 Task: Set up a project dashboard to monitor the overall progress of report finalization tasks.
Action: Mouse moved to (650, 196)
Screenshot: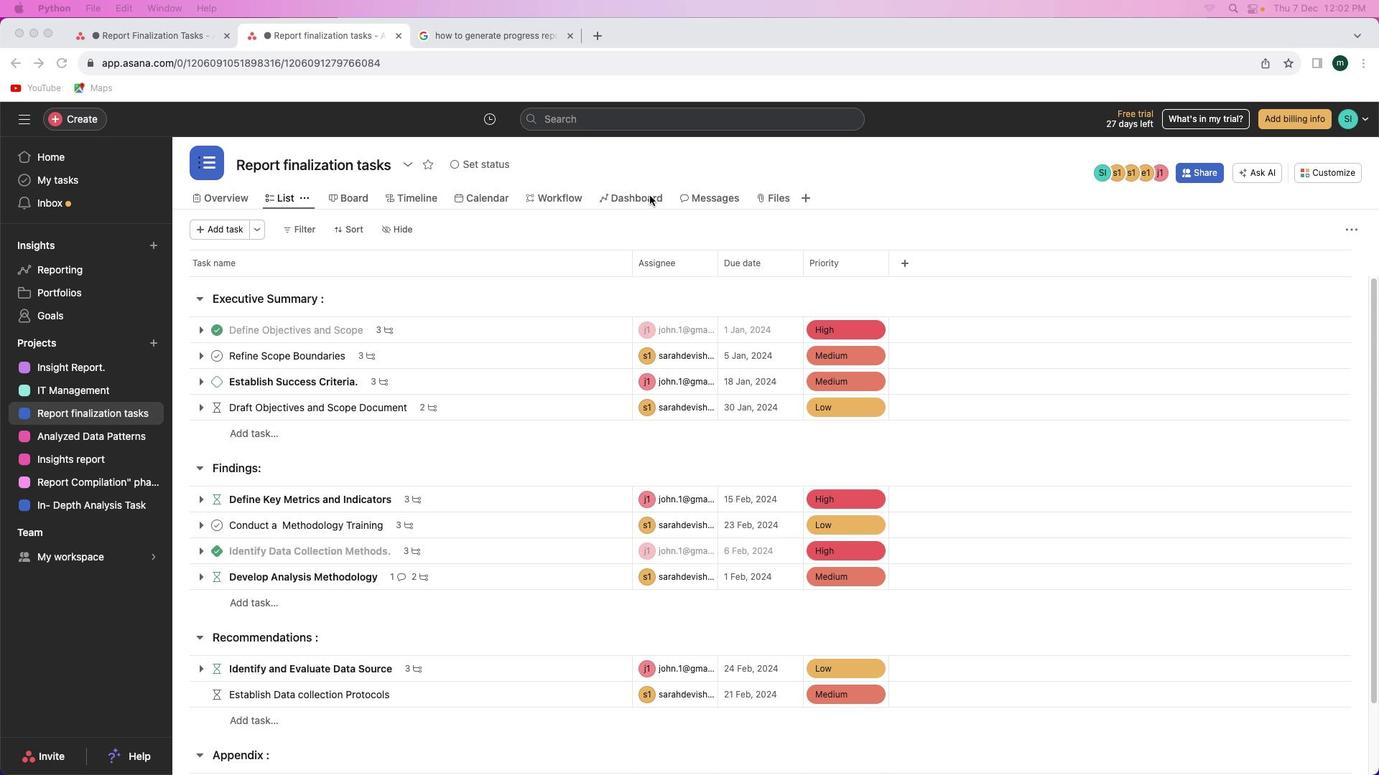 
Action: Mouse pressed left at (650, 196)
Screenshot: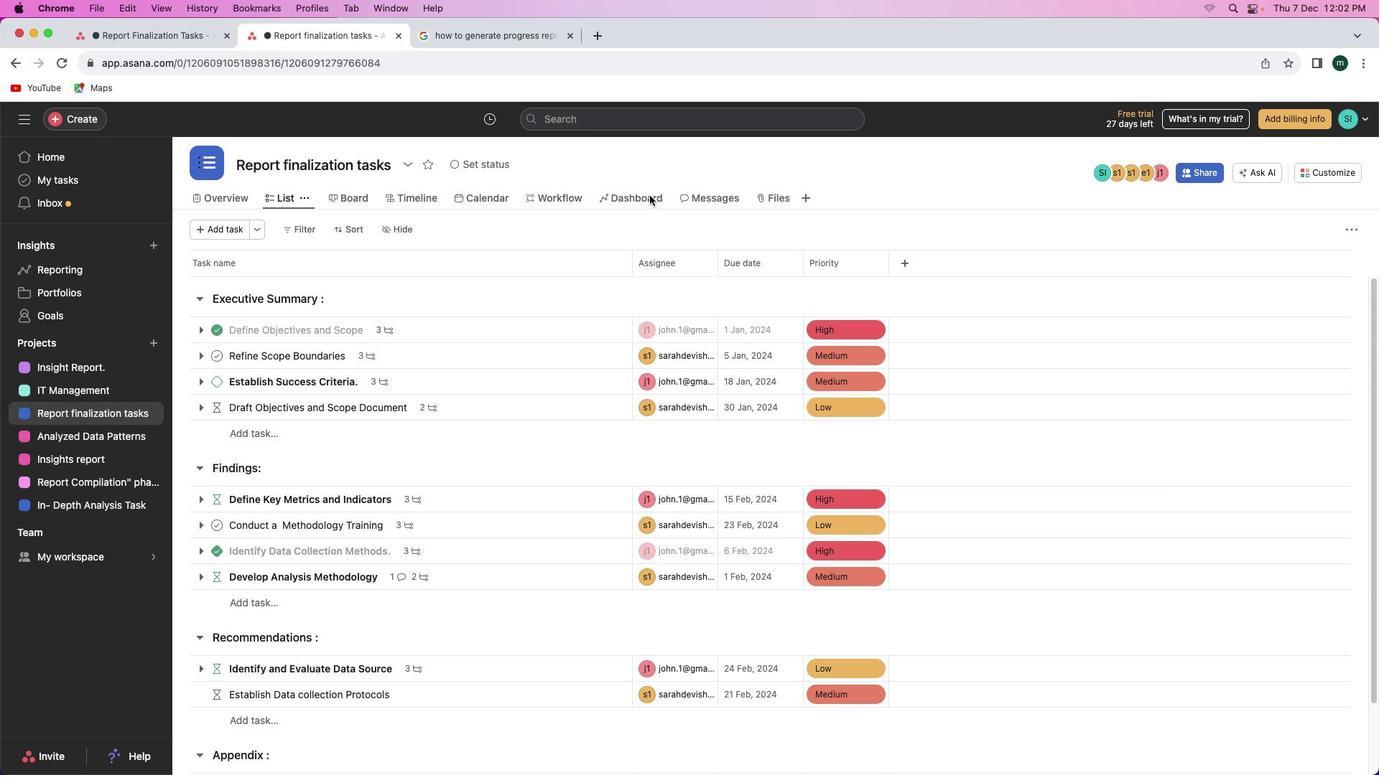 
Action: Mouse moved to (648, 198)
Screenshot: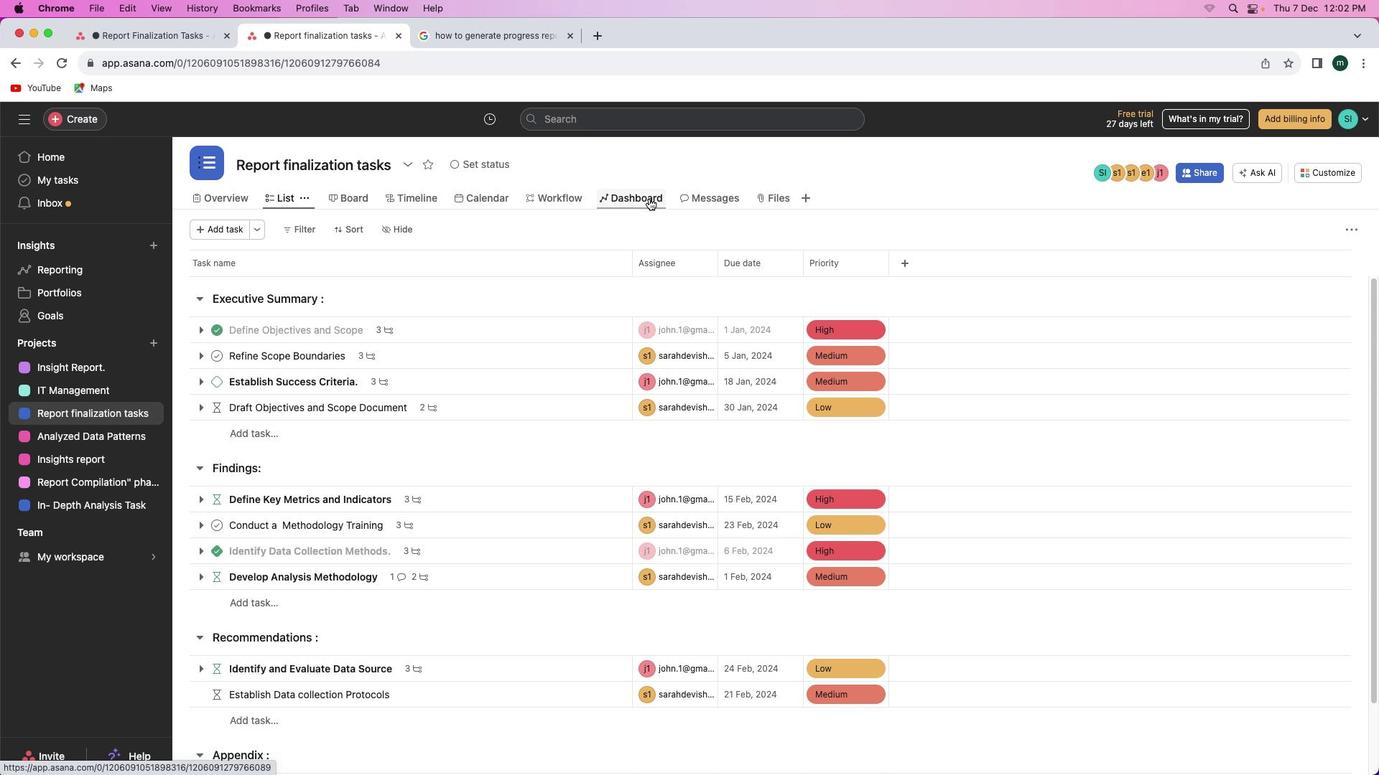 
Action: Mouse pressed left at (648, 198)
Screenshot: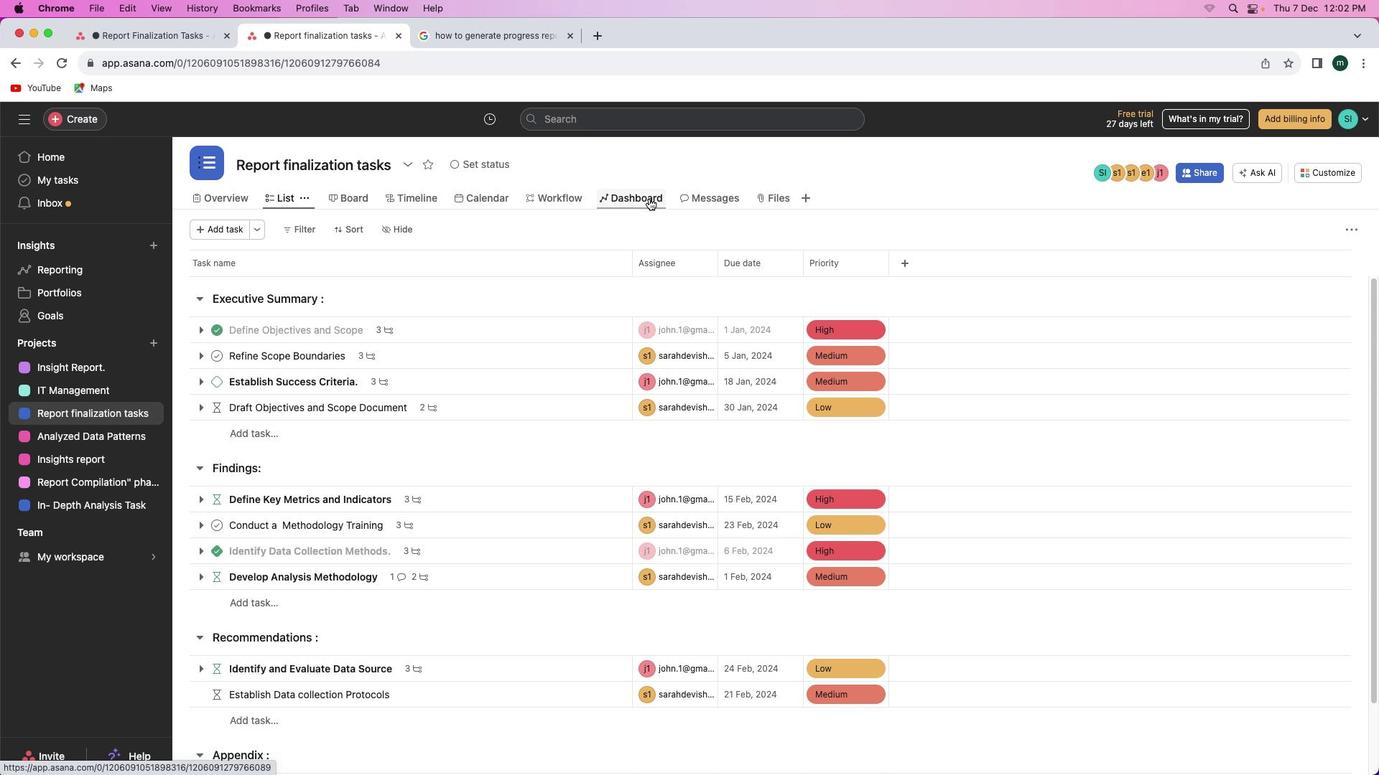 
Action: Mouse moved to (716, 425)
Screenshot: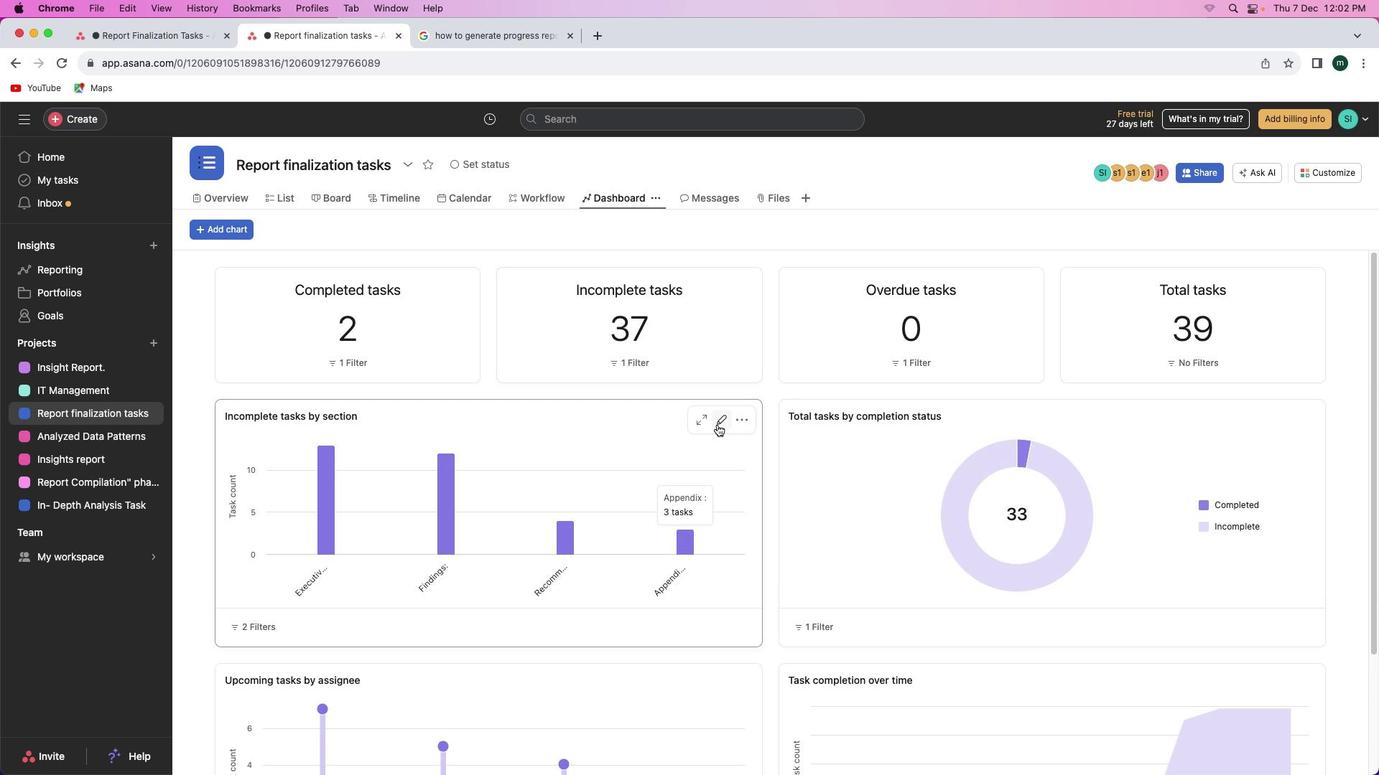 
Action: Mouse pressed left at (716, 425)
Screenshot: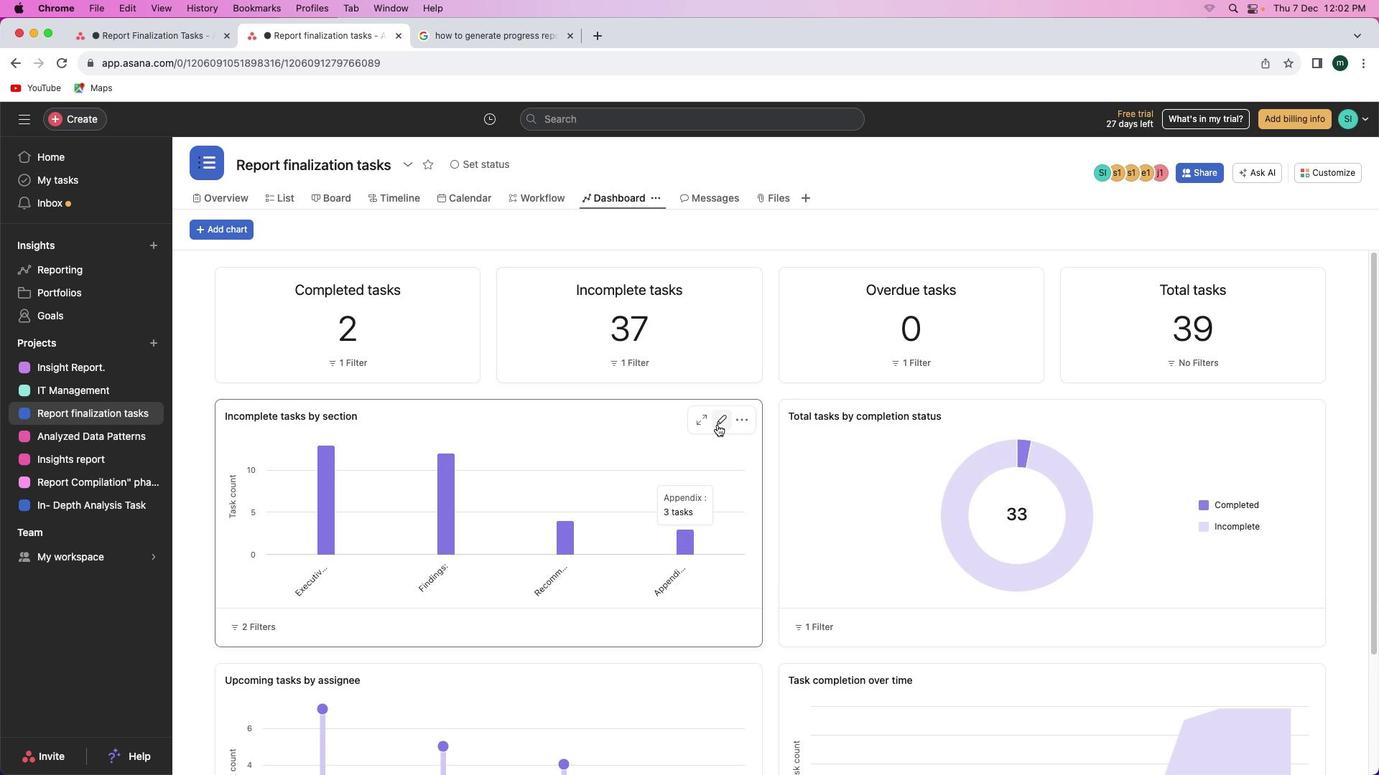 
Action: Mouse moved to (999, 266)
Screenshot: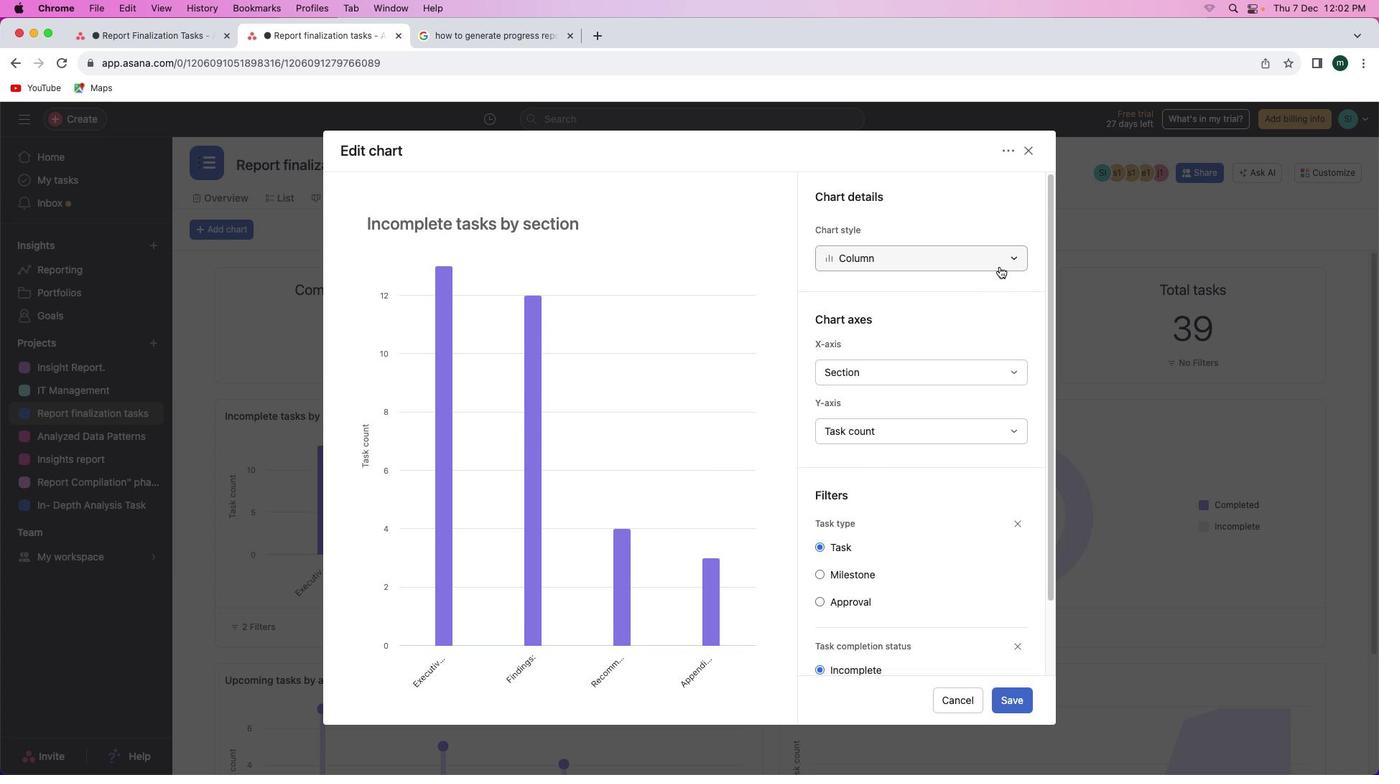 
Action: Mouse pressed left at (999, 266)
Screenshot: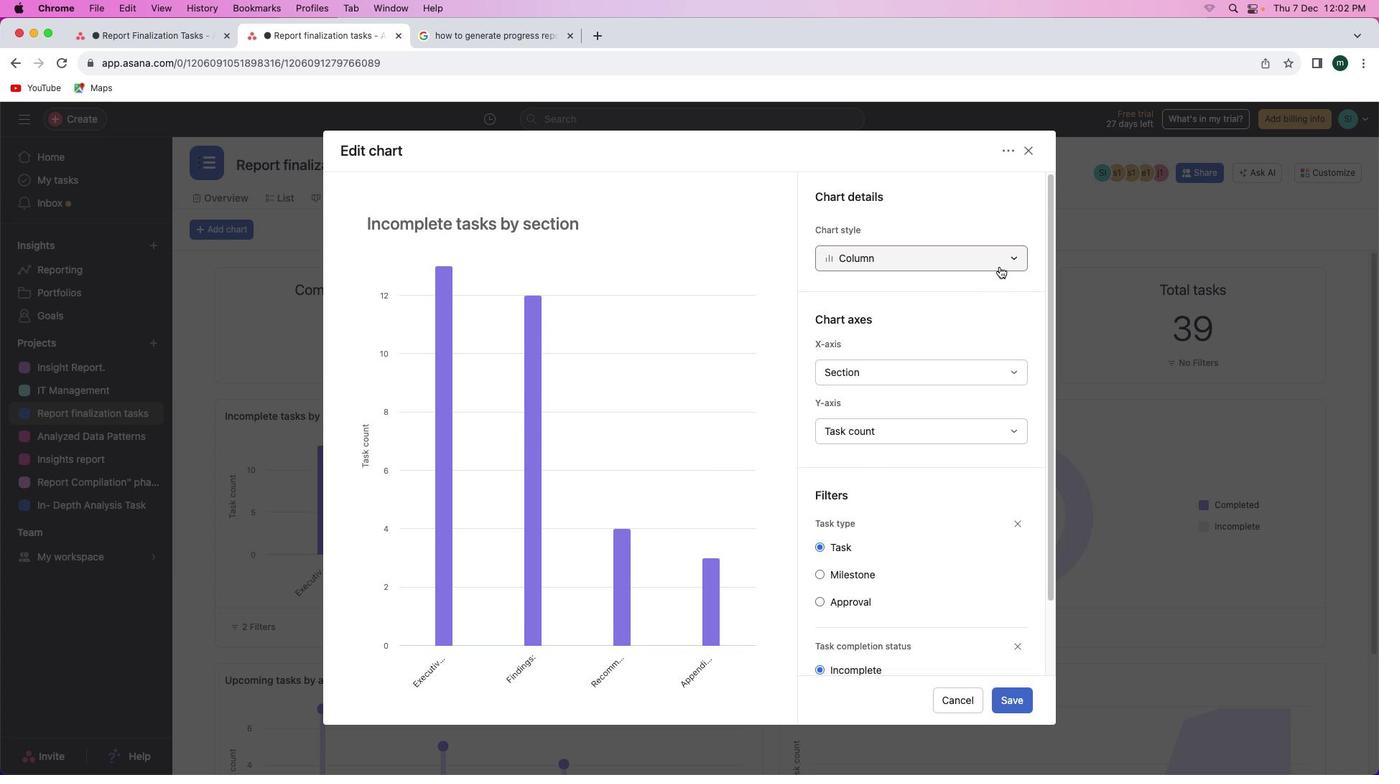 
Action: Mouse moved to (918, 408)
Screenshot: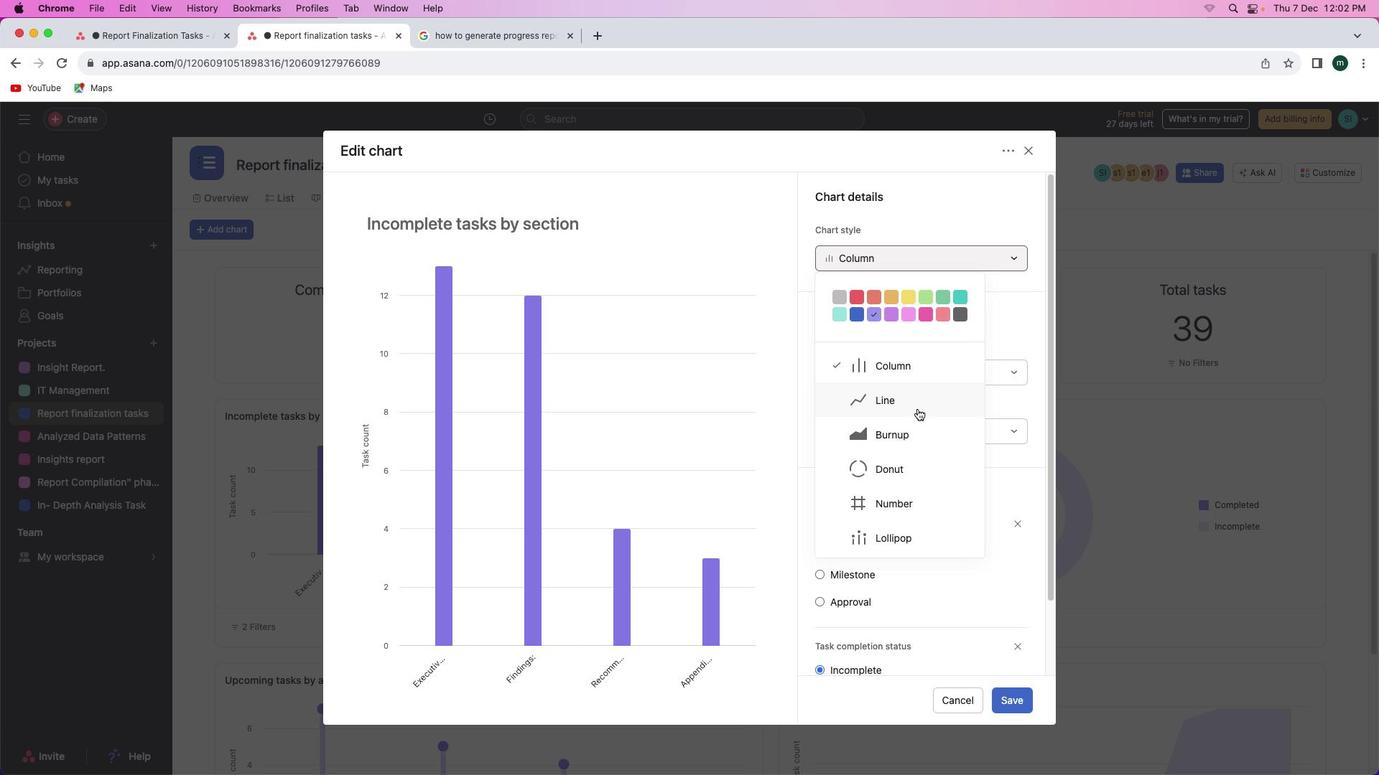 
Action: Mouse pressed left at (918, 408)
Screenshot: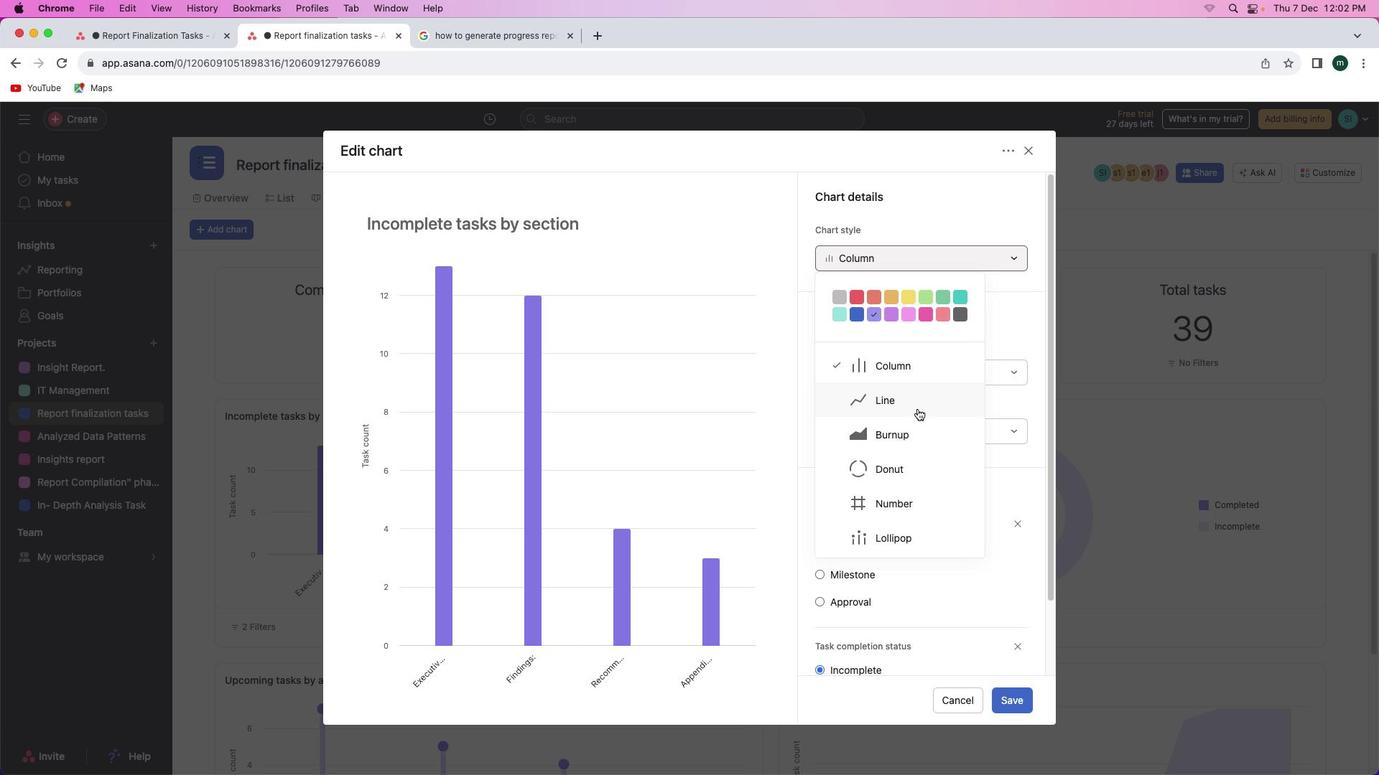
Action: Mouse moved to (1012, 375)
Screenshot: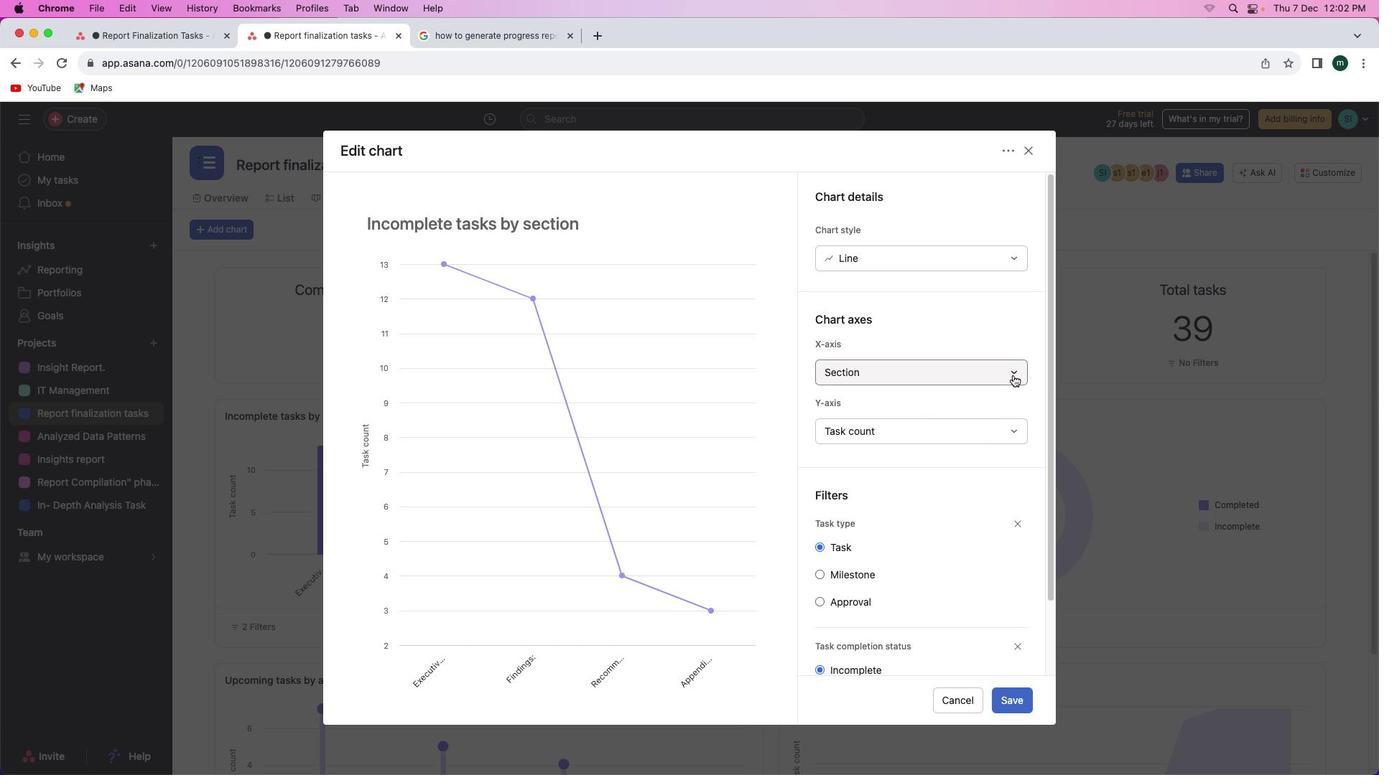 
Action: Mouse pressed left at (1012, 375)
Screenshot: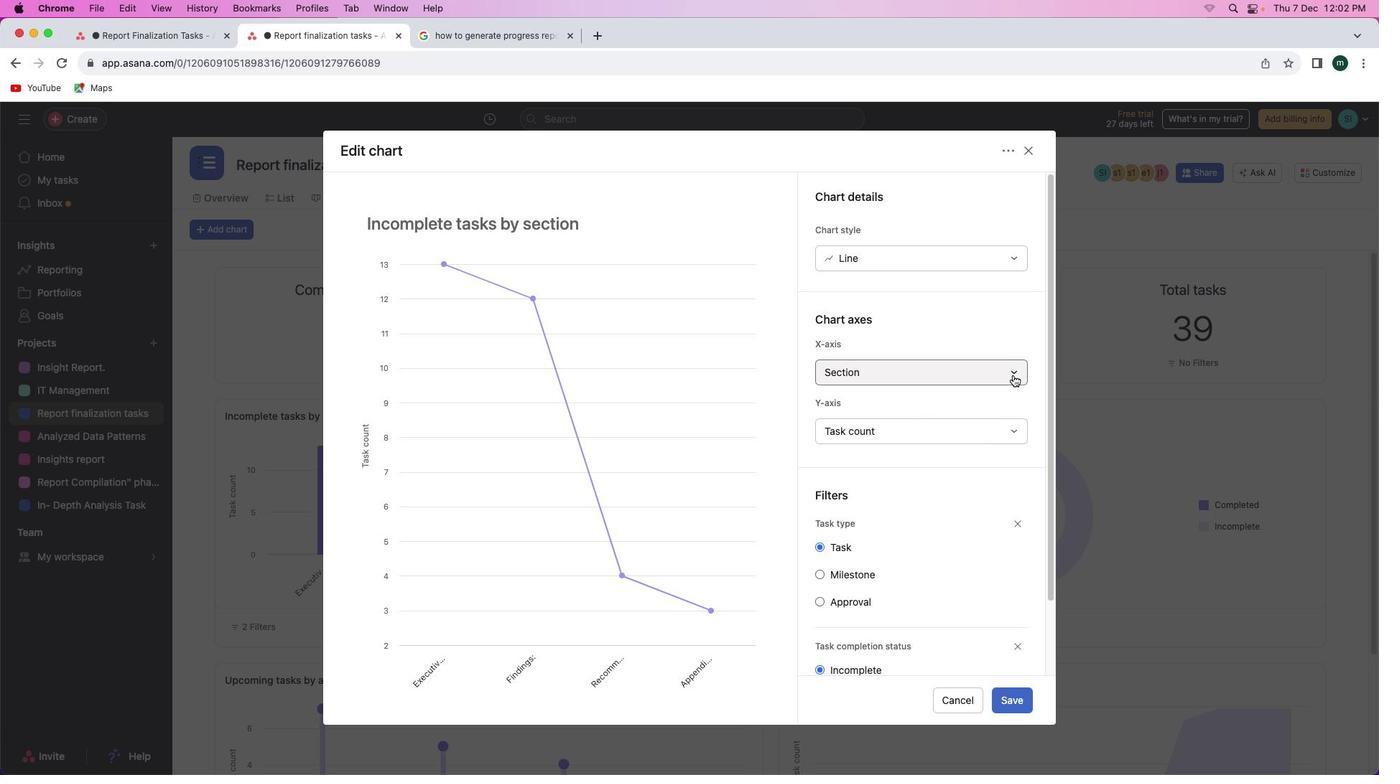 
Action: Mouse moved to (915, 489)
Screenshot: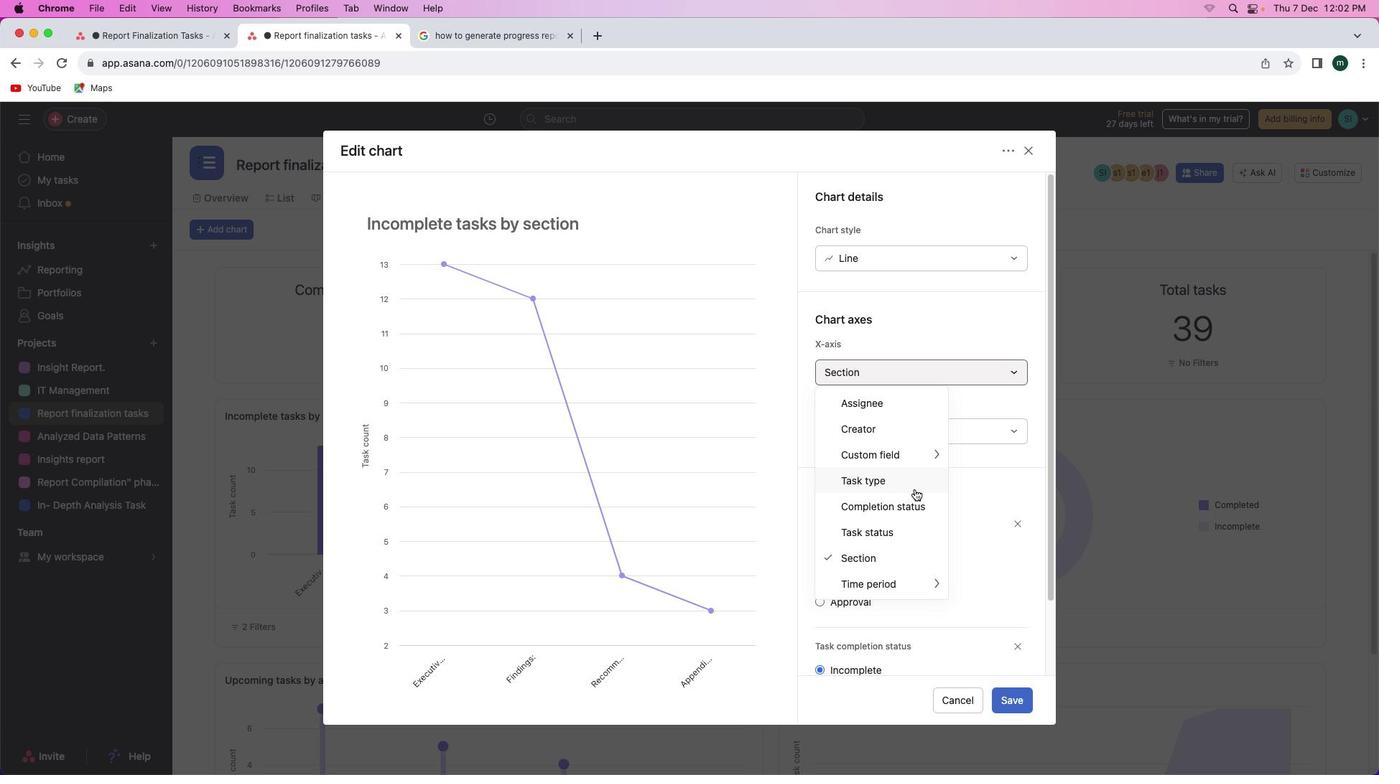 
Action: Mouse pressed left at (915, 489)
Screenshot: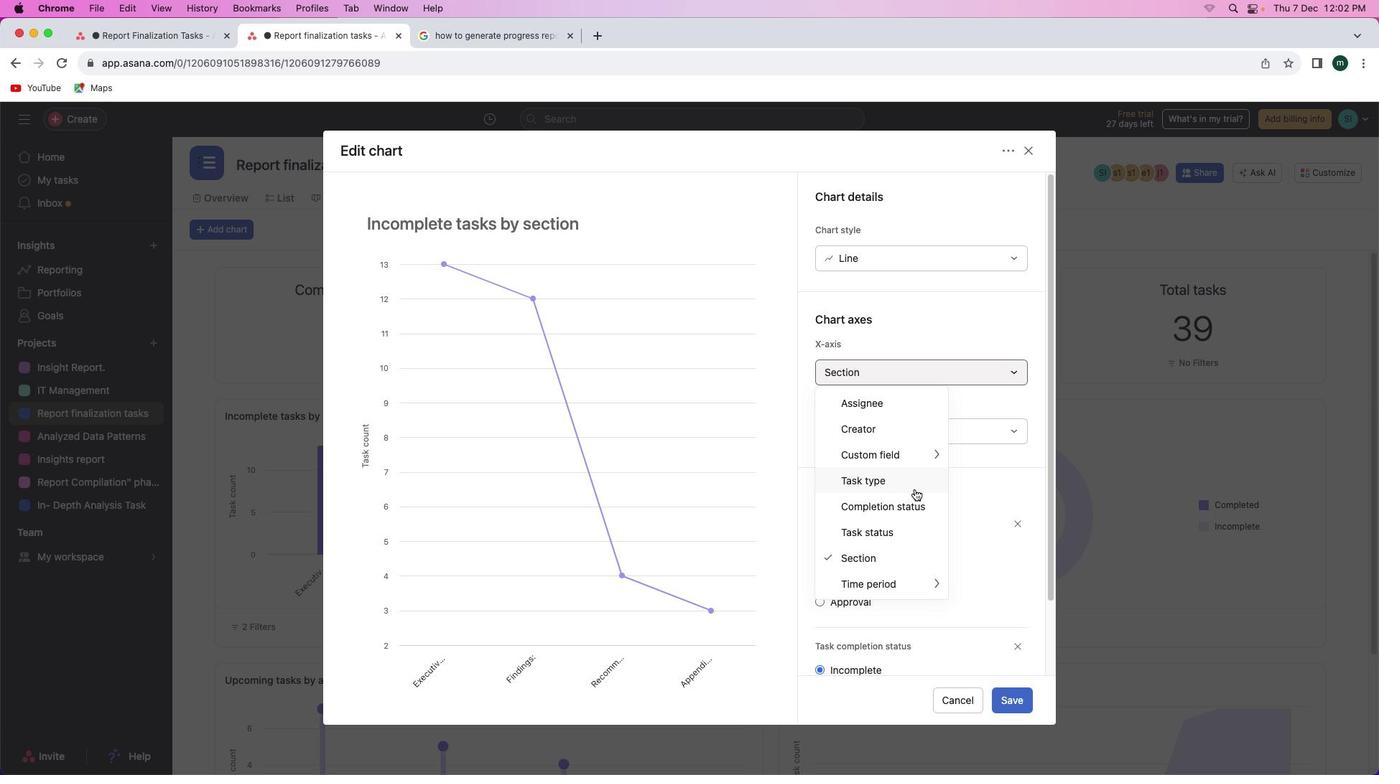 
Action: Mouse moved to (993, 440)
Screenshot: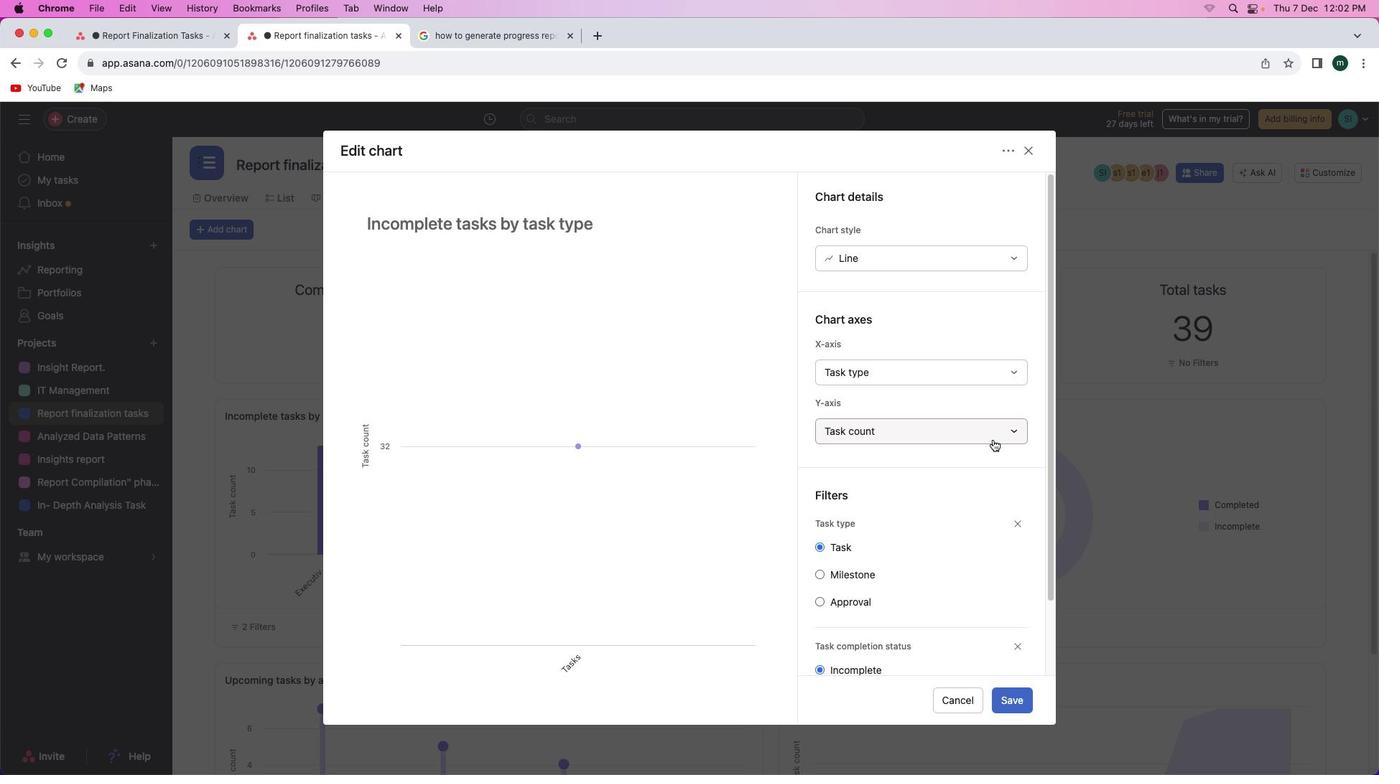 
Action: Mouse pressed left at (993, 440)
Screenshot: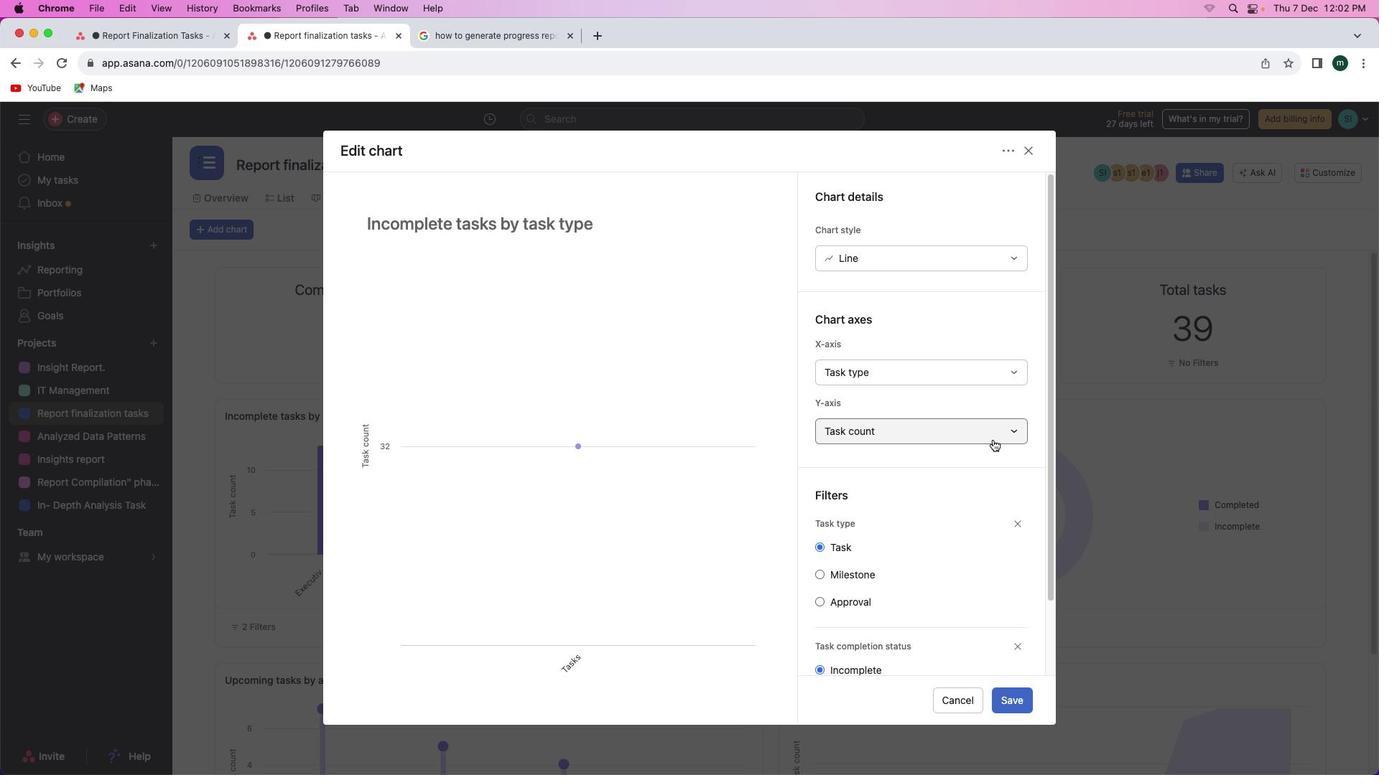 
Action: Mouse moved to (925, 461)
Screenshot: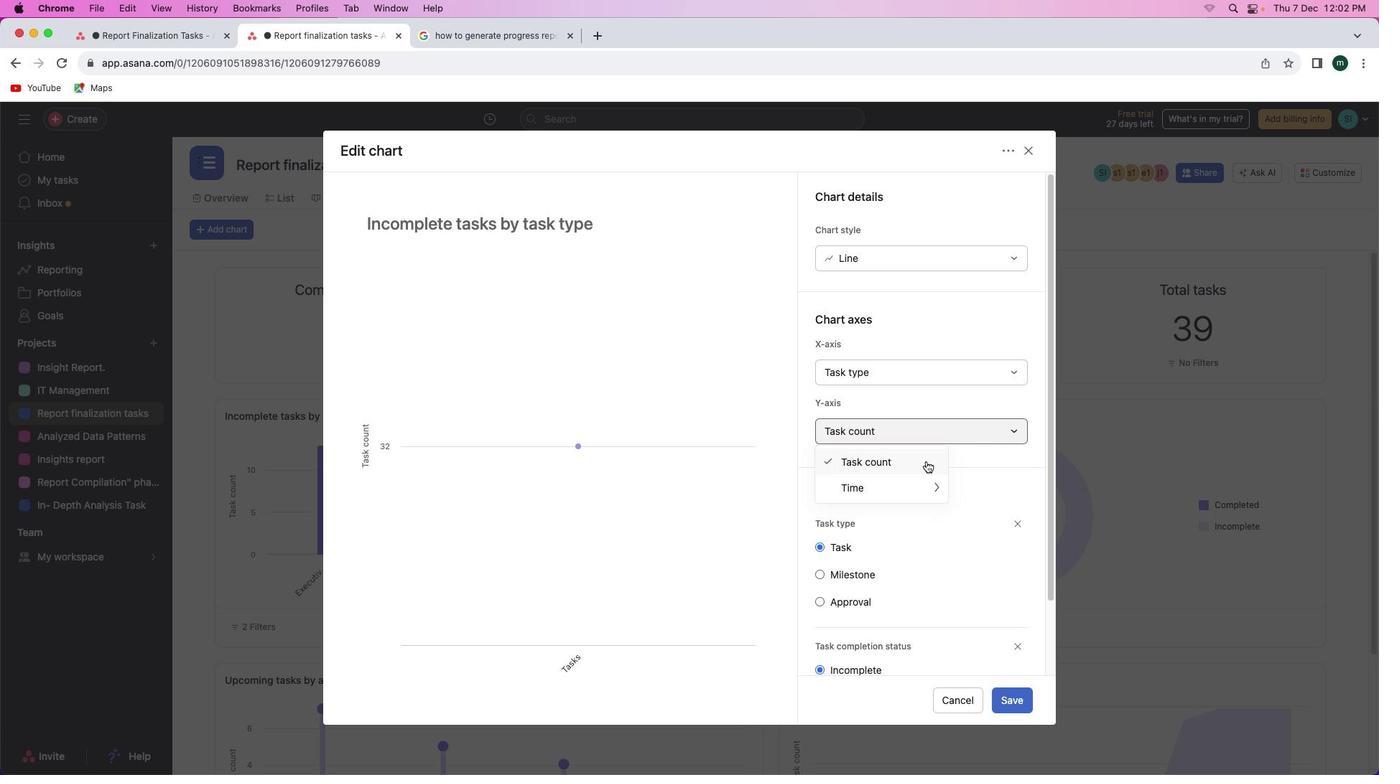 
Action: Mouse pressed left at (925, 461)
Screenshot: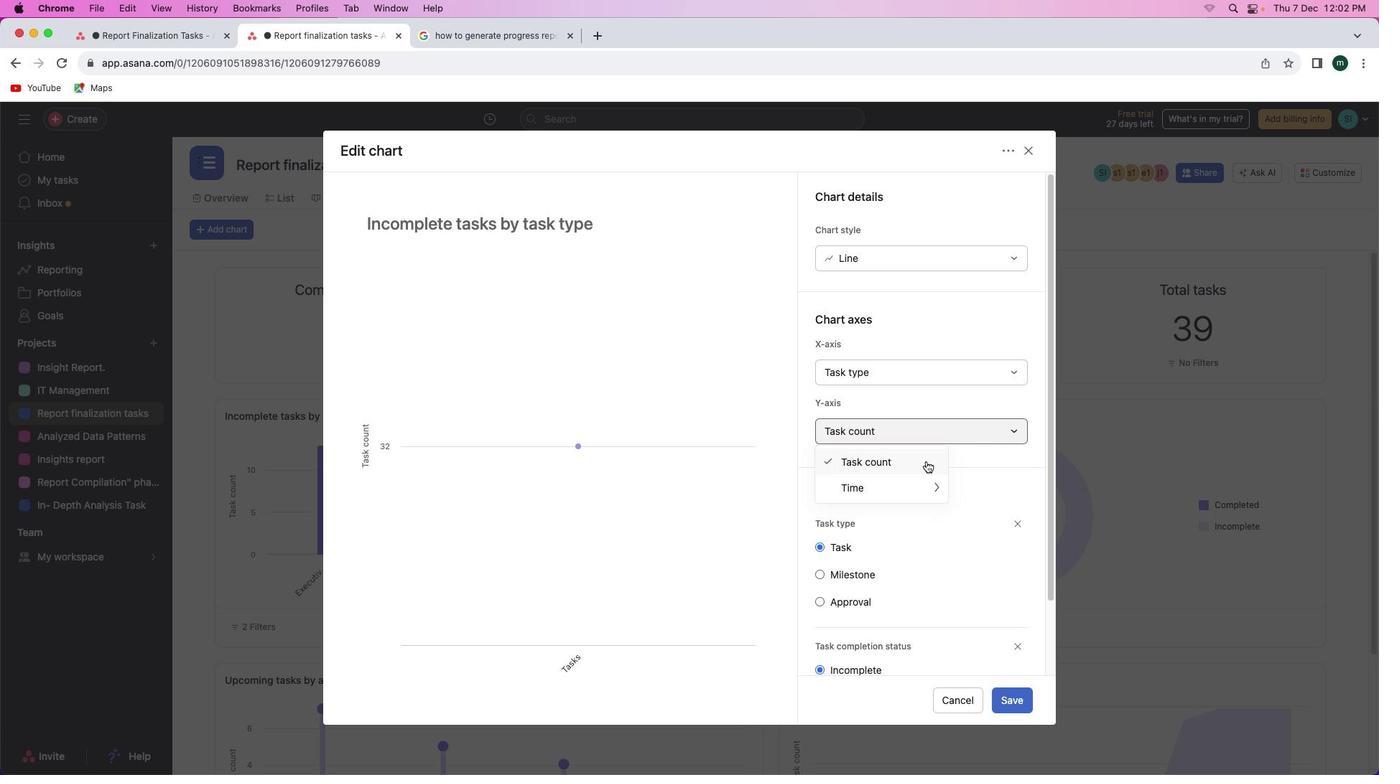 
Action: Mouse moved to (821, 574)
Screenshot: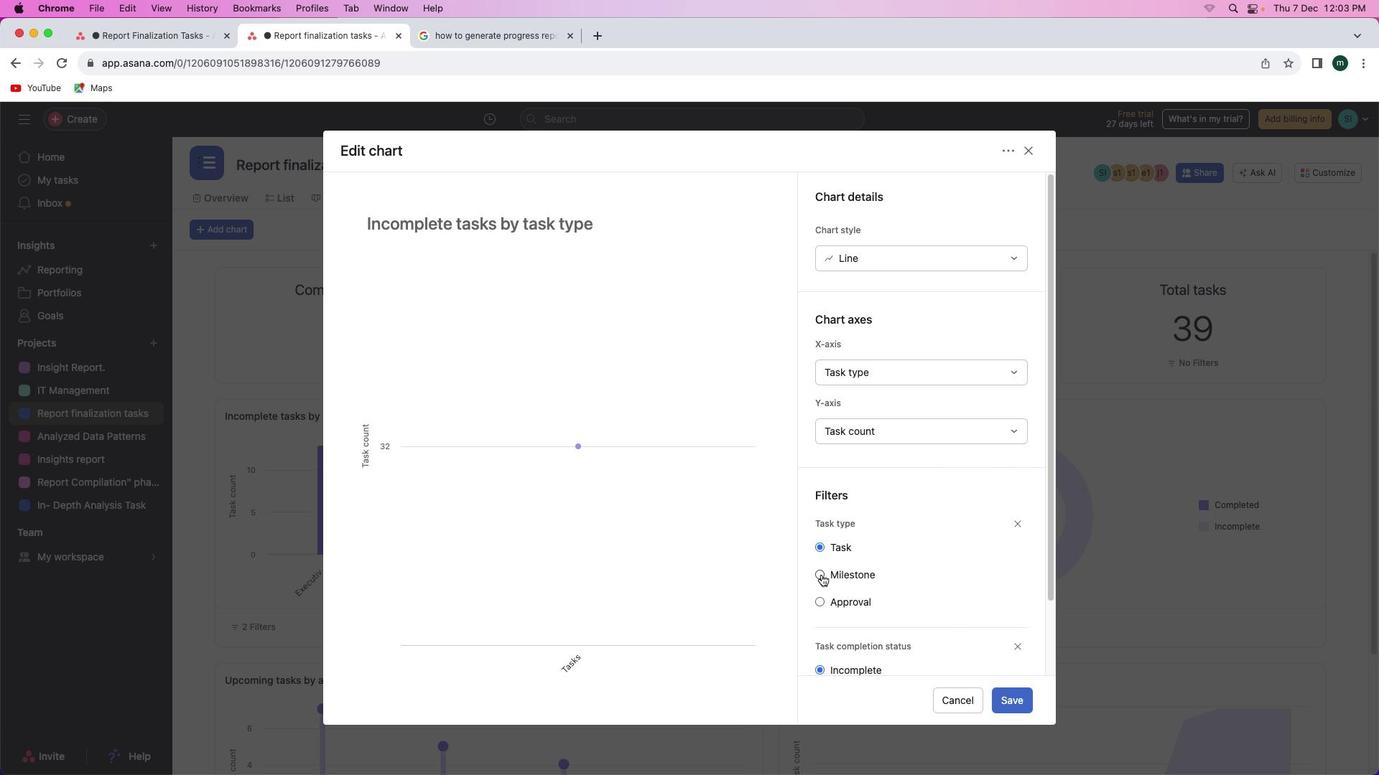 
Action: Mouse pressed left at (821, 574)
Screenshot: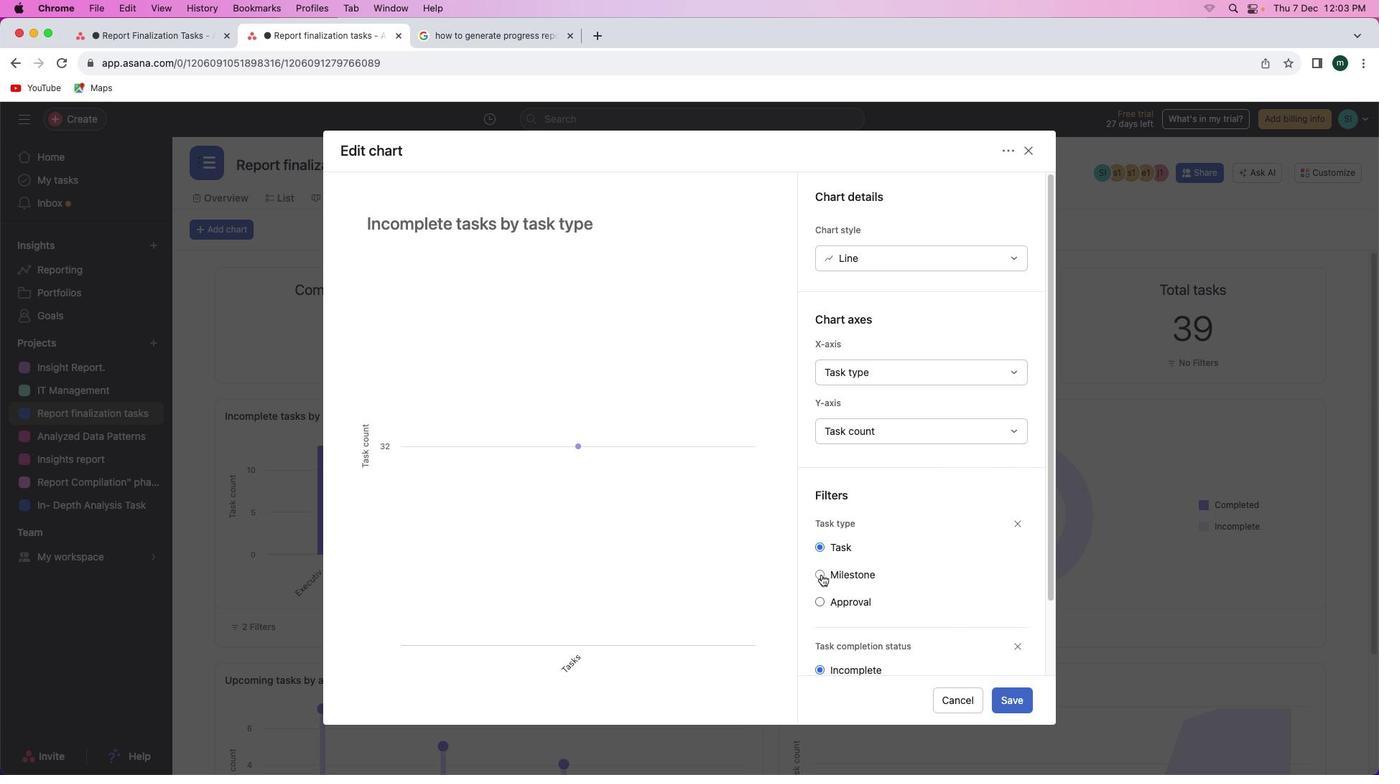 
Action: Mouse moved to (992, 703)
Screenshot: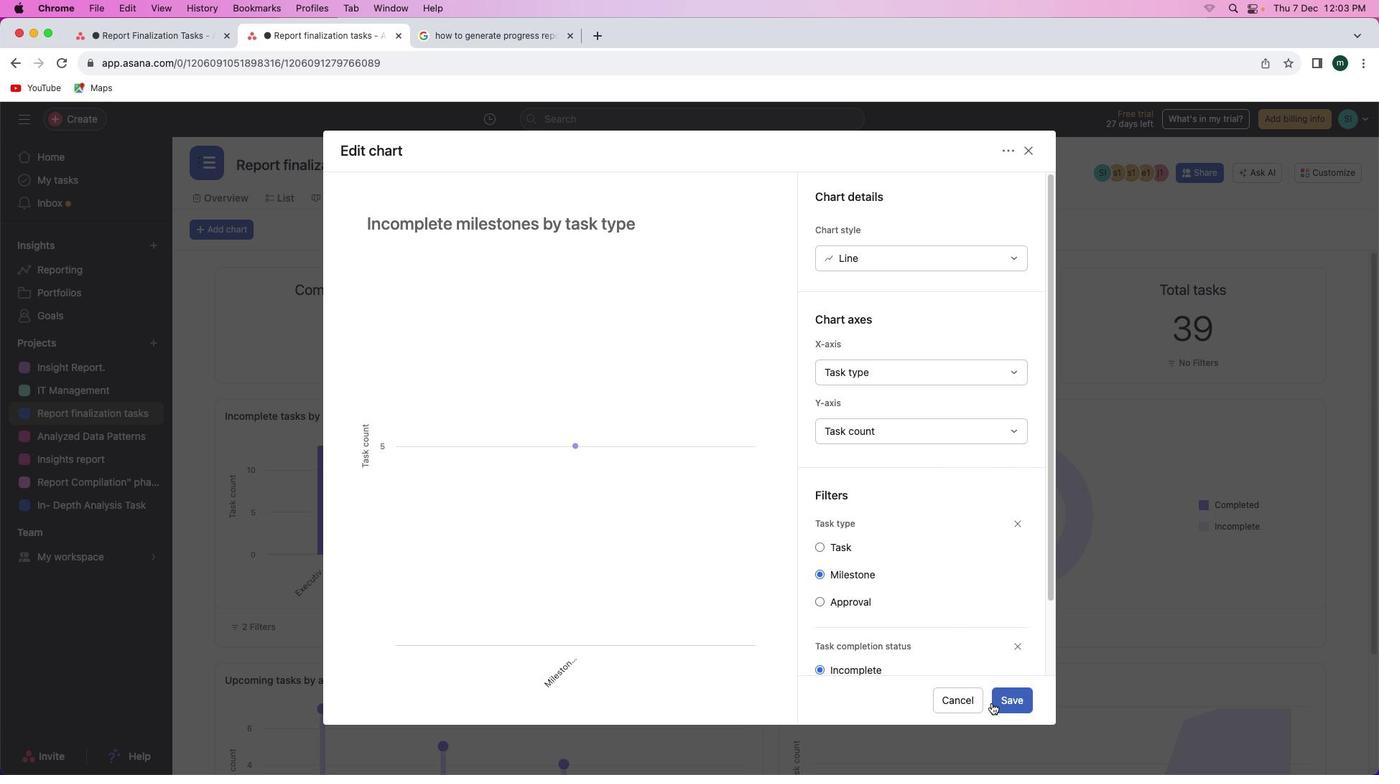 
Action: Mouse pressed left at (992, 703)
Screenshot: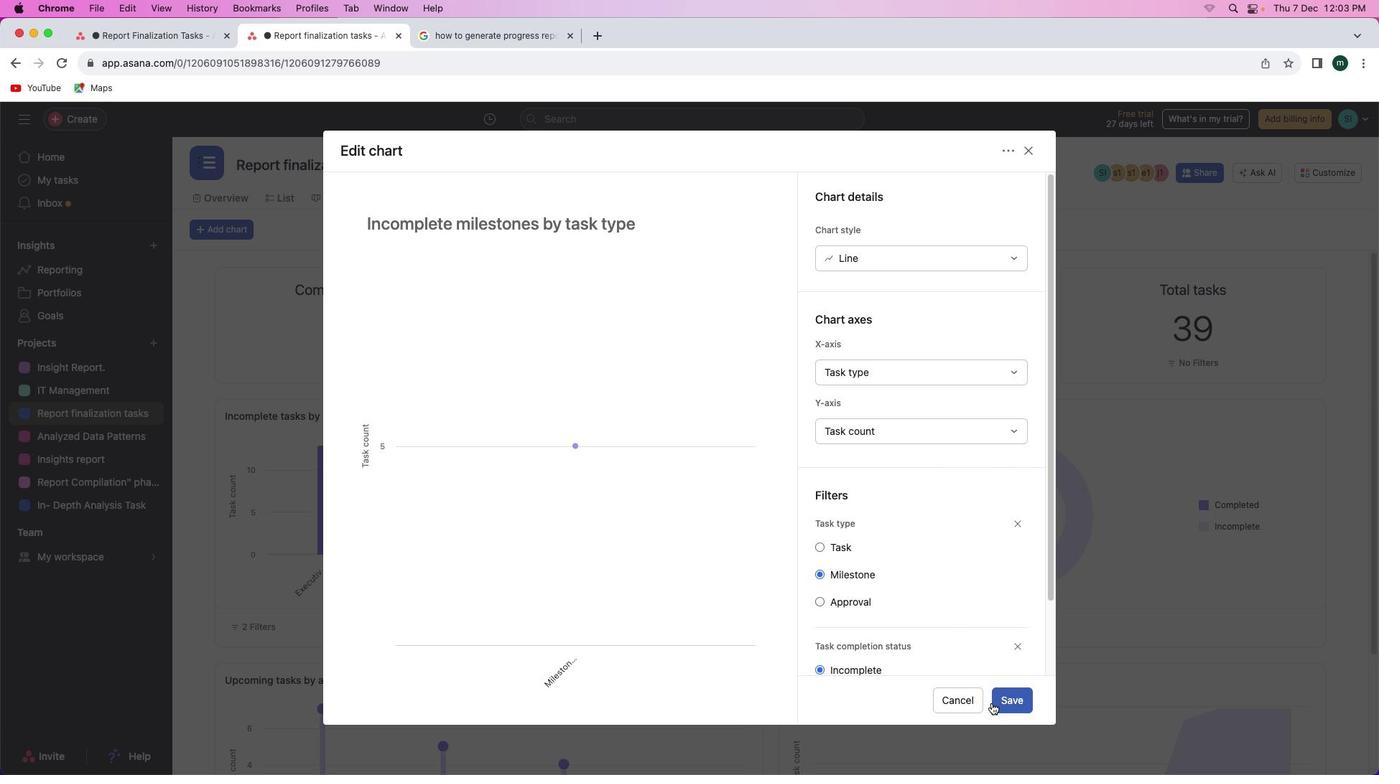
Action: Mouse moved to (486, 586)
Screenshot: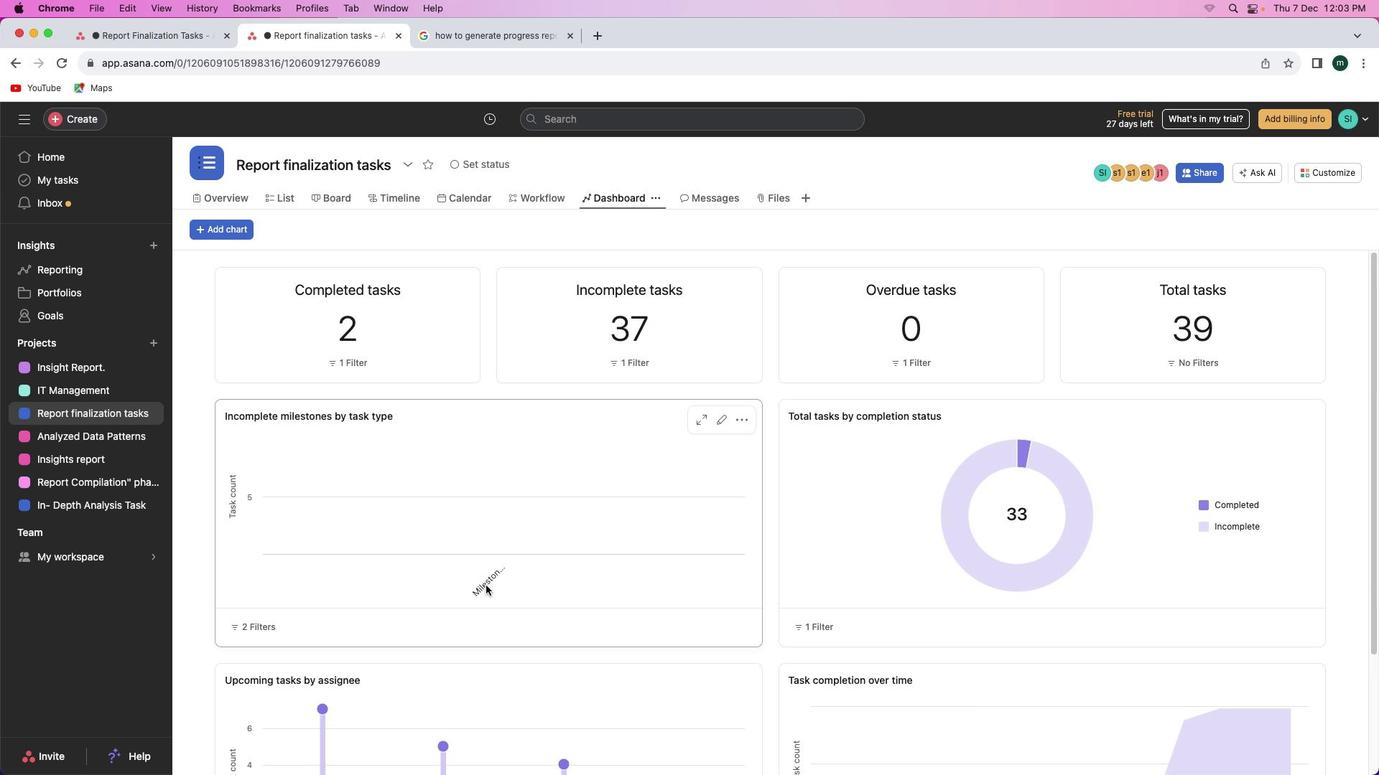 
Action: Mouse pressed left at (486, 586)
Screenshot: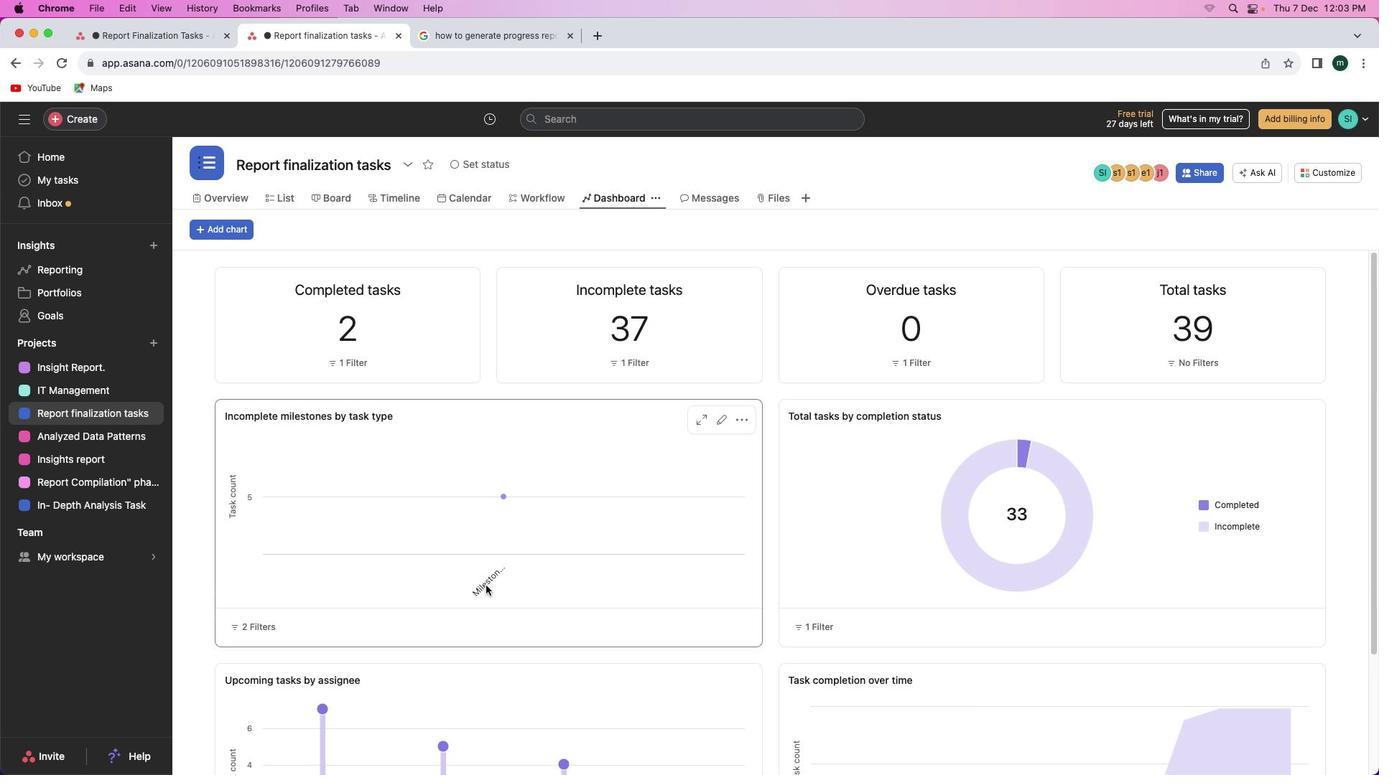 
Action: Mouse moved to (1285, 418)
Screenshot: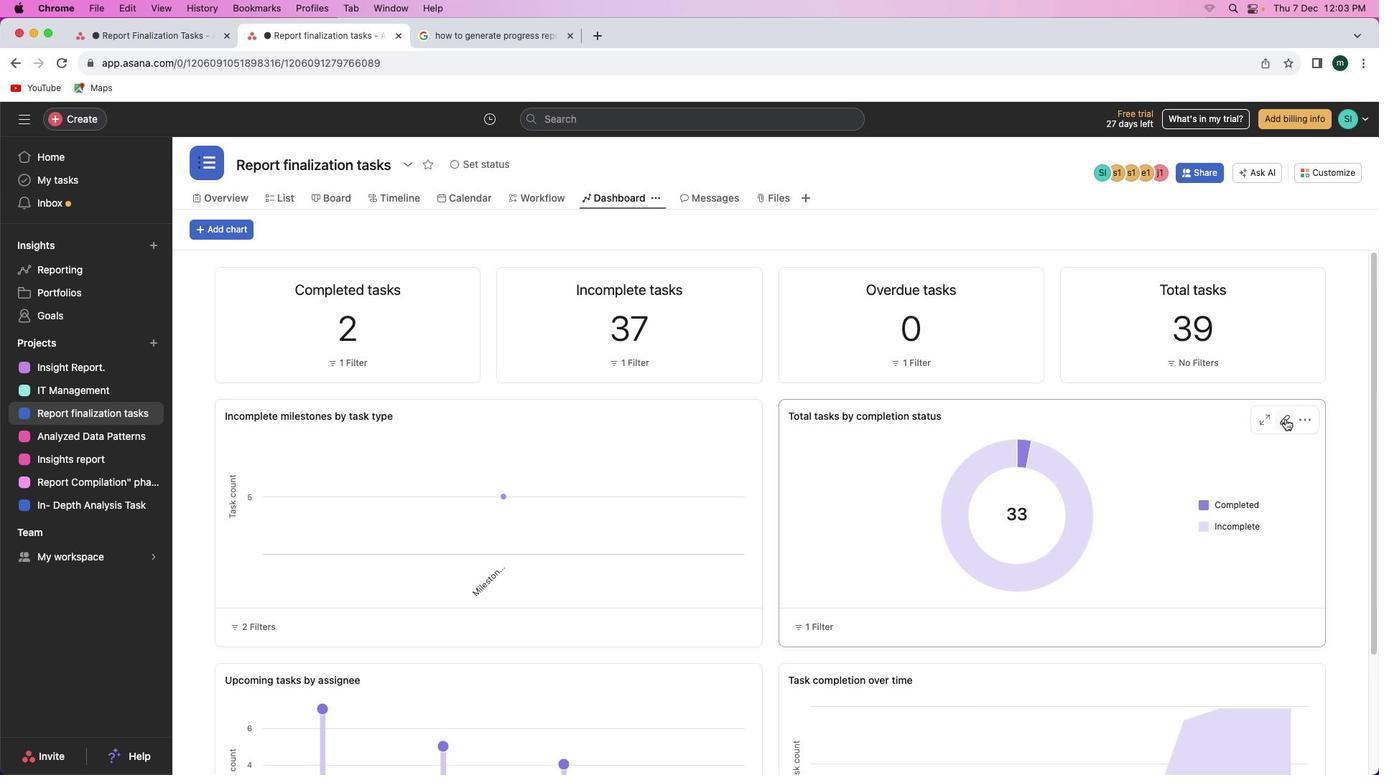 
Action: Mouse pressed left at (1285, 418)
Screenshot: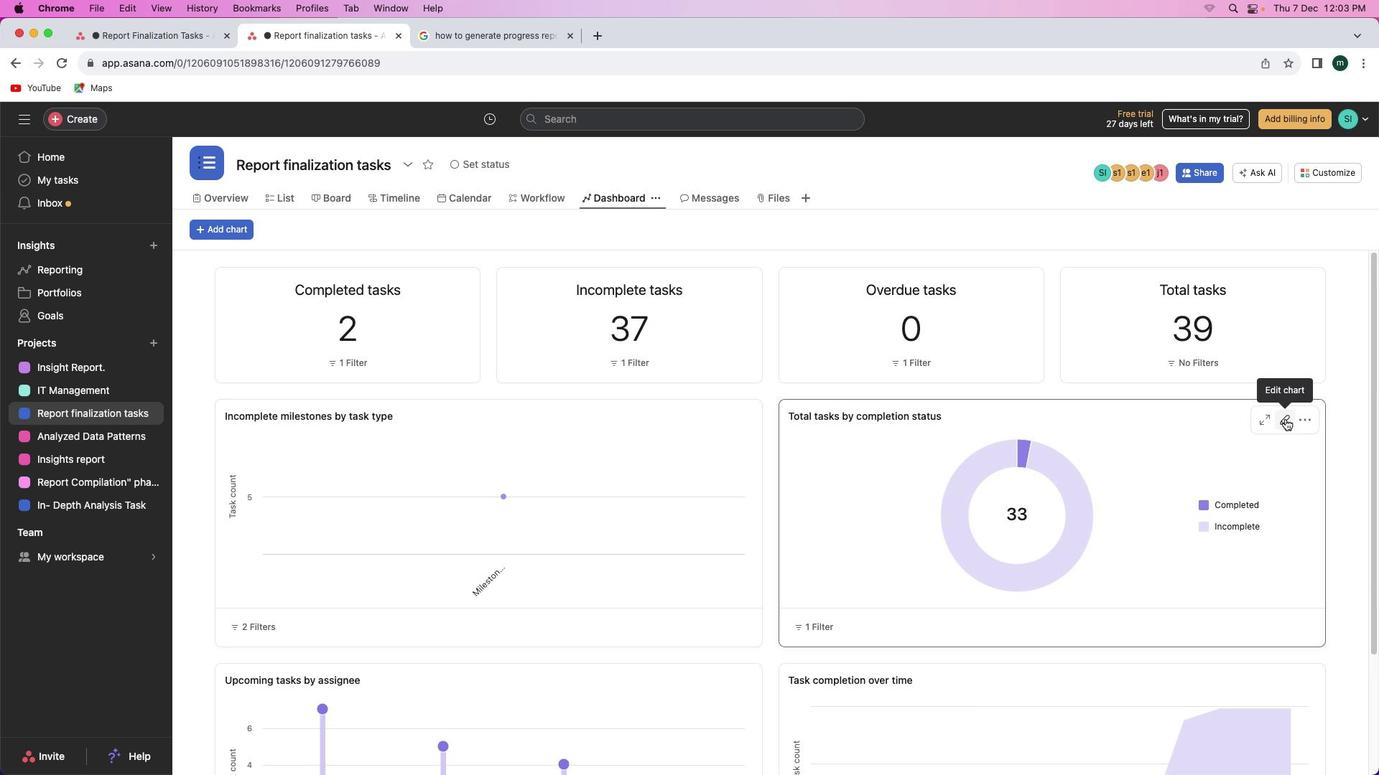 
Action: Mouse moved to (1026, 261)
Screenshot: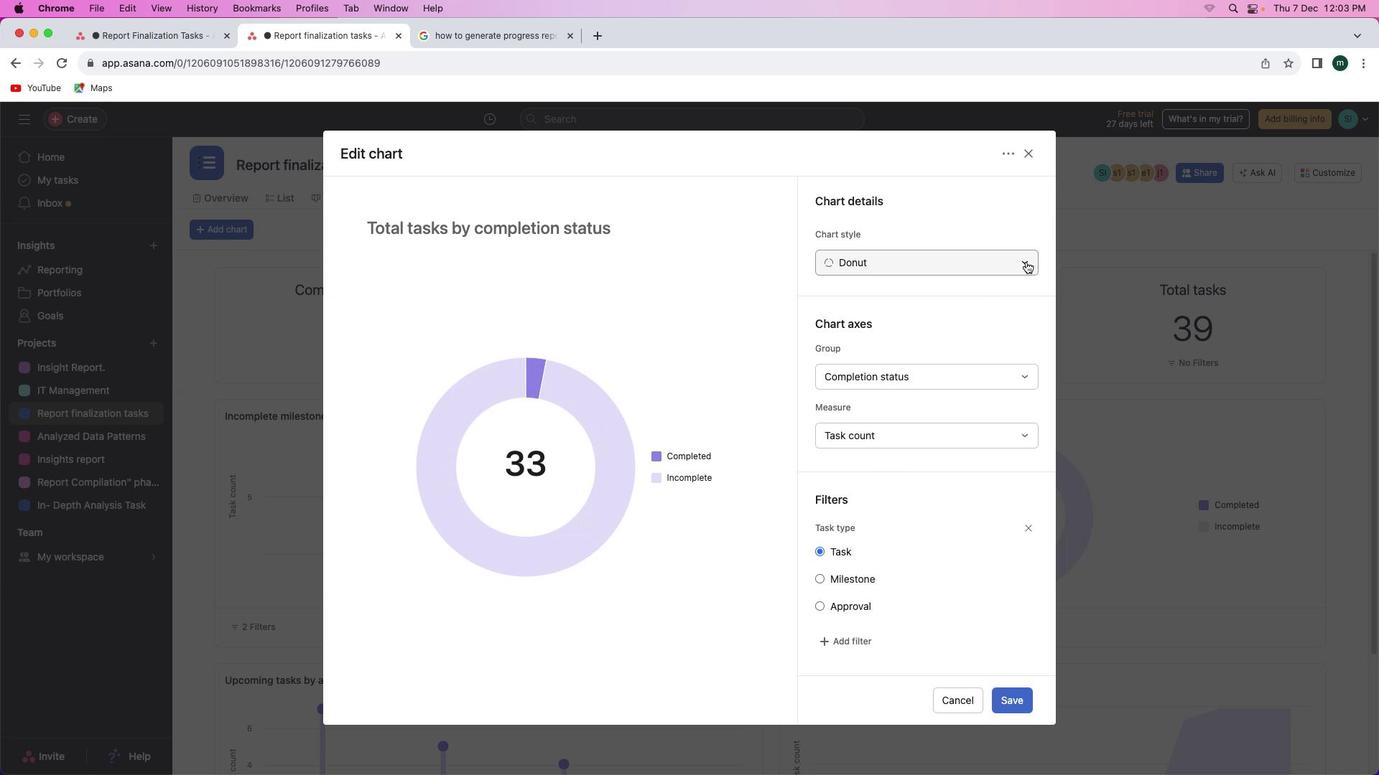 
Action: Mouse pressed left at (1026, 261)
Screenshot: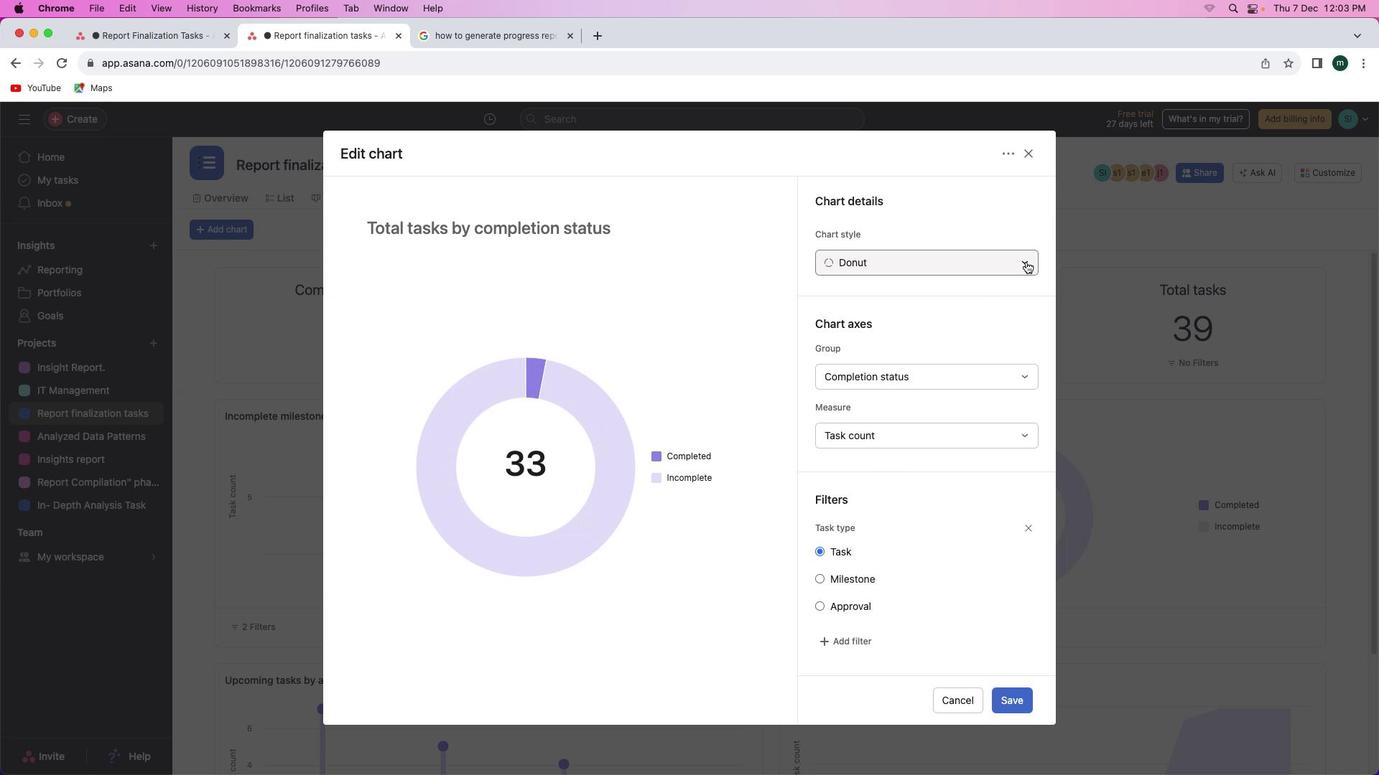 
Action: Mouse moved to (897, 481)
Screenshot: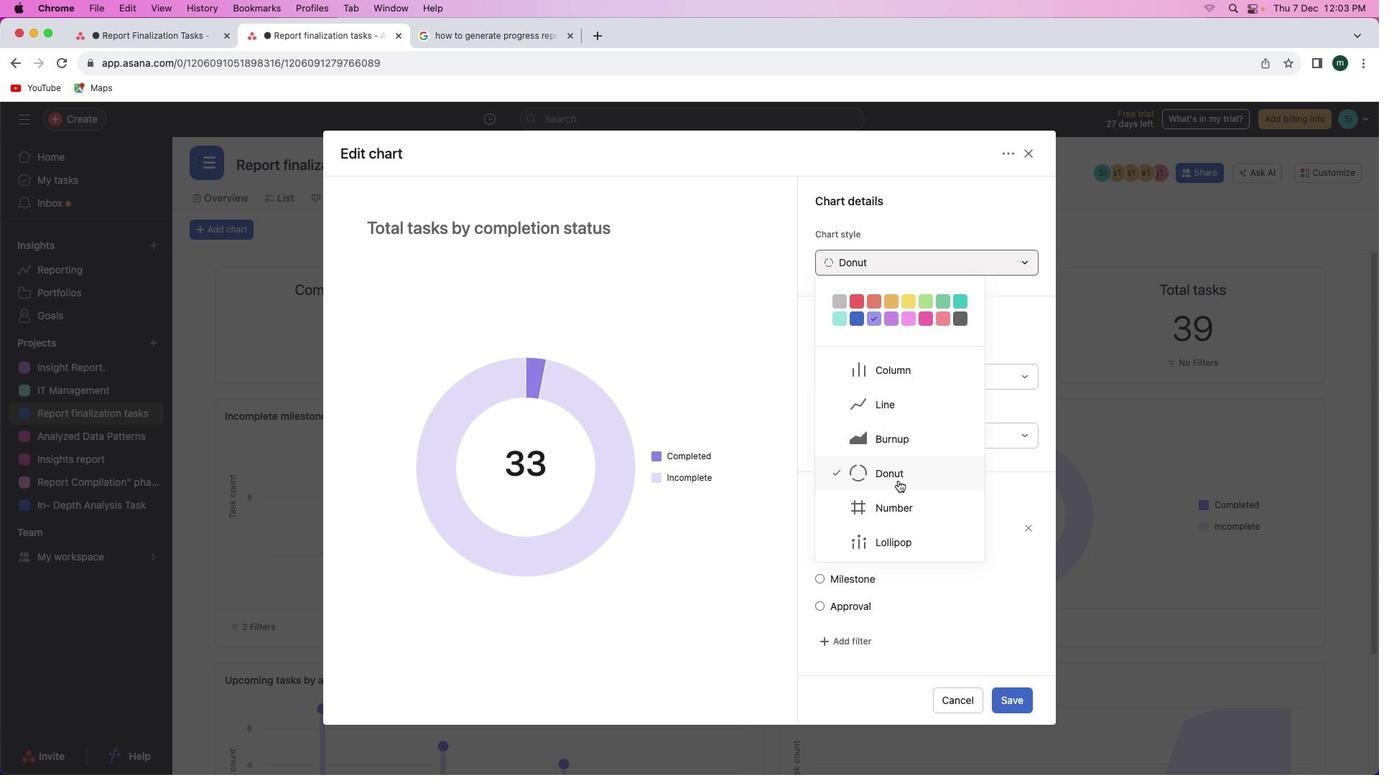 
Action: Mouse pressed left at (897, 481)
Screenshot: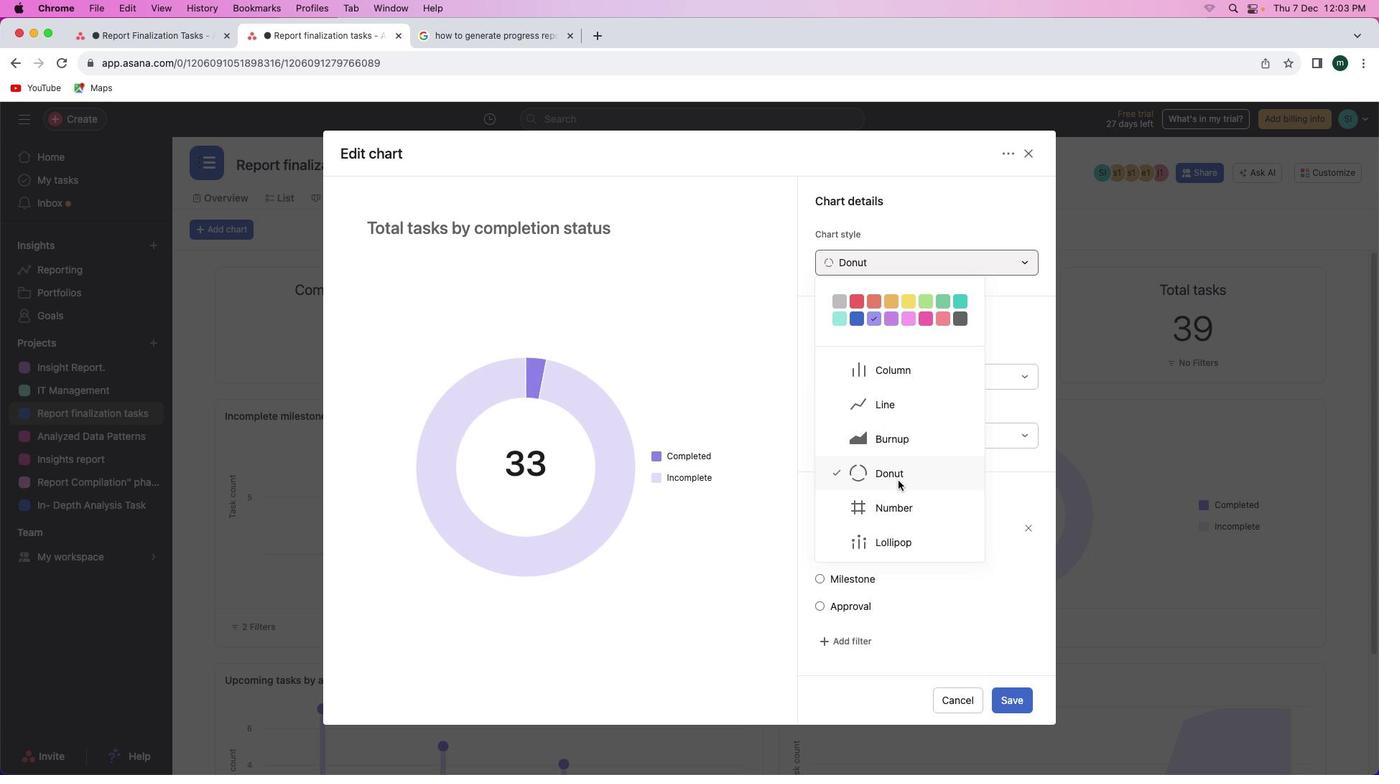 
Action: Mouse moved to (997, 377)
Screenshot: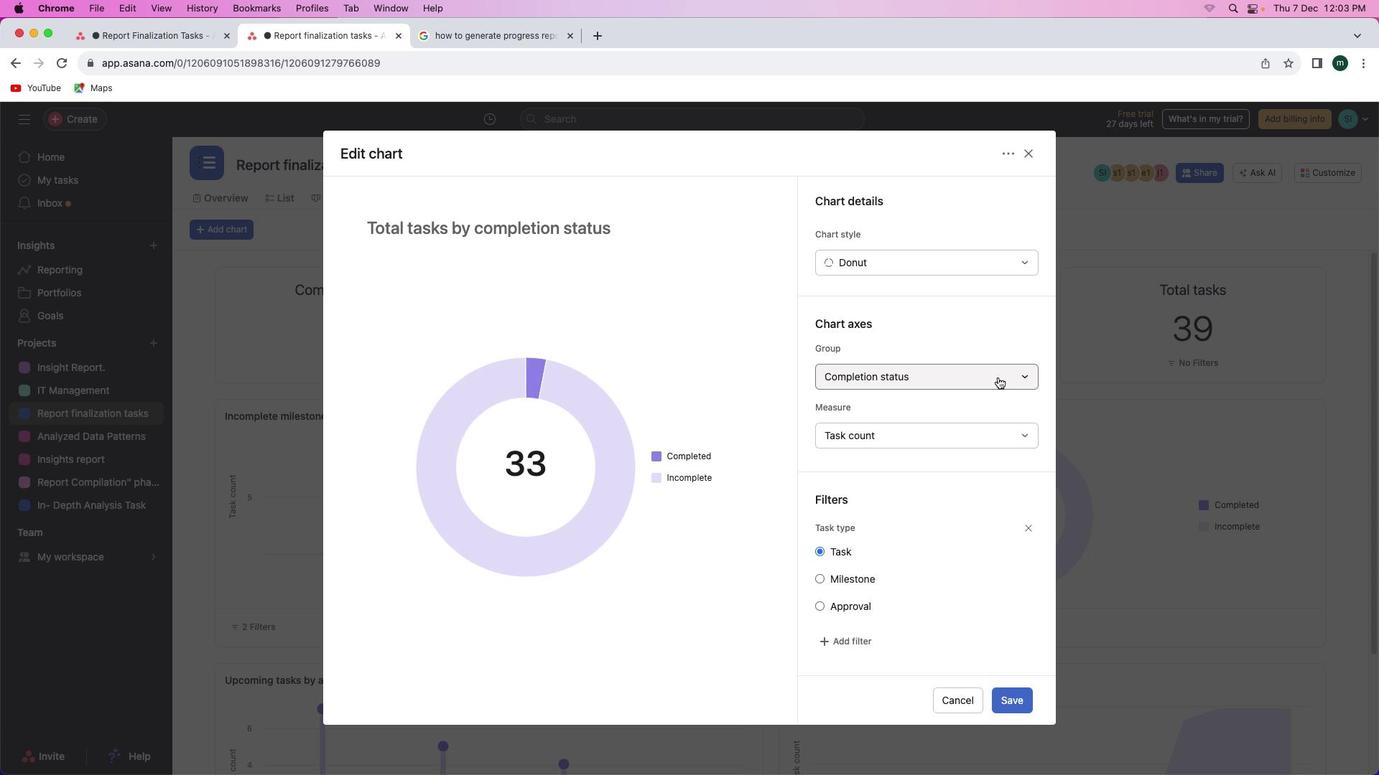 
Action: Mouse pressed left at (997, 377)
Screenshot: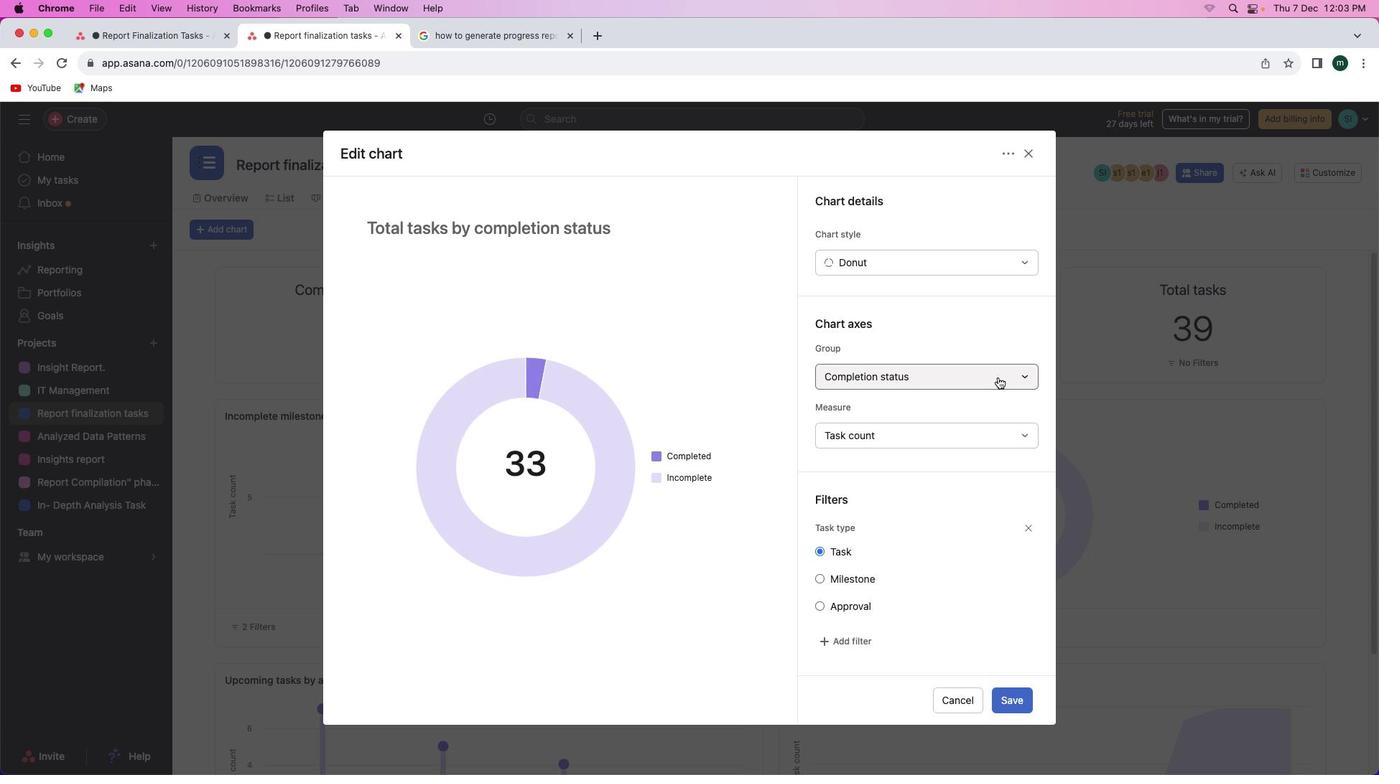 
Action: Mouse moved to (916, 415)
Screenshot: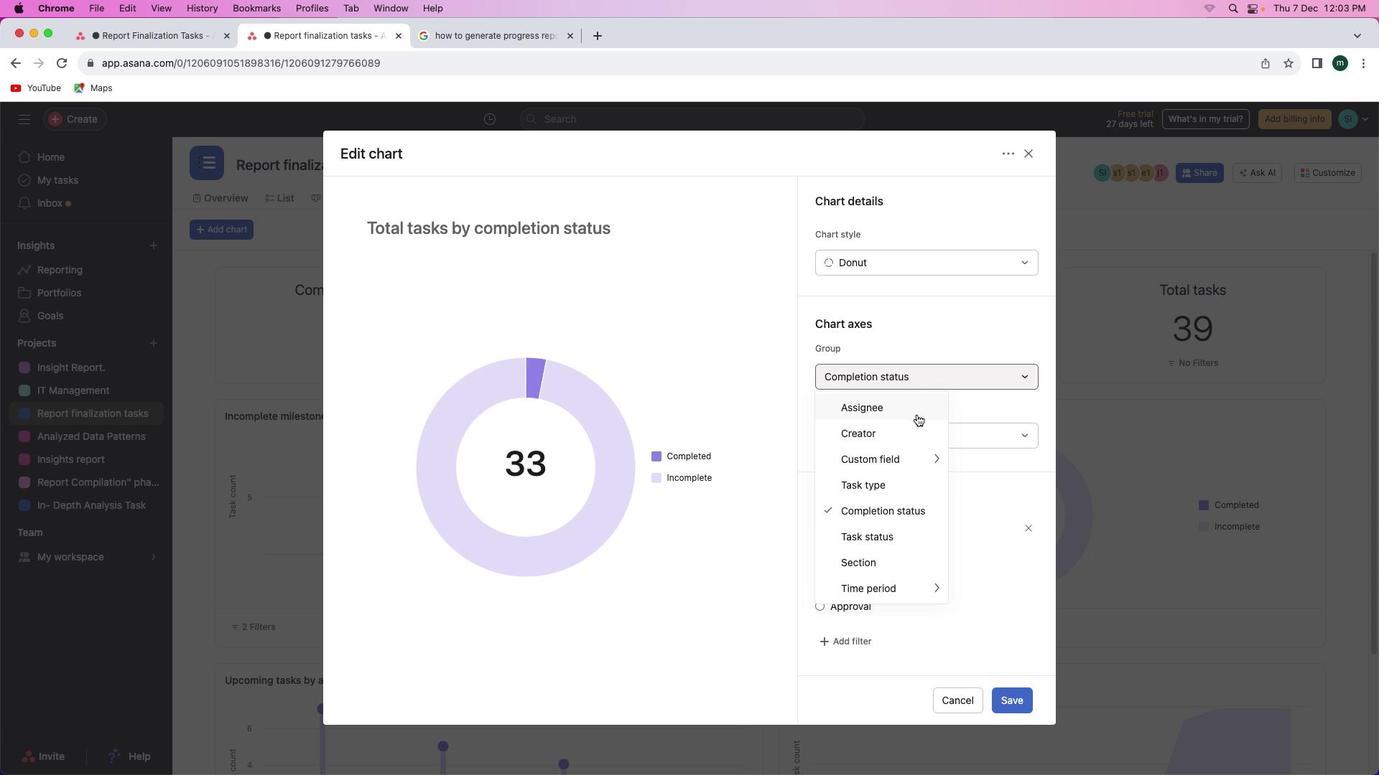 
Action: Mouse pressed left at (916, 415)
Screenshot: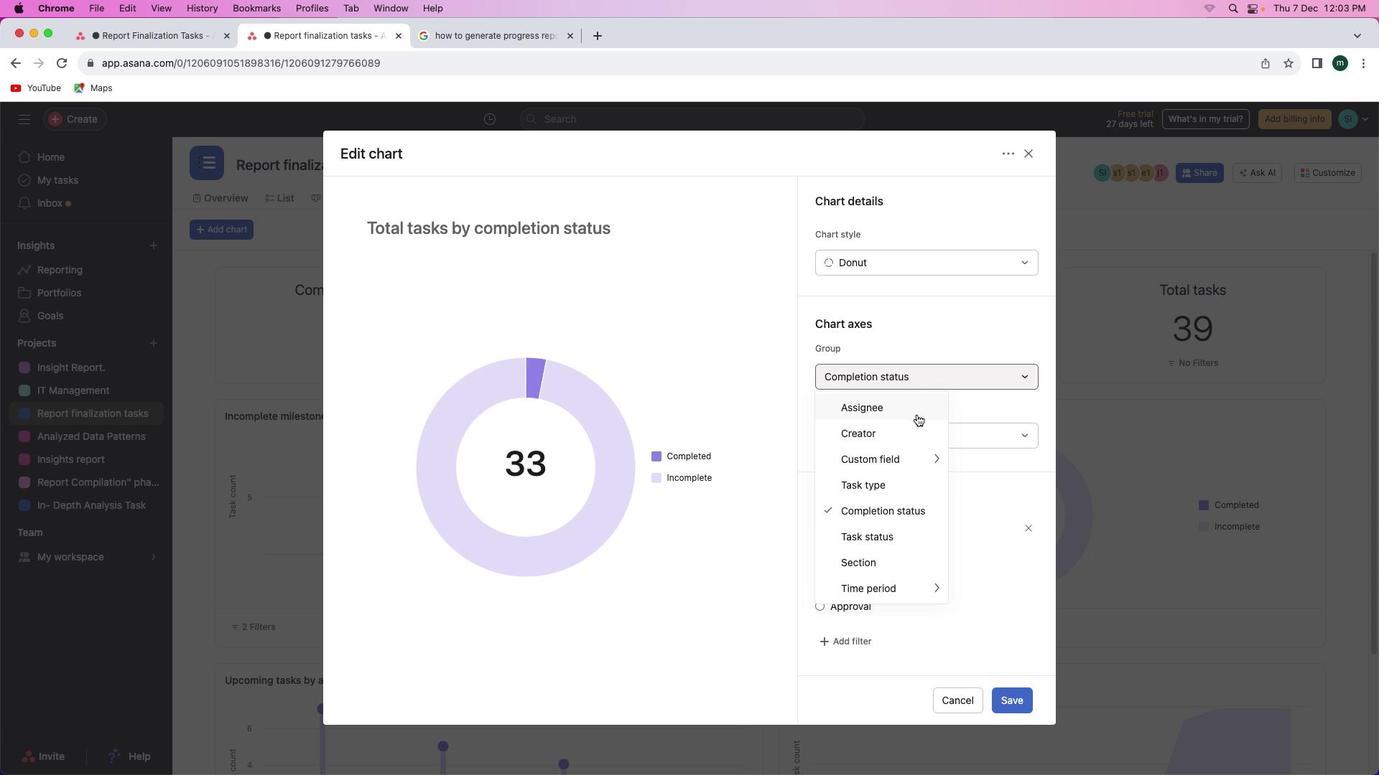 
Action: Mouse moved to (1004, 701)
Screenshot: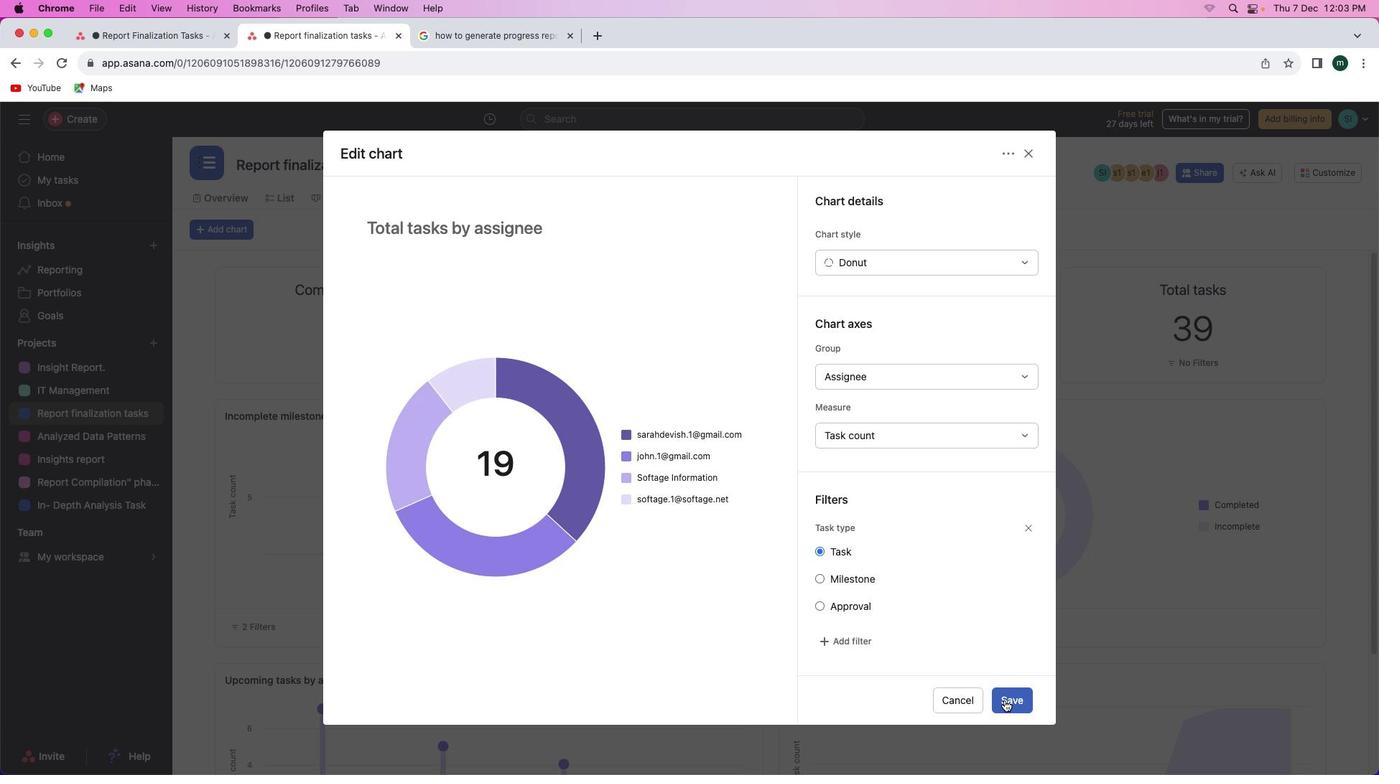 
Action: Mouse pressed left at (1004, 701)
Screenshot: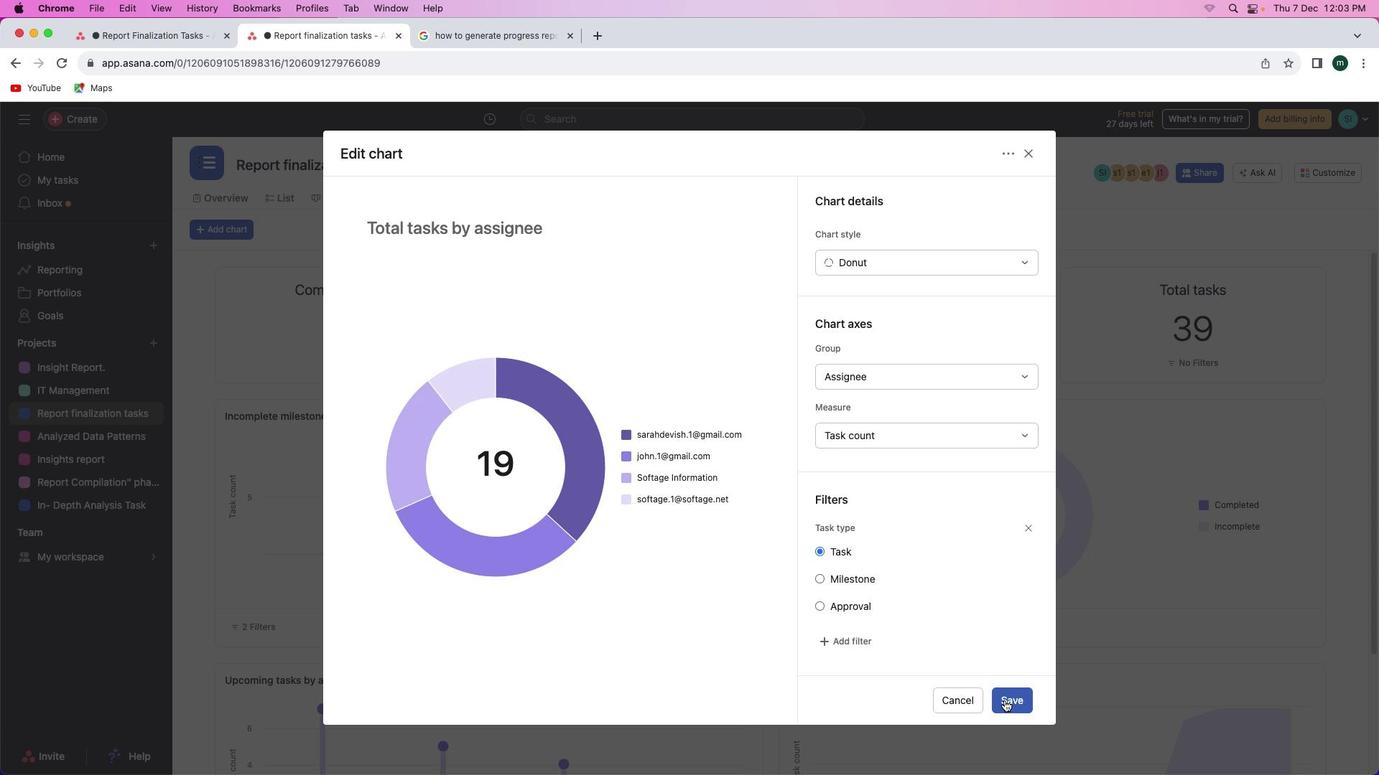 
Action: Mouse moved to (1008, 670)
Screenshot: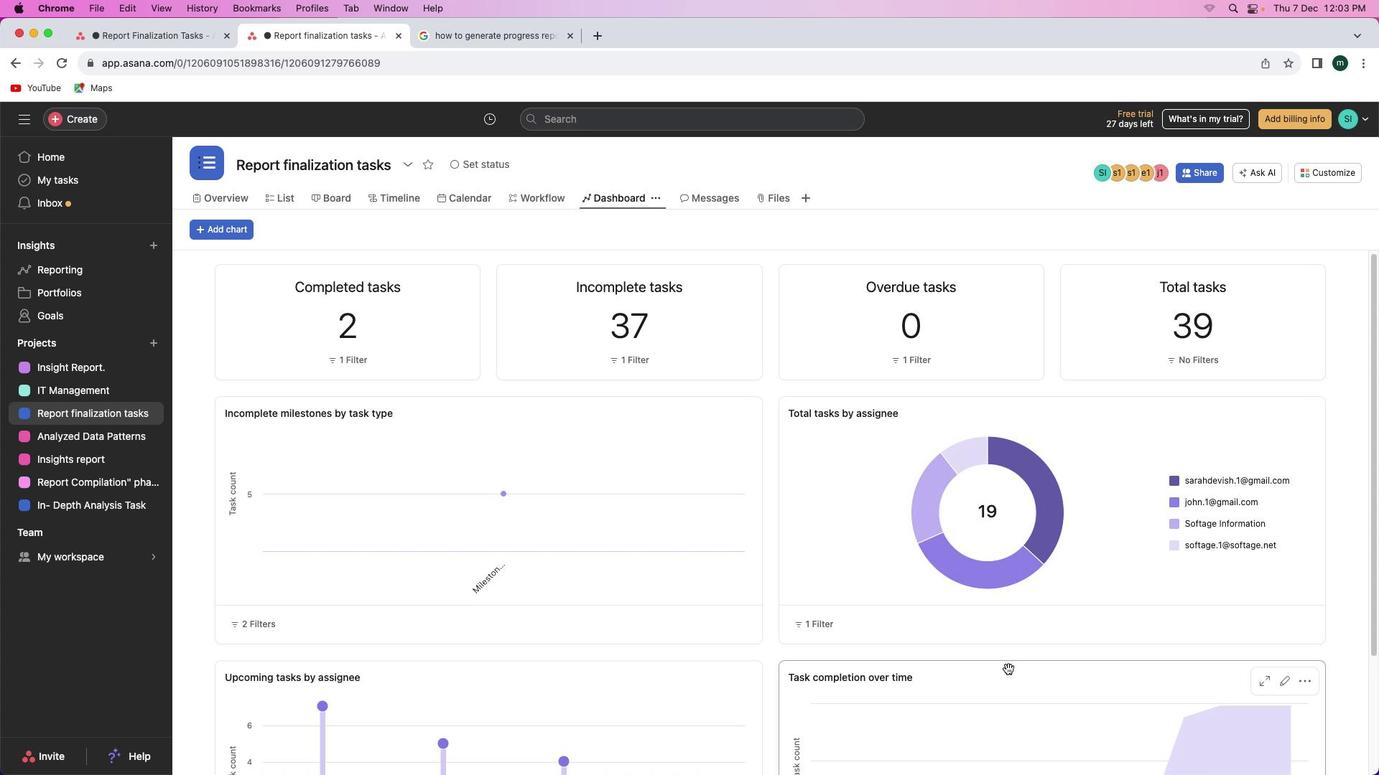 
Action: Mouse scrolled (1008, 670) with delta (0, 0)
Screenshot: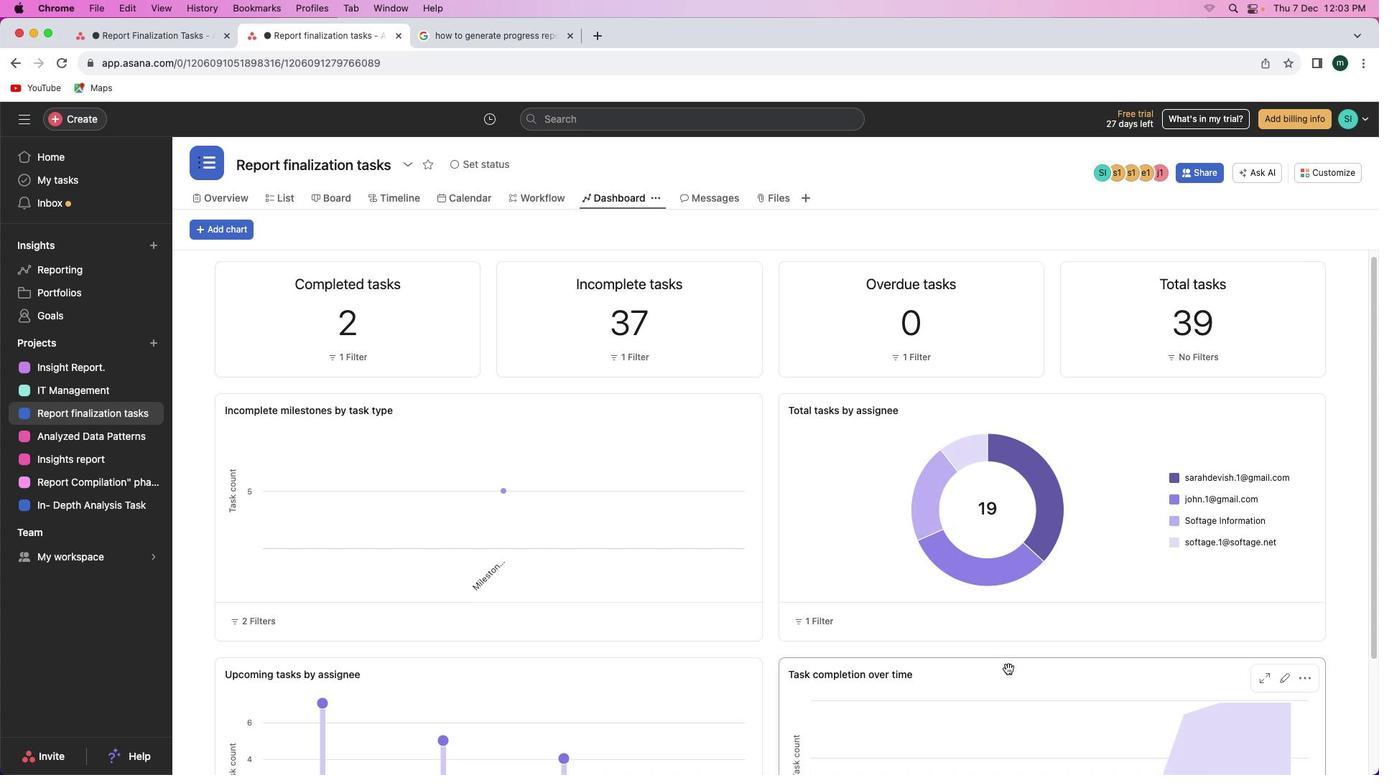 
Action: Mouse moved to (1008, 669)
Screenshot: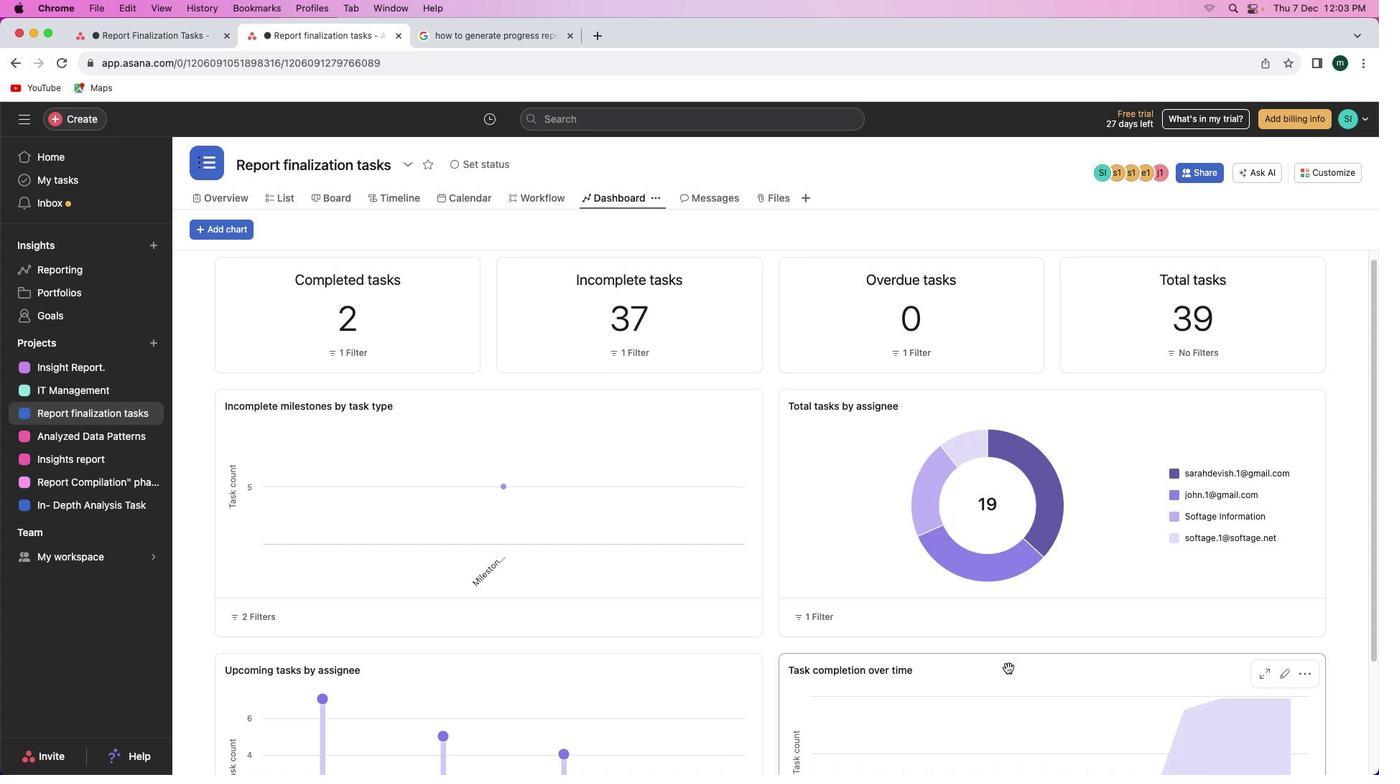
Action: Mouse scrolled (1008, 669) with delta (0, 0)
Screenshot: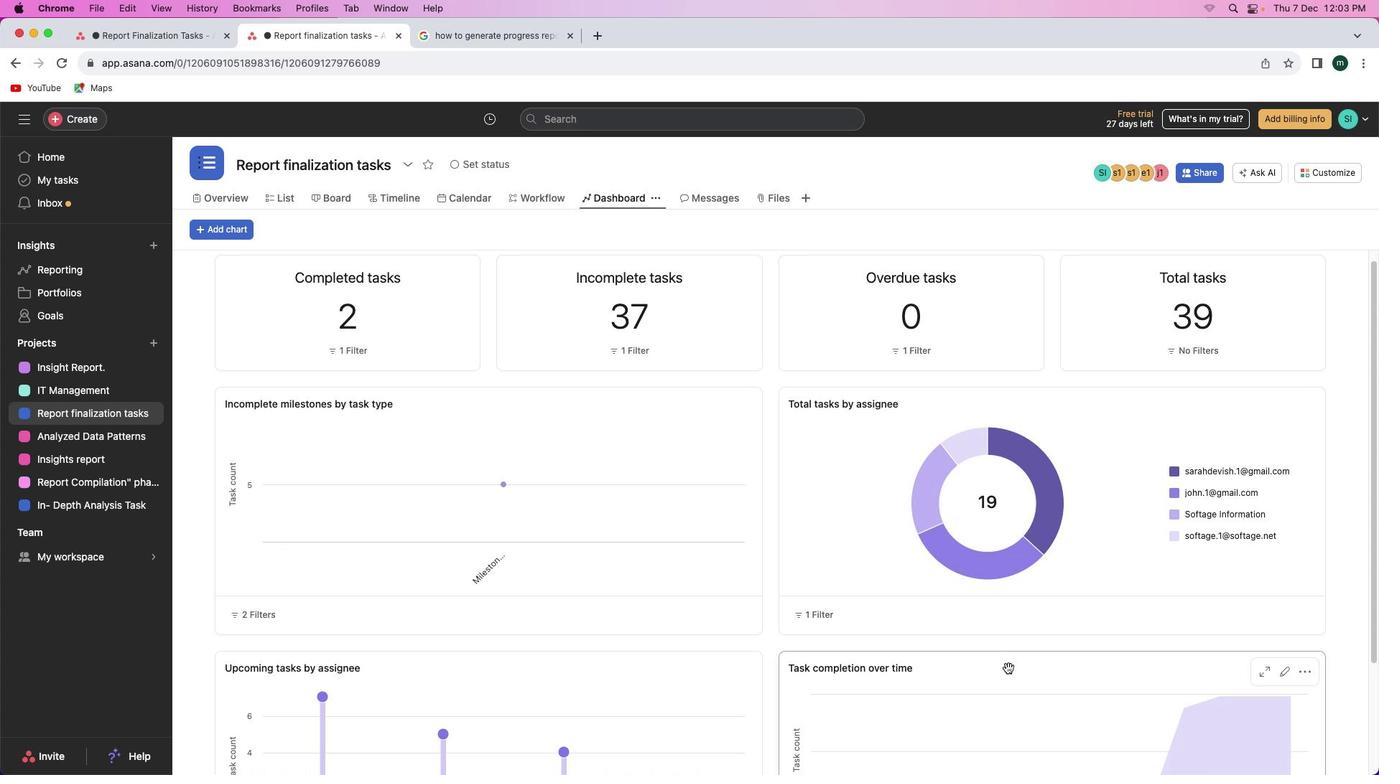 
Action: Mouse moved to (1008, 668)
Screenshot: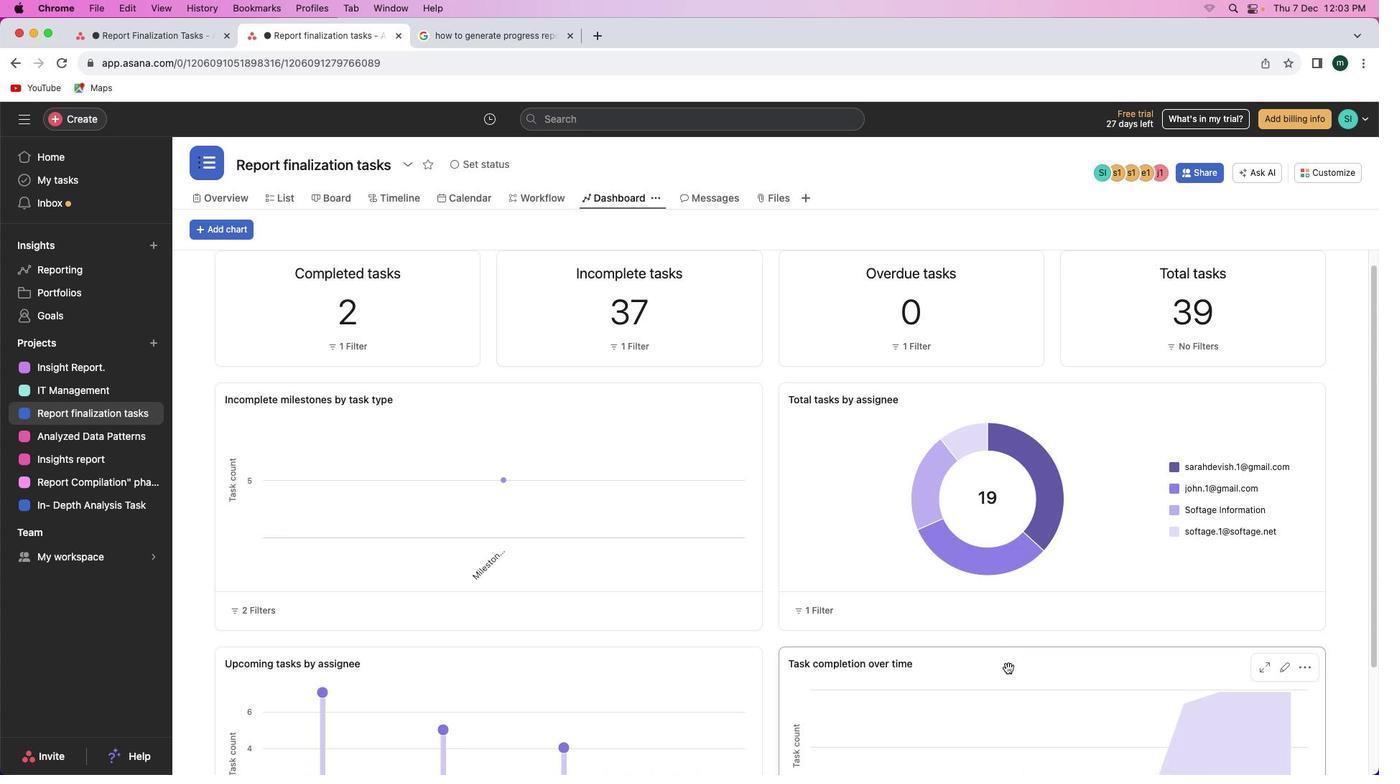 
Action: Mouse scrolled (1008, 668) with delta (0, 0)
Screenshot: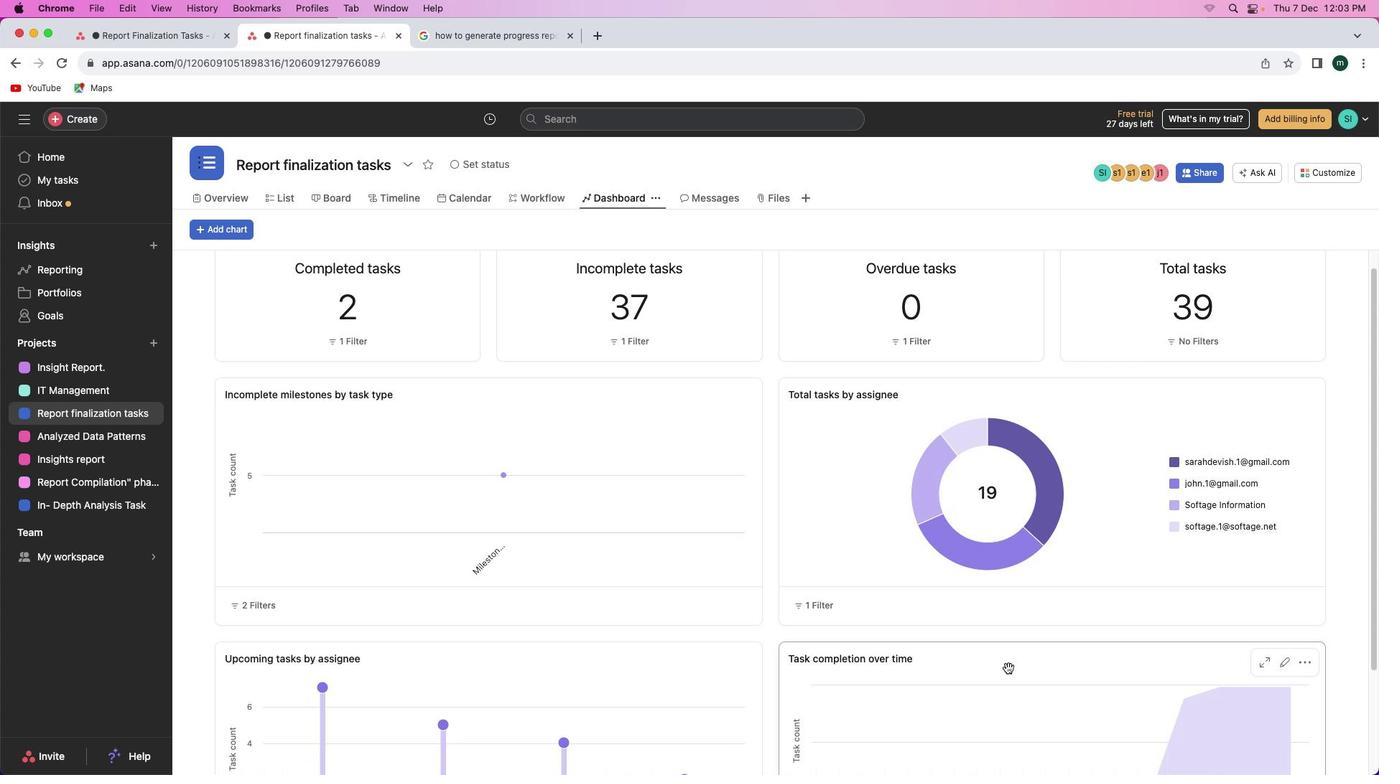 
Action: Mouse scrolled (1008, 668) with delta (0, 0)
Screenshot: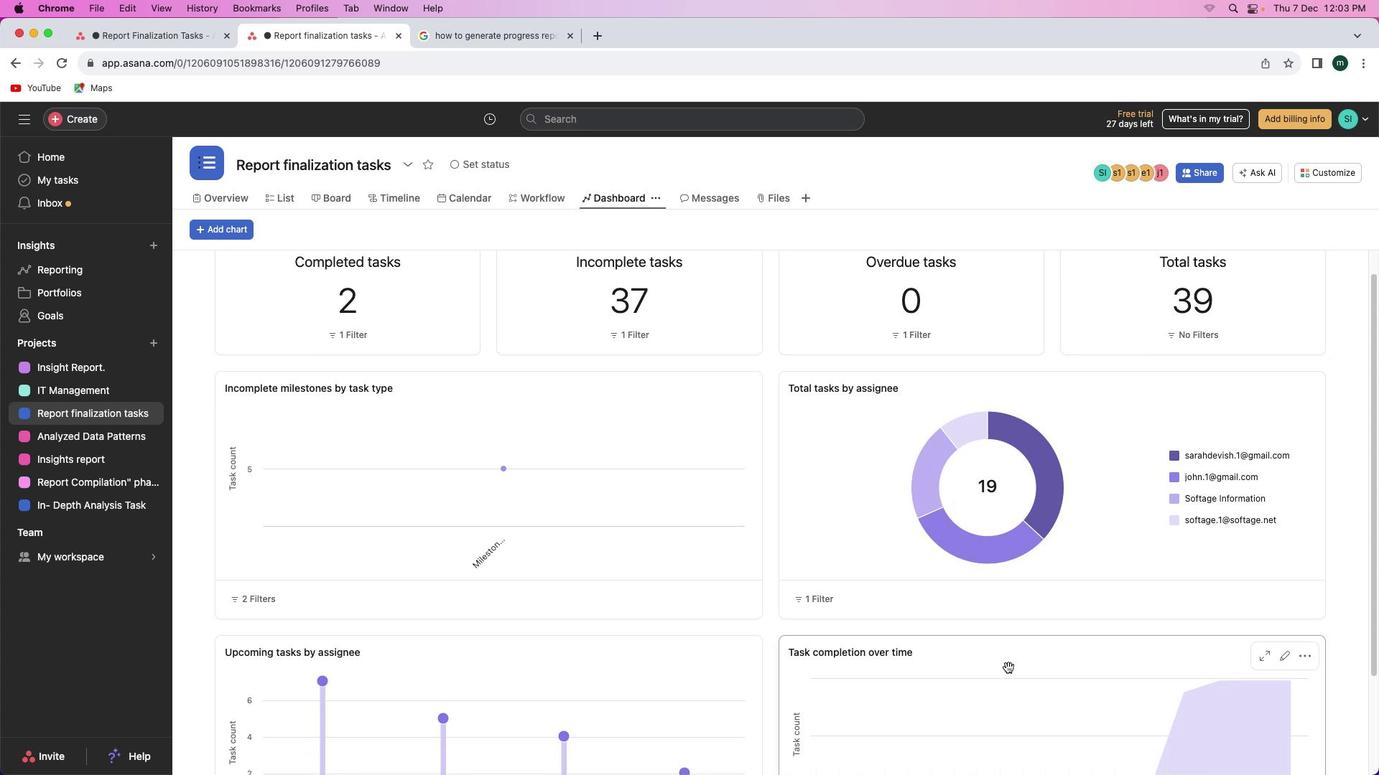 
Action: Mouse moved to (1008, 668)
Screenshot: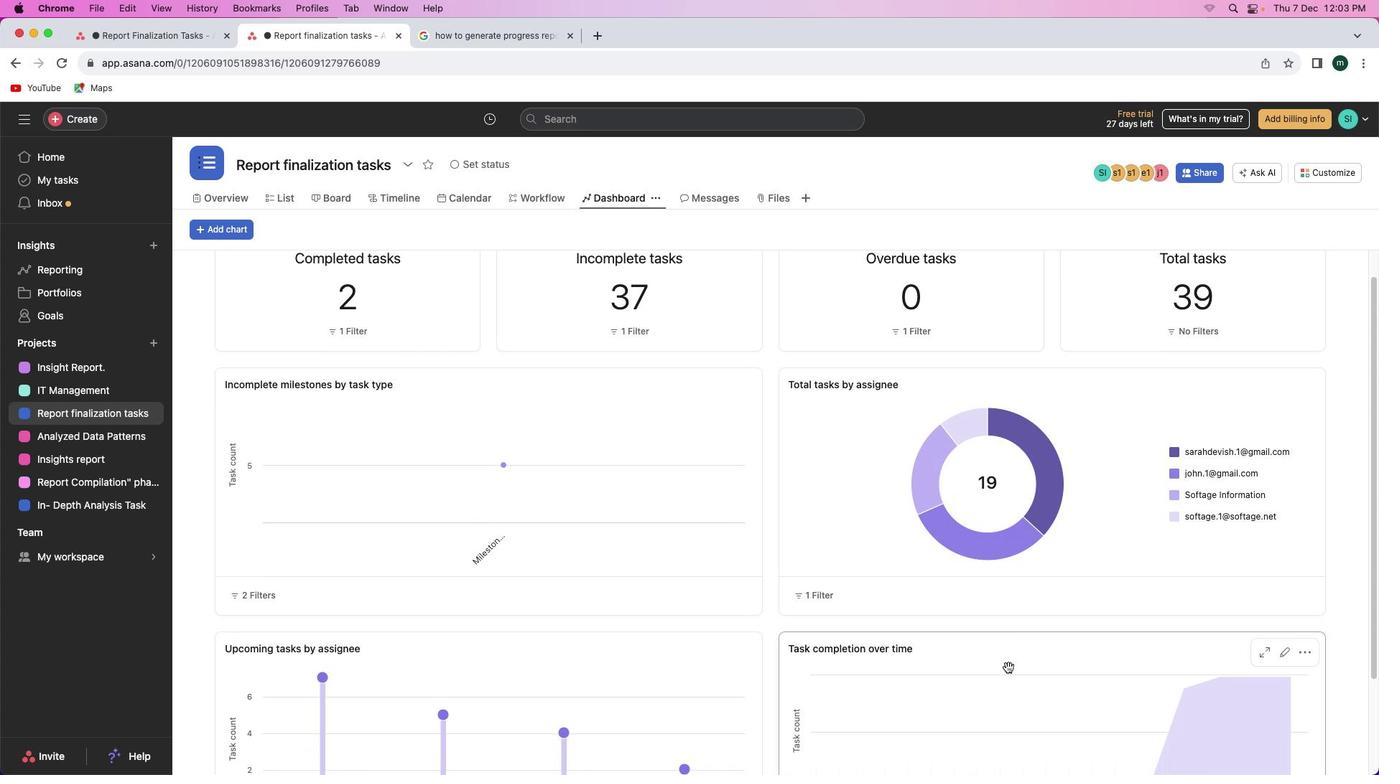 
Action: Mouse scrolled (1008, 668) with delta (0, 0)
Screenshot: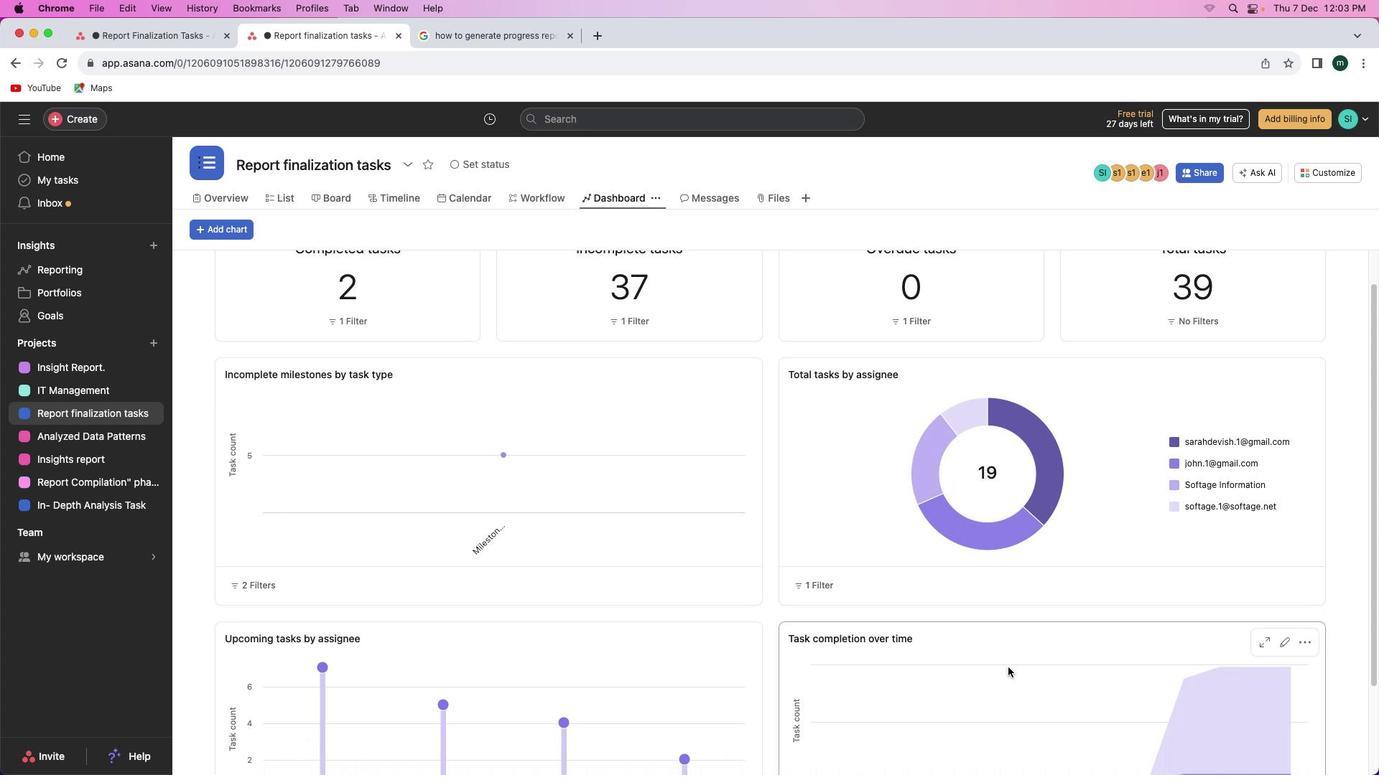 
Action: Mouse moved to (1008, 668)
Screenshot: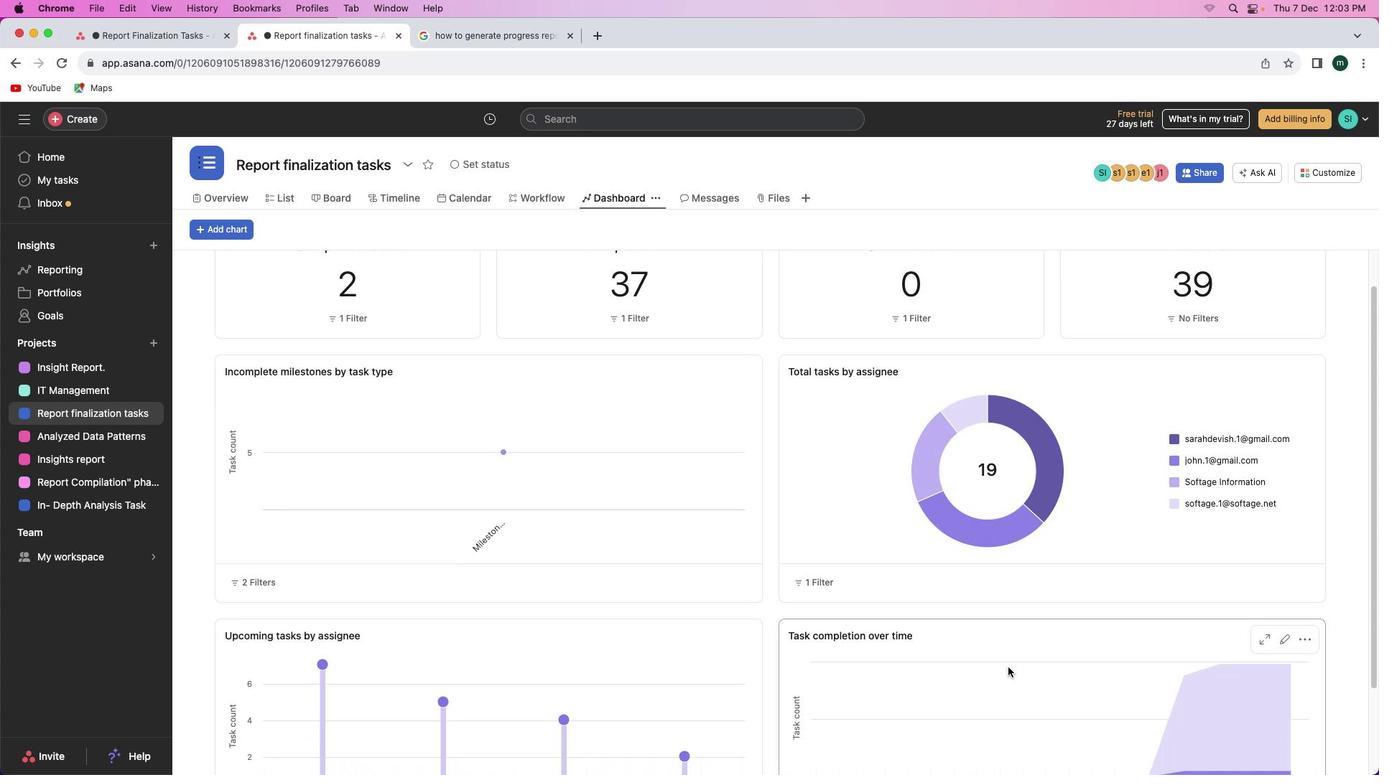
Action: Mouse scrolled (1008, 668) with delta (0, 0)
Screenshot: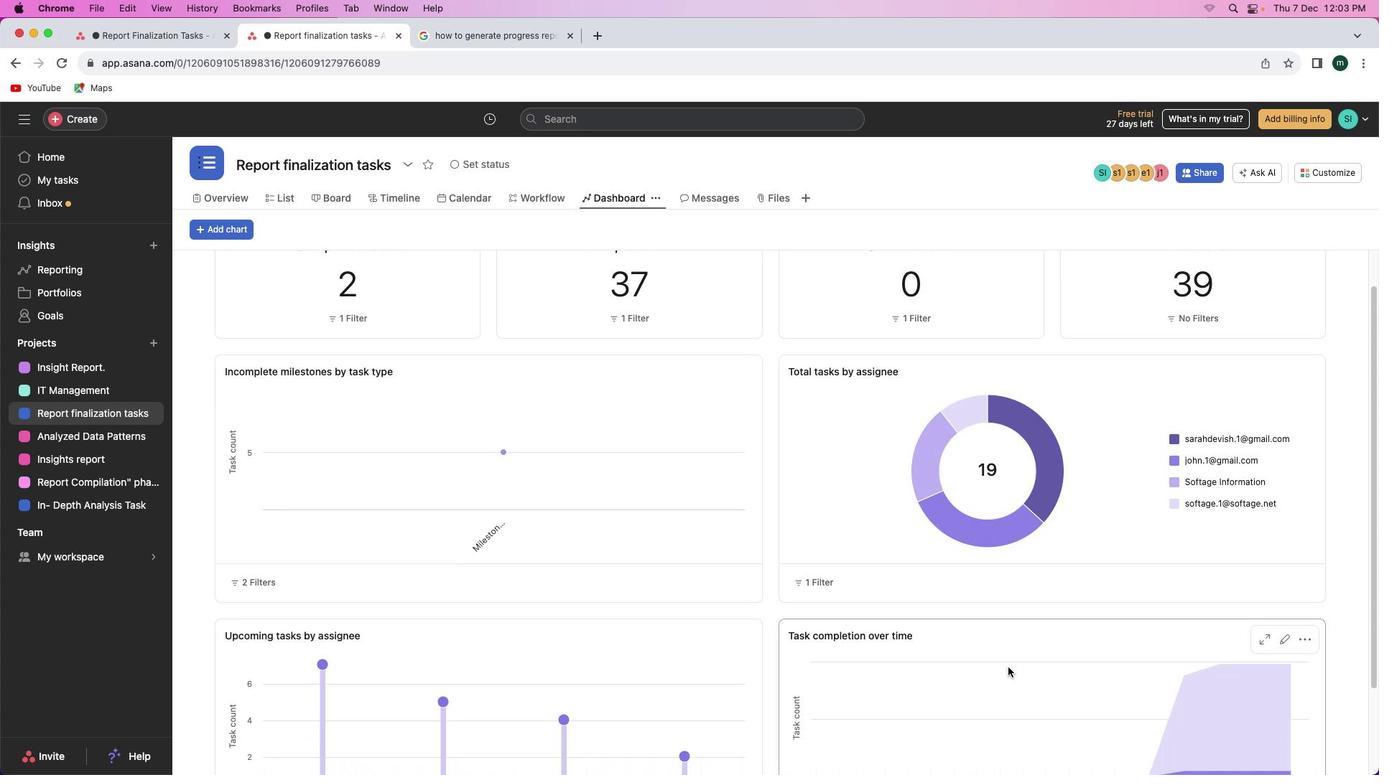 
Action: Mouse moved to (1008, 667)
Screenshot: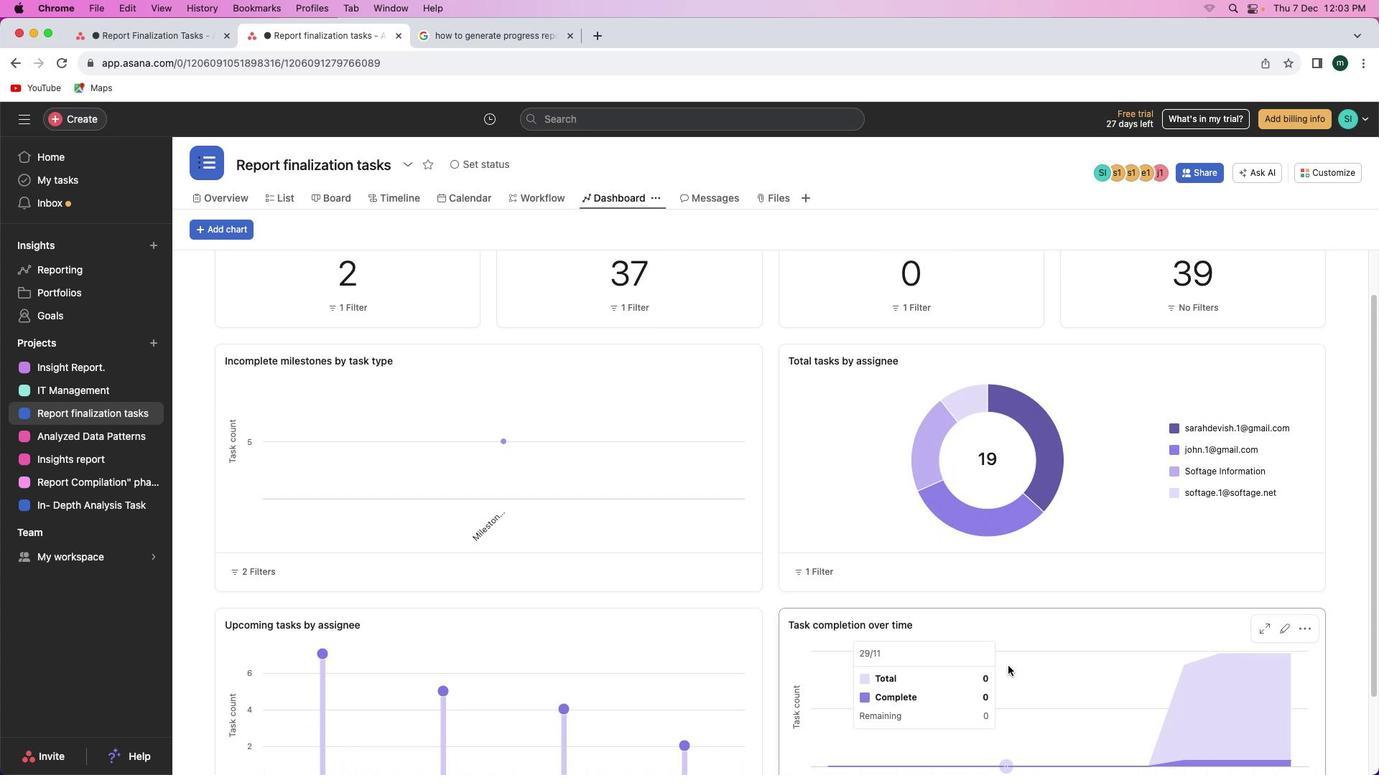 
Action: Mouse scrolled (1008, 667) with delta (0, 0)
Screenshot: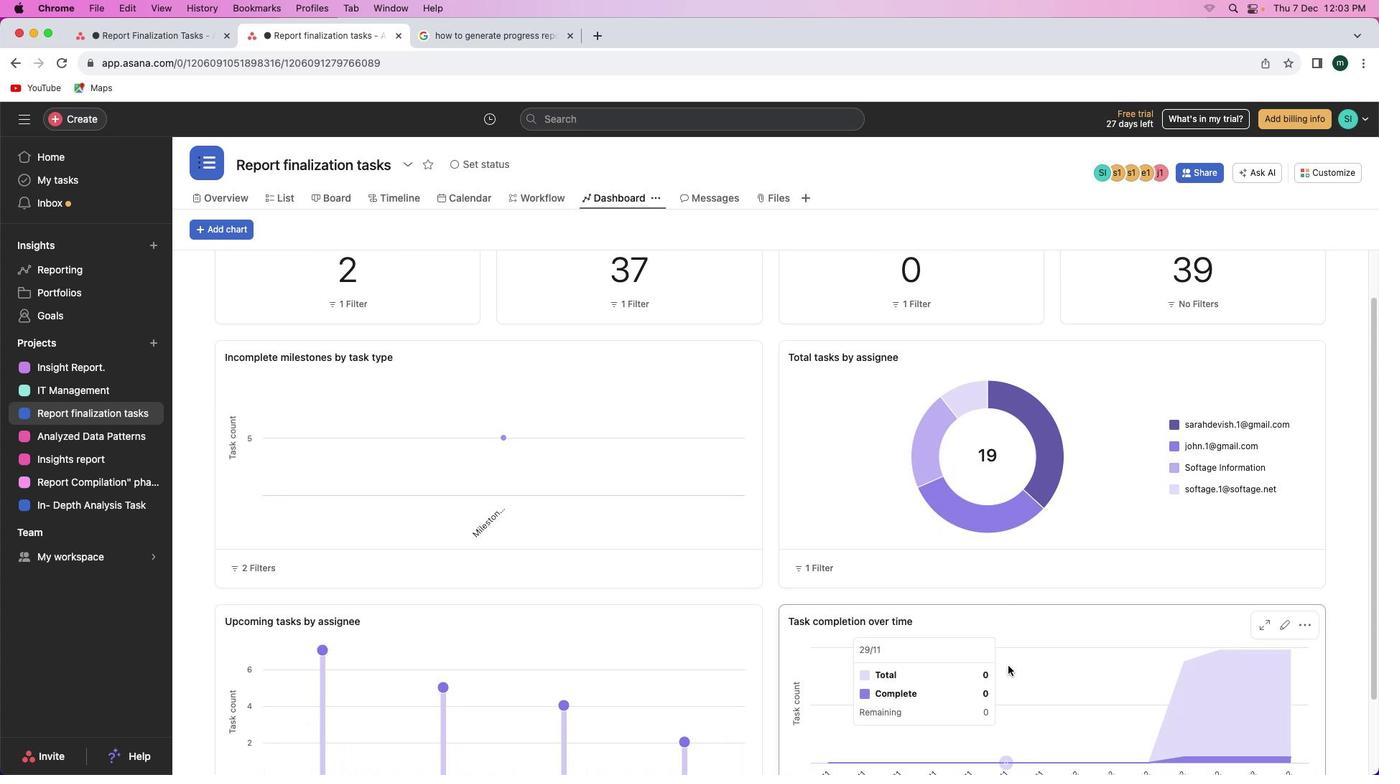 
Action: Mouse moved to (1008, 666)
Screenshot: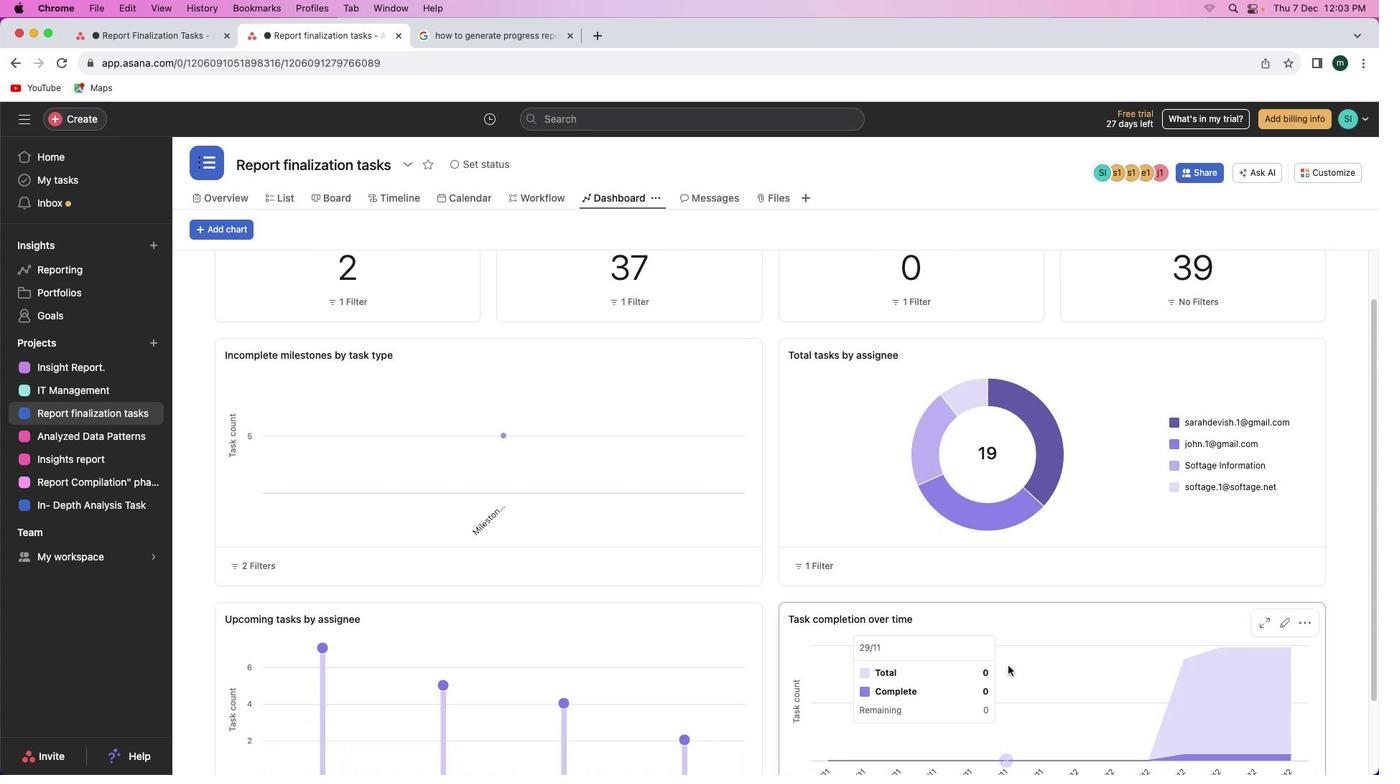 
Action: Mouse scrolled (1008, 666) with delta (0, 0)
Screenshot: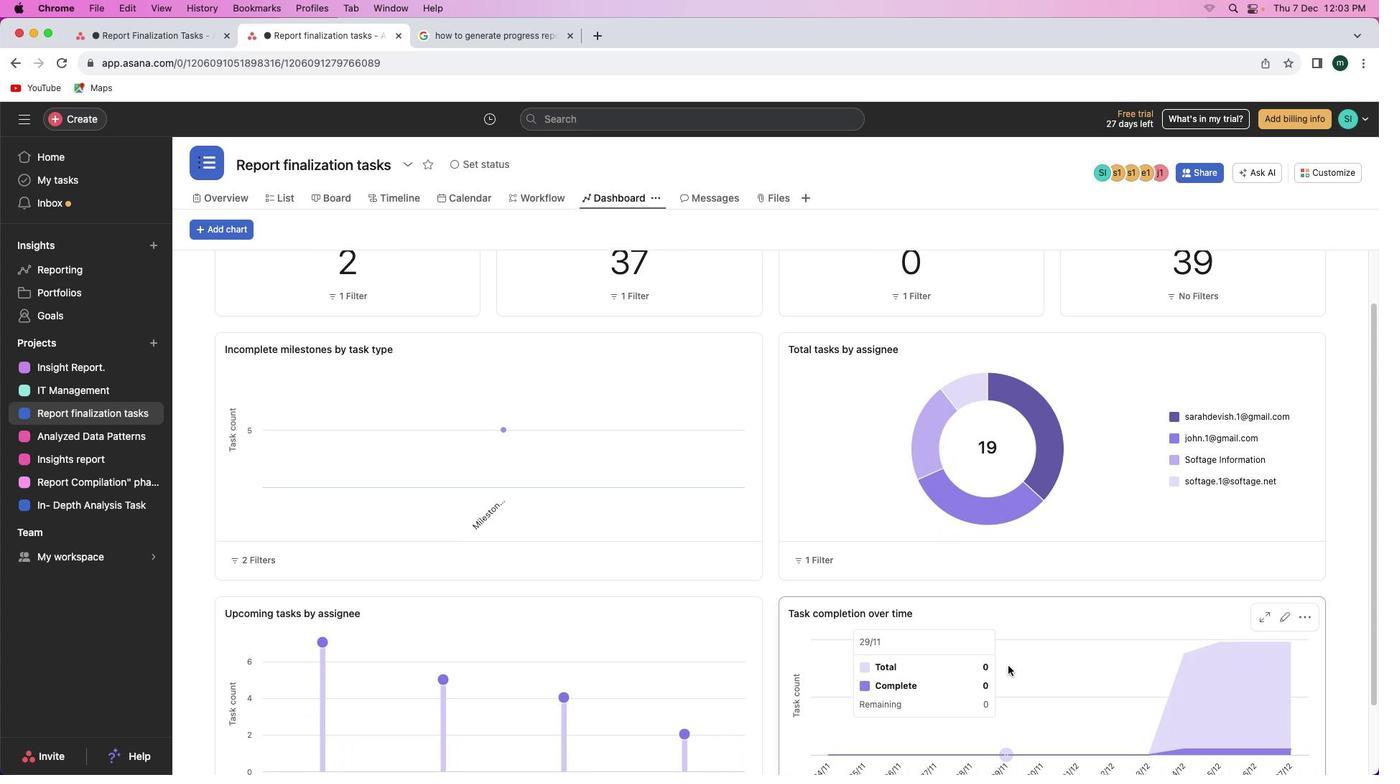 
Action: Mouse moved to (1007, 666)
Screenshot: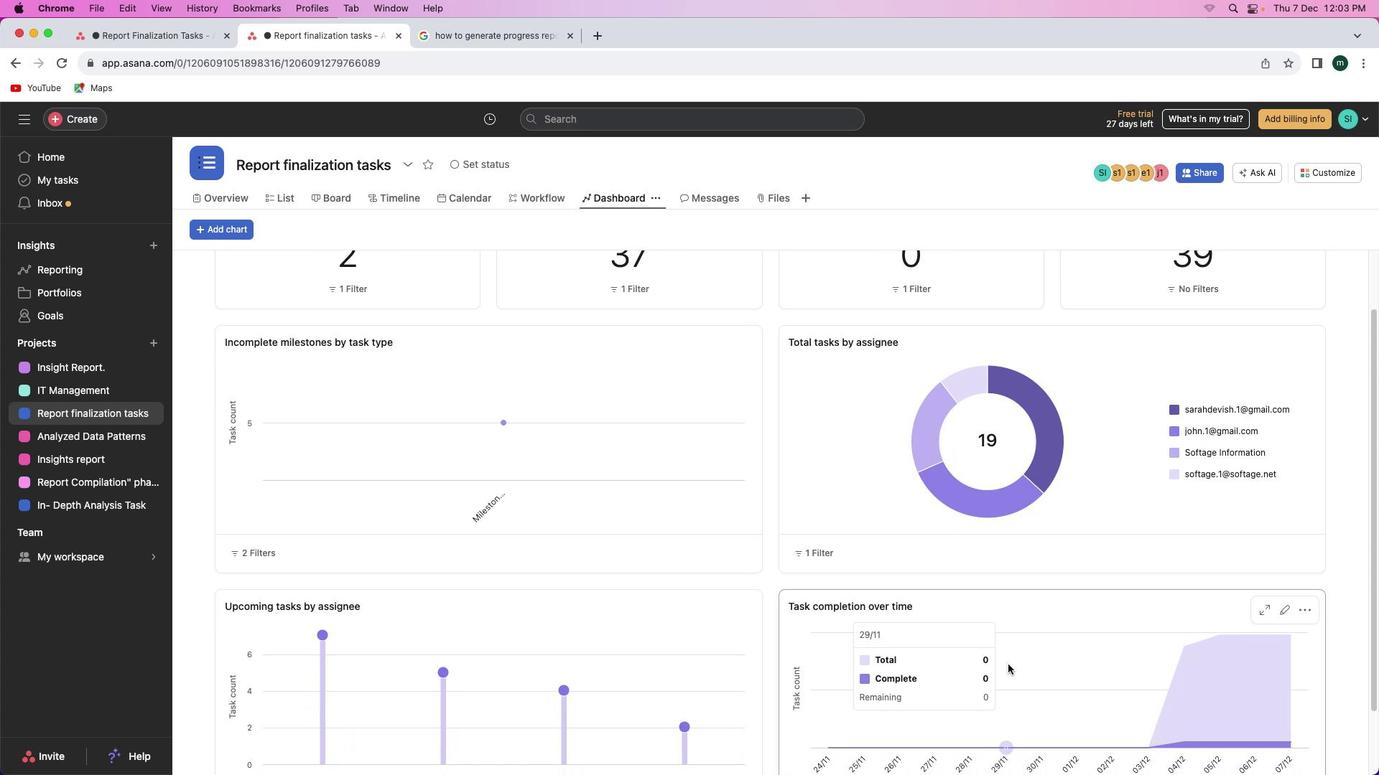 
Action: Mouse scrolled (1007, 666) with delta (0, 0)
Screenshot: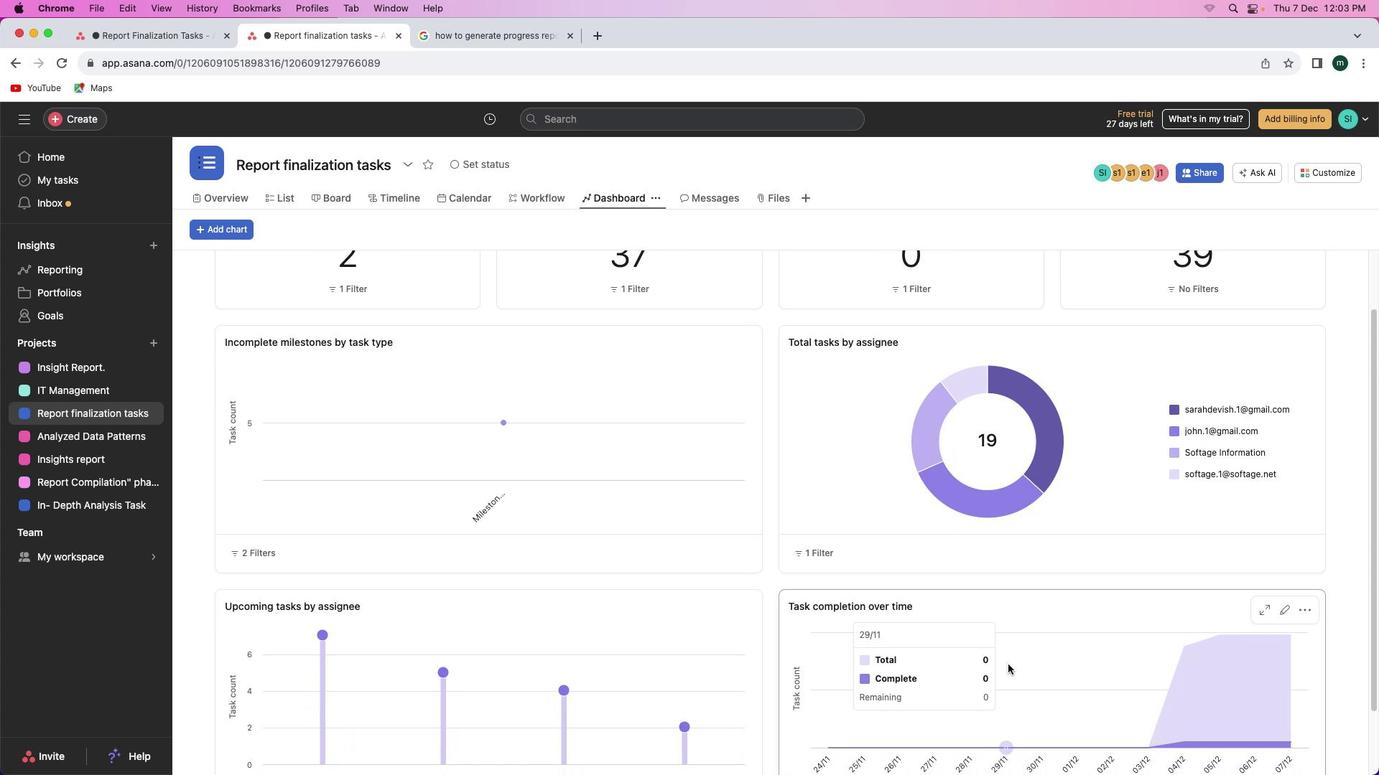
Action: Mouse moved to (1007, 665)
Screenshot: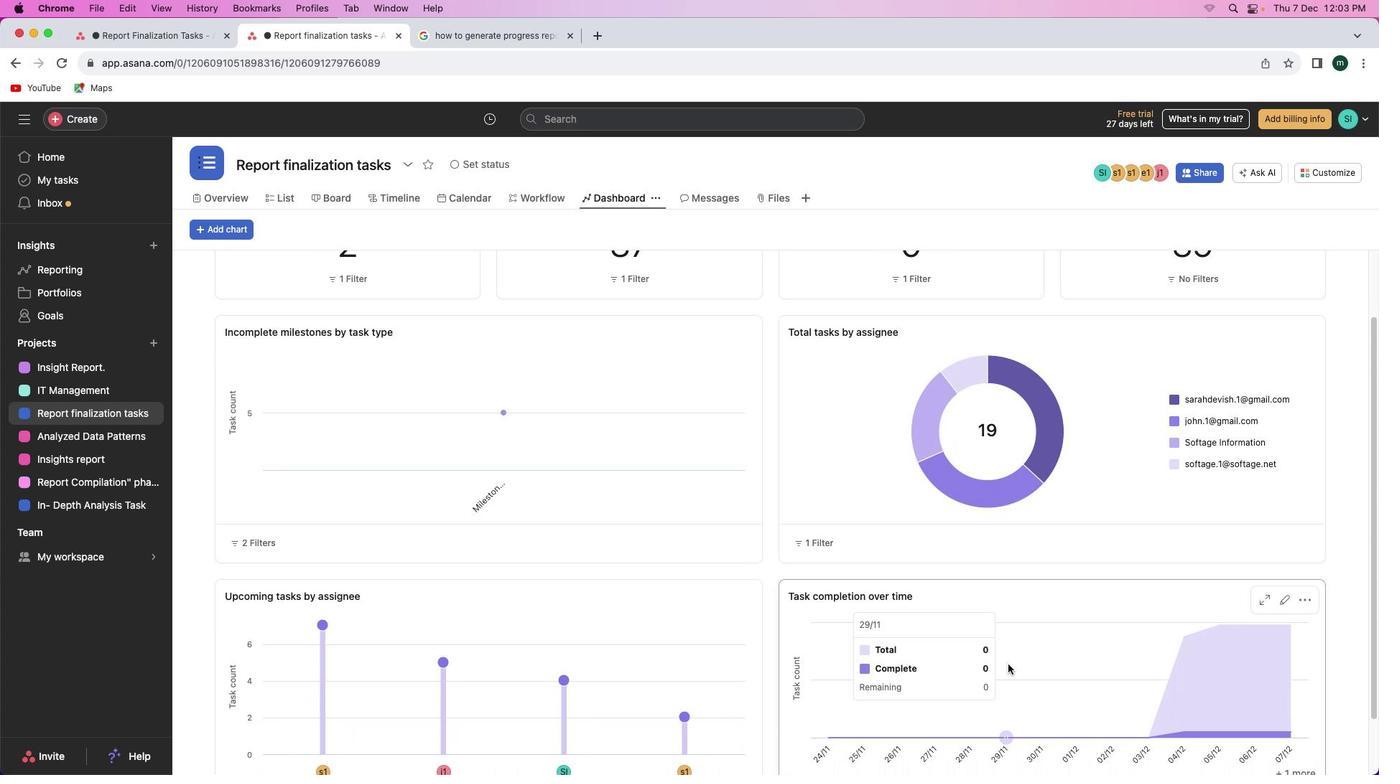 
Action: Mouse scrolled (1007, 665) with delta (0, 0)
Screenshot: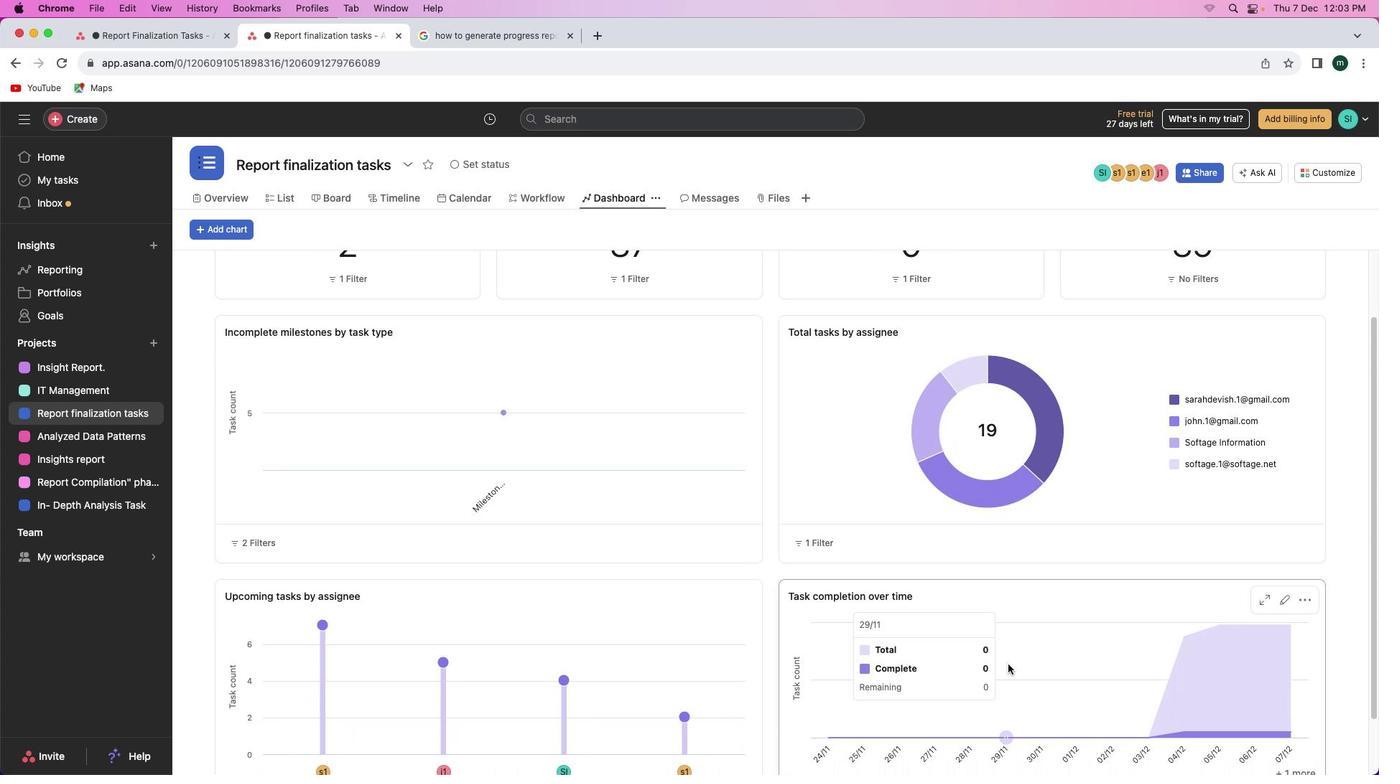 
Action: Mouse moved to (1007, 660)
Screenshot: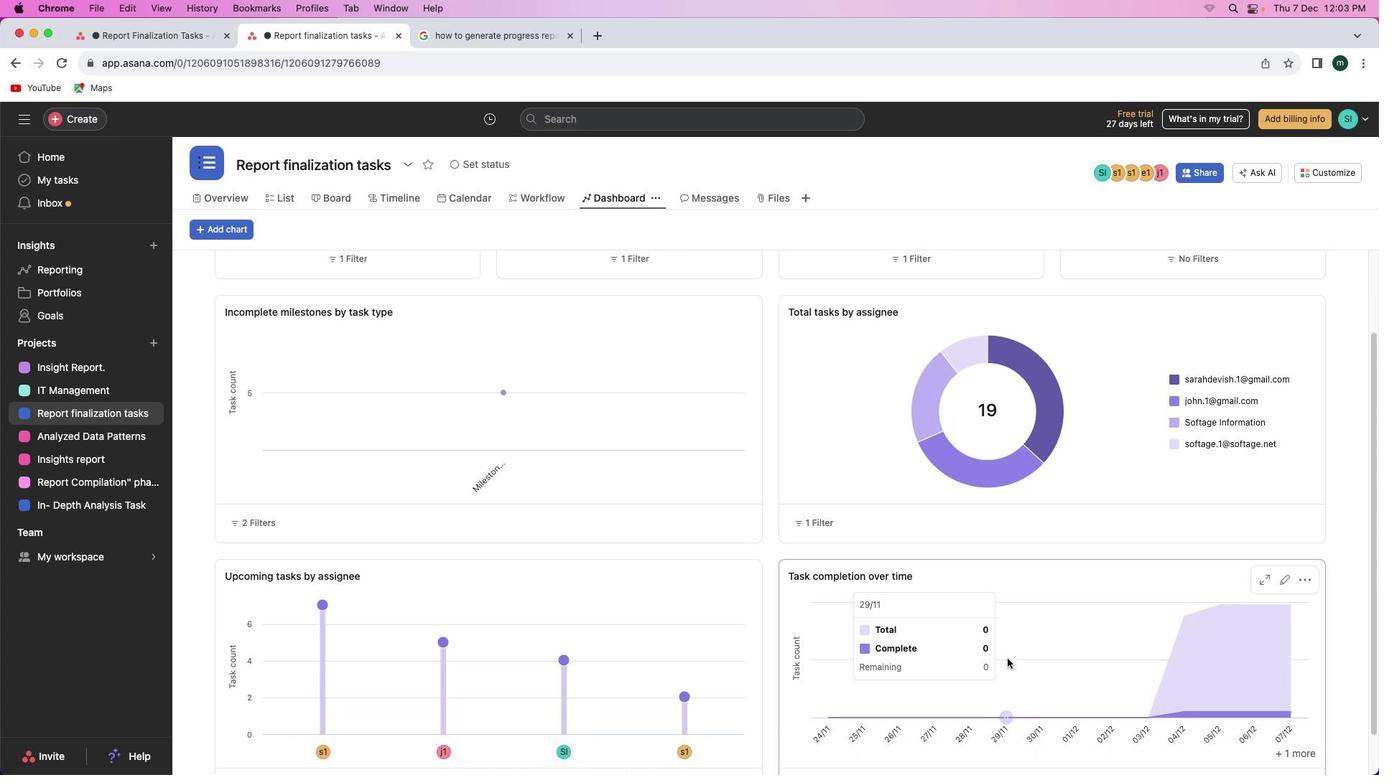 
Action: Mouse scrolled (1007, 660) with delta (0, 0)
Screenshot: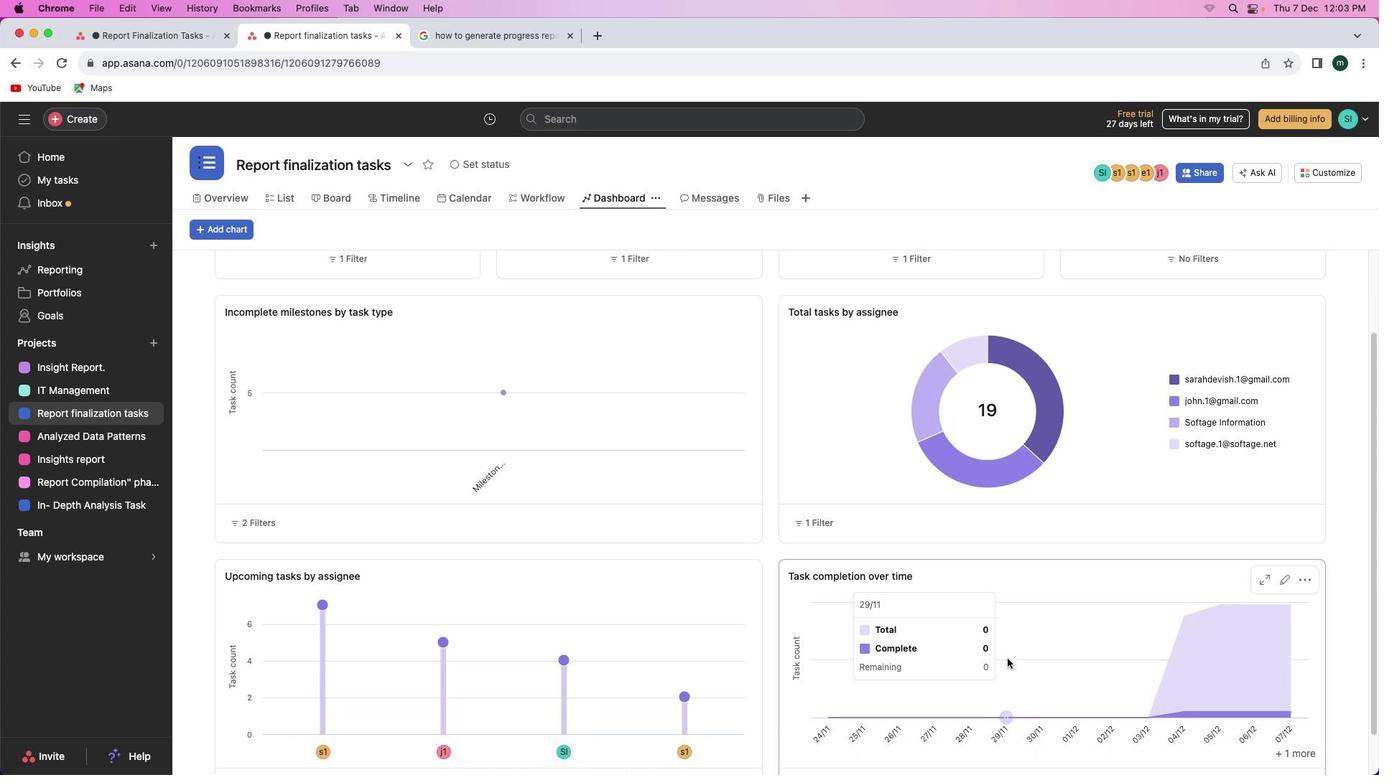 
Action: Mouse moved to (1007, 660)
Screenshot: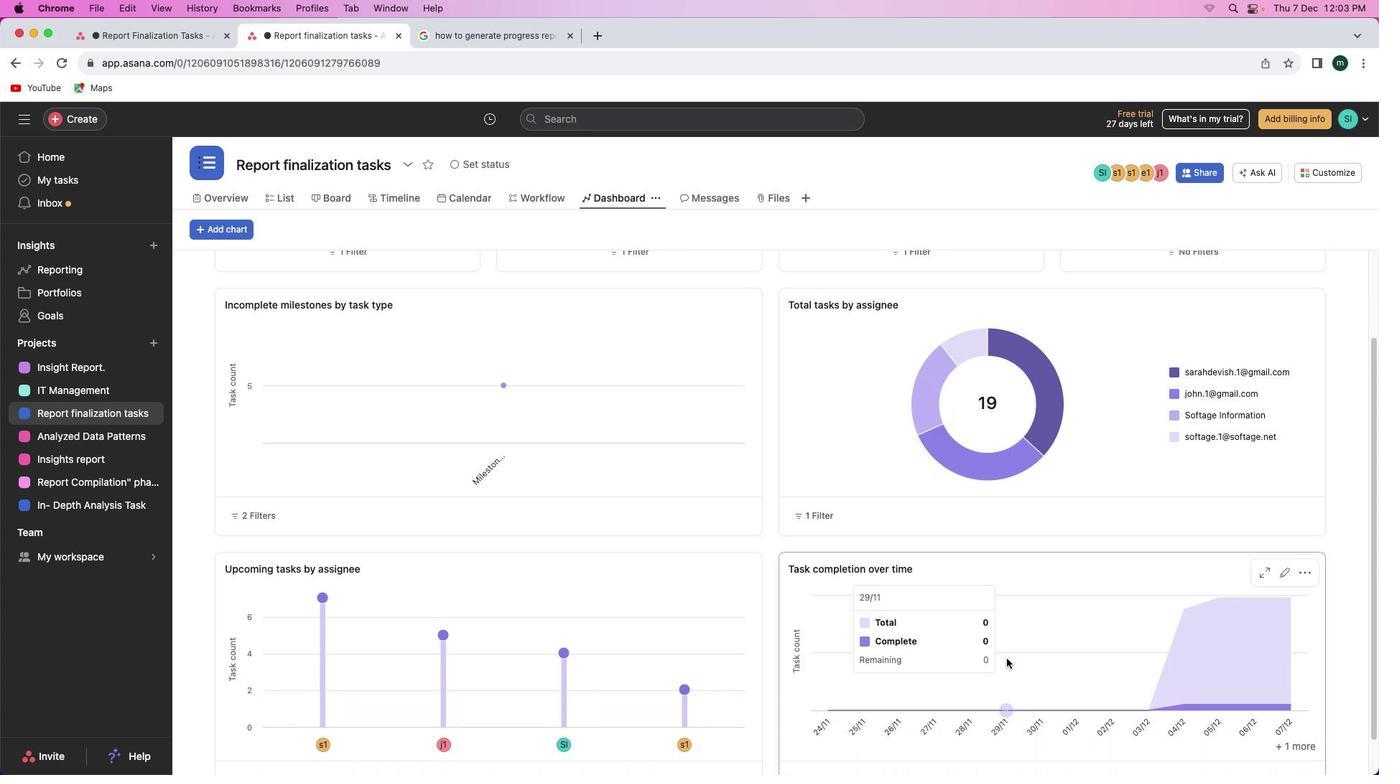 
Action: Mouse scrolled (1007, 660) with delta (0, 0)
Screenshot: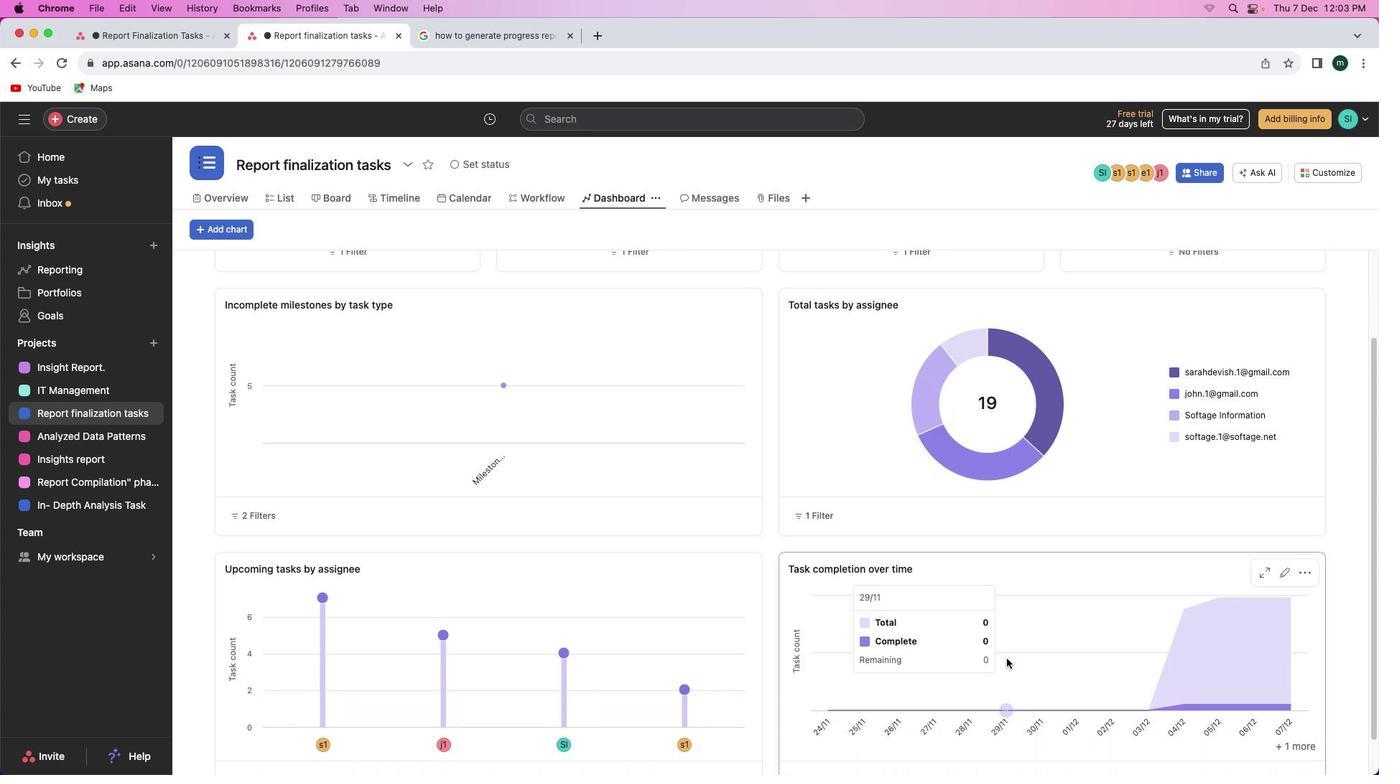 
Action: Mouse moved to (1006, 659)
Screenshot: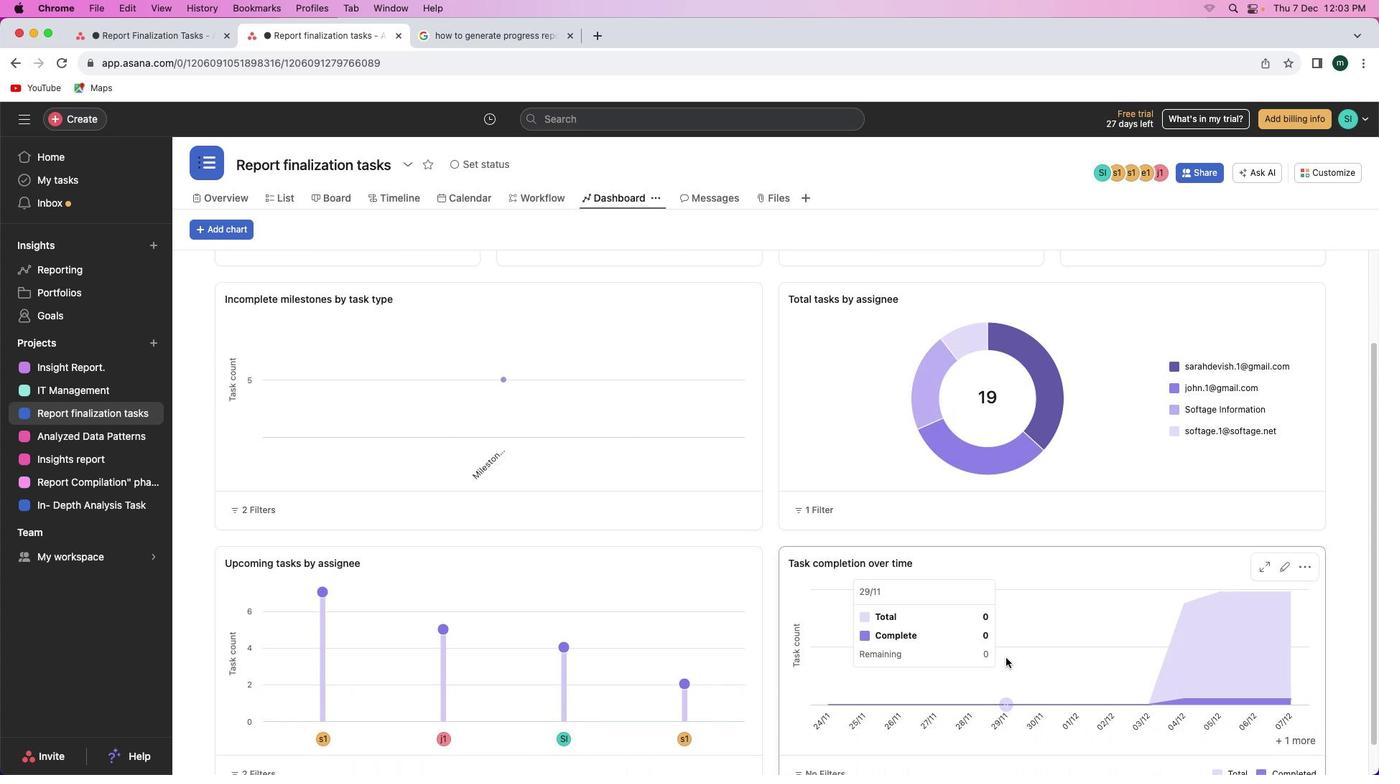 
Action: Mouse scrolled (1006, 659) with delta (0, 0)
Screenshot: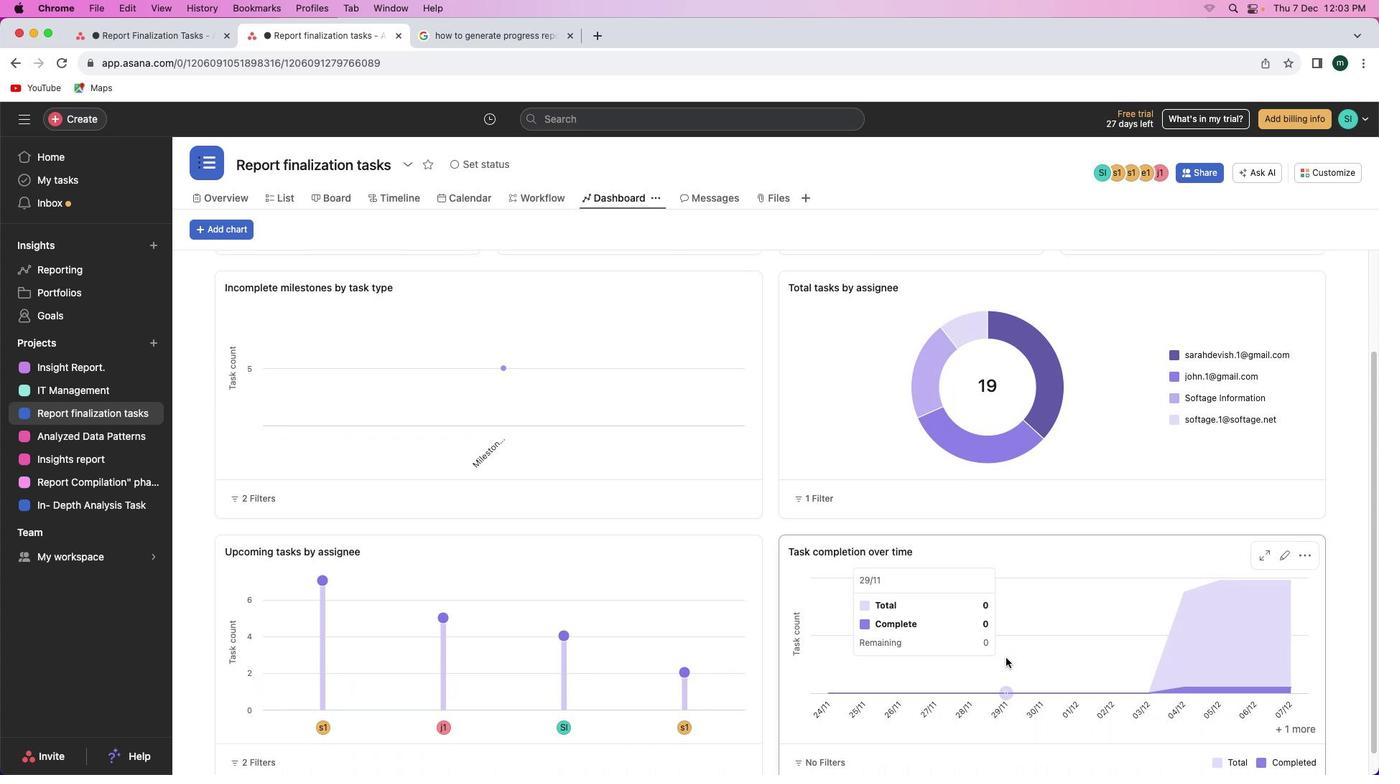 
Action: Mouse moved to (1006, 658)
Screenshot: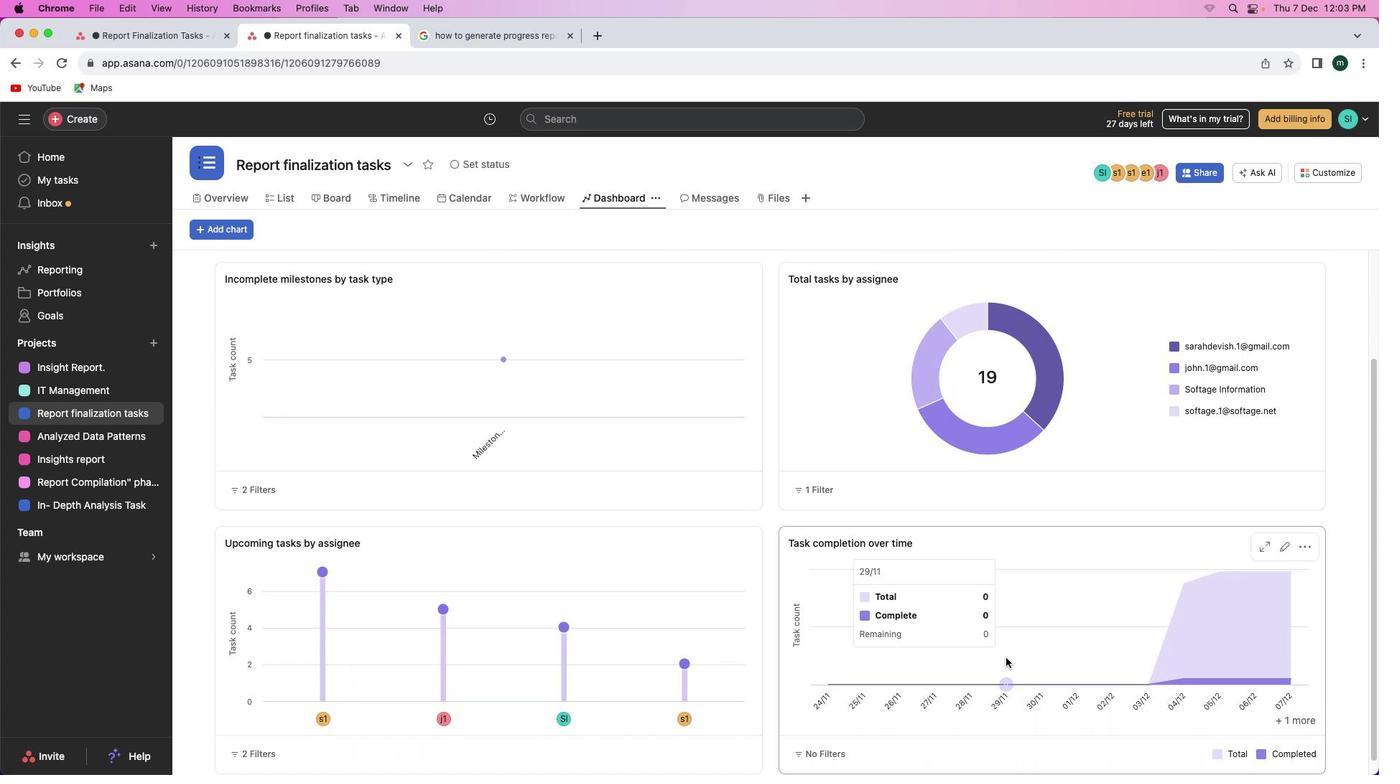 
Action: Mouse scrolled (1006, 658) with delta (0, 0)
Screenshot: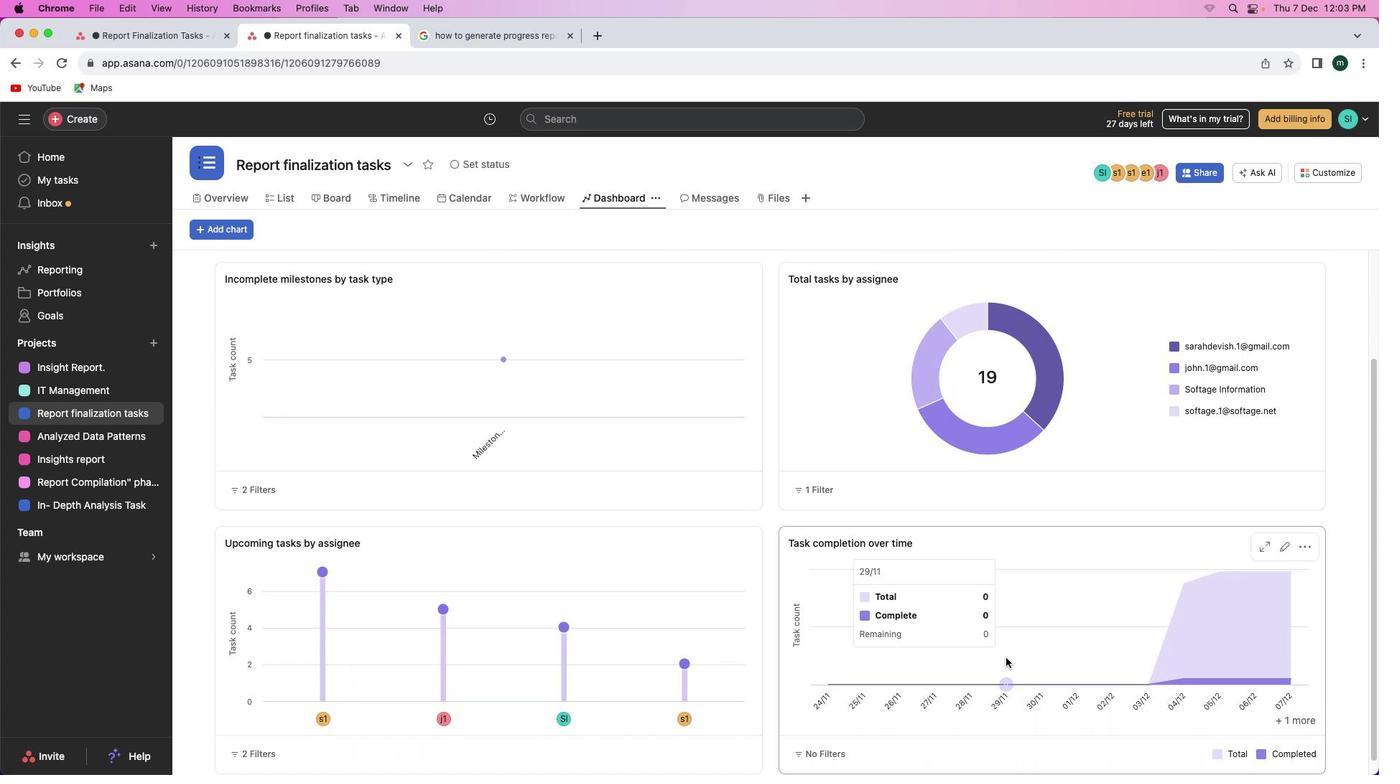
Action: Mouse moved to (1006, 658)
Screenshot: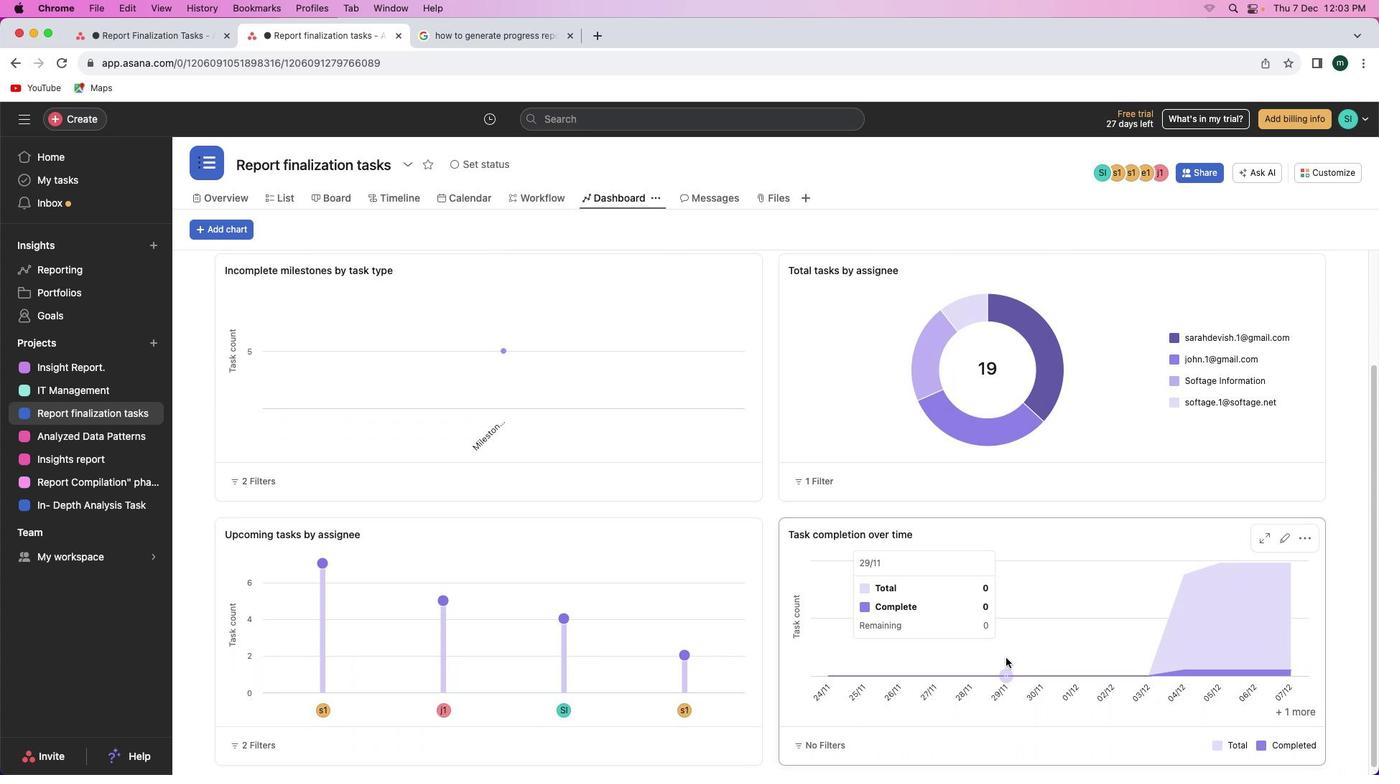 
Action: Mouse scrolled (1006, 658) with delta (0, -2)
Screenshot: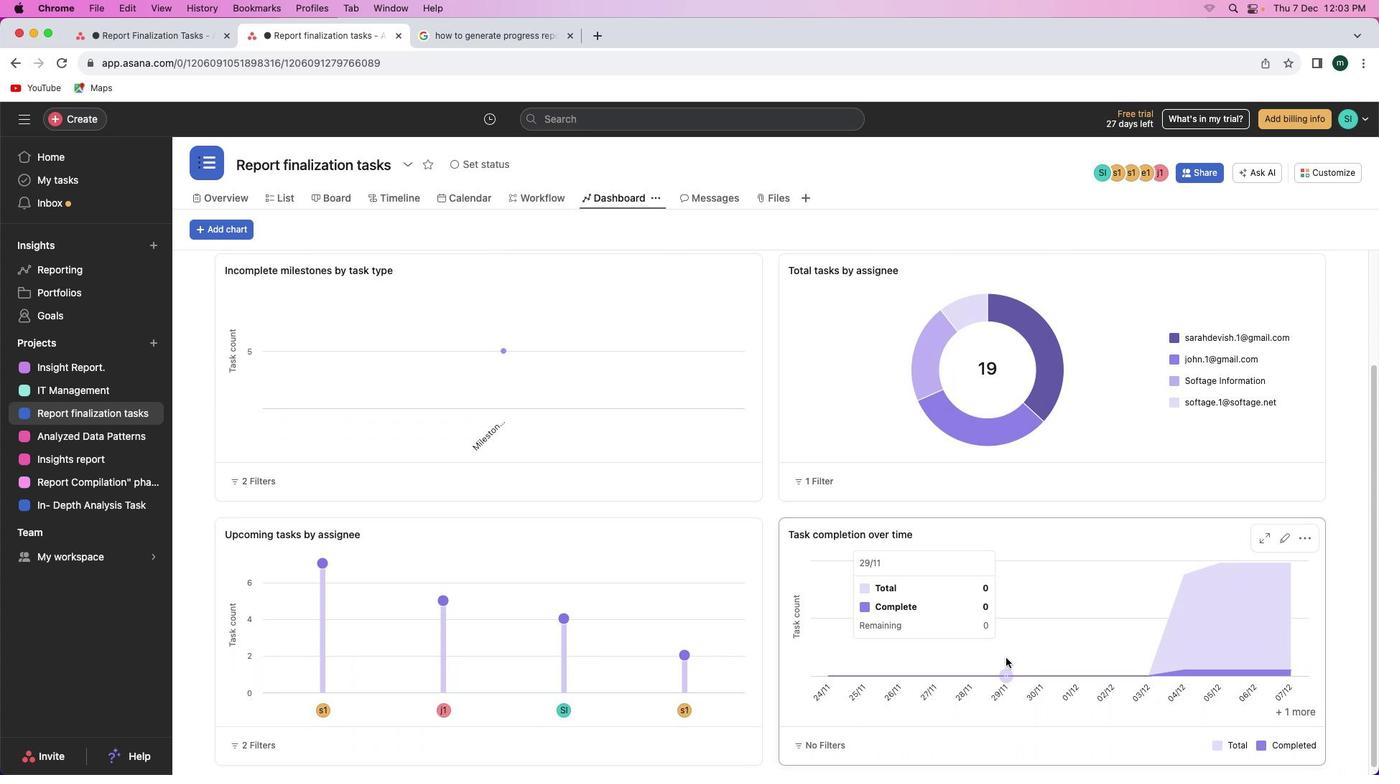 
Action: Mouse moved to (1006, 657)
Screenshot: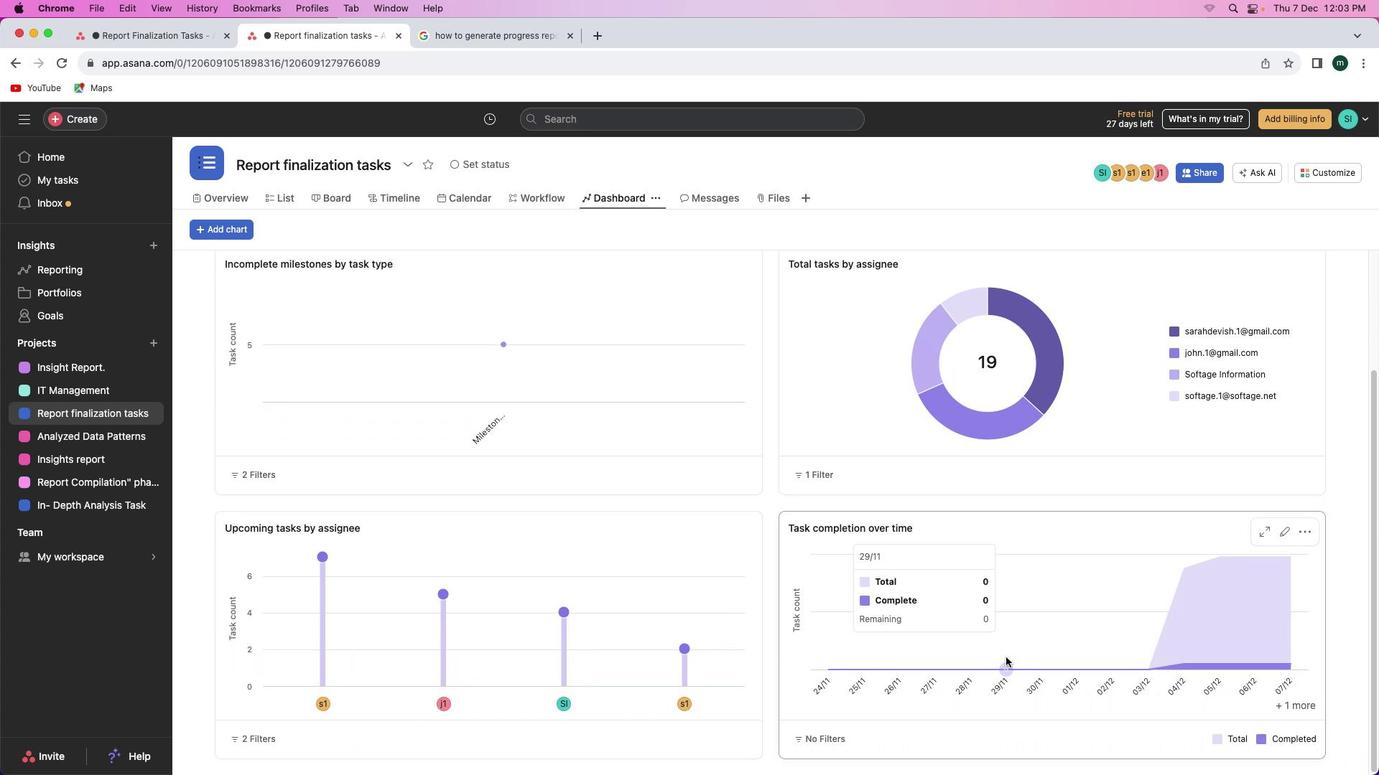 
Action: Mouse scrolled (1006, 657) with delta (0, -2)
Screenshot: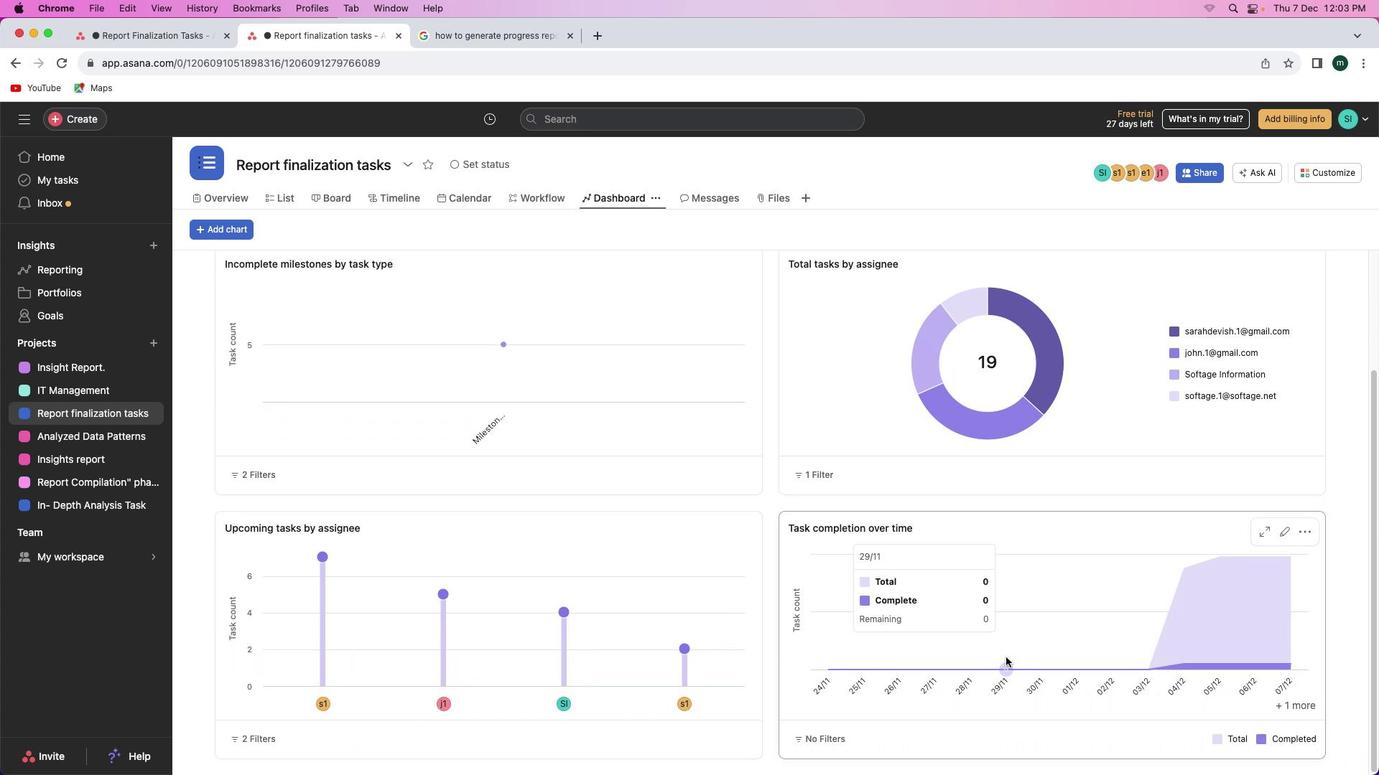
Action: Mouse moved to (1005, 657)
Screenshot: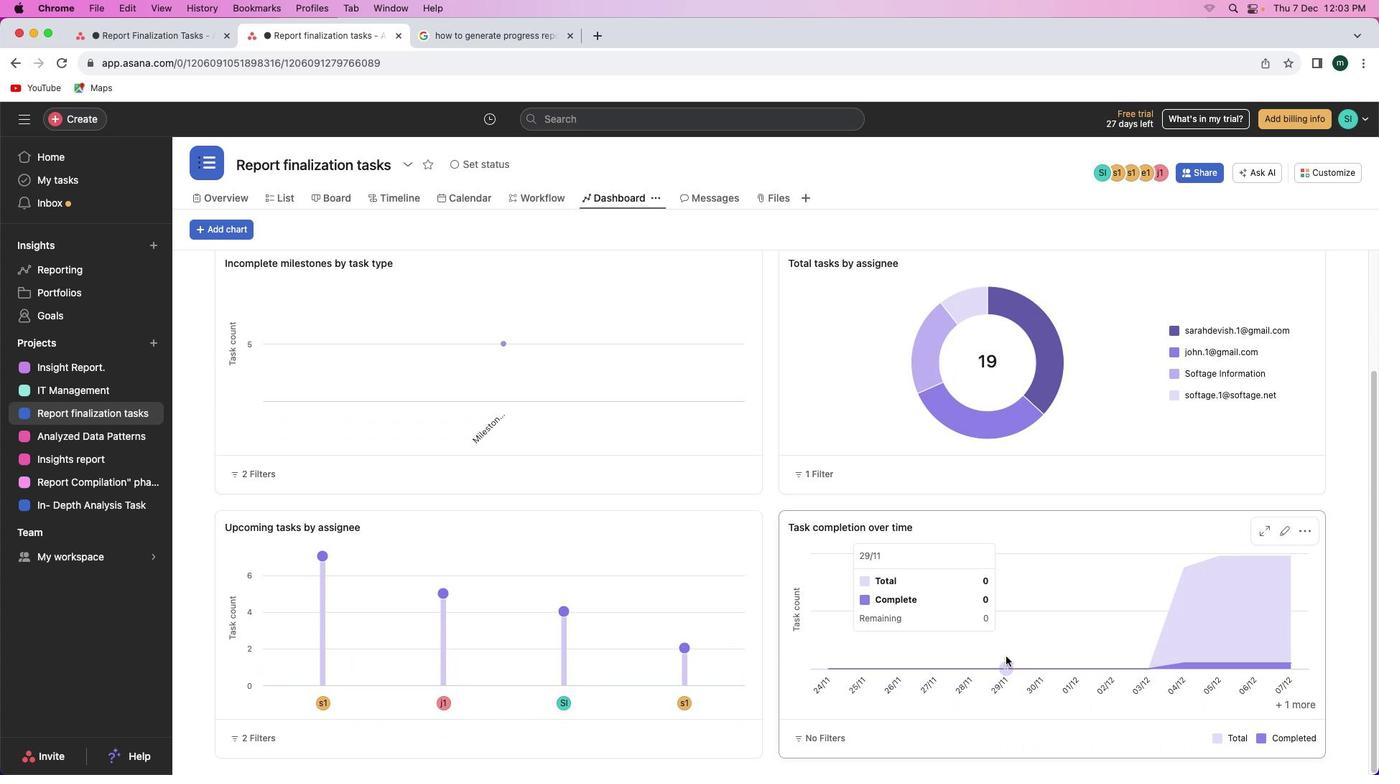 
Action: Mouse scrolled (1005, 657) with delta (0, 0)
Screenshot: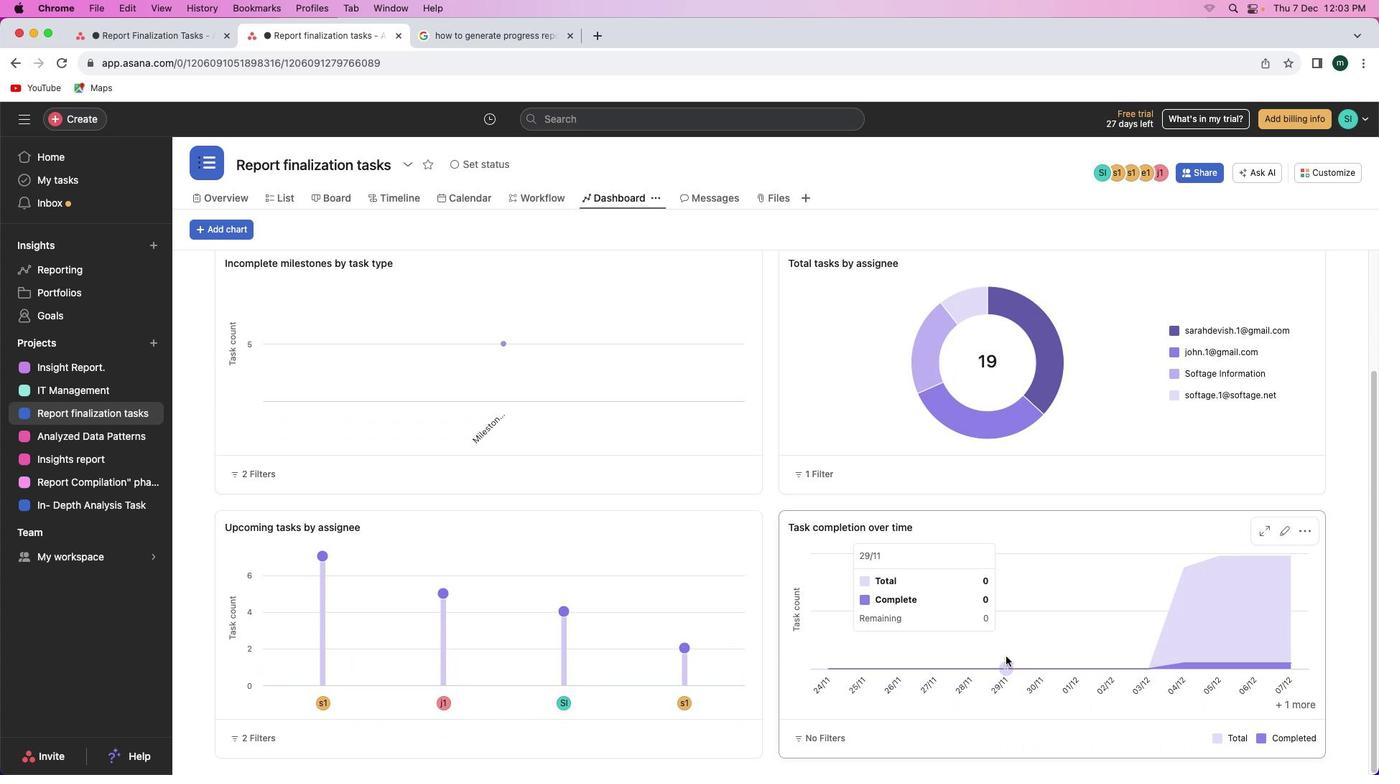 
Action: Mouse moved to (1005, 657)
Screenshot: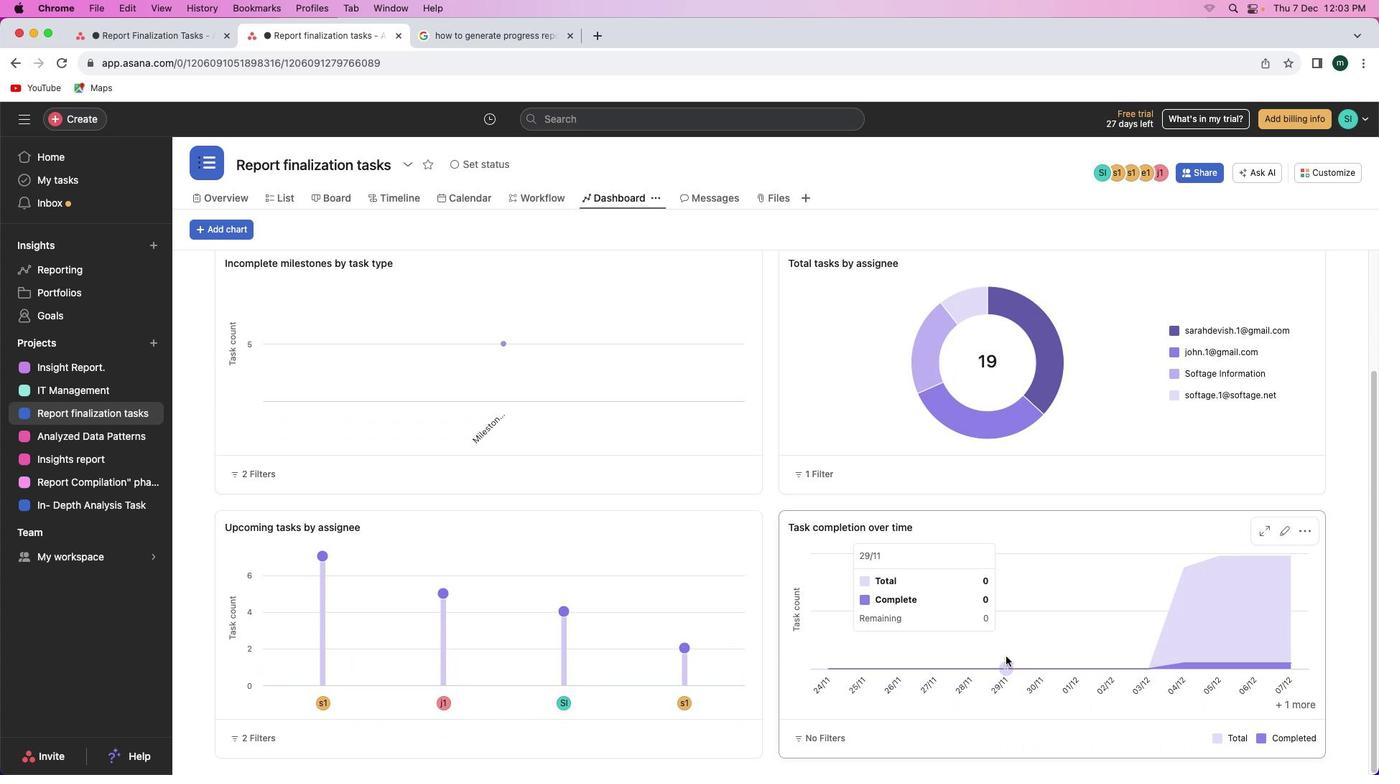 
Action: Mouse scrolled (1005, 657) with delta (0, 0)
Screenshot: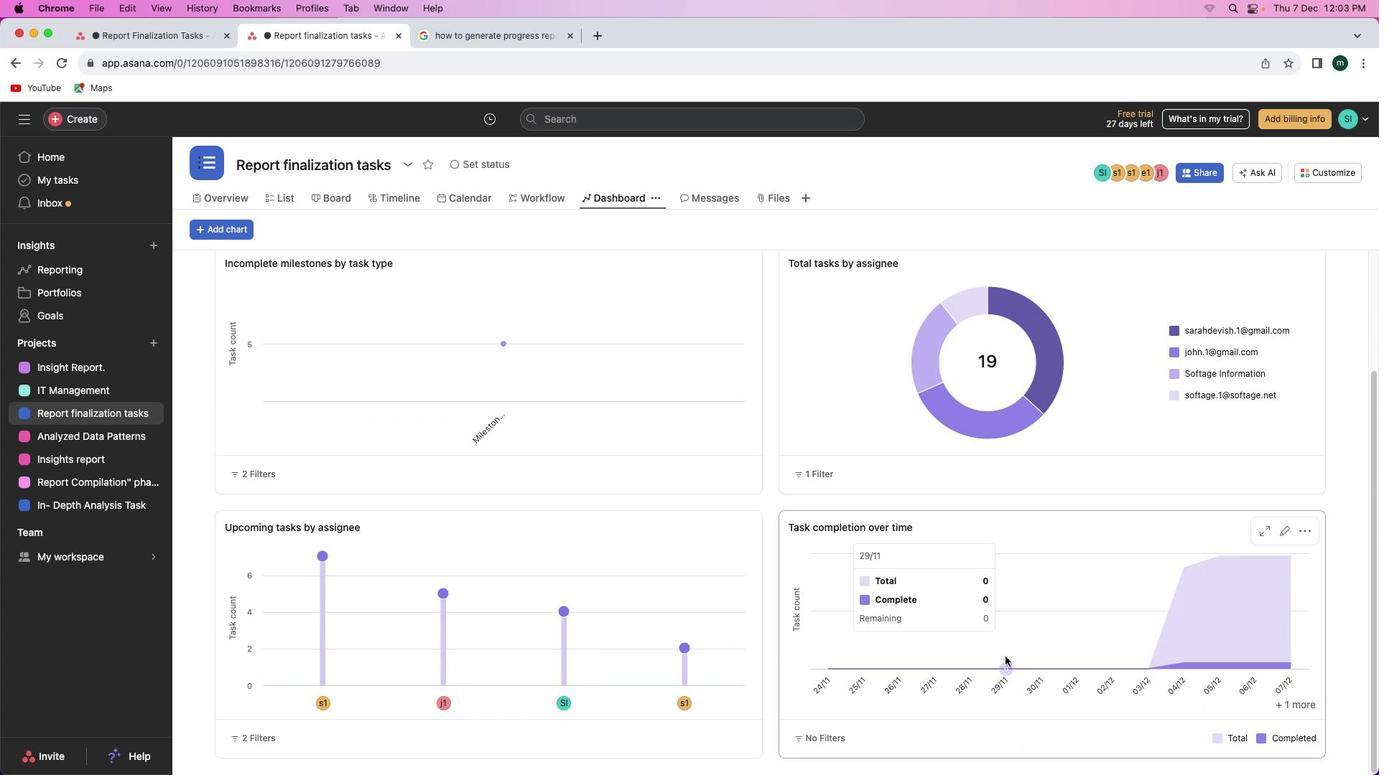 
Action: Mouse moved to (1004, 657)
Screenshot: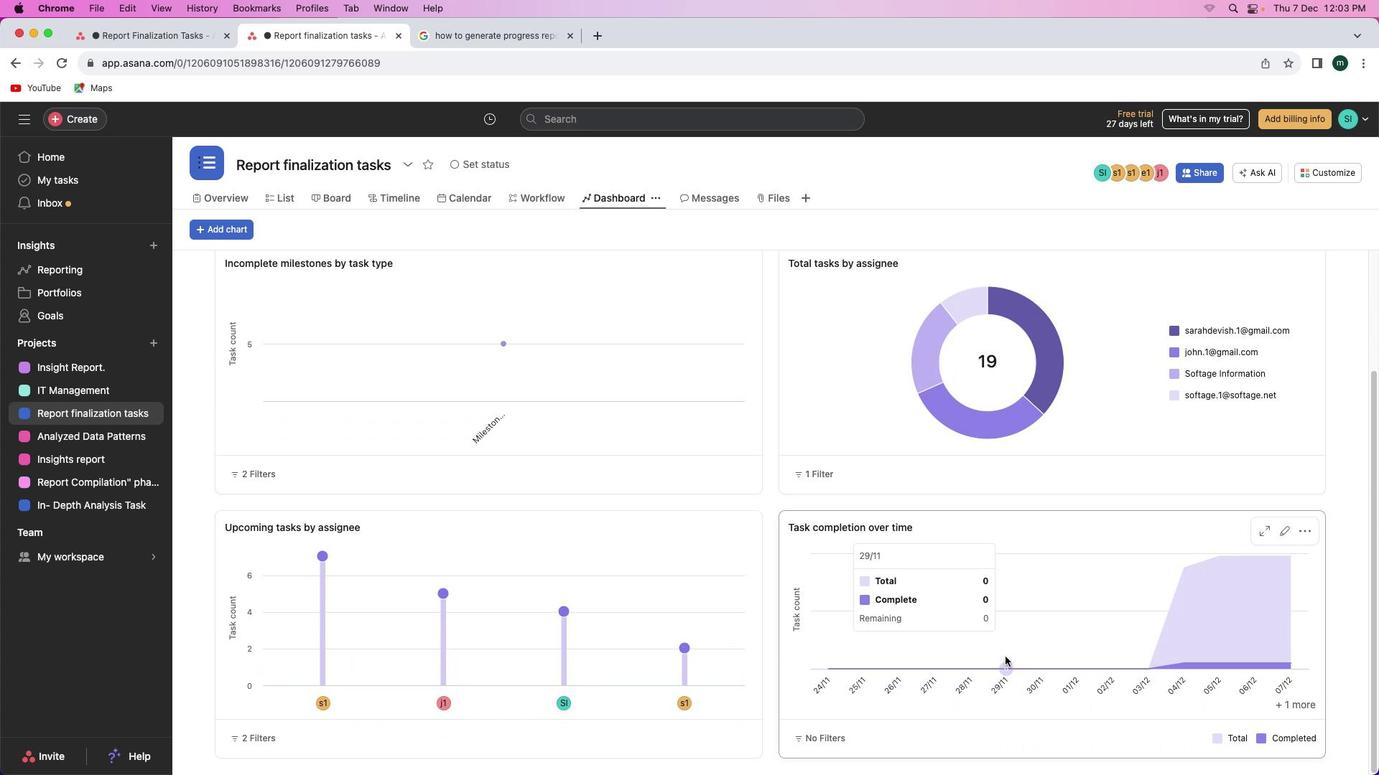
Action: Mouse scrolled (1004, 657) with delta (0, 0)
Screenshot: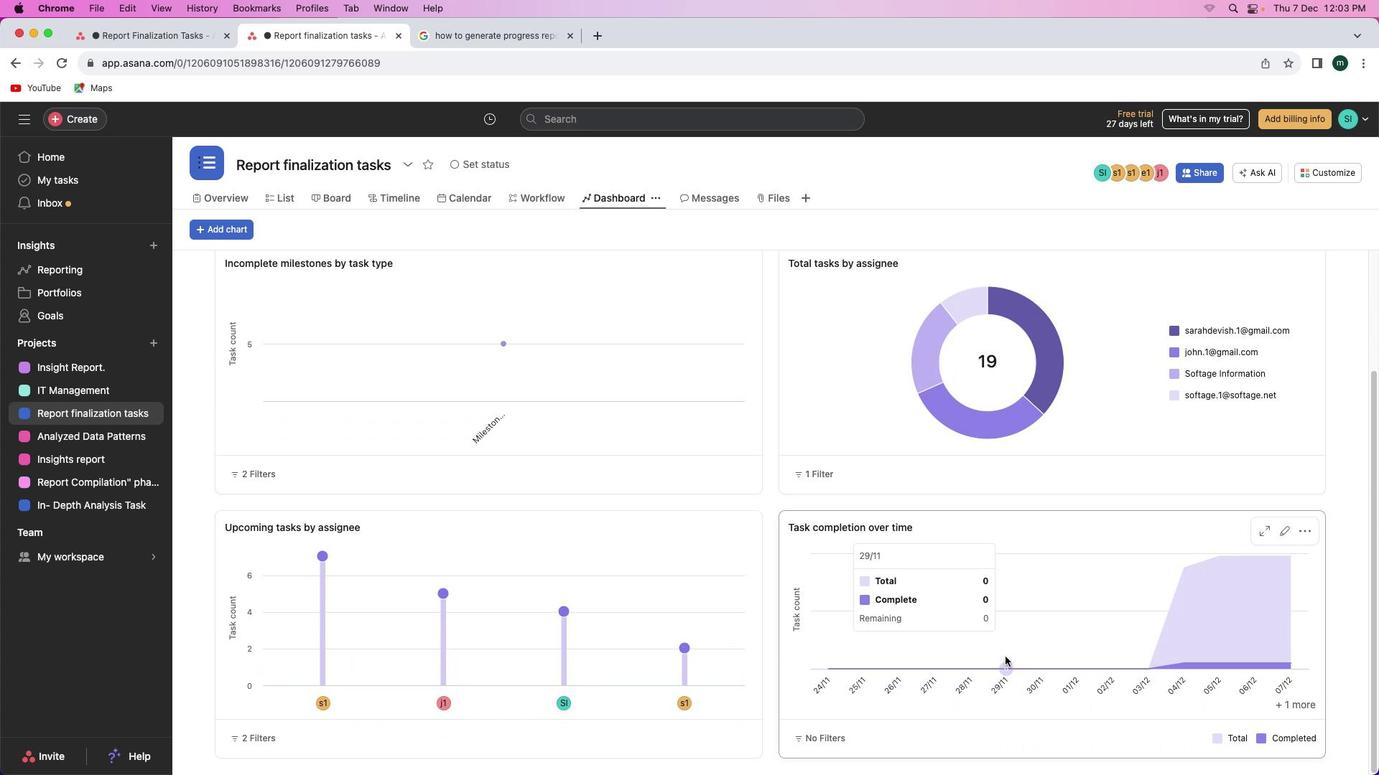 
Action: Mouse moved to (1004, 656)
Screenshot: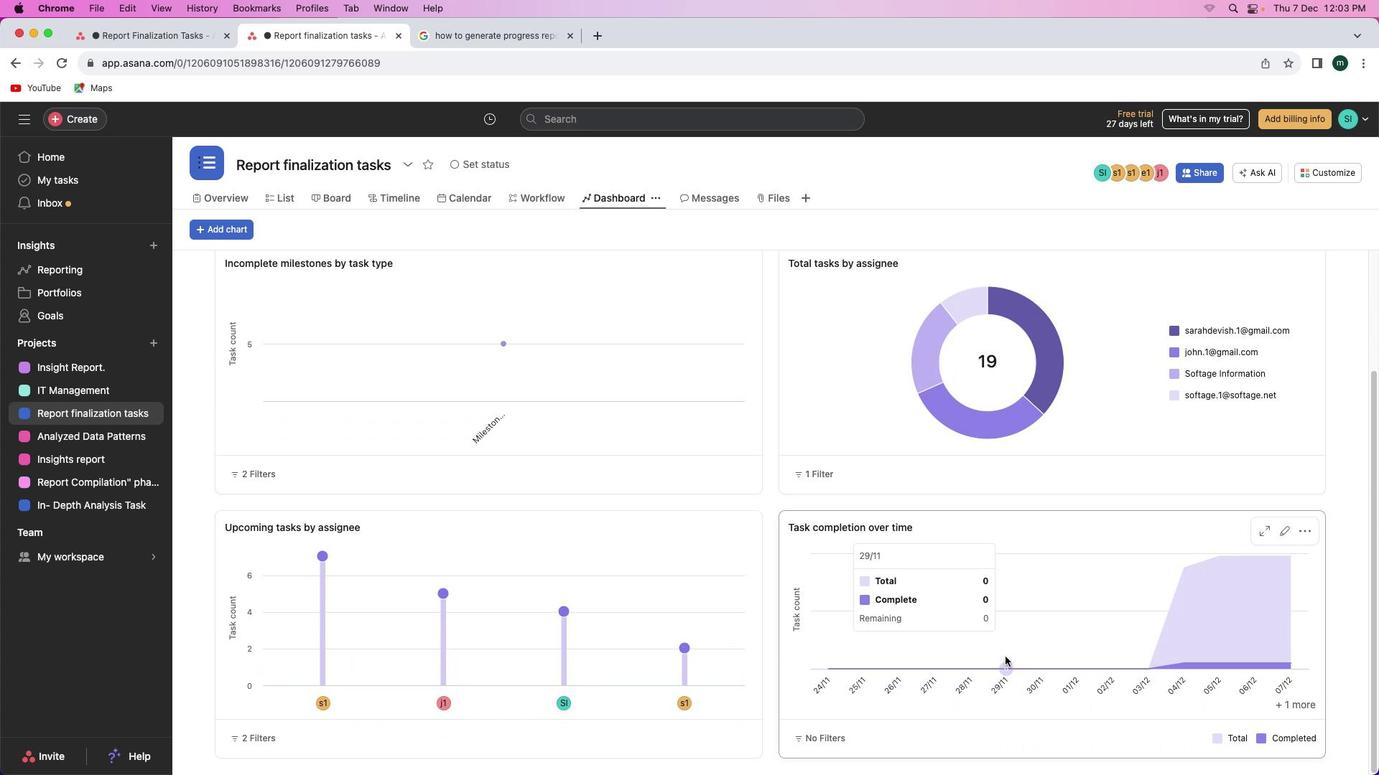 
Action: Mouse scrolled (1004, 656) with delta (0, 0)
Screenshot: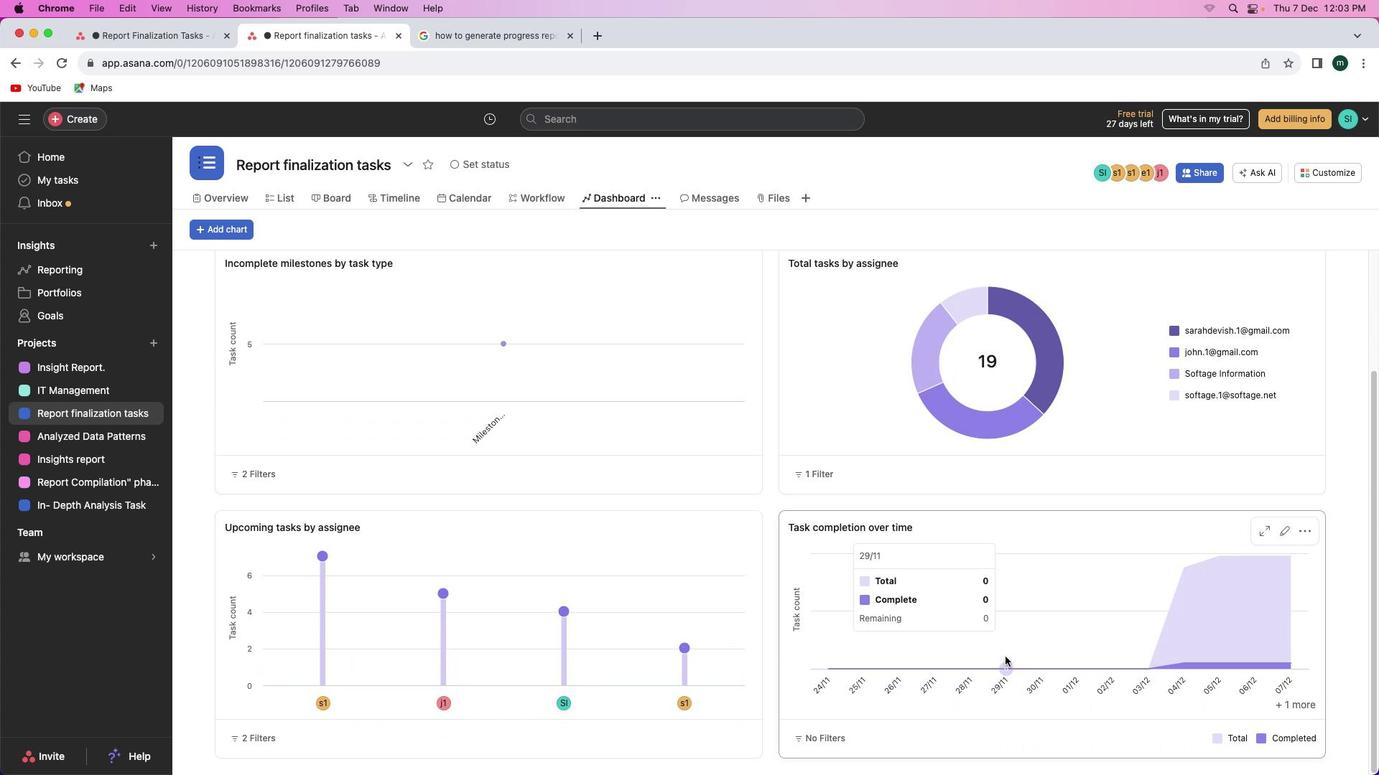 
Action: Mouse scrolled (1004, 656) with delta (0, -2)
Screenshot: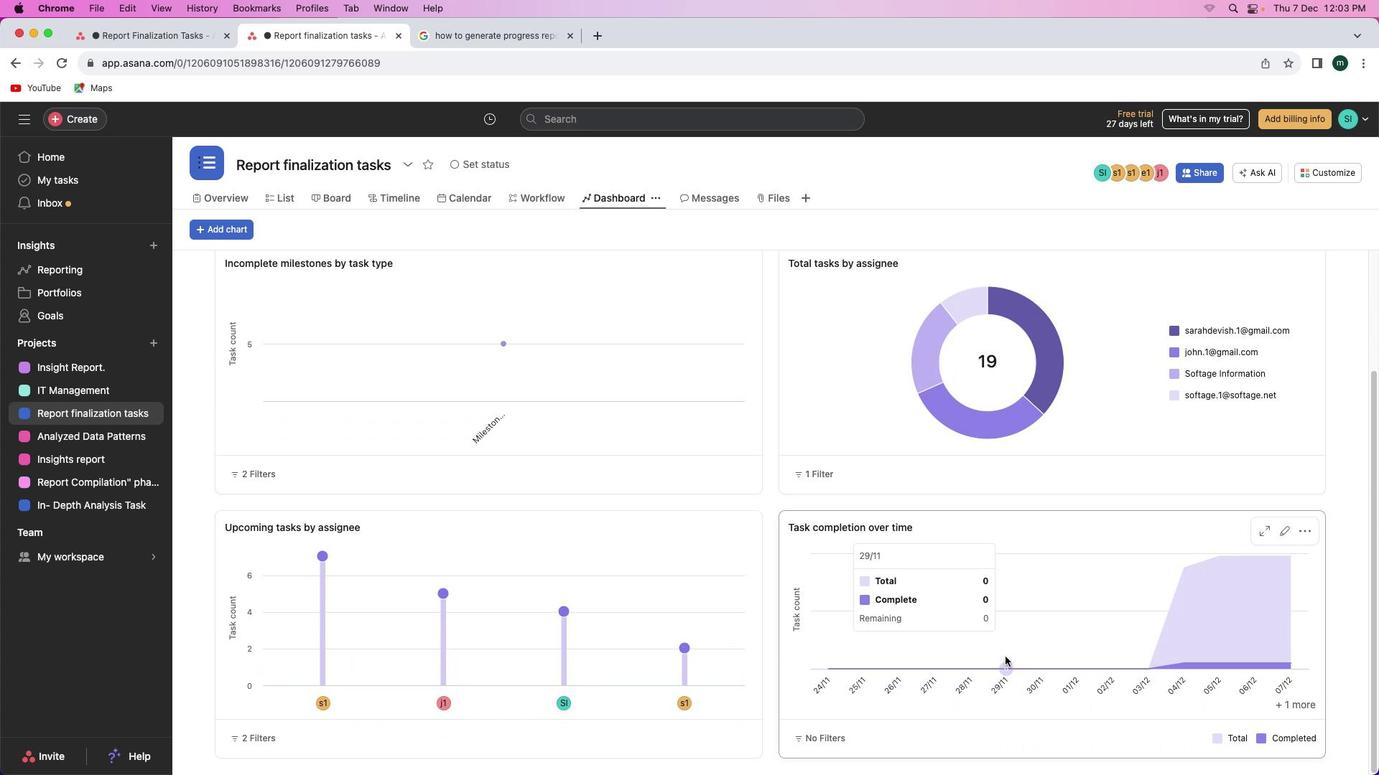 
Action: Mouse moved to (724, 529)
Screenshot: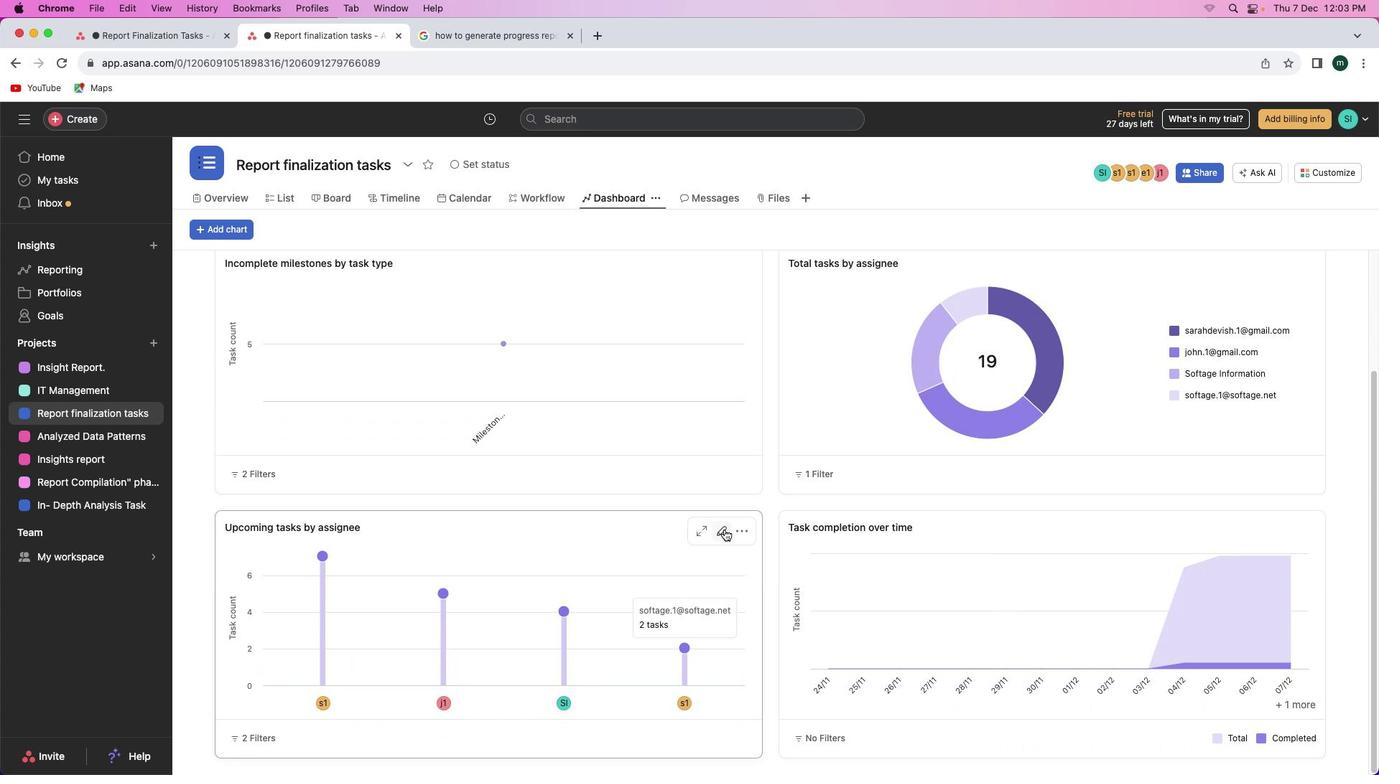 
Action: Mouse pressed left at (724, 529)
Screenshot: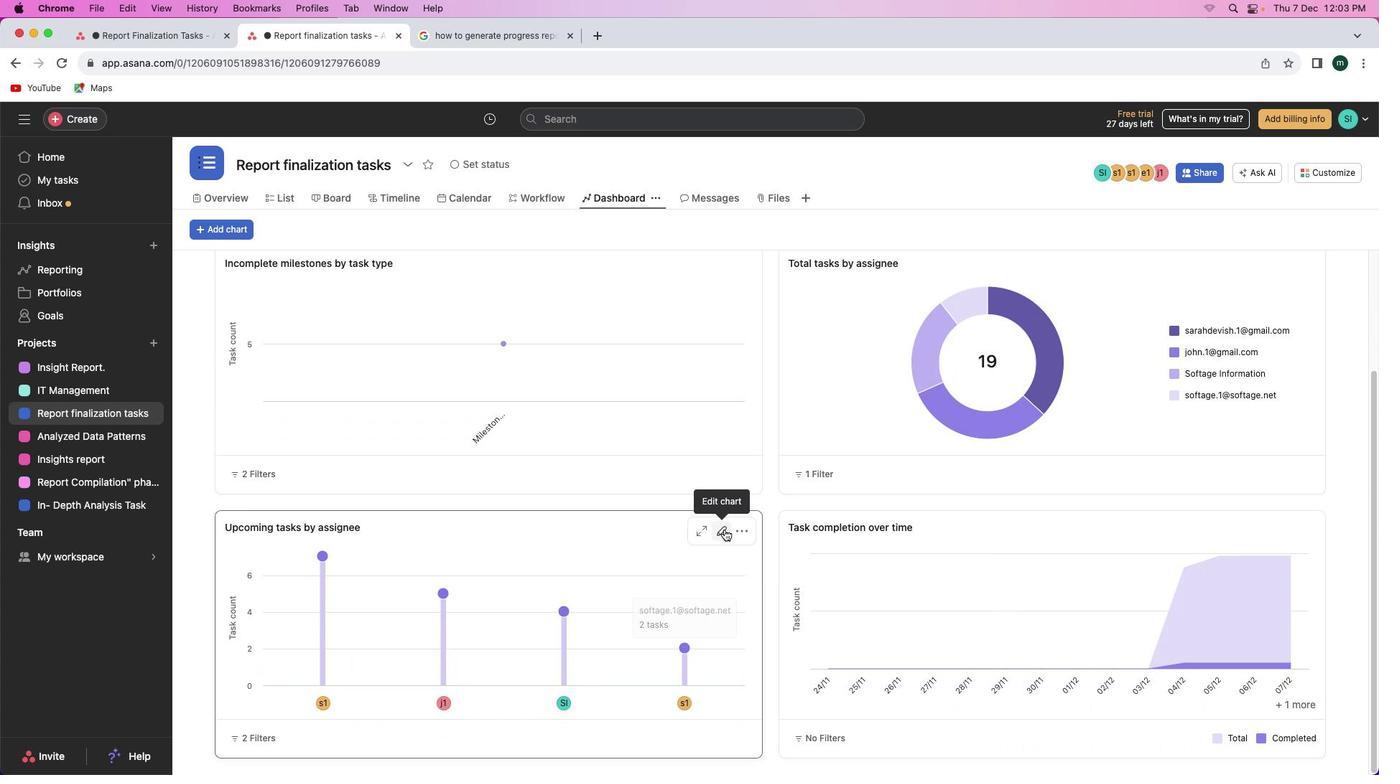 
Action: Mouse moved to (973, 251)
Screenshot: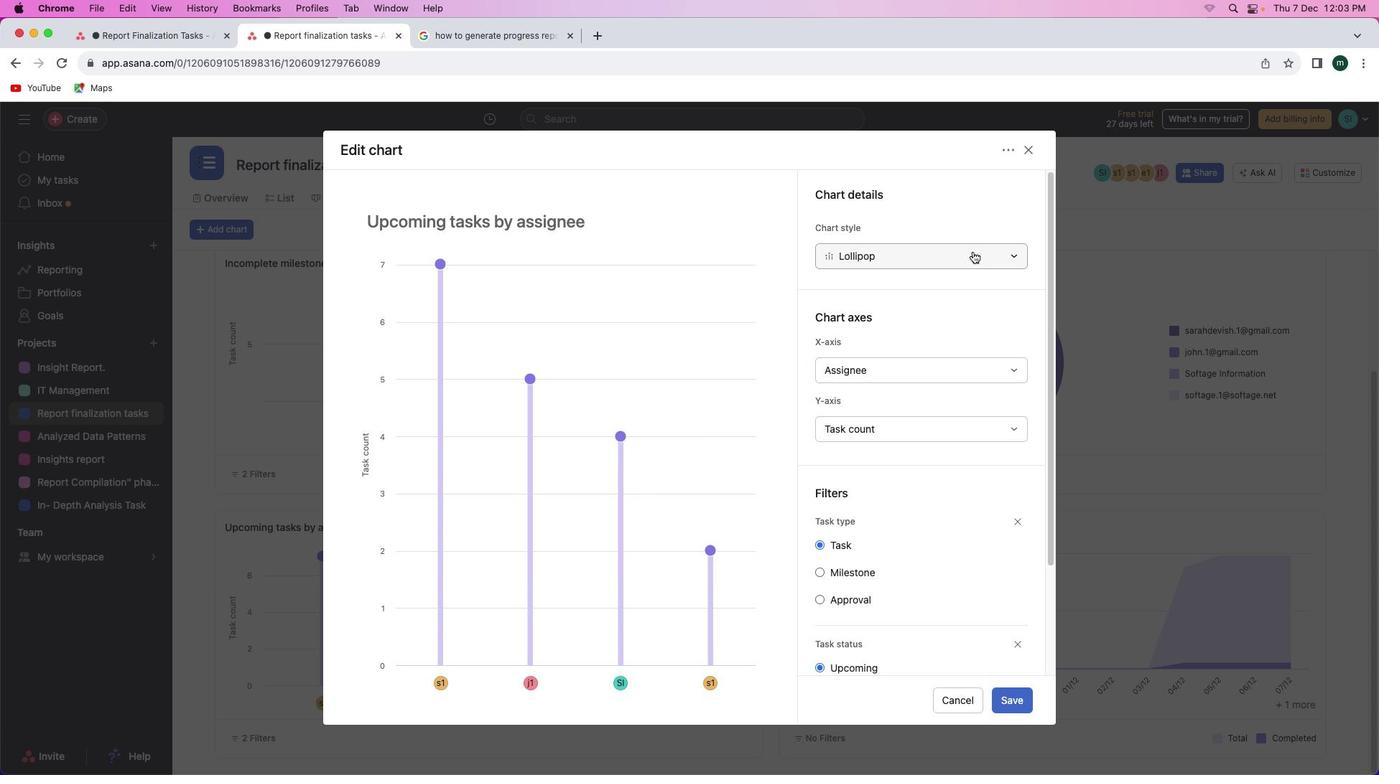 
Action: Mouse pressed left at (973, 251)
Screenshot: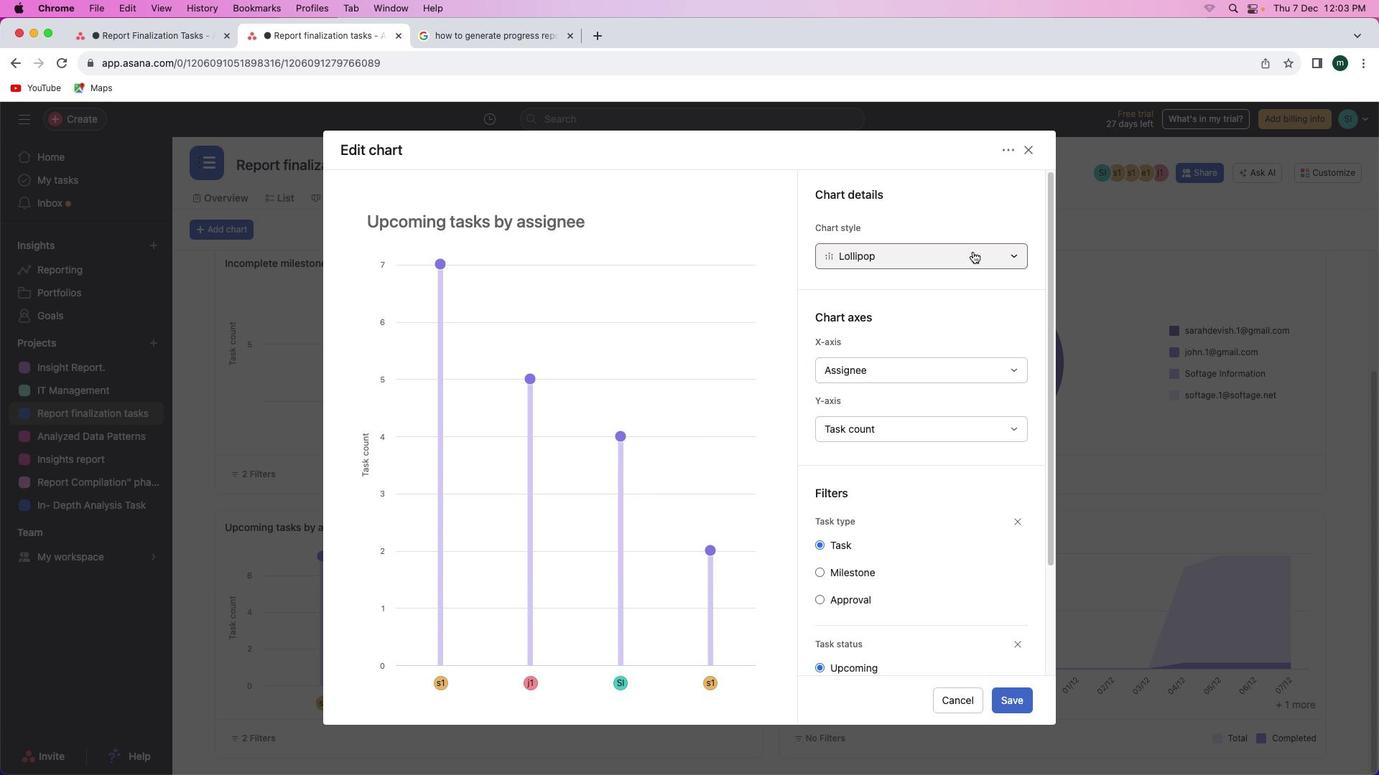 
Action: Mouse moved to (909, 371)
Screenshot: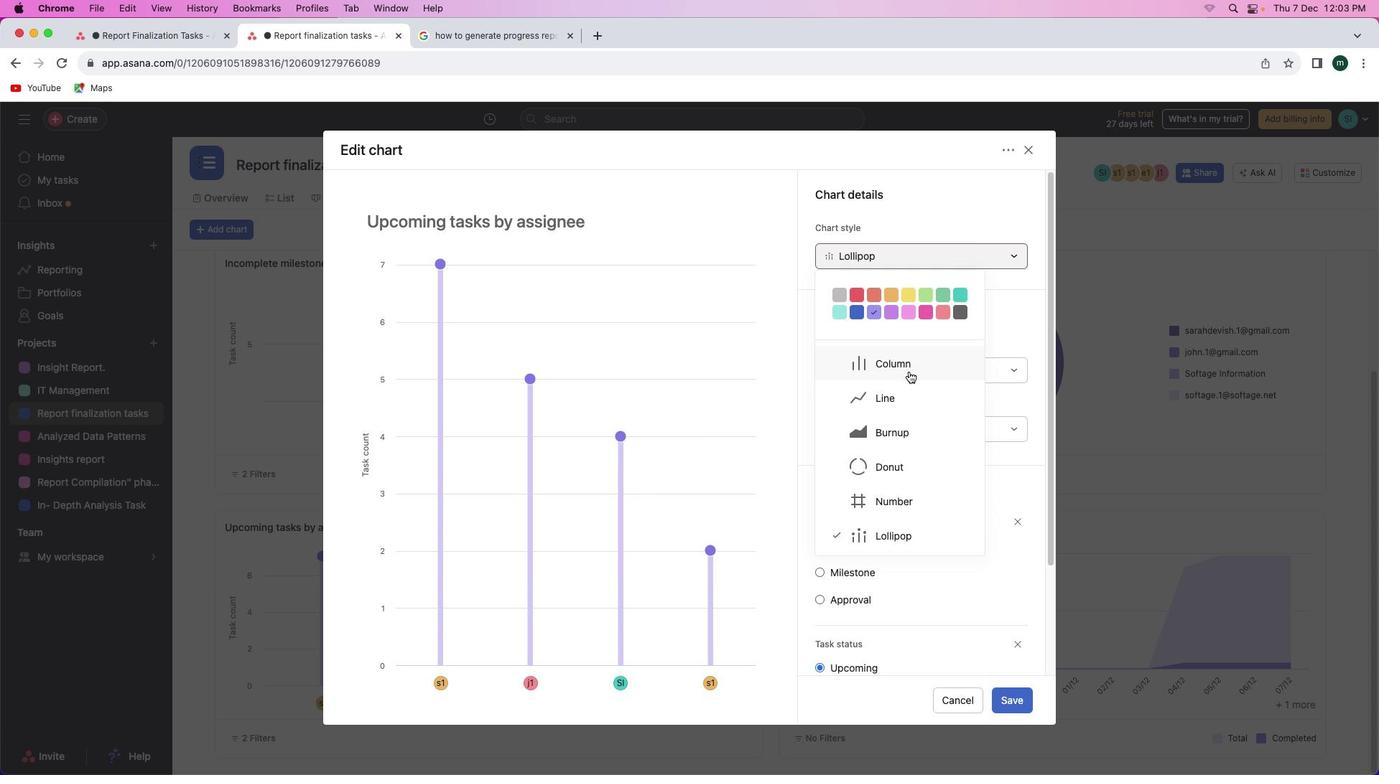 
Action: Mouse pressed left at (909, 371)
Screenshot: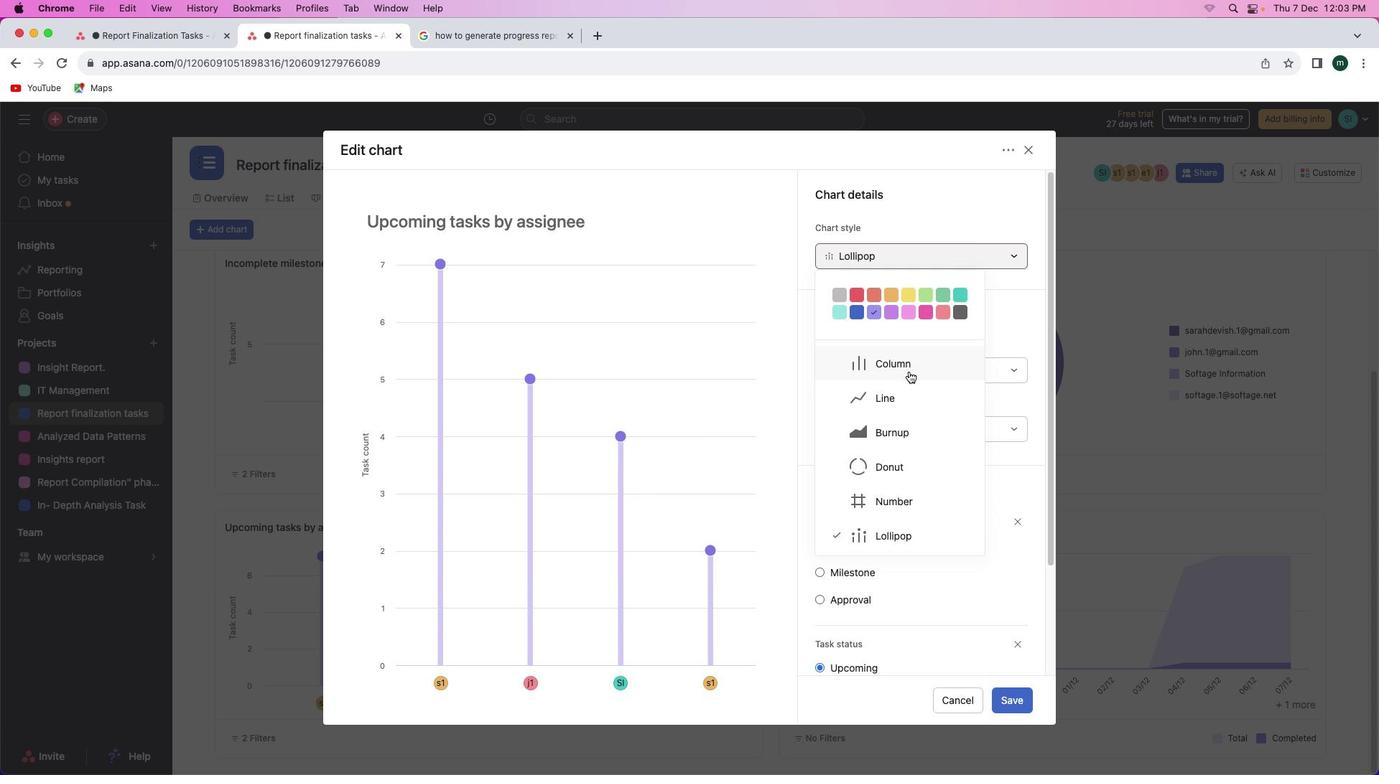 
Action: Mouse moved to (1025, 372)
Screenshot: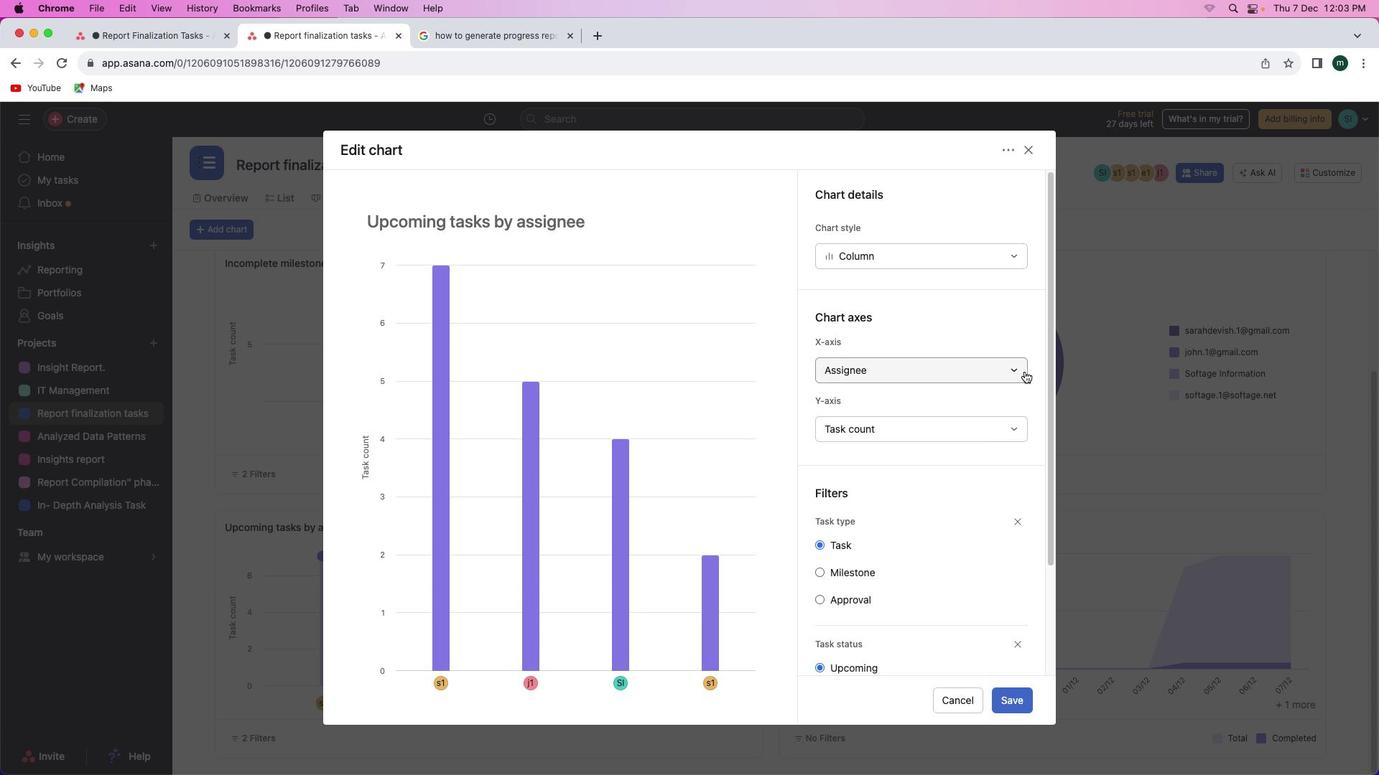 
Action: Mouse pressed left at (1025, 372)
Screenshot: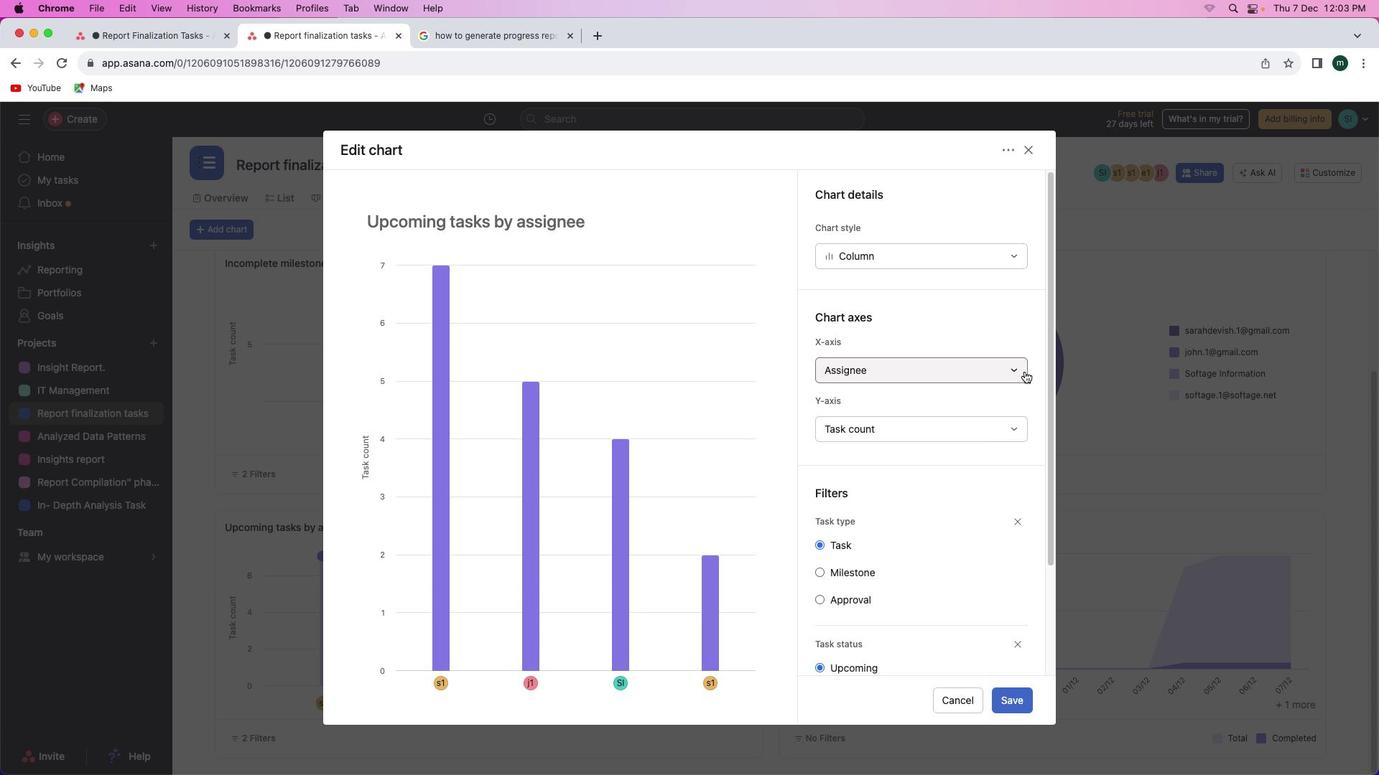 
Action: Mouse moved to (910, 425)
Screenshot: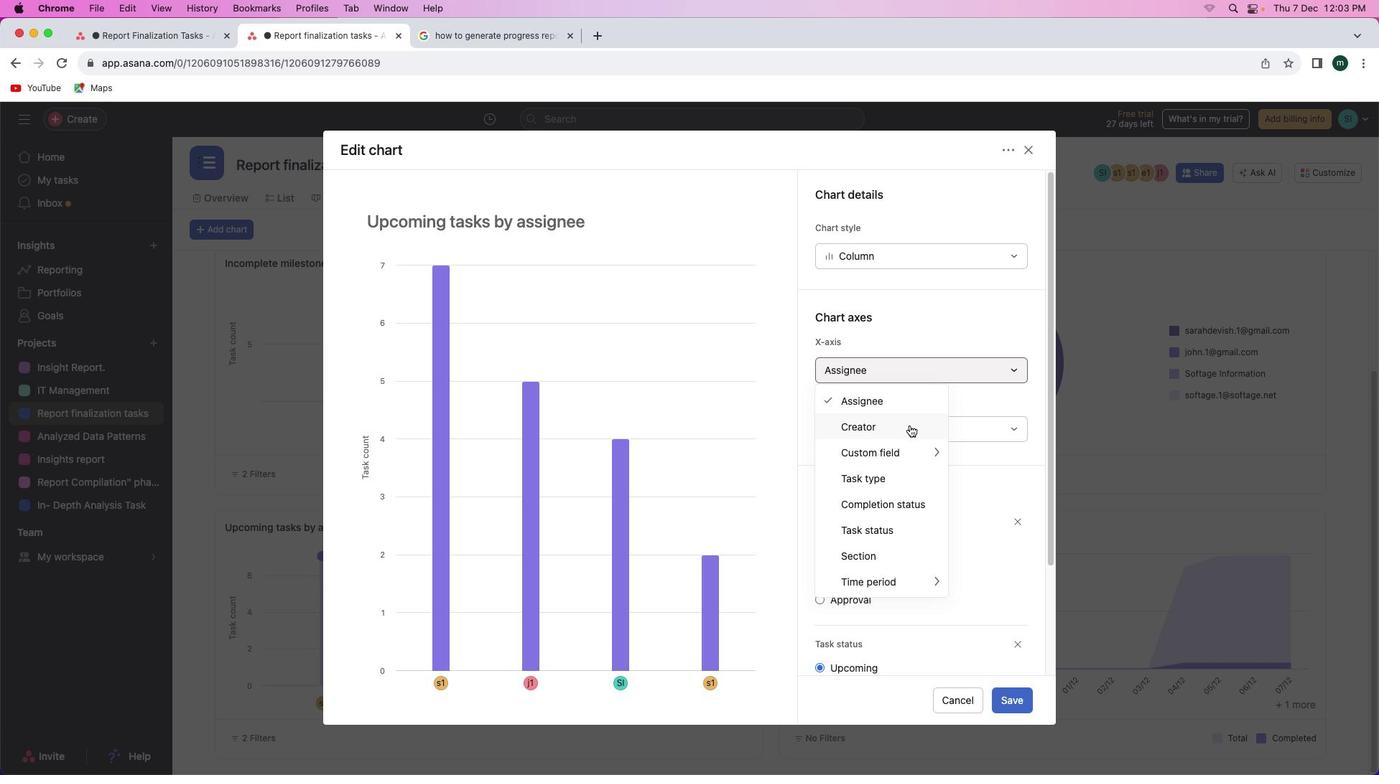 
Action: Mouse pressed left at (910, 425)
Screenshot: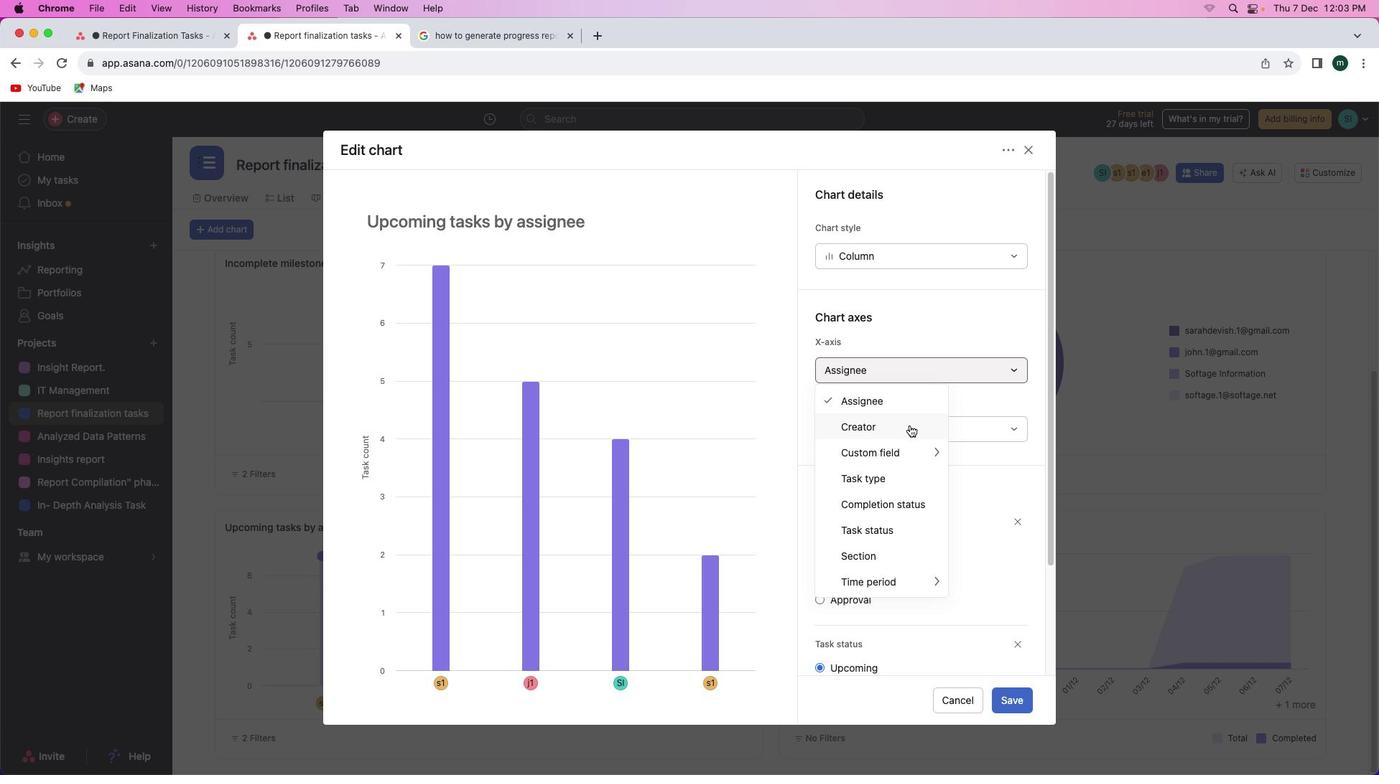 
Action: Mouse moved to (1012, 435)
Screenshot: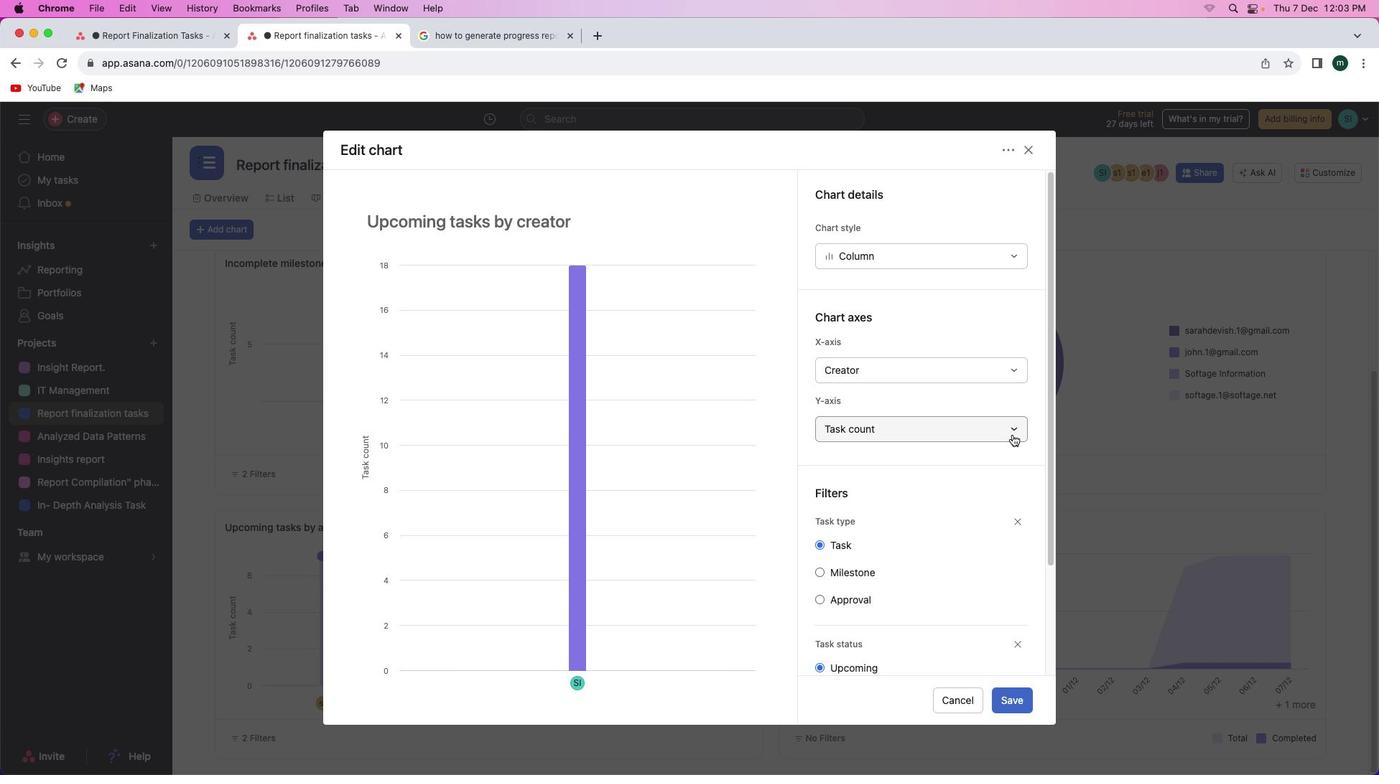 
Action: Mouse pressed left at (1012, 435)
Screenshot: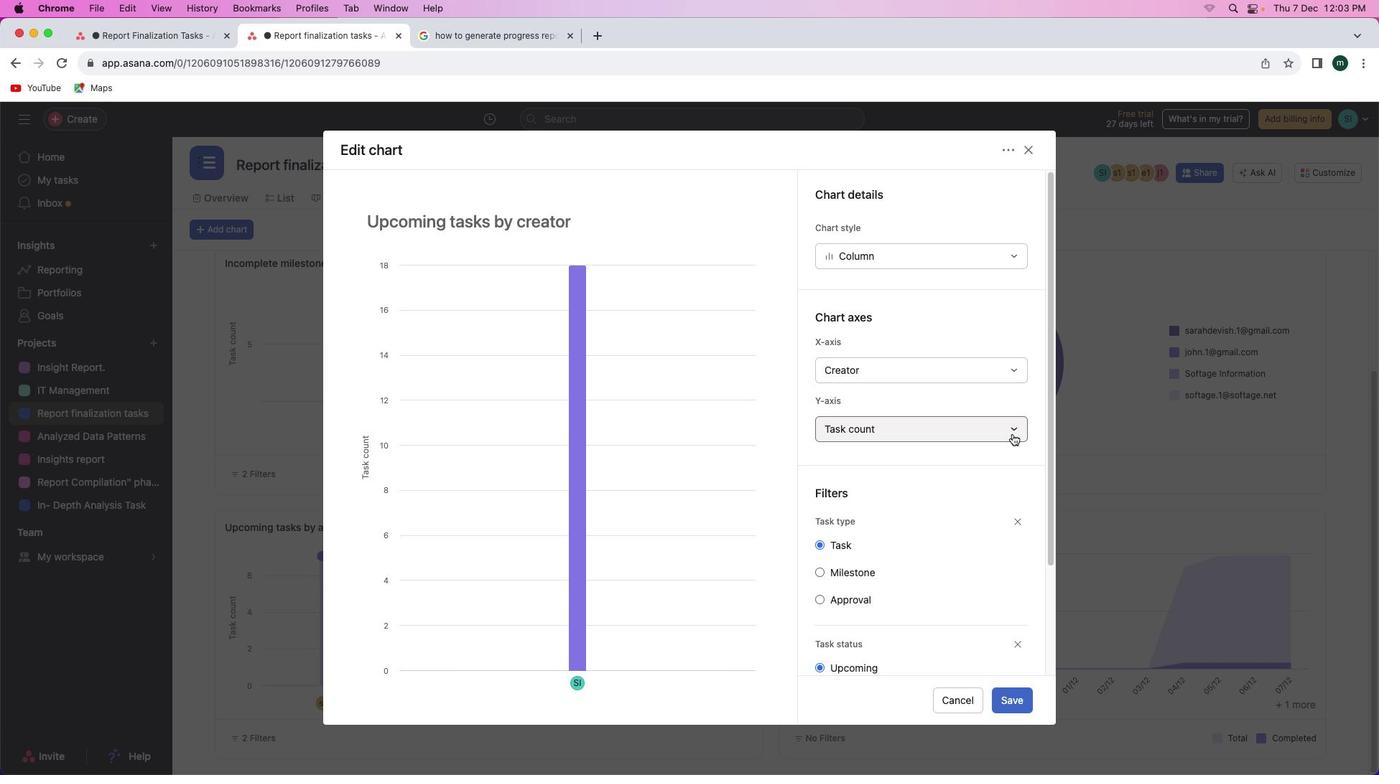 
Action: Mouse moved to (933, 487)
Screenshot: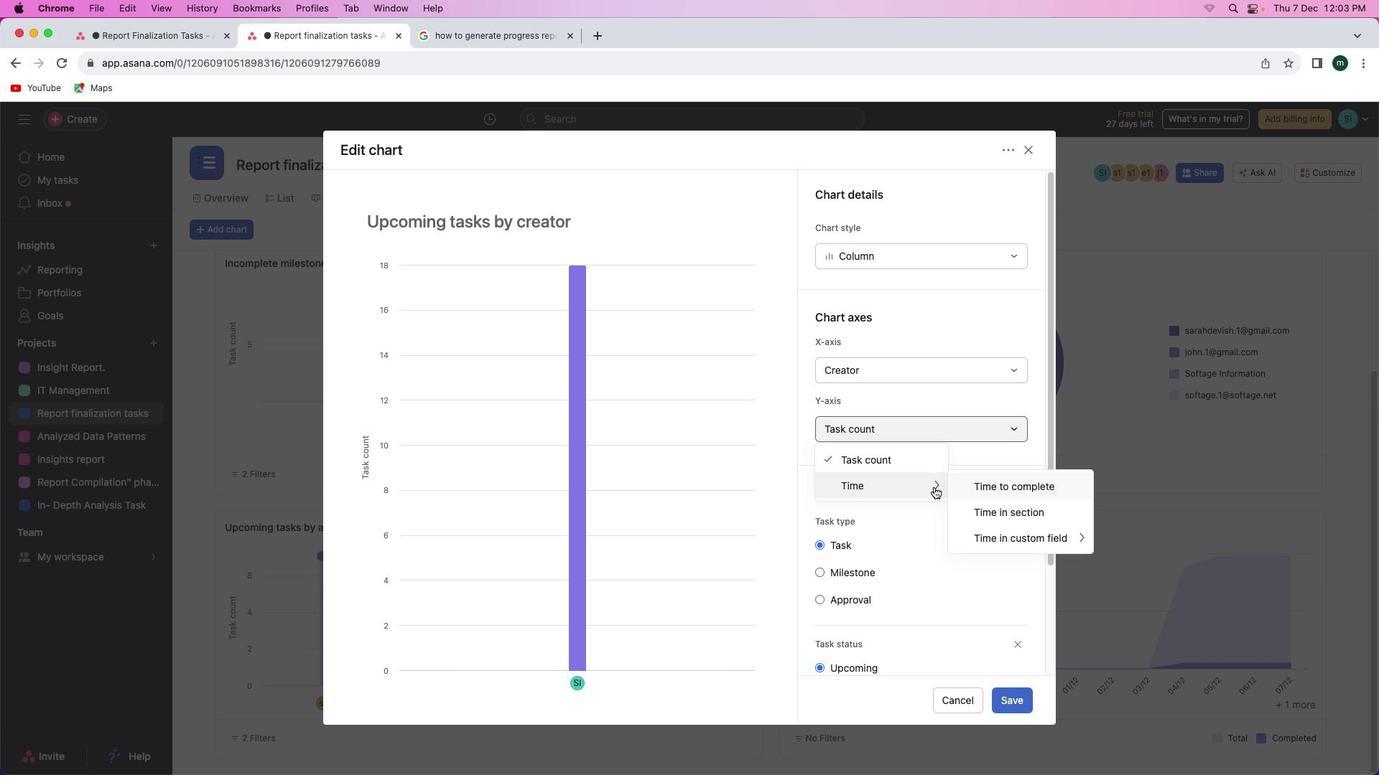 
Action: Mouse pressed left at (933, 487)
Screenshot: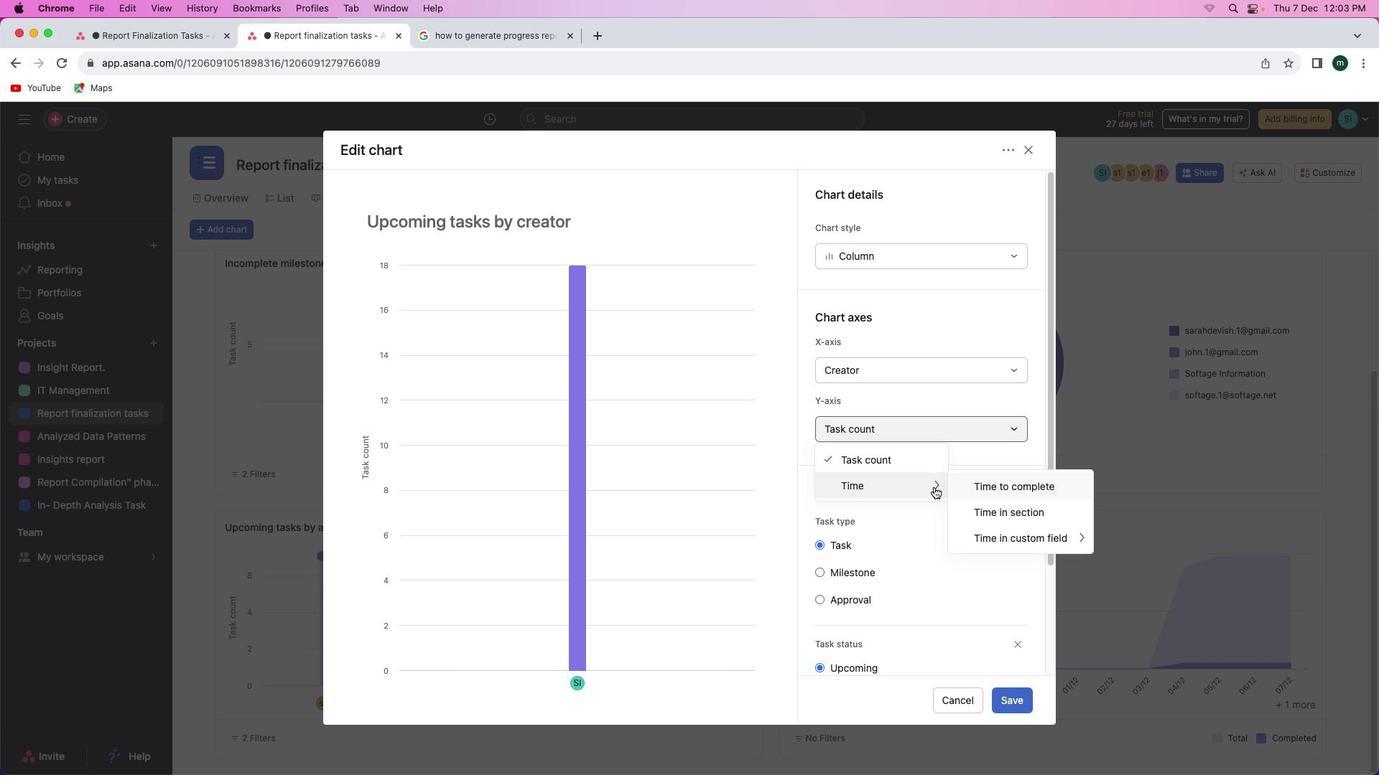 
Action: Mouse moved to (1012, 693)
Screenshot: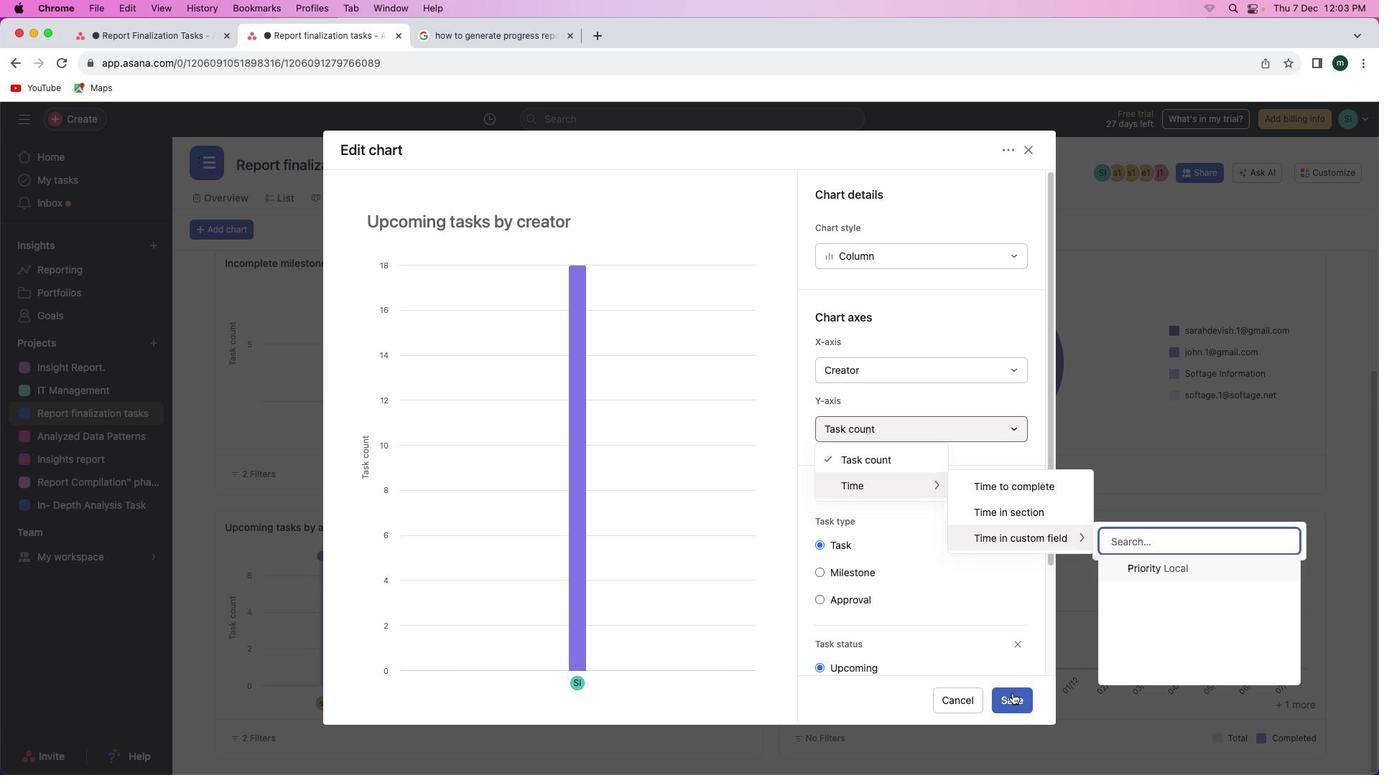 
Action: Mouse pressed left at (1012, 693)
Screenshot: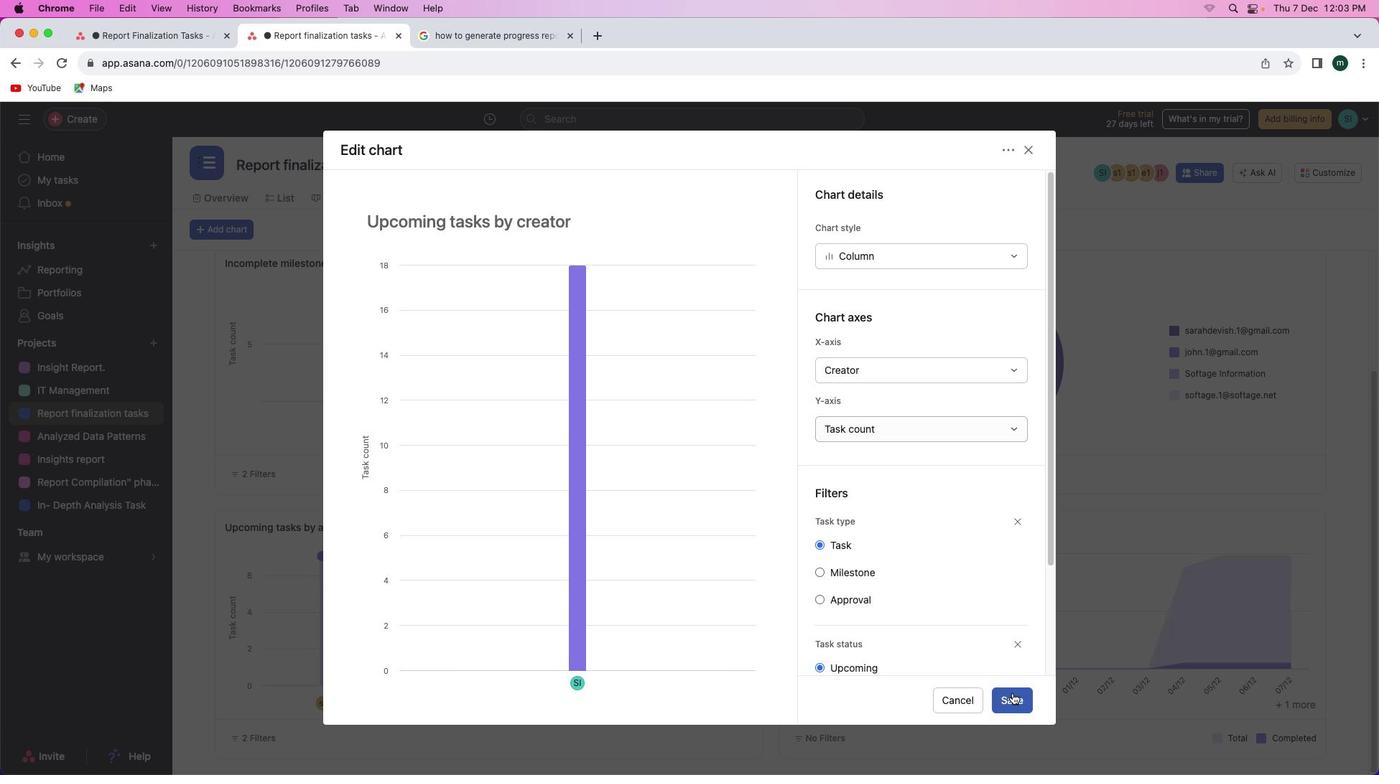 
Action: Mouse moved to (653, 568)
Screenshot: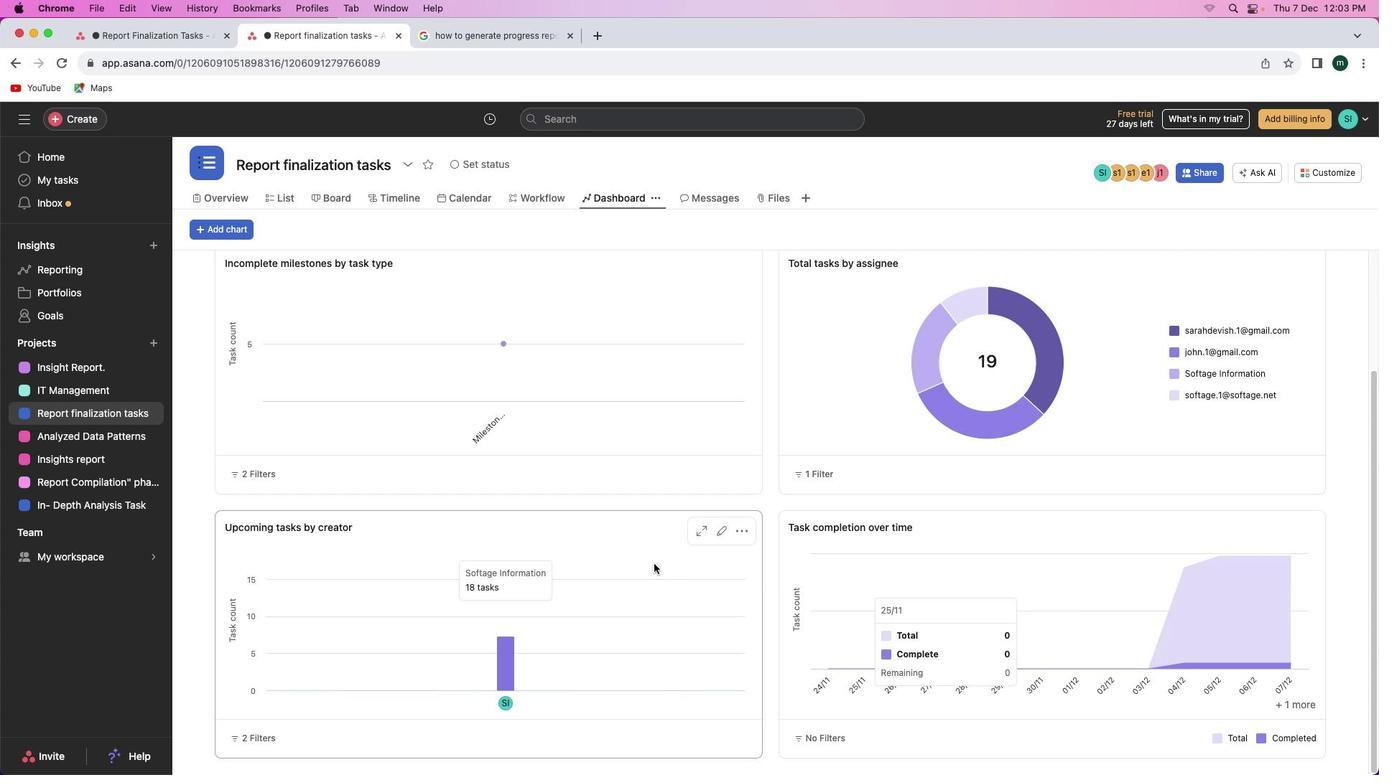 
Action: Mouse scrolled (653, 568) with delta (0, 0)
Screenshot: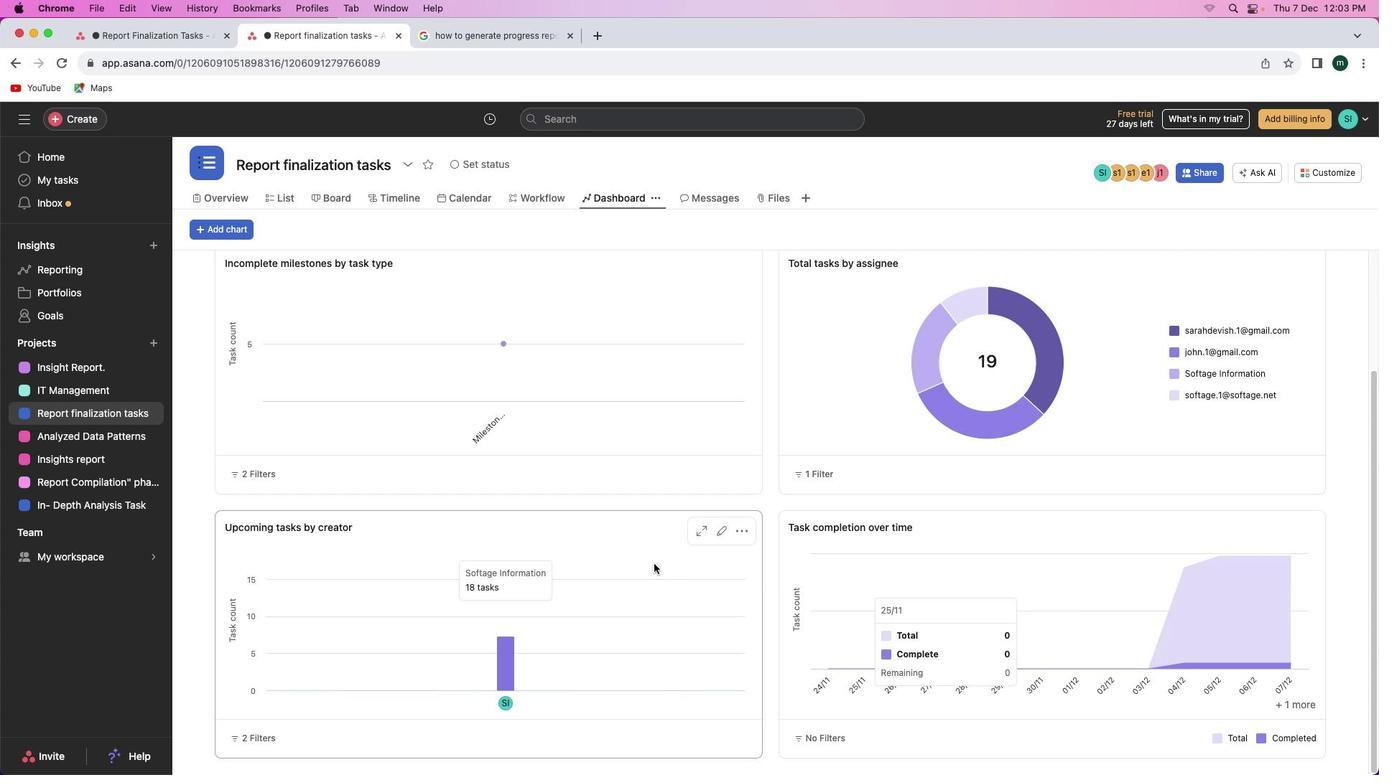 
Action: Mouse moved to (653, 566)
Screenshot: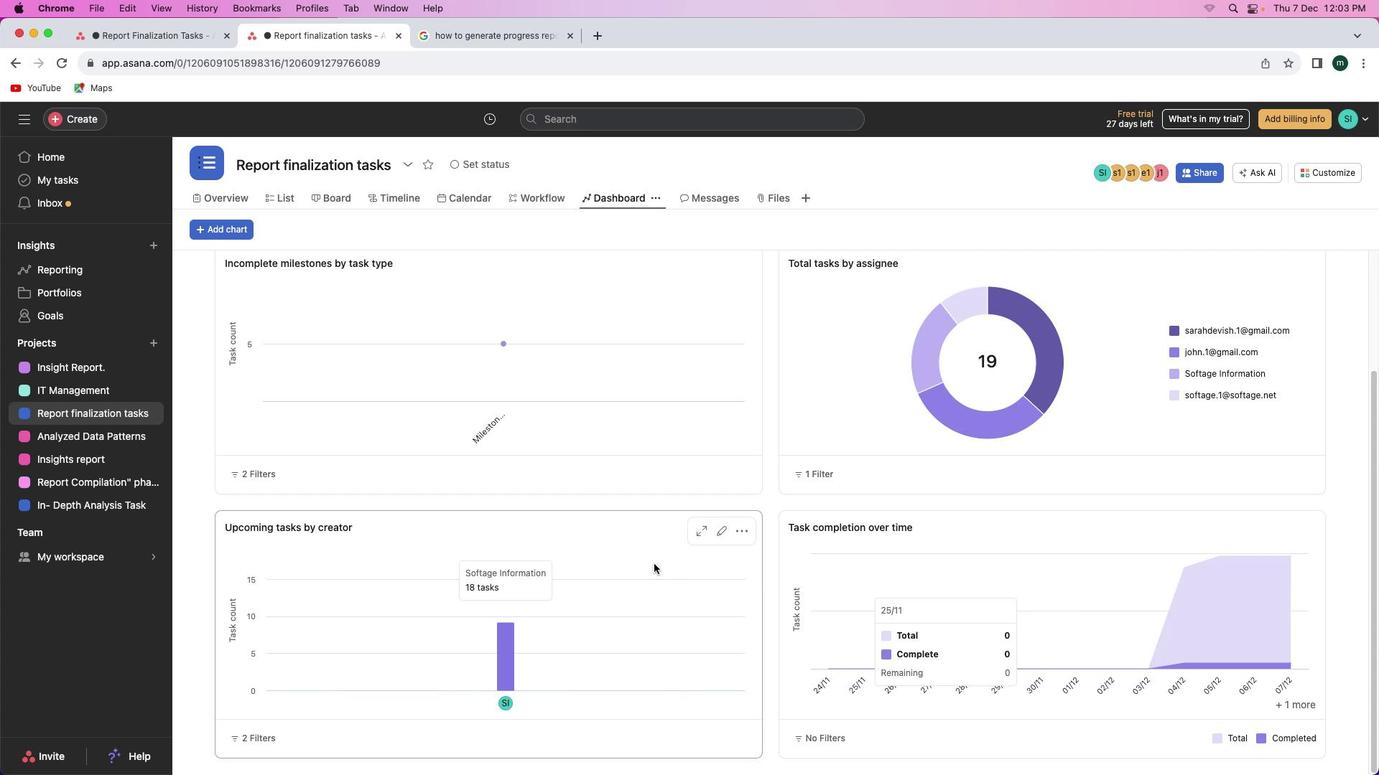 
Action: Mouse scrolled (653, 566) with delta (0, 0)
Screenshot: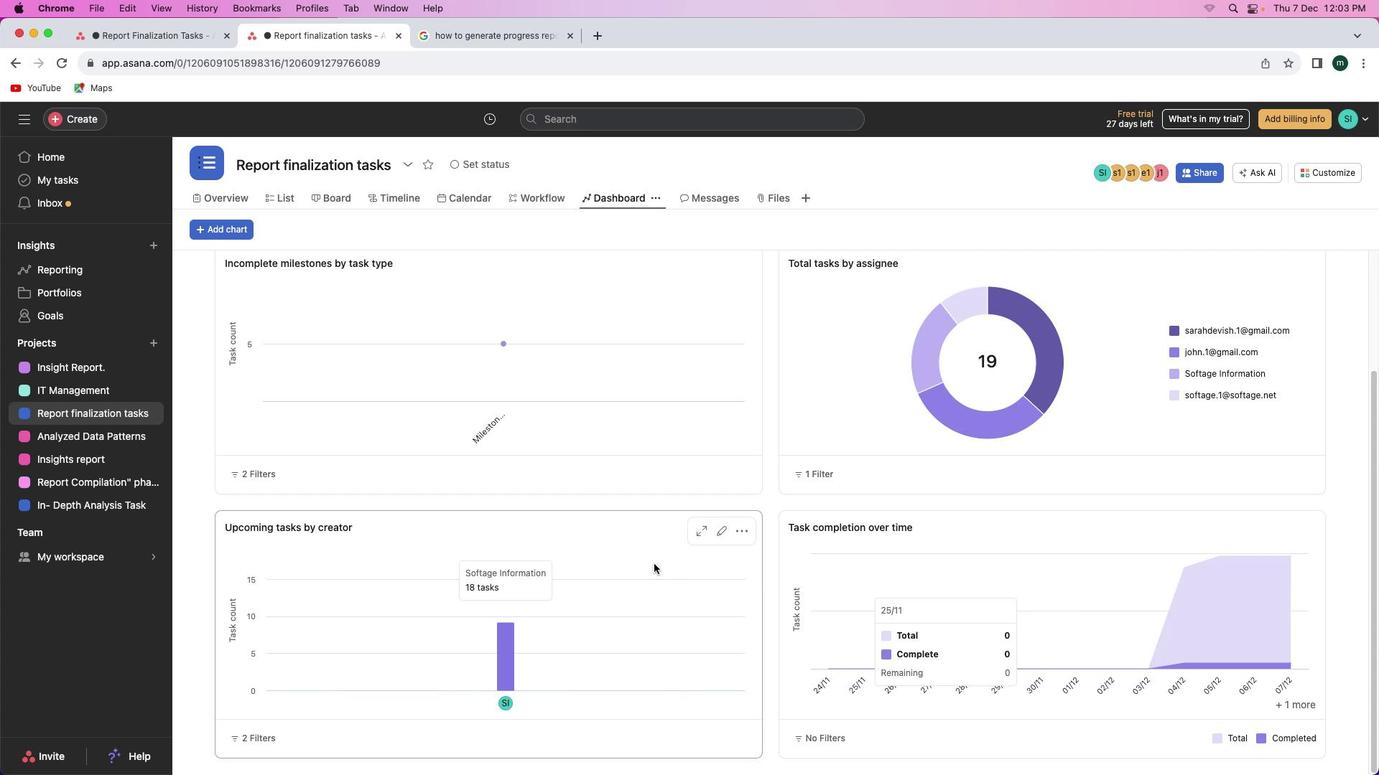 
Action: Mouse moved to (654, 564)
Screenshot: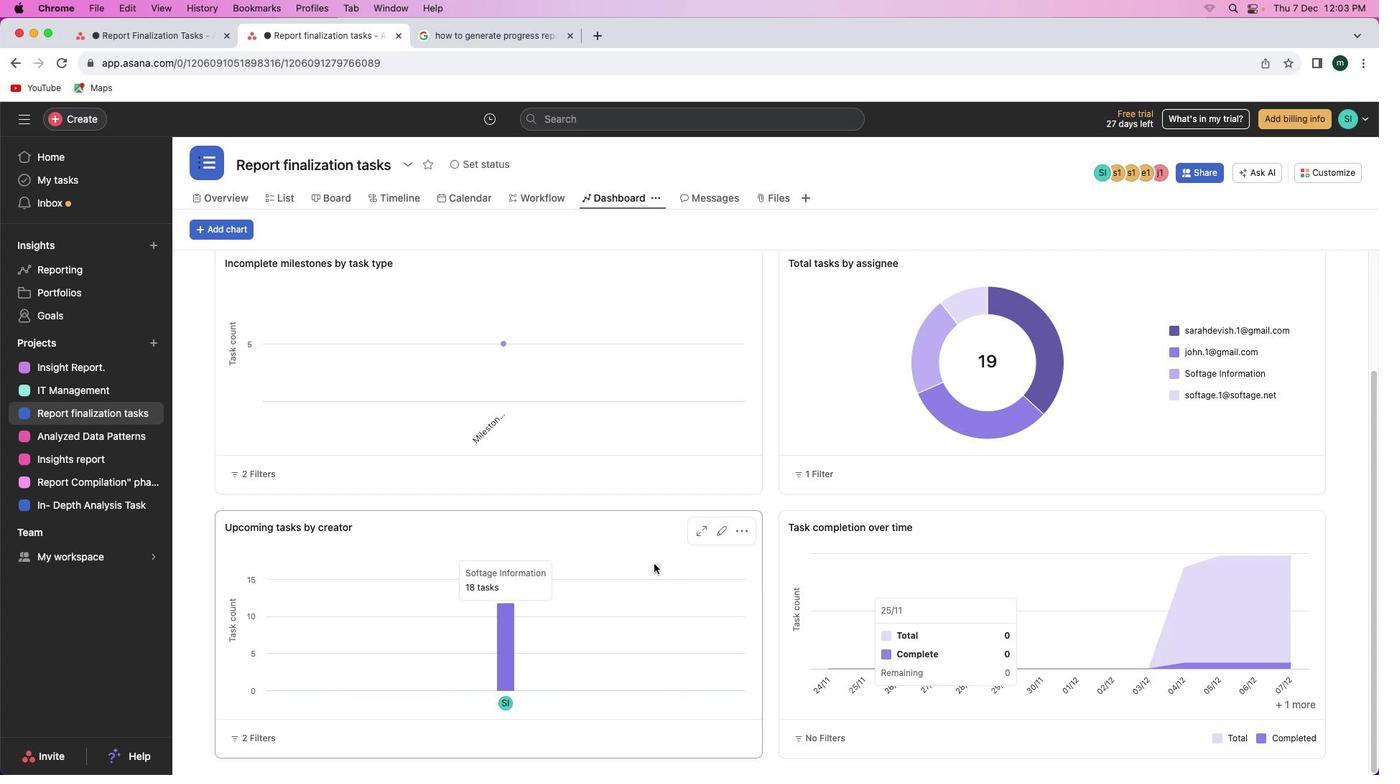 
Action: Mouse scrolled (654, 564) with delta (0, 0)
Screenshot: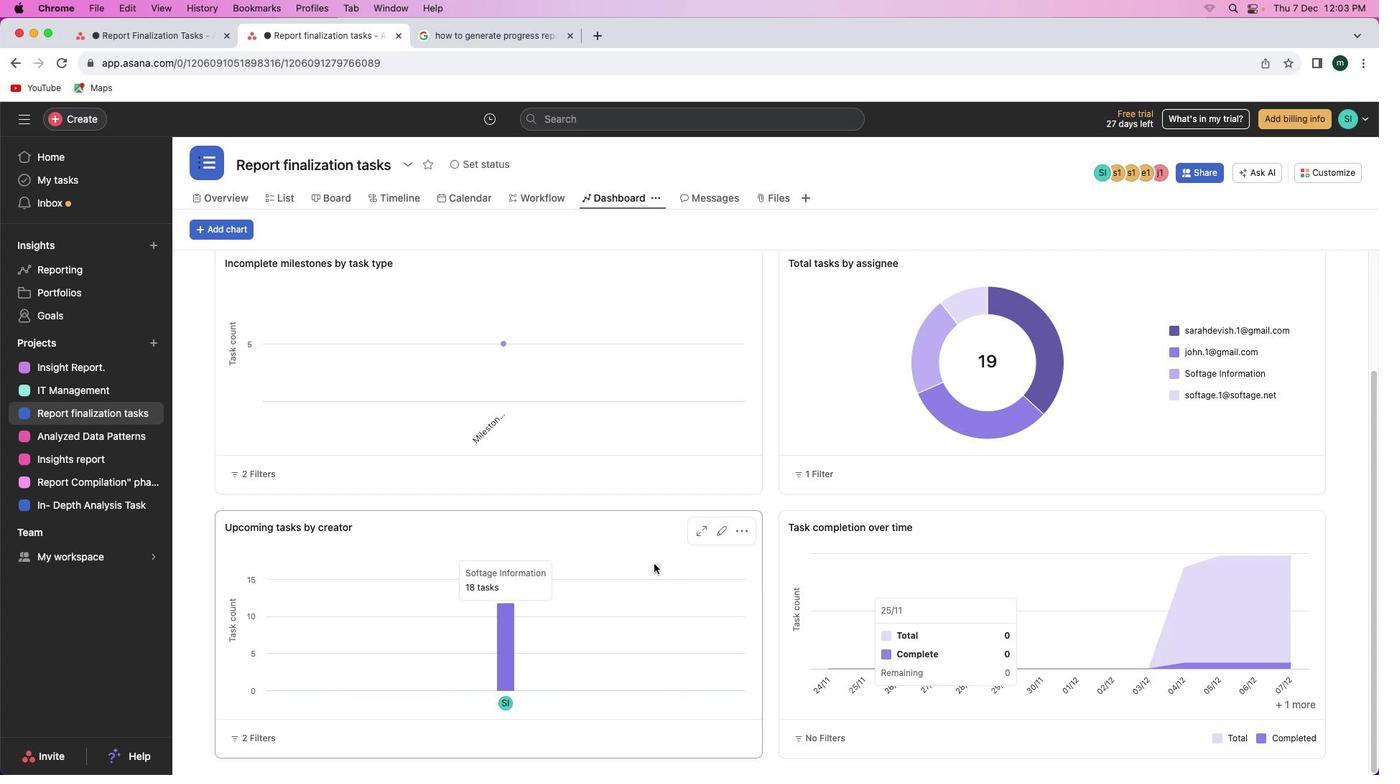 
Action: Mouse moved to (654, 561)
Screenshot: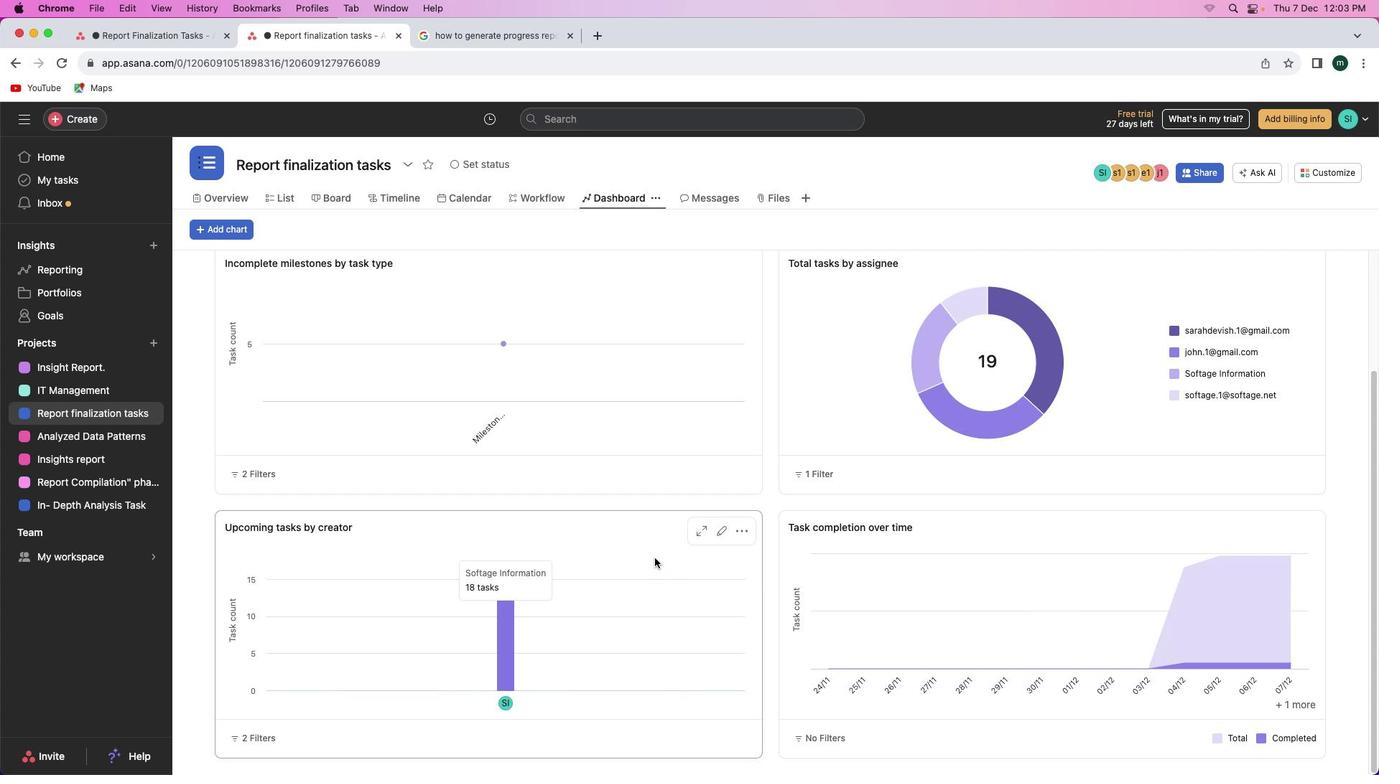
Action: Mouse scrolled (654, 561) with delta (0, 0)
Screenshot: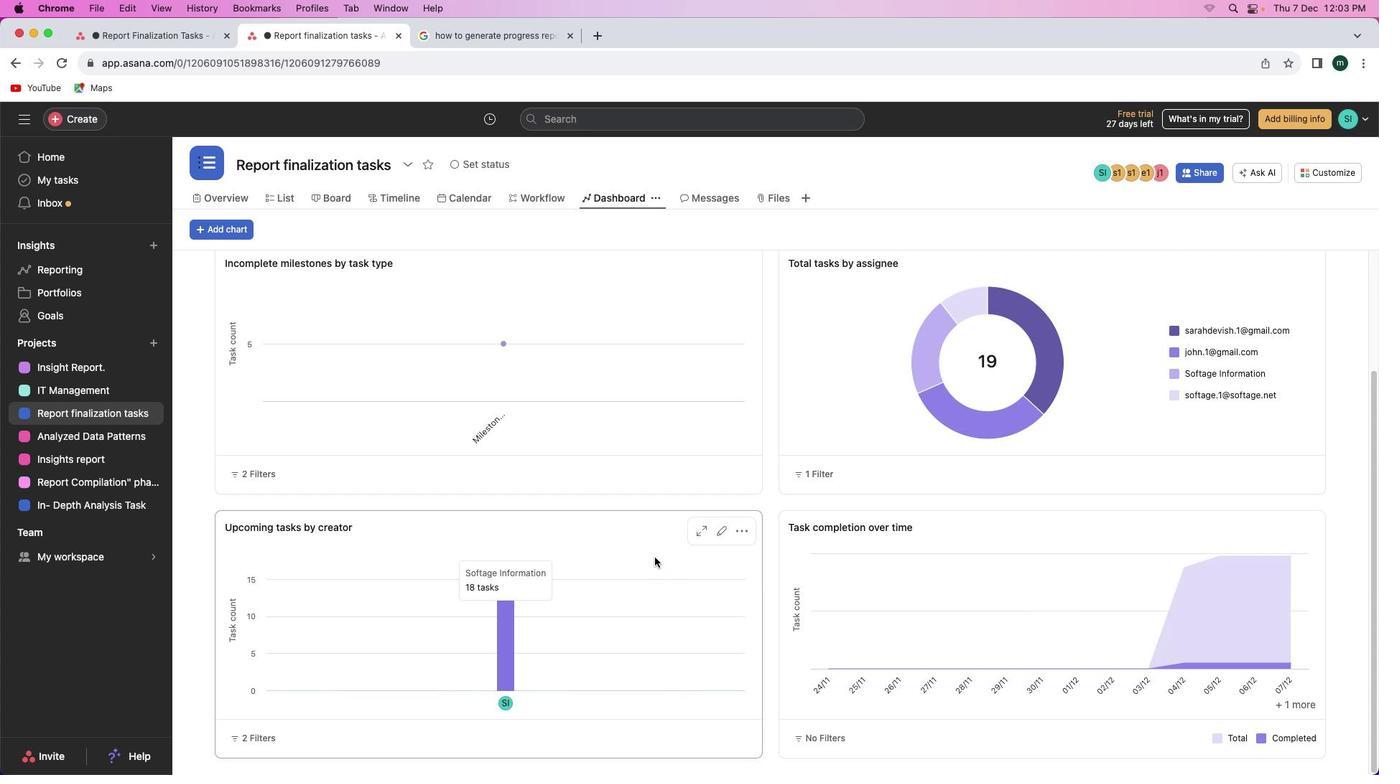 
Action: Mouse moved to (654, 561)
Screenshot: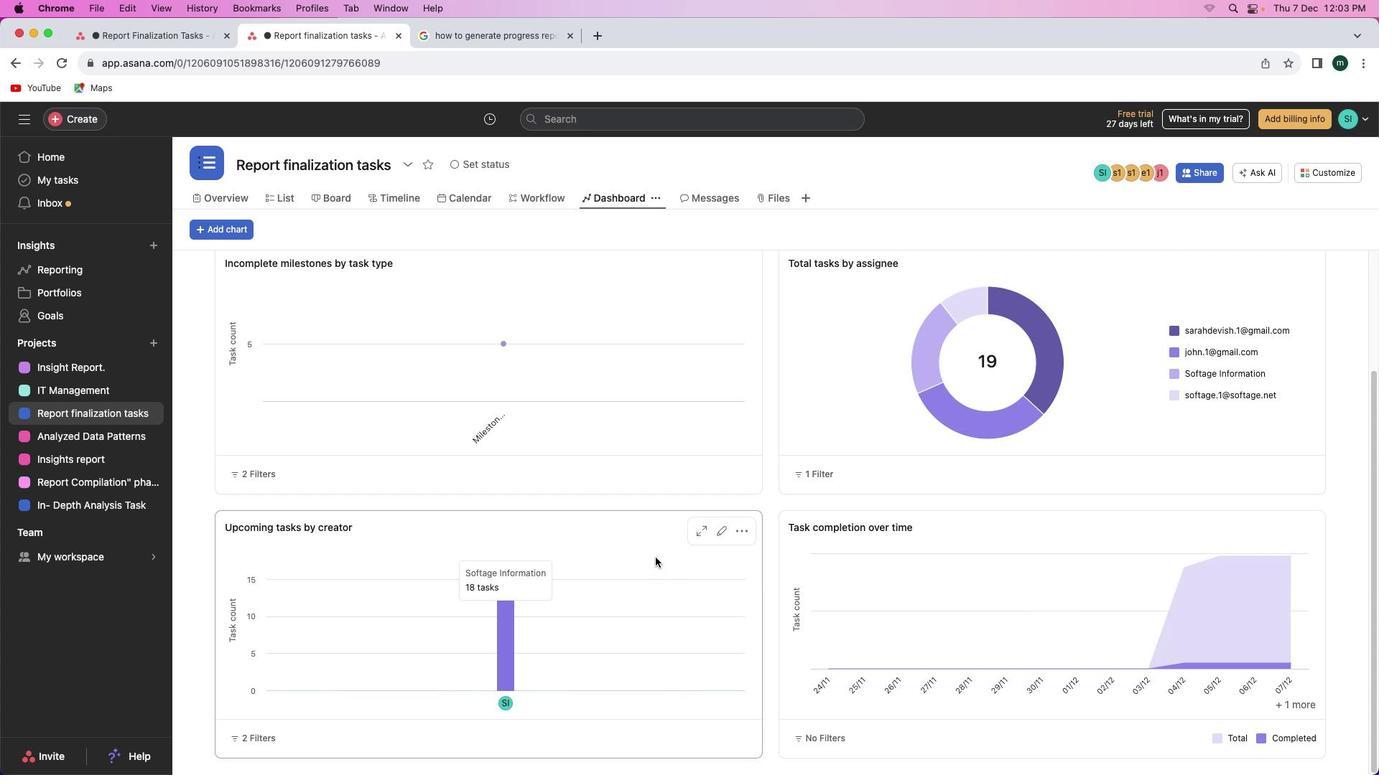 
Action: Mouse scrolled (654, 561) with delta (0, 0)
Screenshot: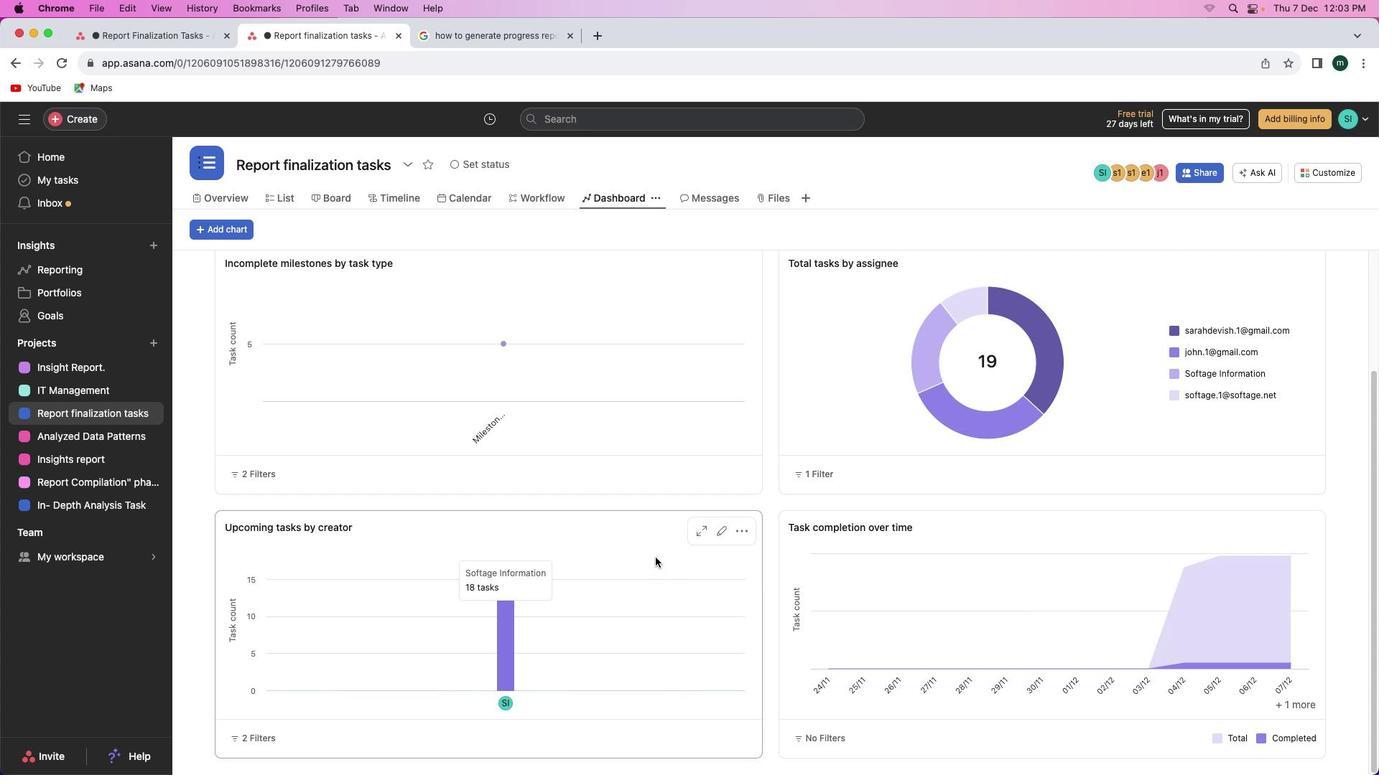 
Action: Mouse moved to (843, 600)
Screenshot: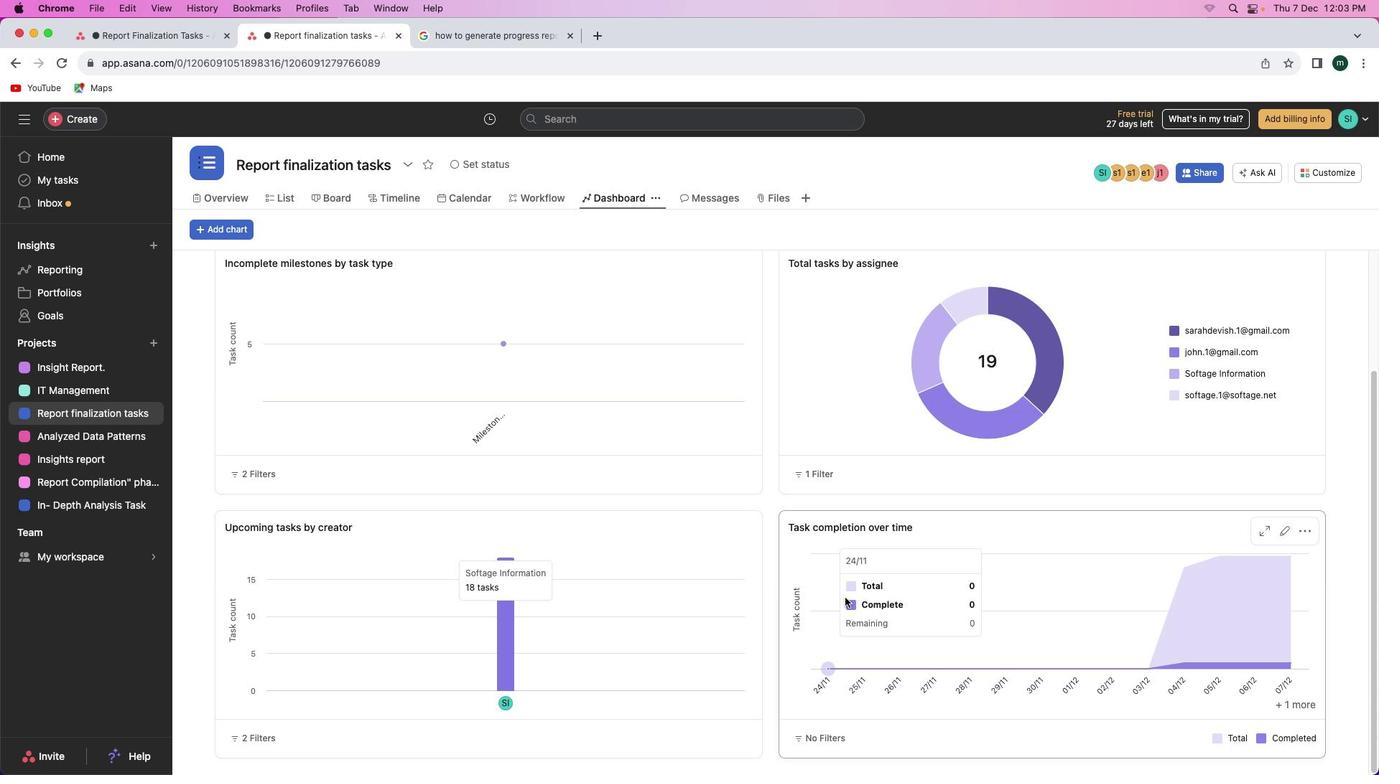
Action: Mouse scrolled (843, 600) with delta (0, 0)
Screenshot: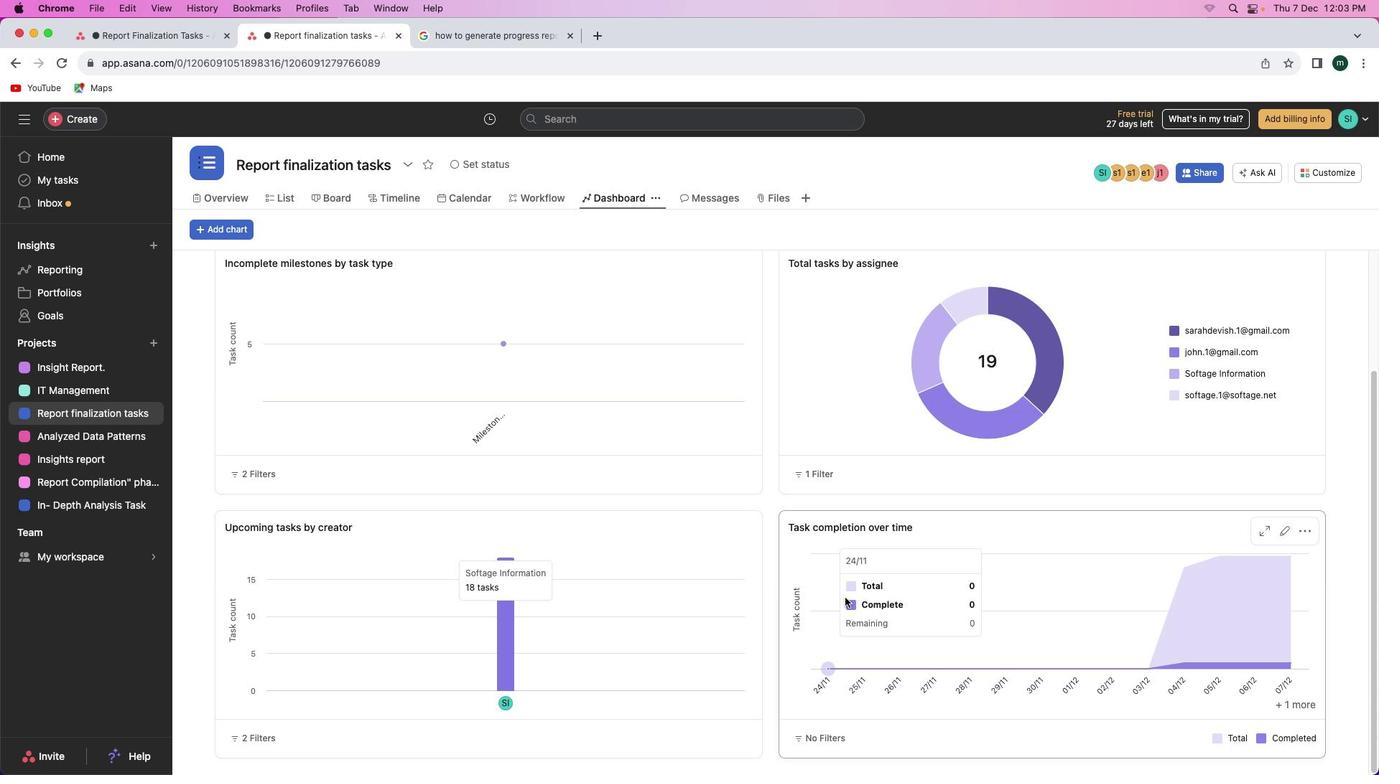 
Action: Mouse moved to (844, 599)
Screenshot: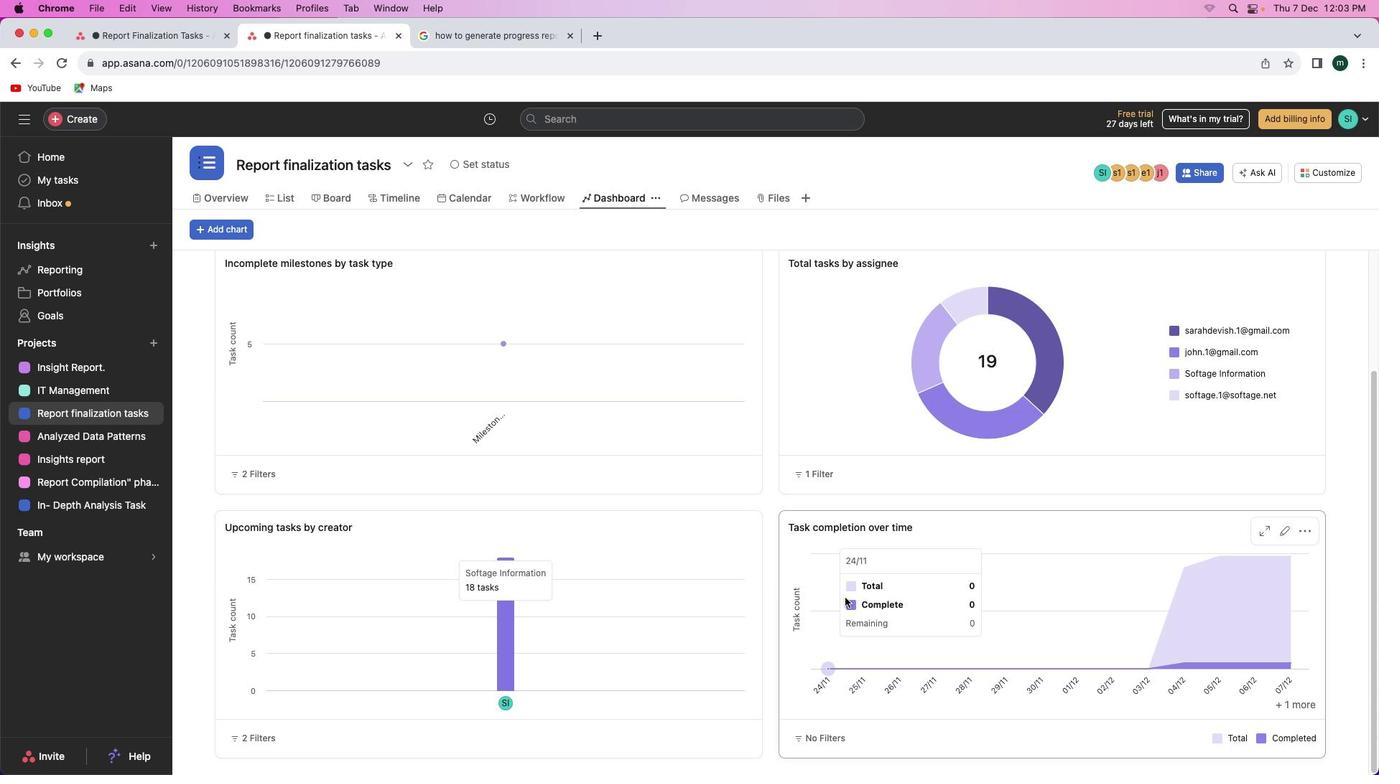 
Action: Mouse scrolled (844, 599) with delta (0, 0)
Screenshot: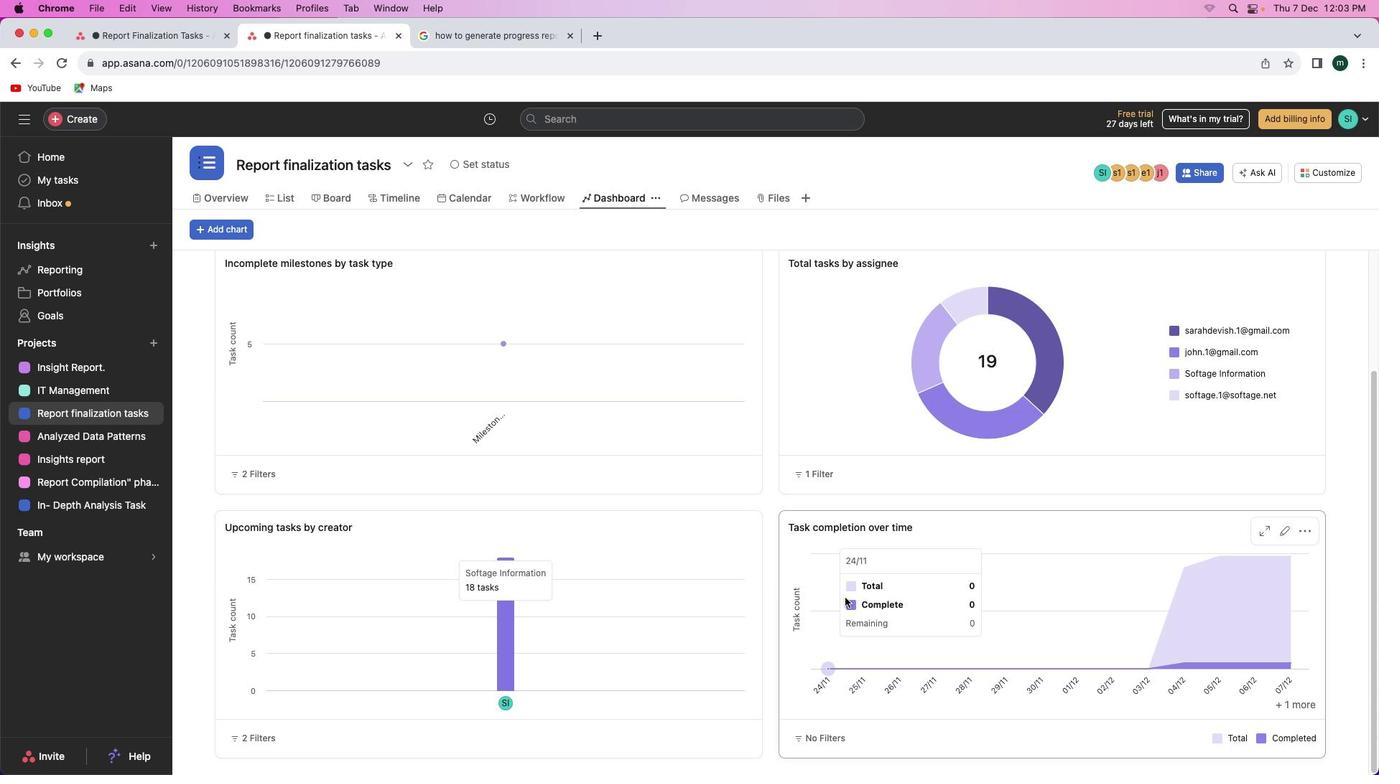 
Action: Mouse moved to (844, 599)
Screenshot: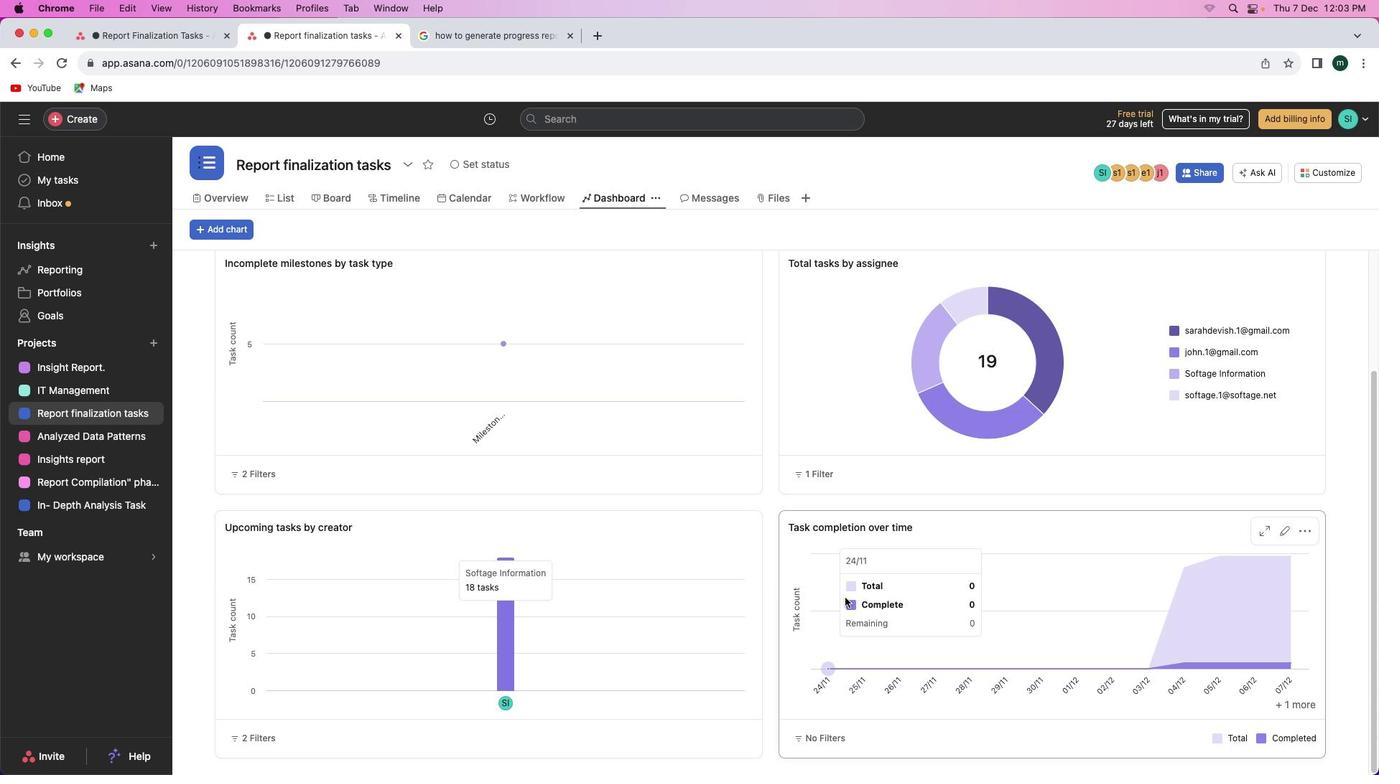 
Action: Mouse scrolled (844, 599) with delta (0, -1)
Screenshot: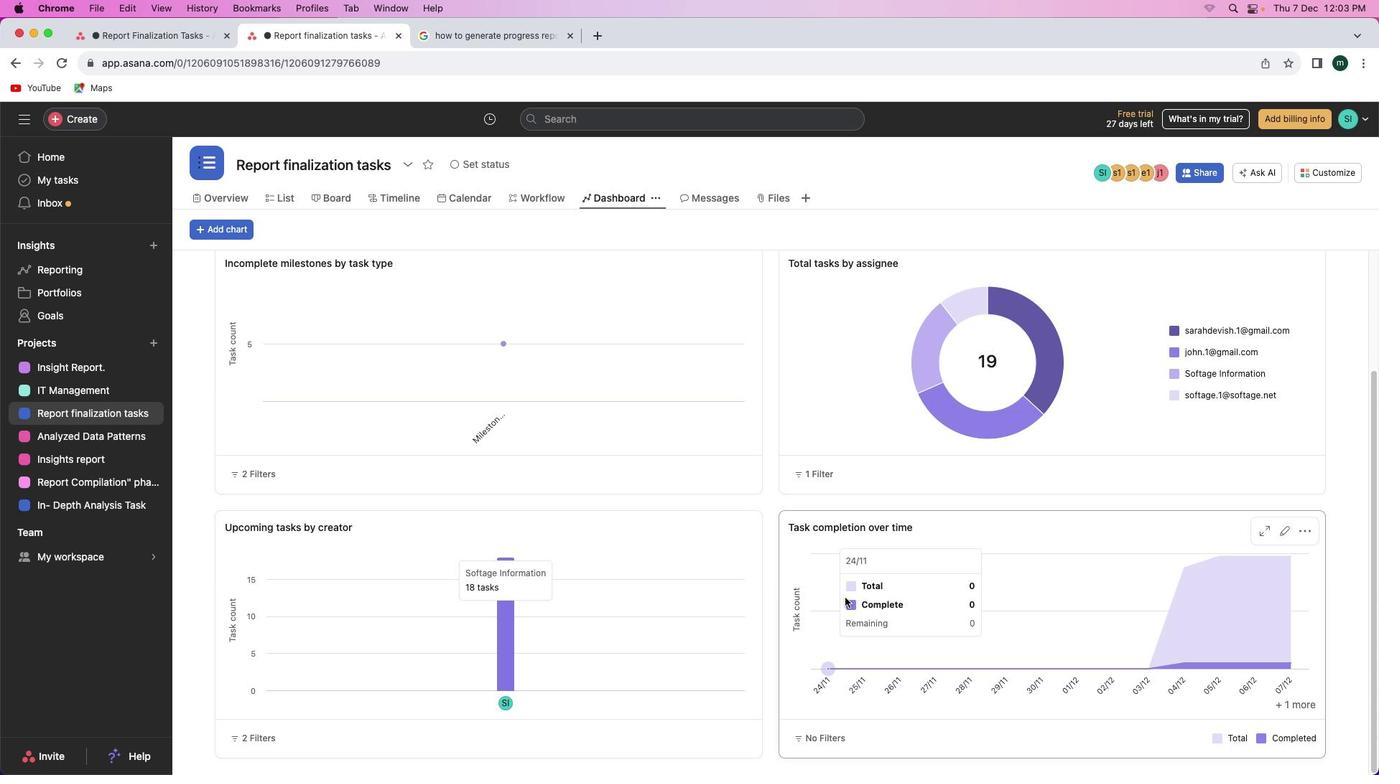 
Action: Mouse moved to (1284, 531)
Screenshot: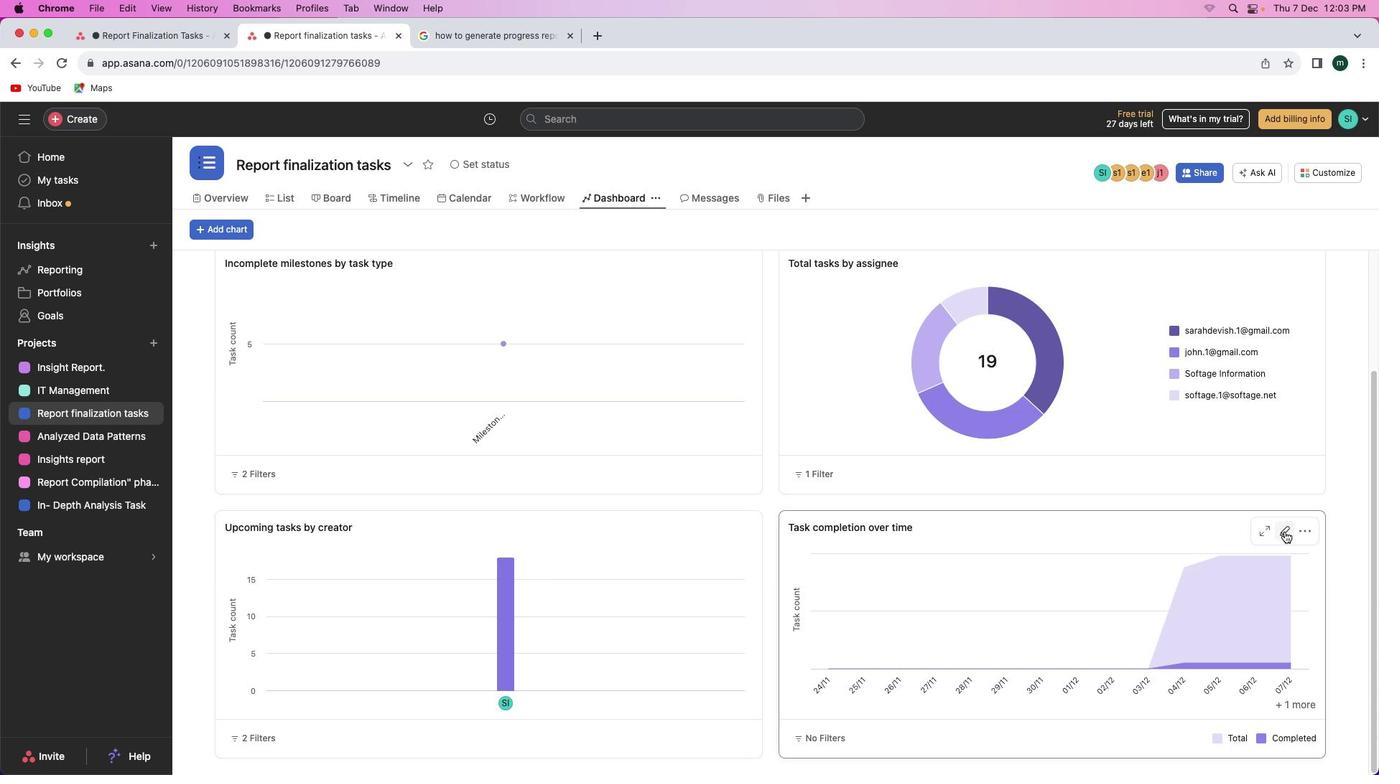 
Action: Mouse pressed left at (1284, 531)
Screenshot: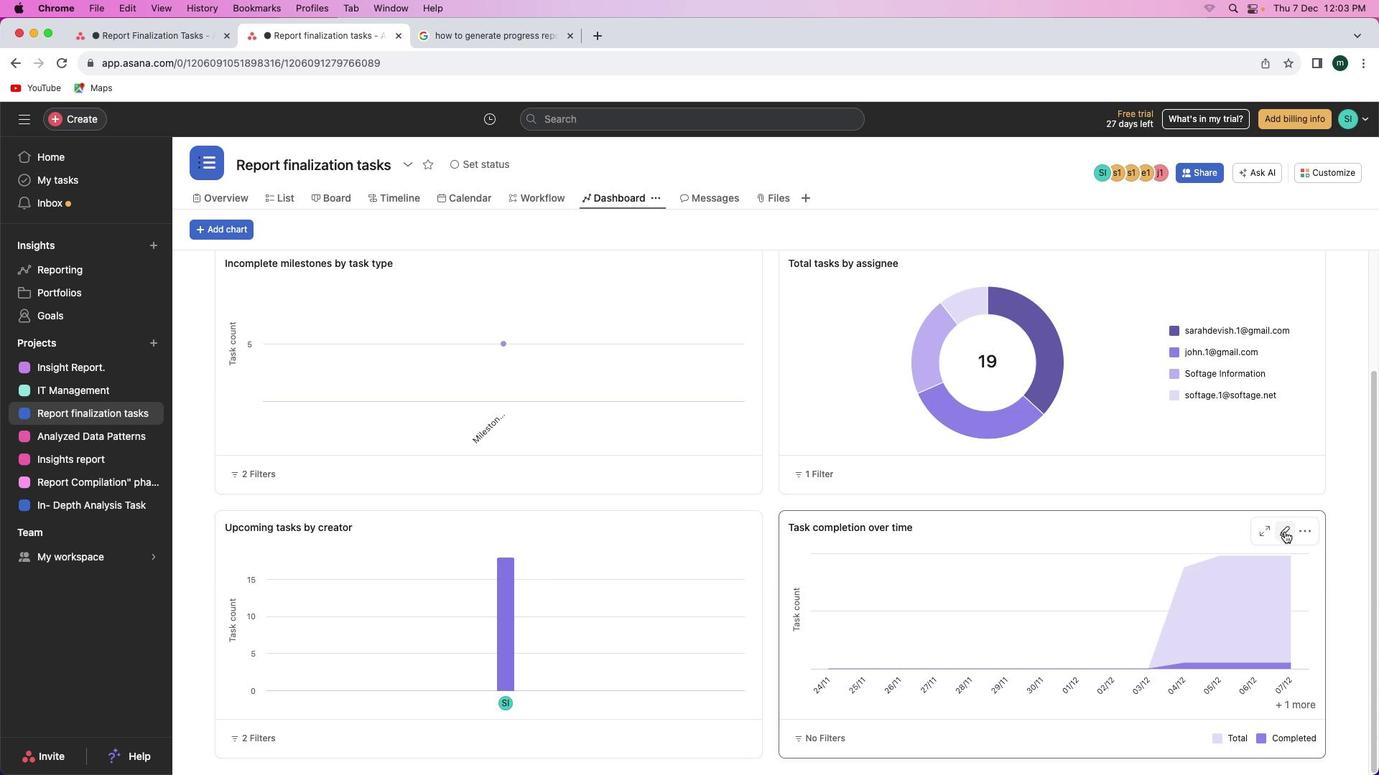 
Action: Mouse moved to (1017, 262)
Screenshot: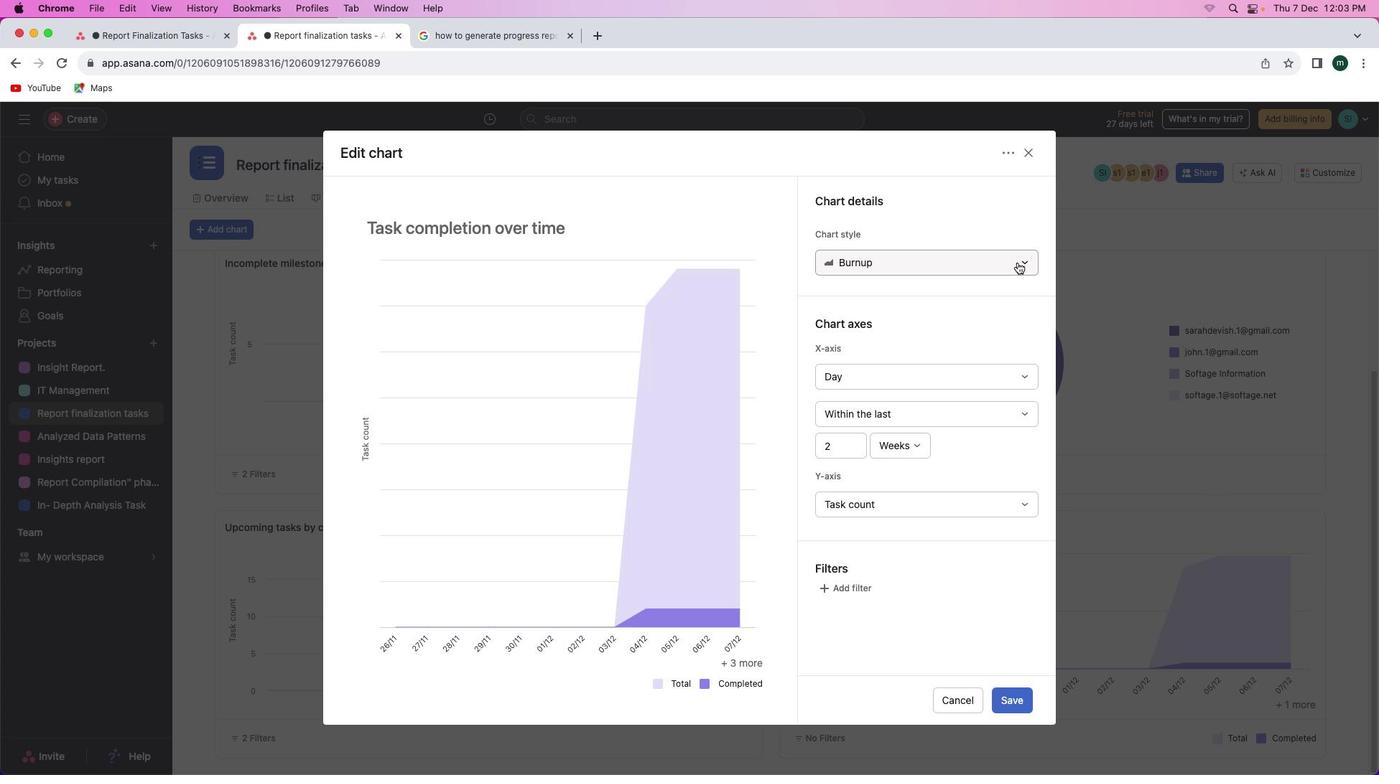 
Action: Mouse pressed left at (1017, 262)
Screenshot: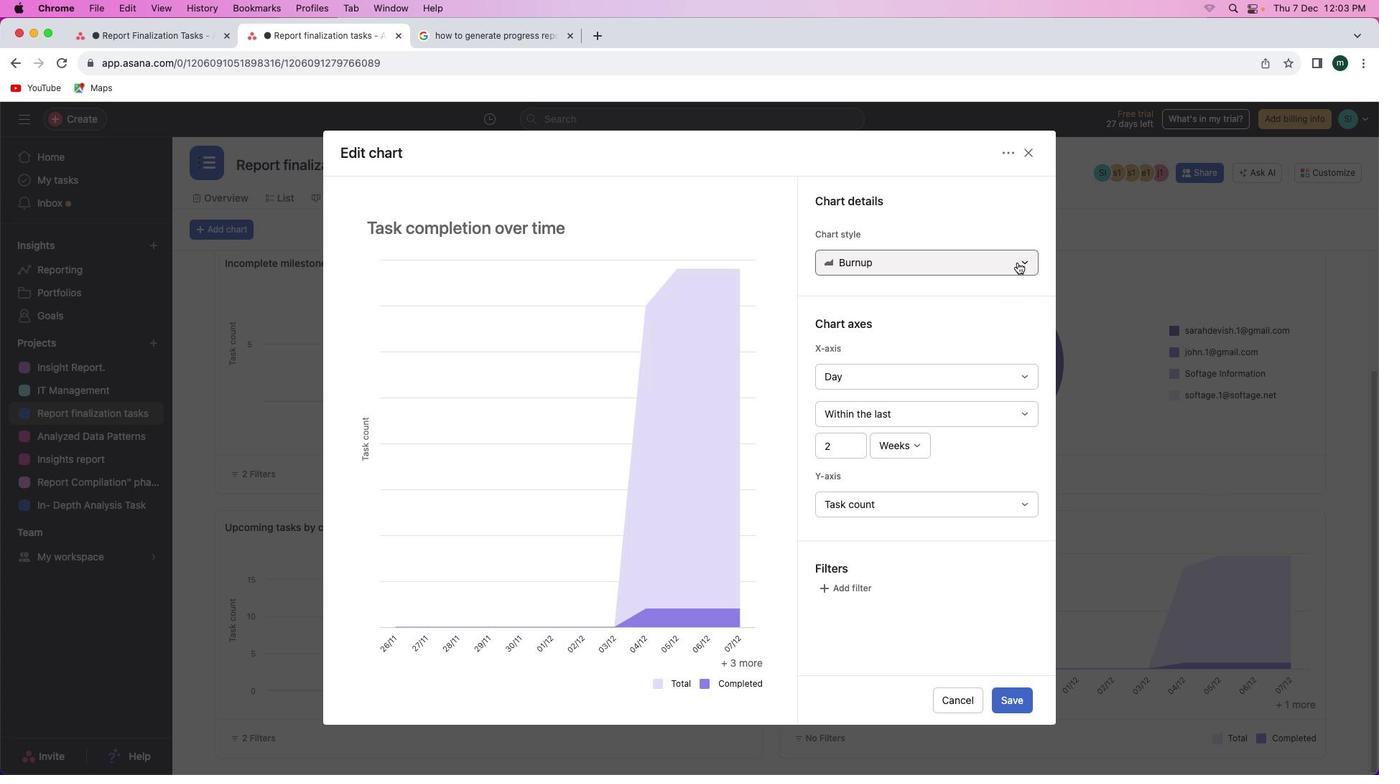 
Action: Mouse moved to (911, 507)
Screenshot: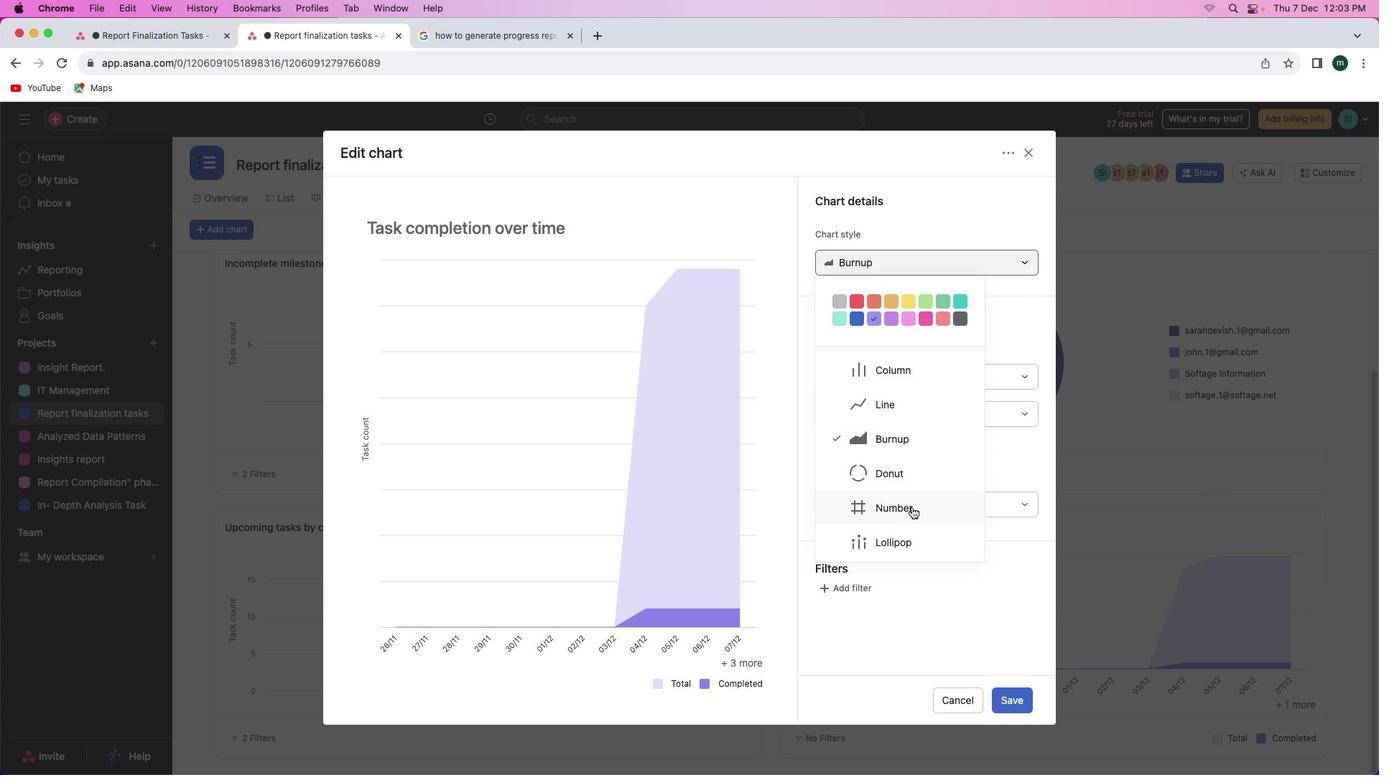
Action: Mouse pressed left at (911, 507)
Screenshot: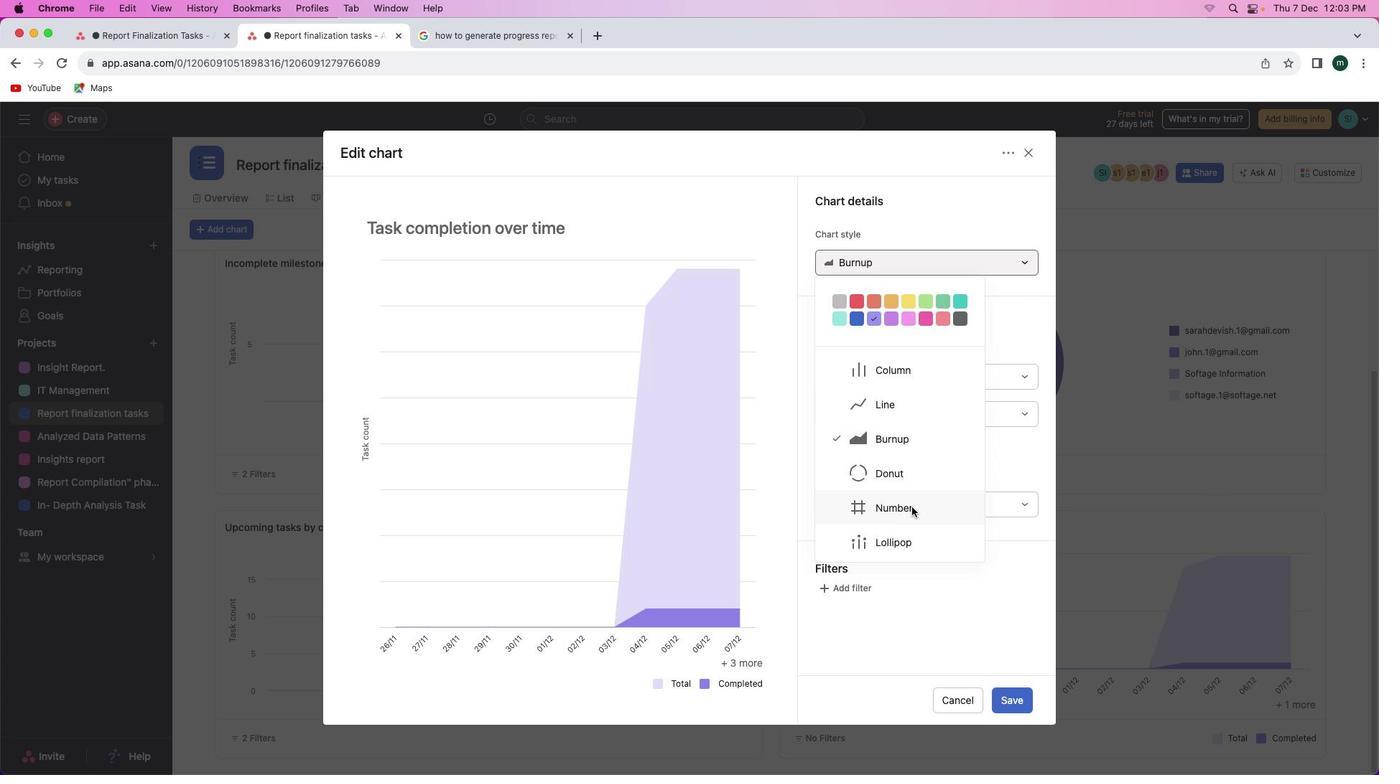 
Action: Mouse moved to (997, 699)
Screenshot: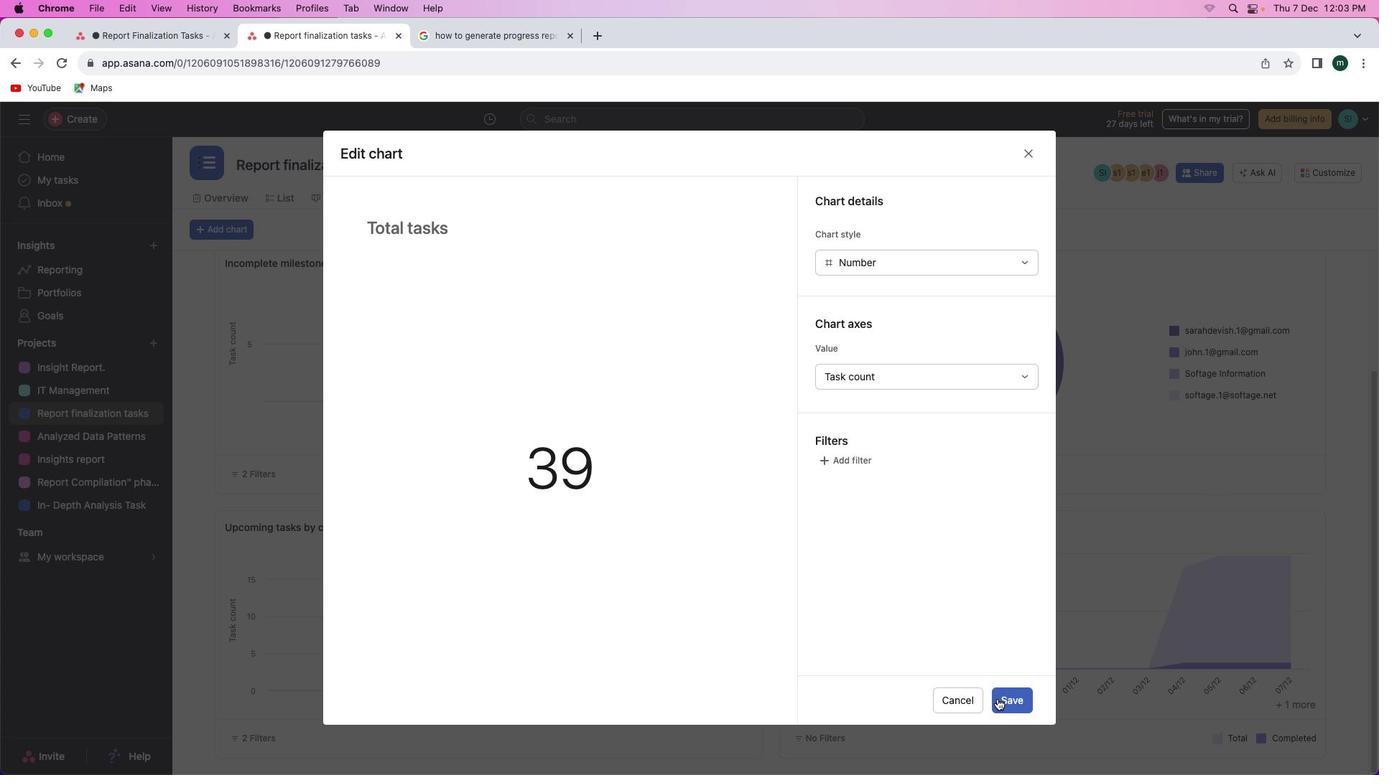 
Action: Mouse pressed left at (997, 699)
Screenshot: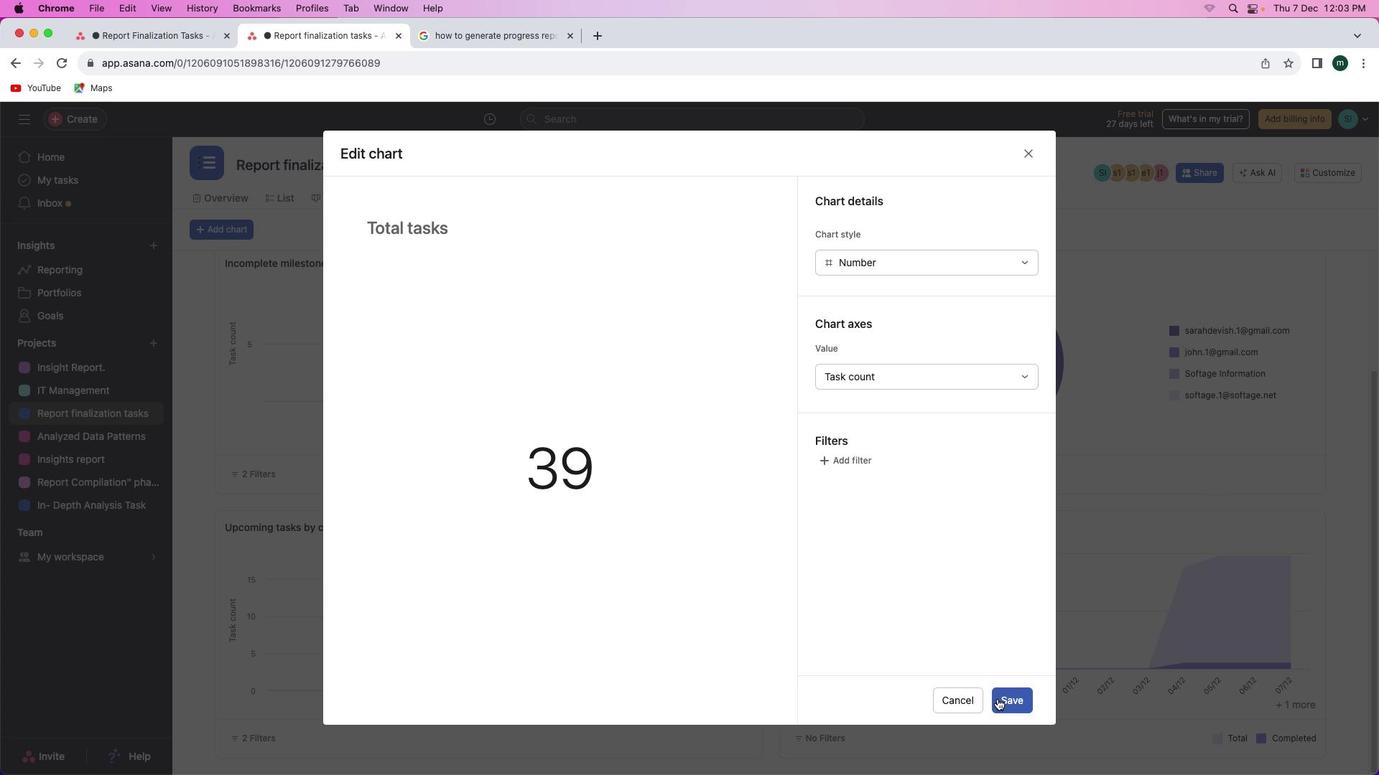 
Action: Mouse moved to (989, 640)
Screenshot: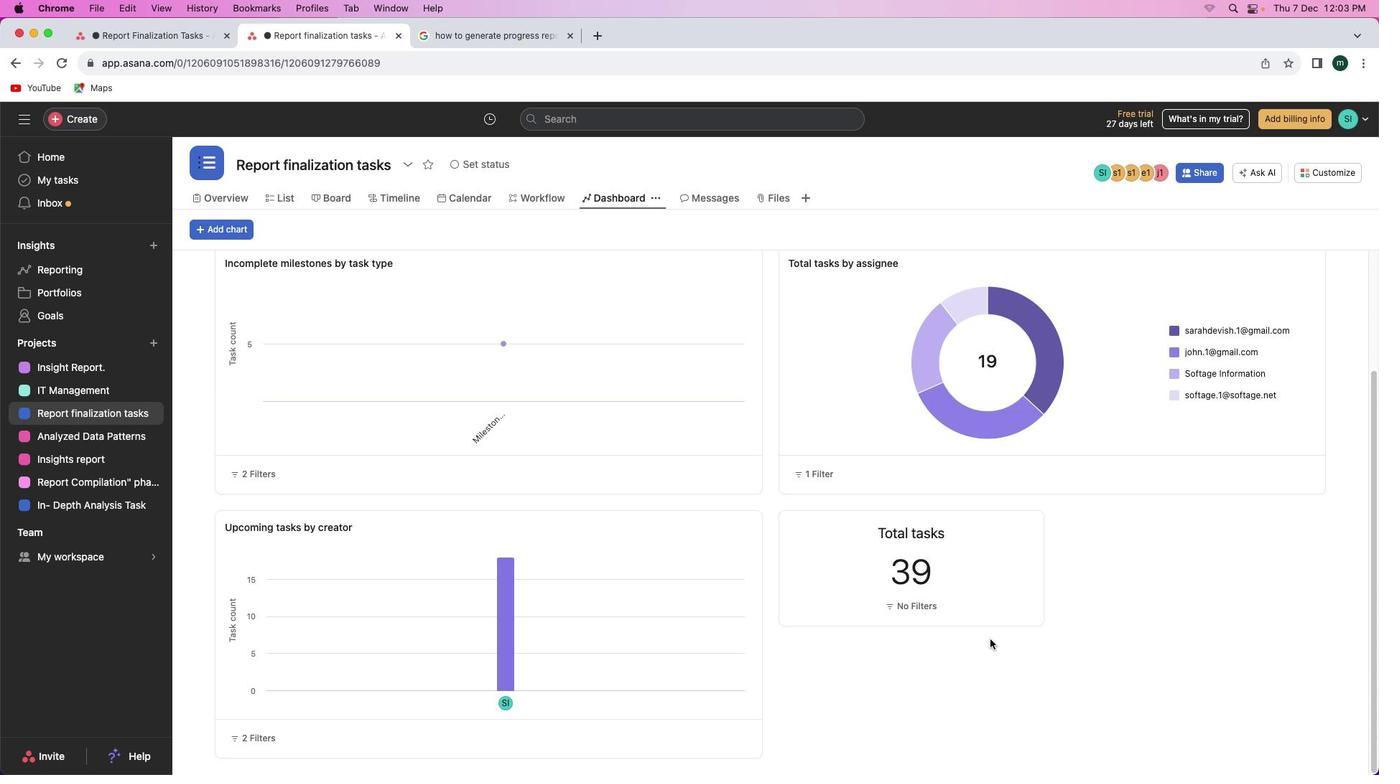 
Action: Mouse scrolled (989, 640) with delta (0, 0)
Screenshot: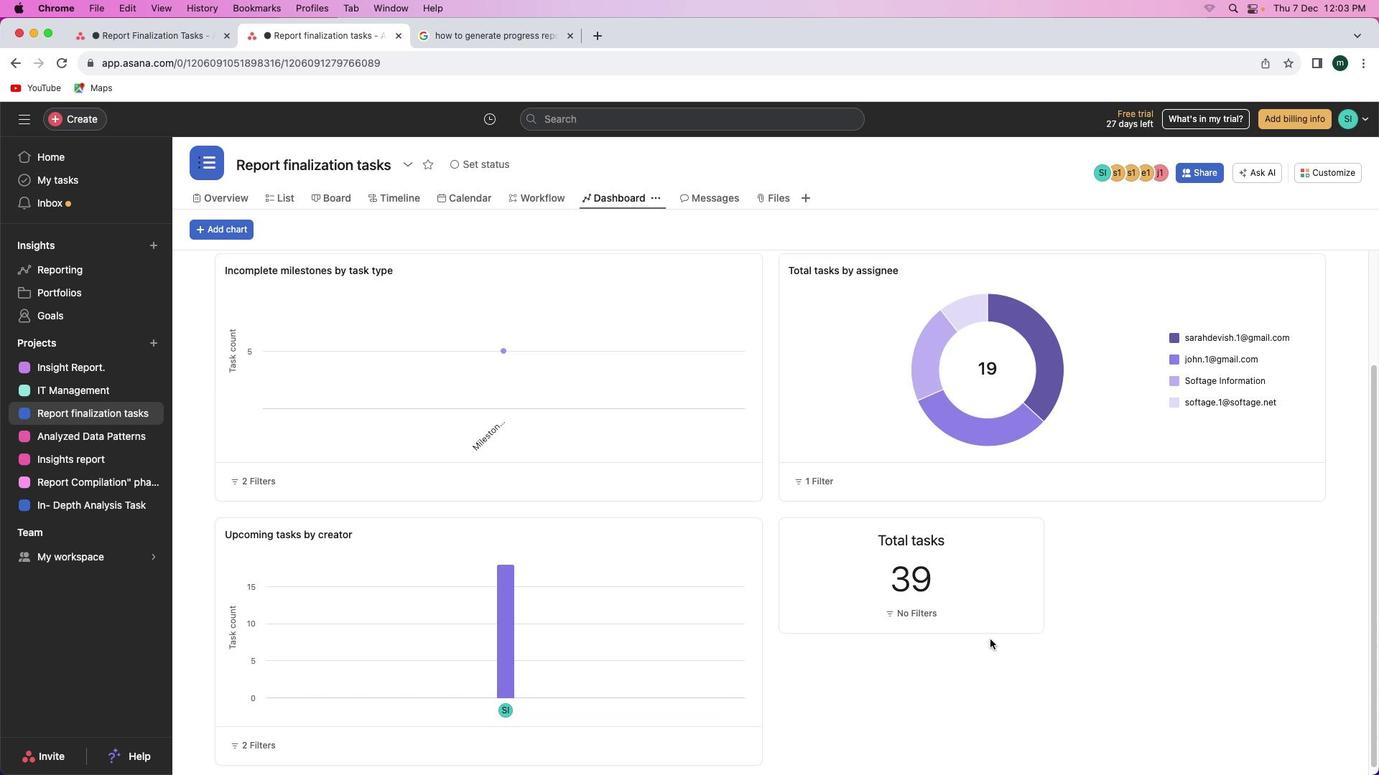 
Action: Mouse scrolled (989, 640) with delta (0, 0)
Screenshot: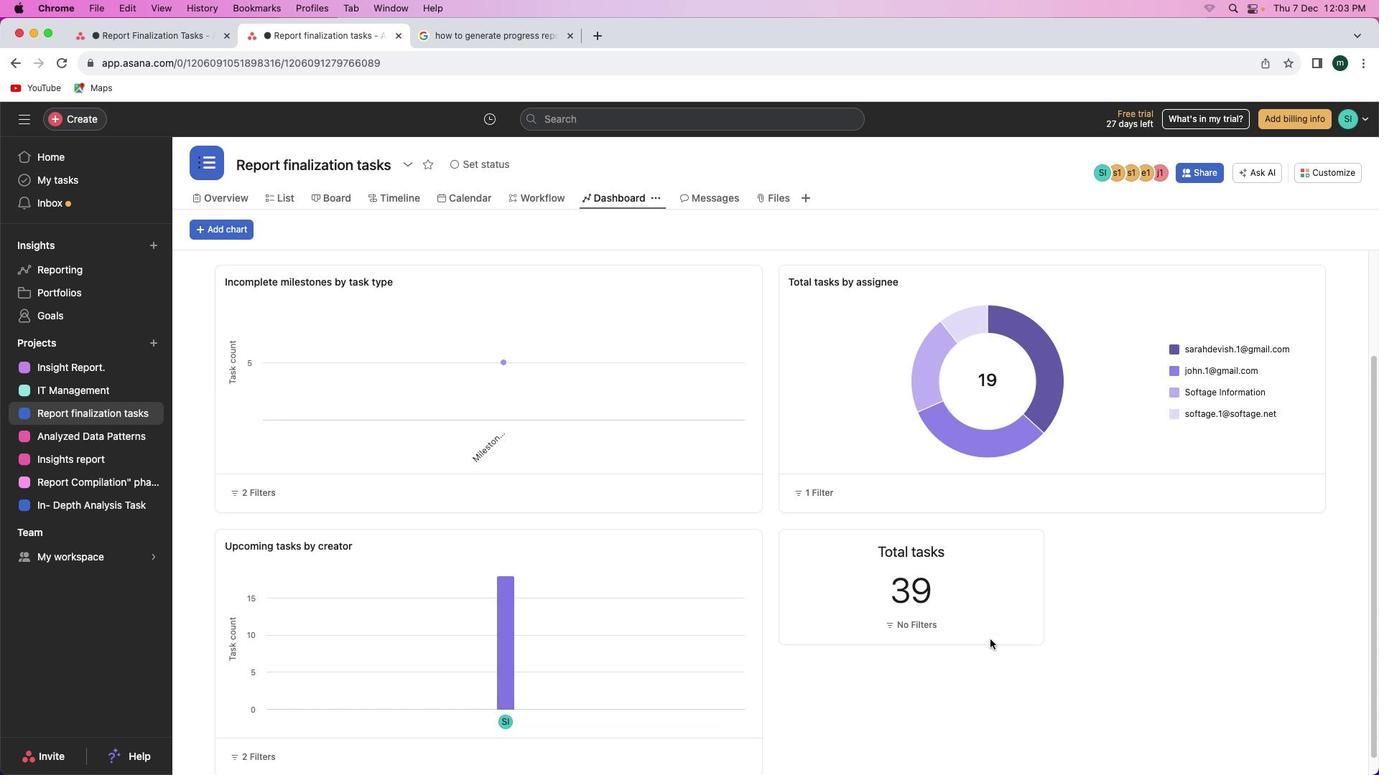 
Action: Mouse scrolled (989, 640) with delta (0, 1)
Screenshot: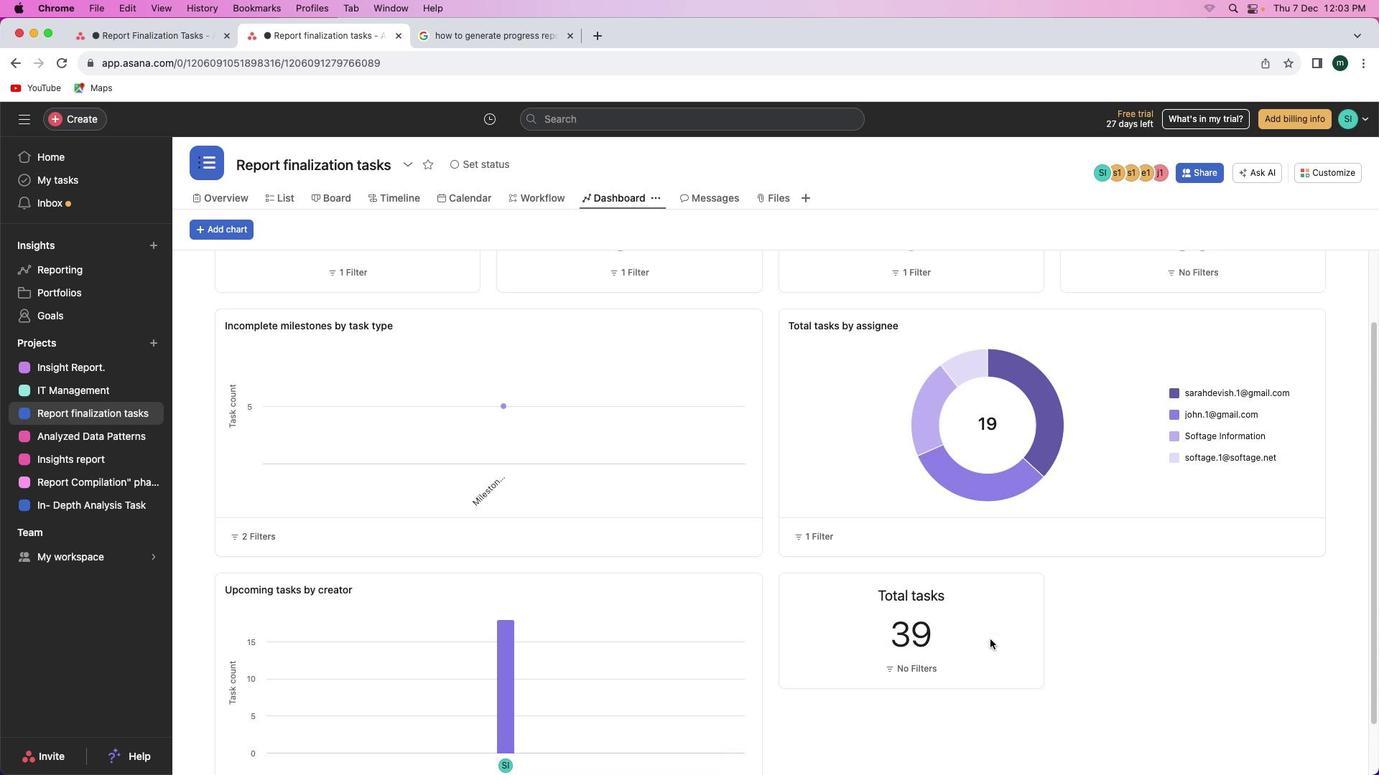 
Action: Mouse moved to (987, 634)
Screenshot: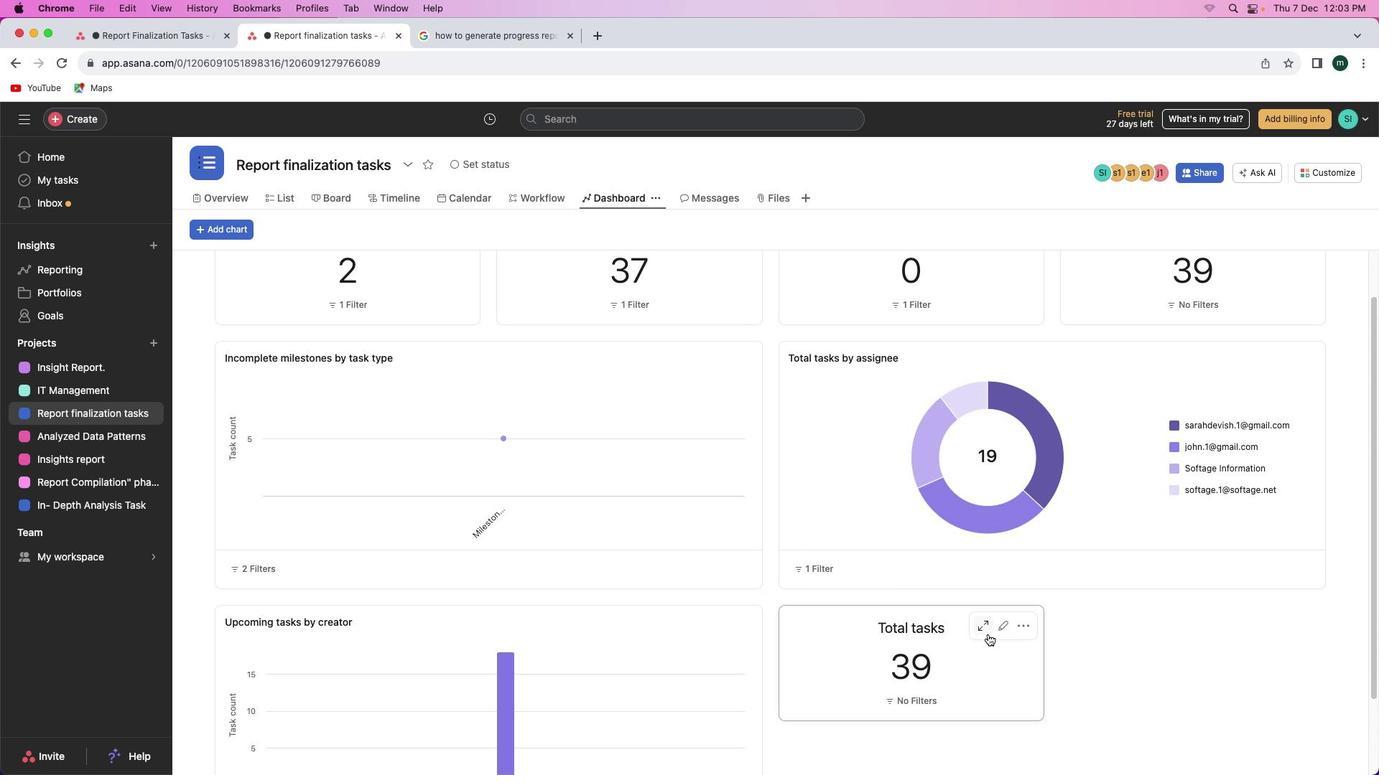 
Action: Mouse scrolled (987, 634) with delta (0, 0)
Screenshot: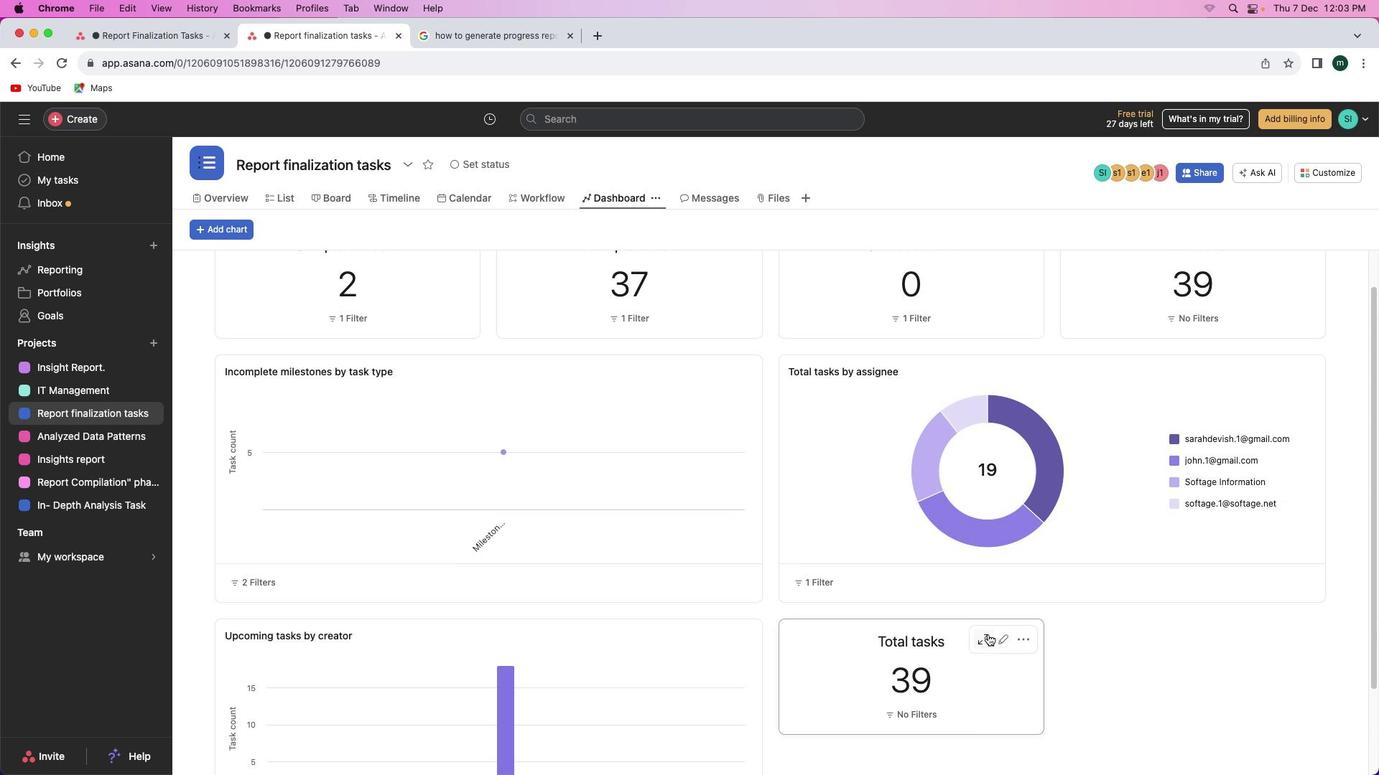 
Action: Mouse scrolled (987, 634) with delta (0, 0)
Screenshot: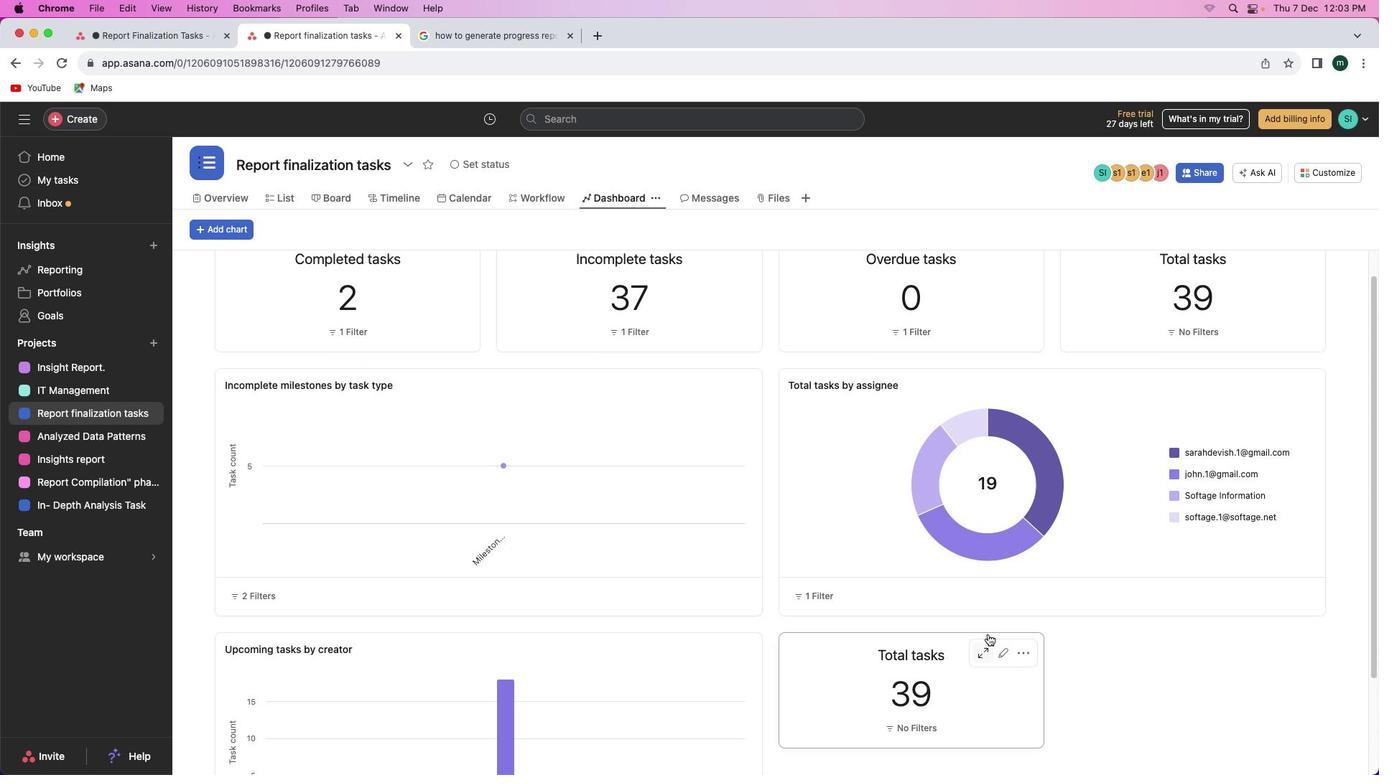 
Action: Mouse scrolled (987, 634) with delta (0, 1)
Screenshot: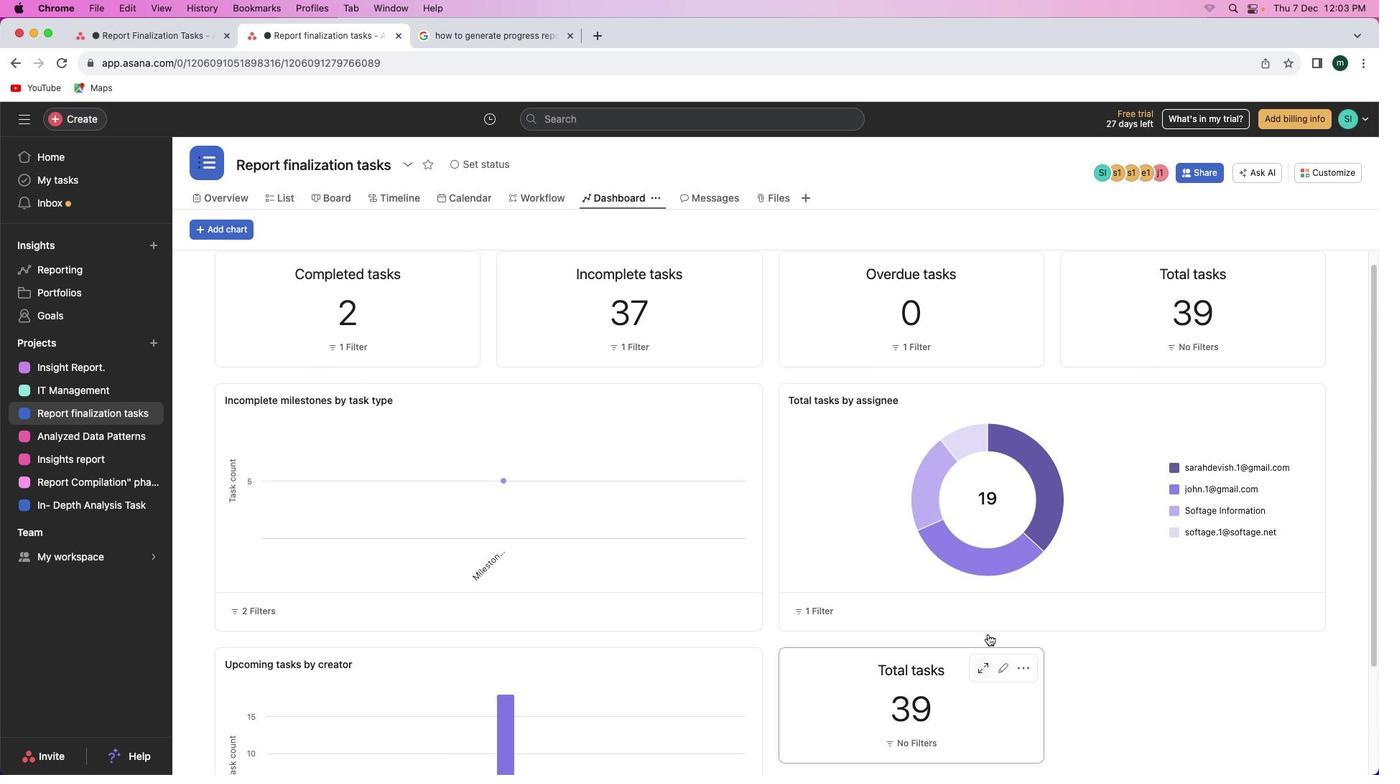 
Action: Mouse scrolled (987, 634) with delta (0, 2)
Screenshot: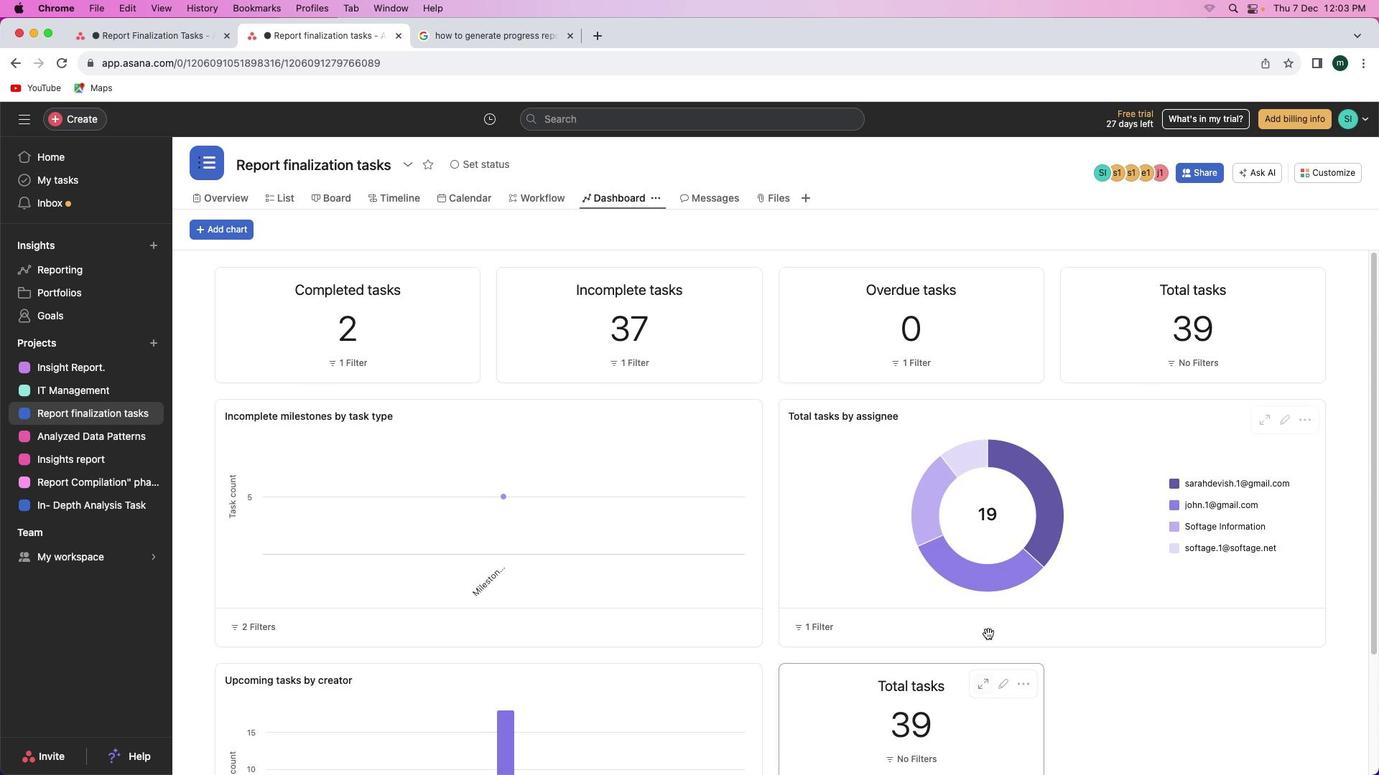 
Action: Mouse moved to (987, 633)
Screenshot: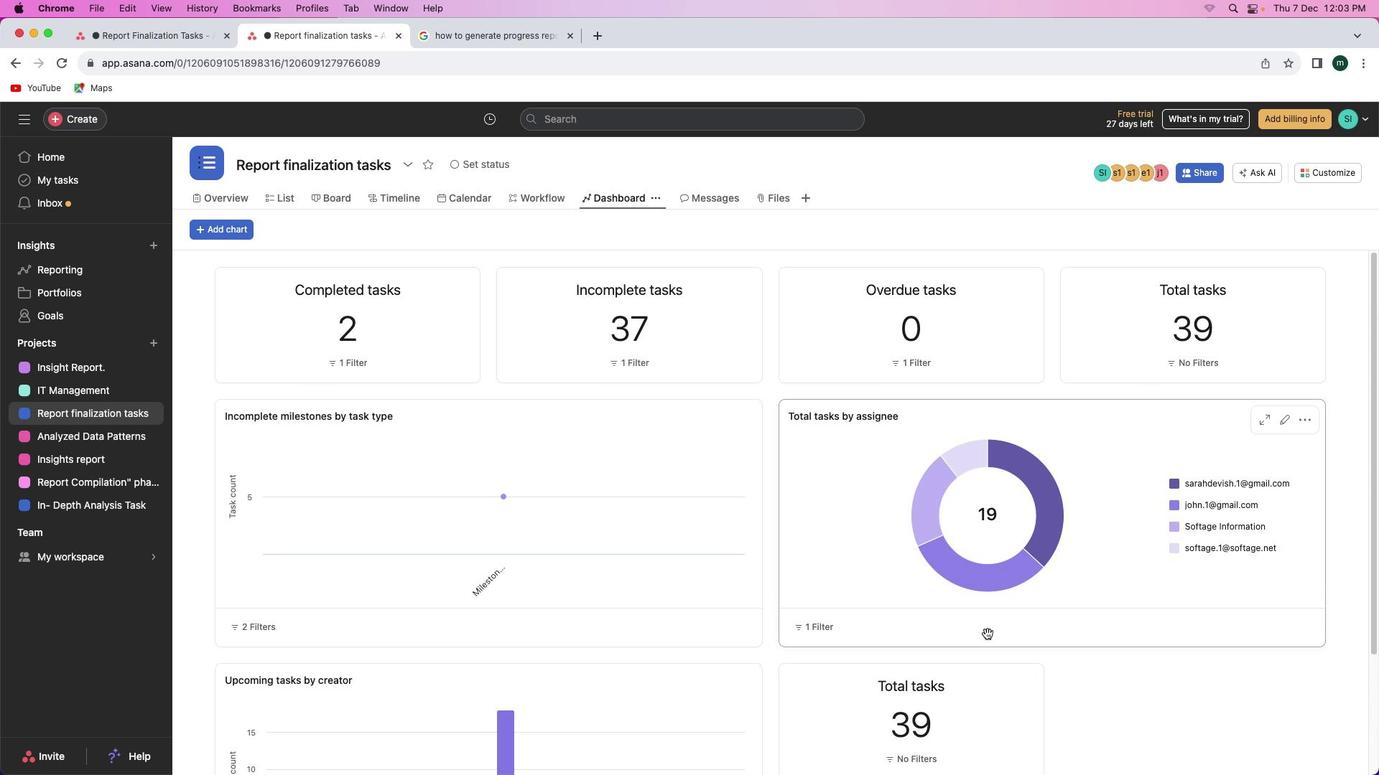 
Action: Mouse scrolled (987, 633) with delta (0, 0)
Screenshot: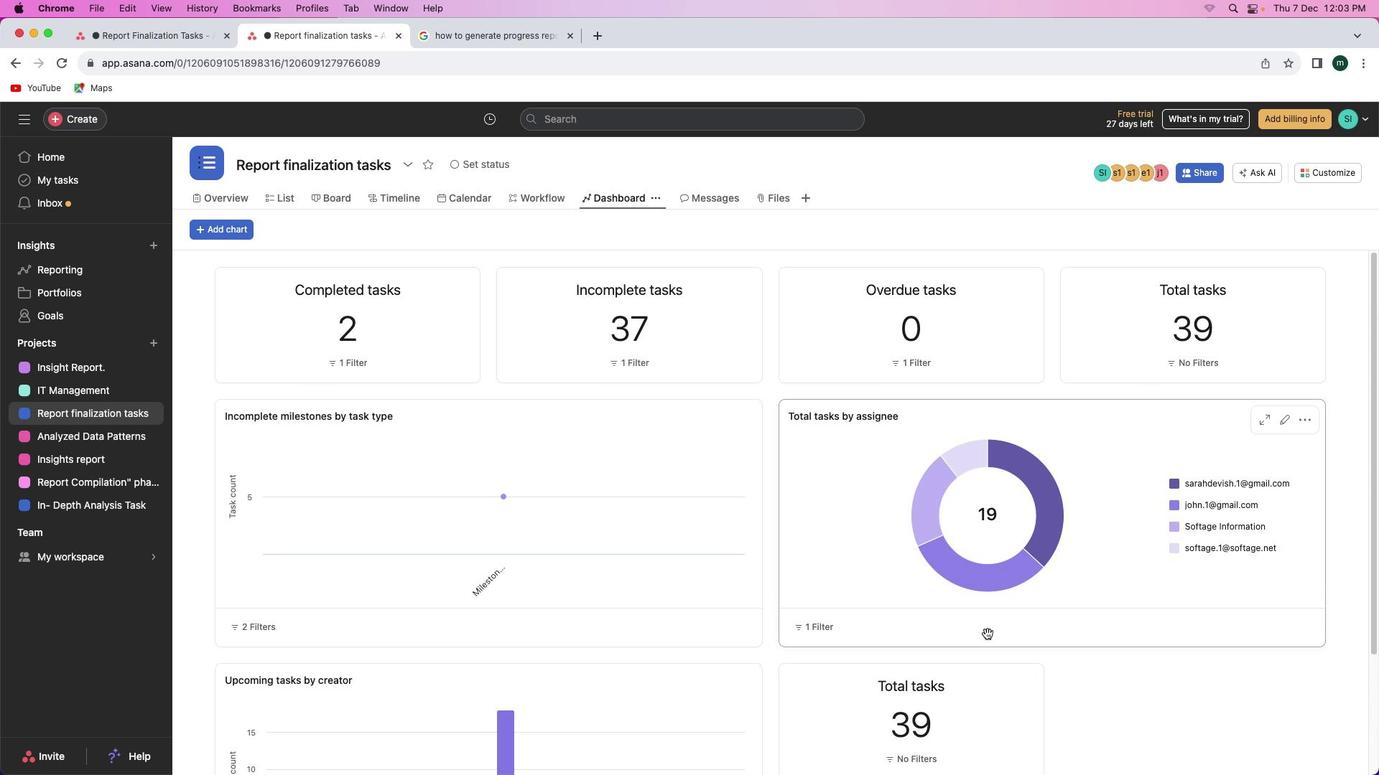 
Action: Mouse scrolled (987, 633) with delta (0, 0)
Screenshot: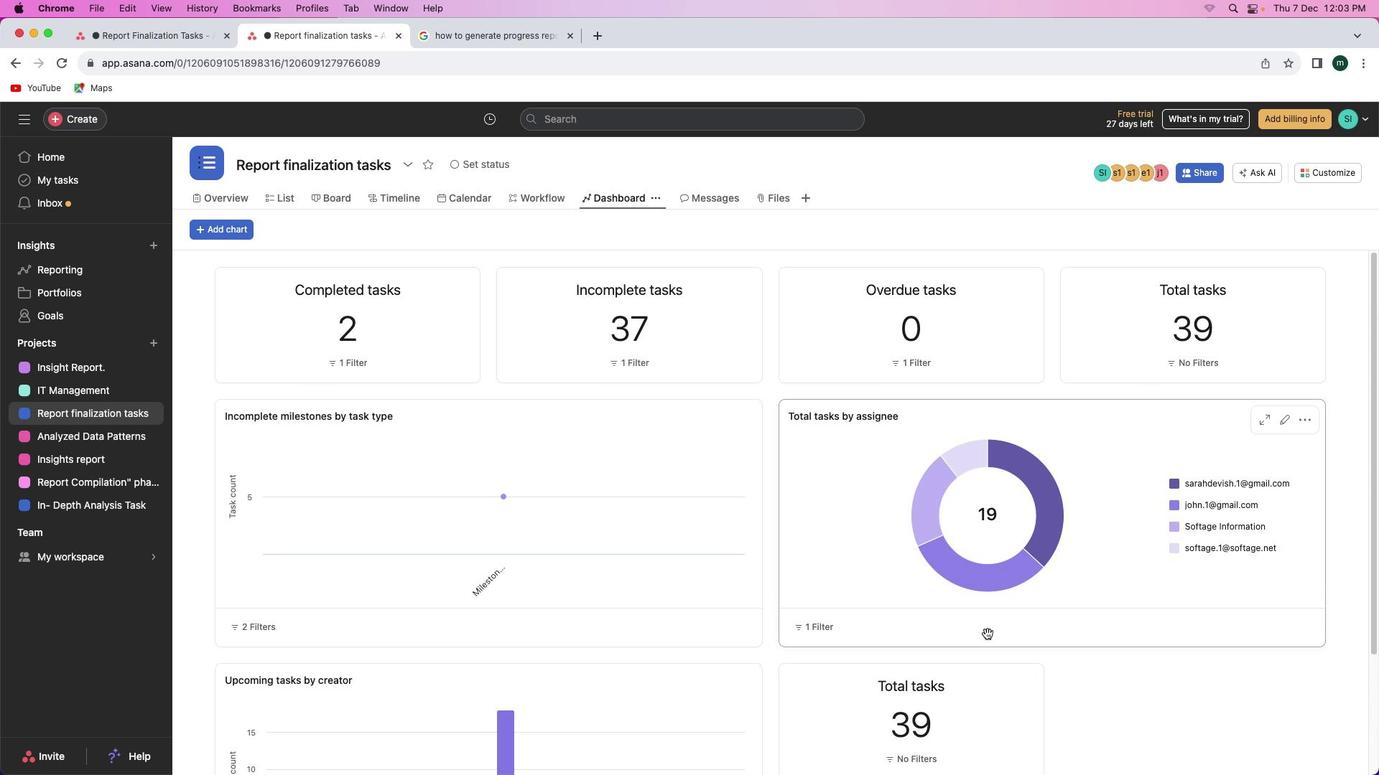 
Action: Mouse scrolled (987, 633) with delta (0, 2)
Screenshot: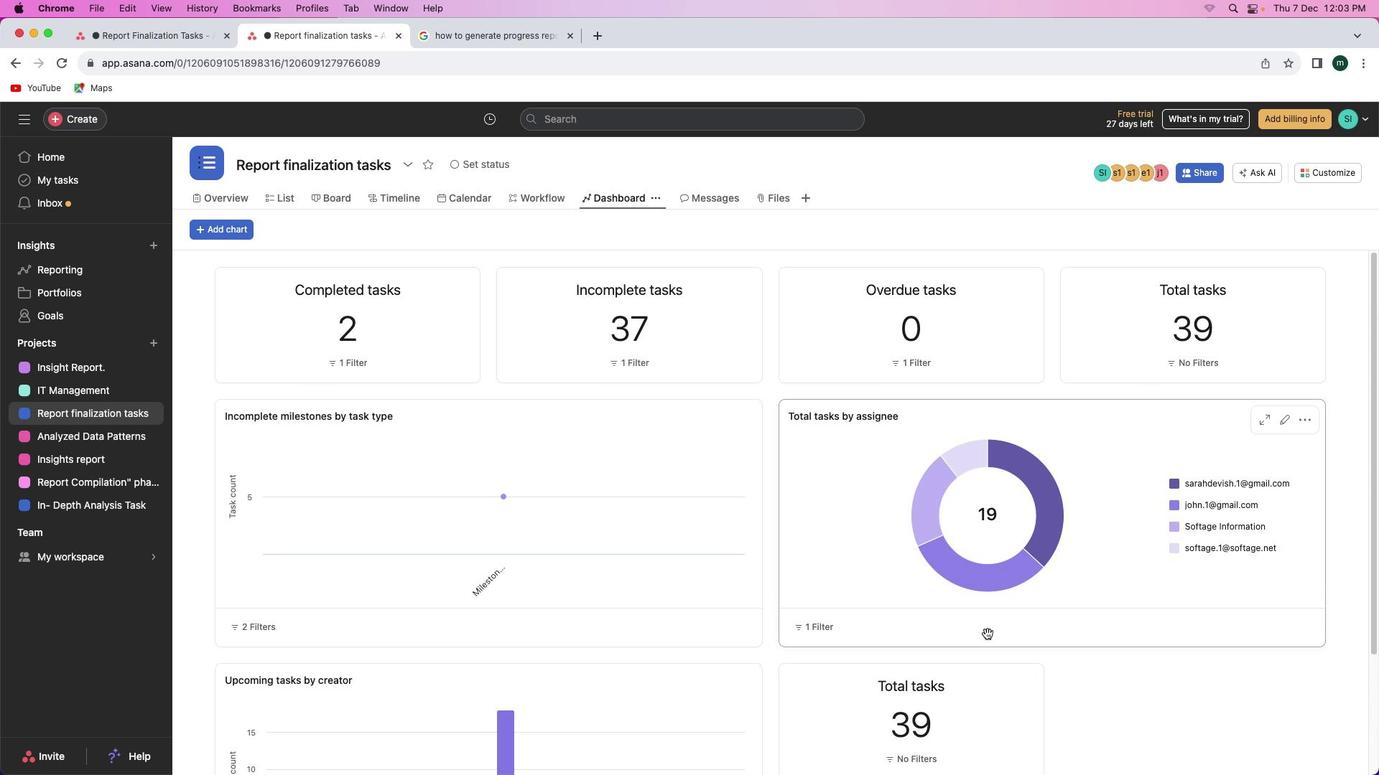 
Action: Mouse scrolled (987, 633) with delta (0, 2)
Screenshot: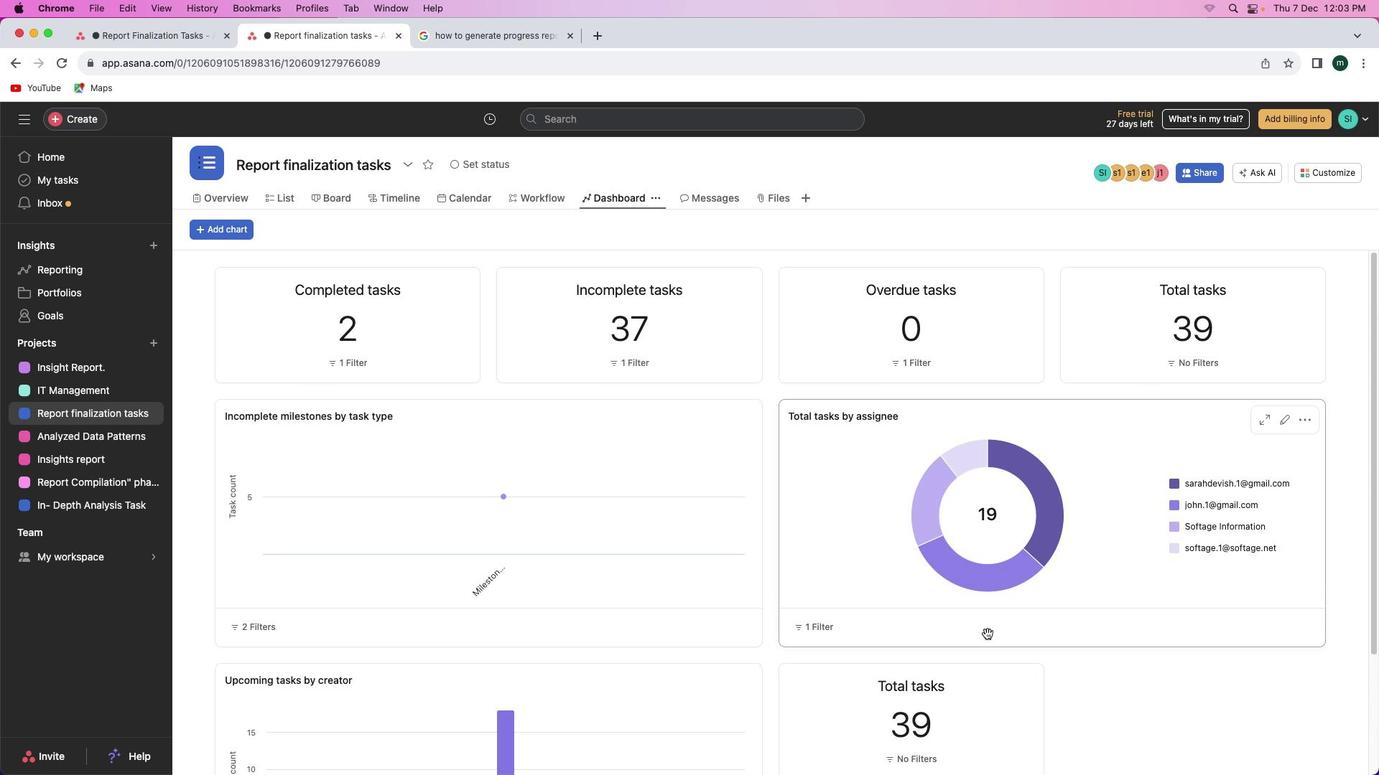 
Action: Mouse moved to (986, 633)
Screenshot: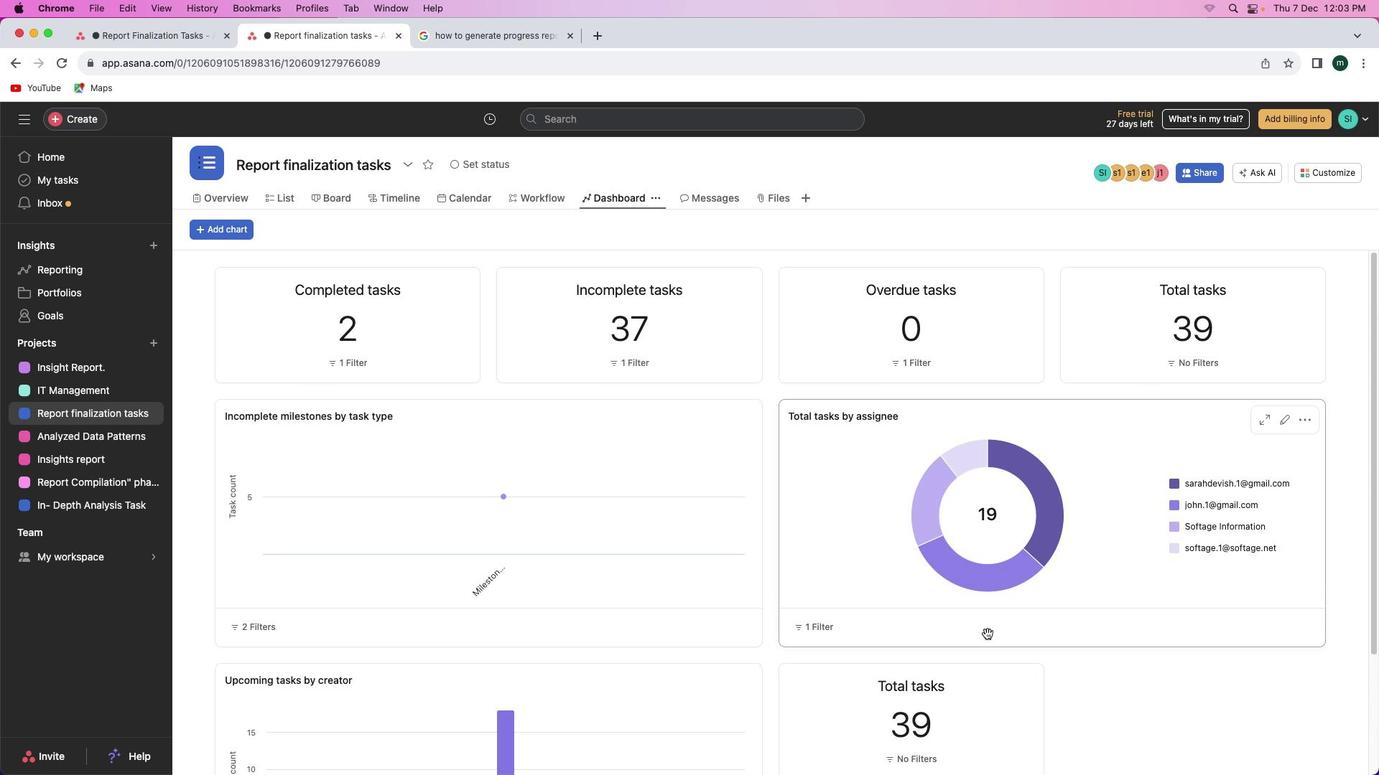 
Action: Mouse scrolled (986, 633) with delta (0, 0)
Screenshot: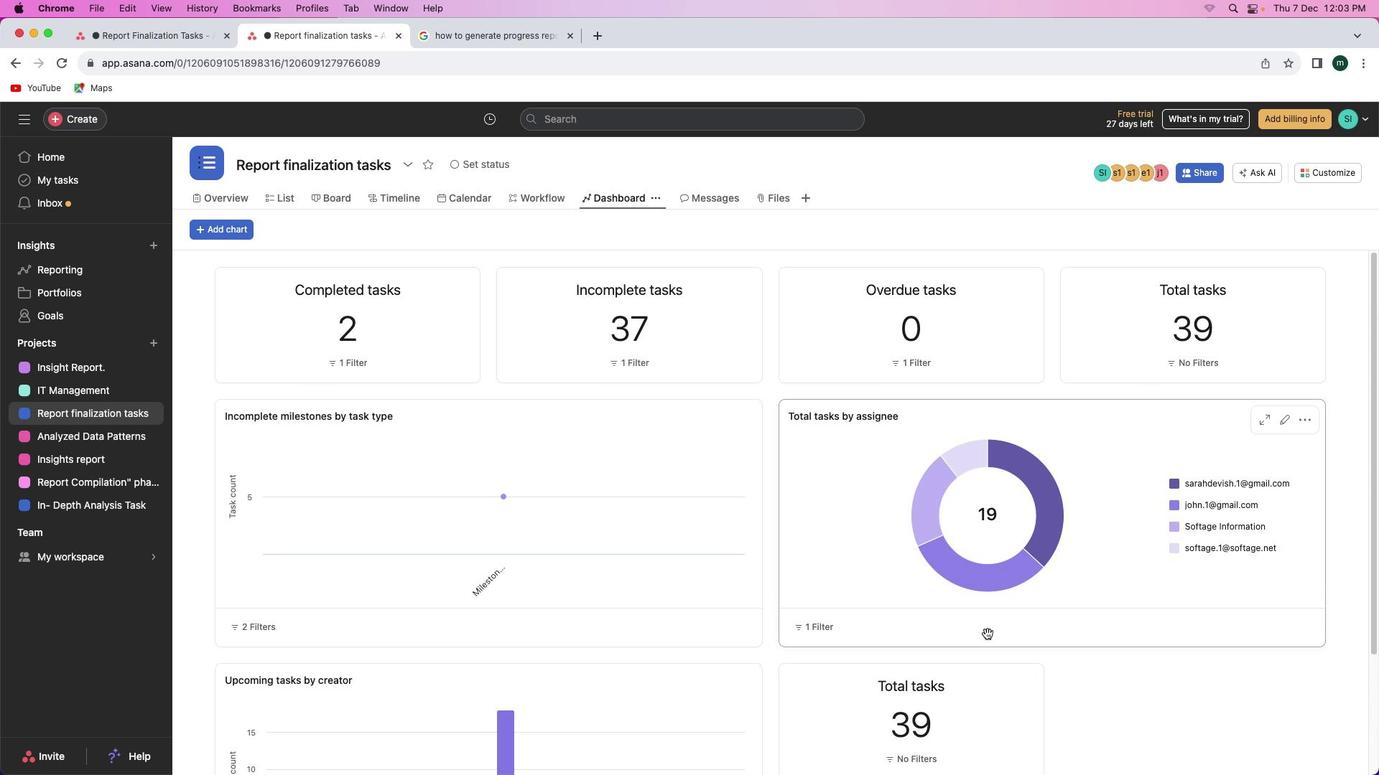 
Action: Mouse scrolled (986, 633) with delta (0, 0)
Screenshot: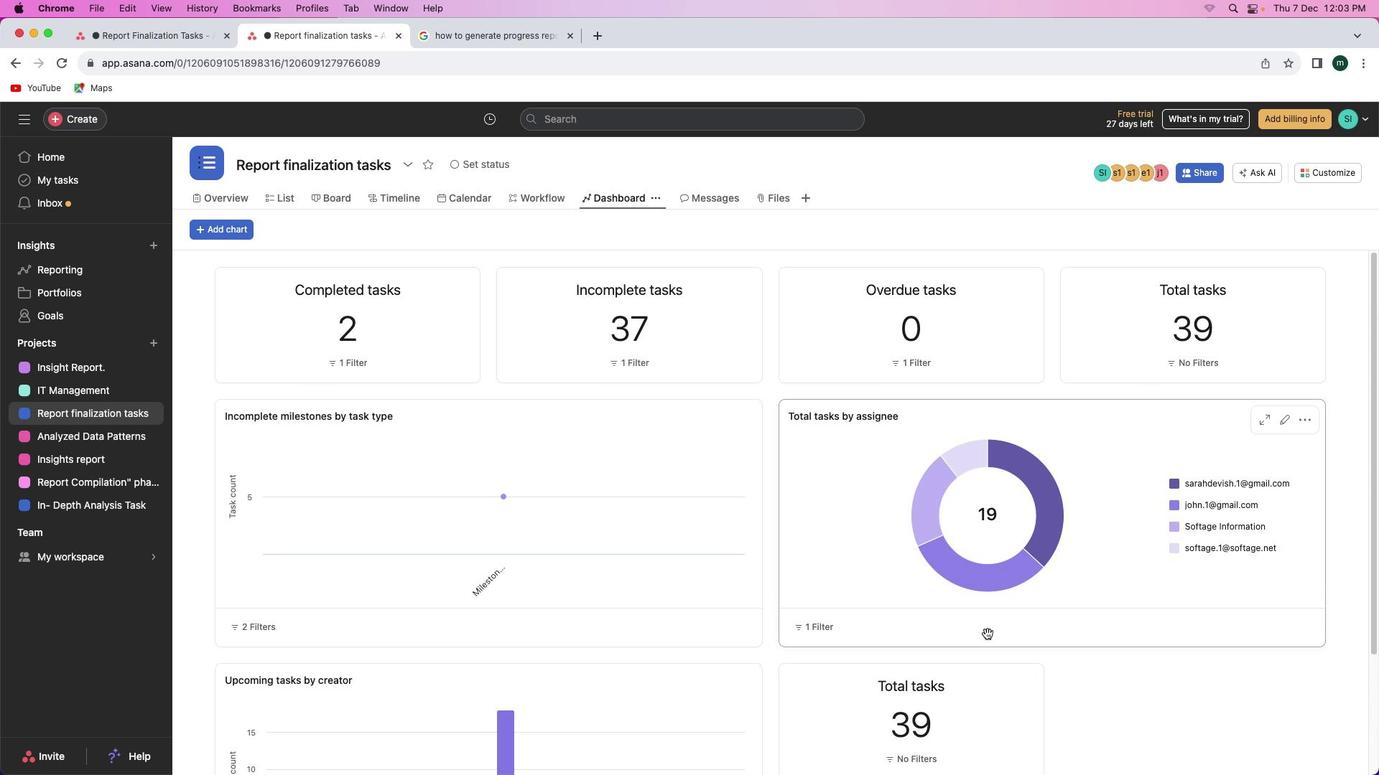 
Action: Mouse scrolled (986, 633) with delta (0, 2)
Screenshot: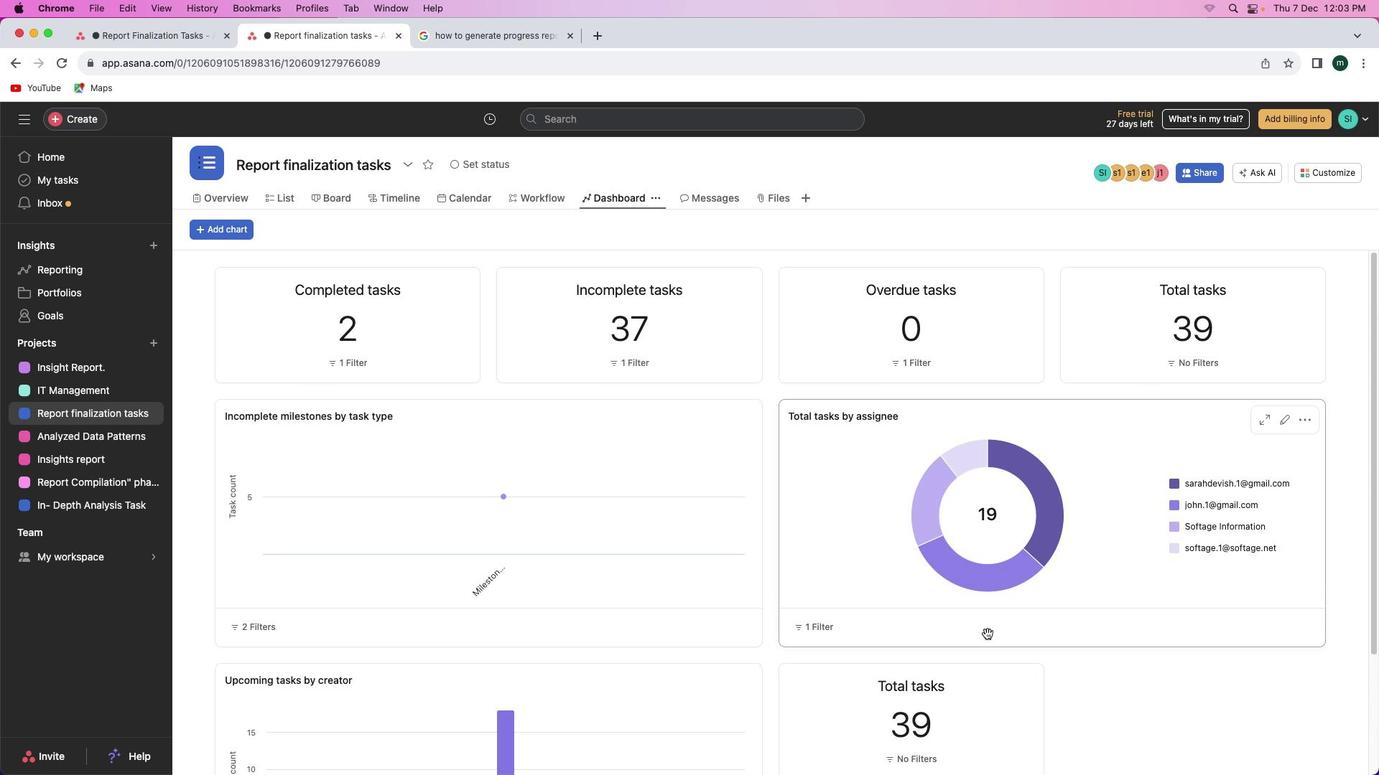 
Action: Mouse scrolled (986, 633) with delta (0, 2)
Screenshot: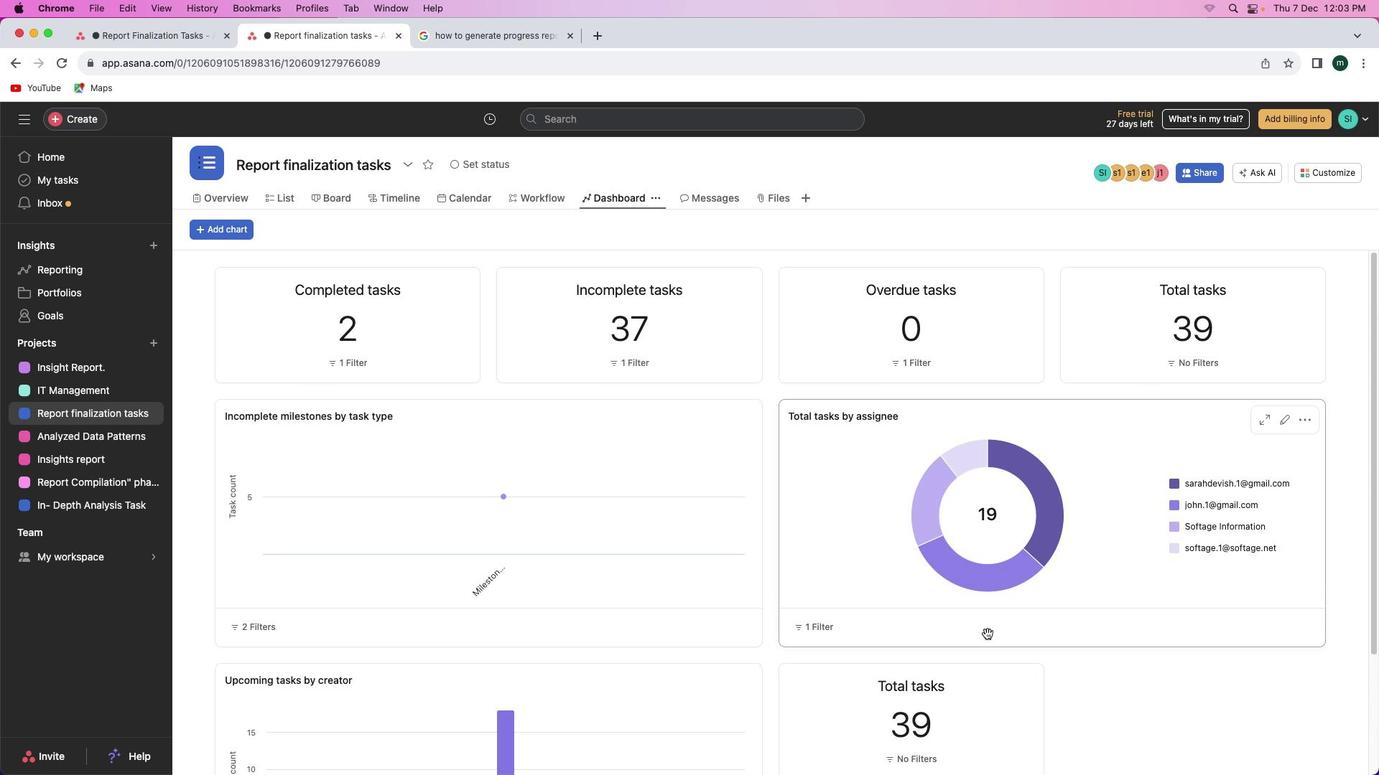 
Action: Mouse moved to (986, 633)
Screenshot: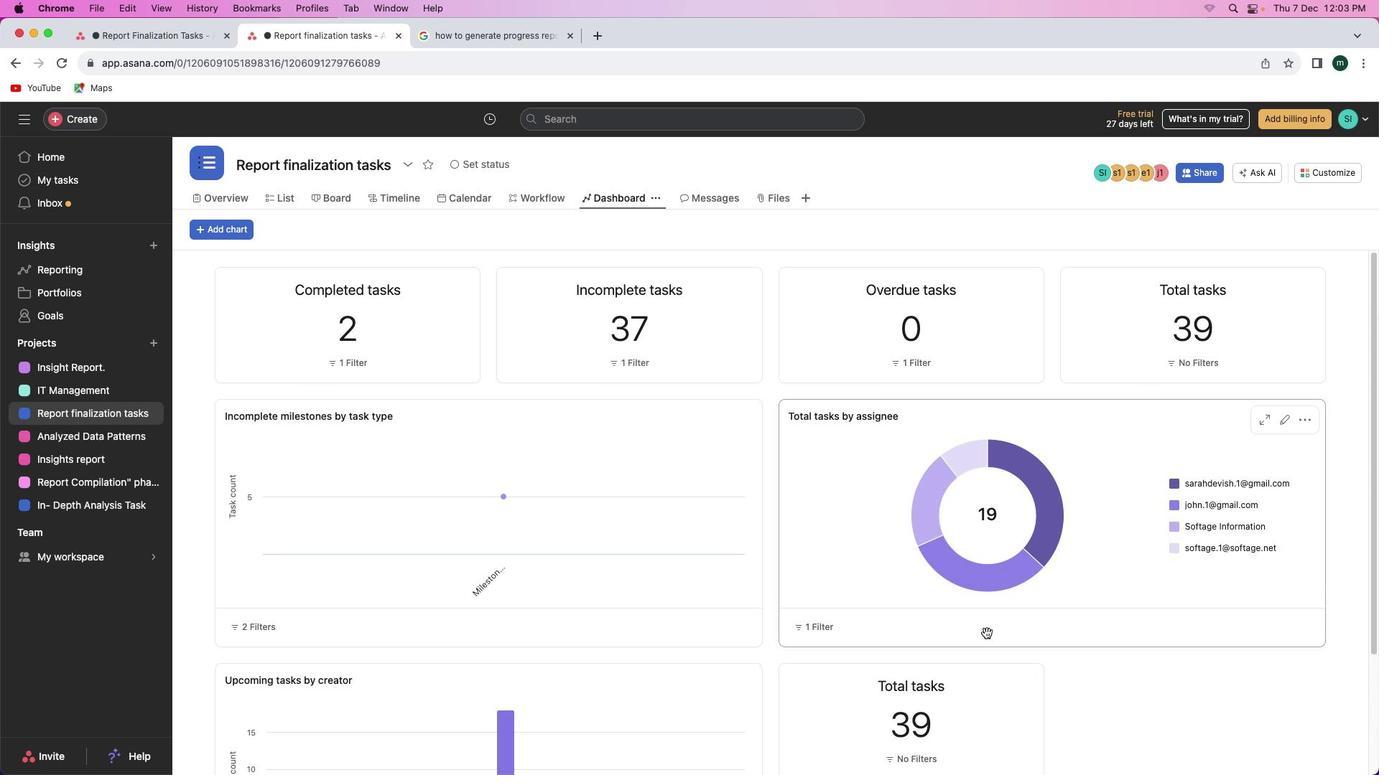 
Action: Mouse scrolled (986, 633) with delta (0, 0)
Screenshot: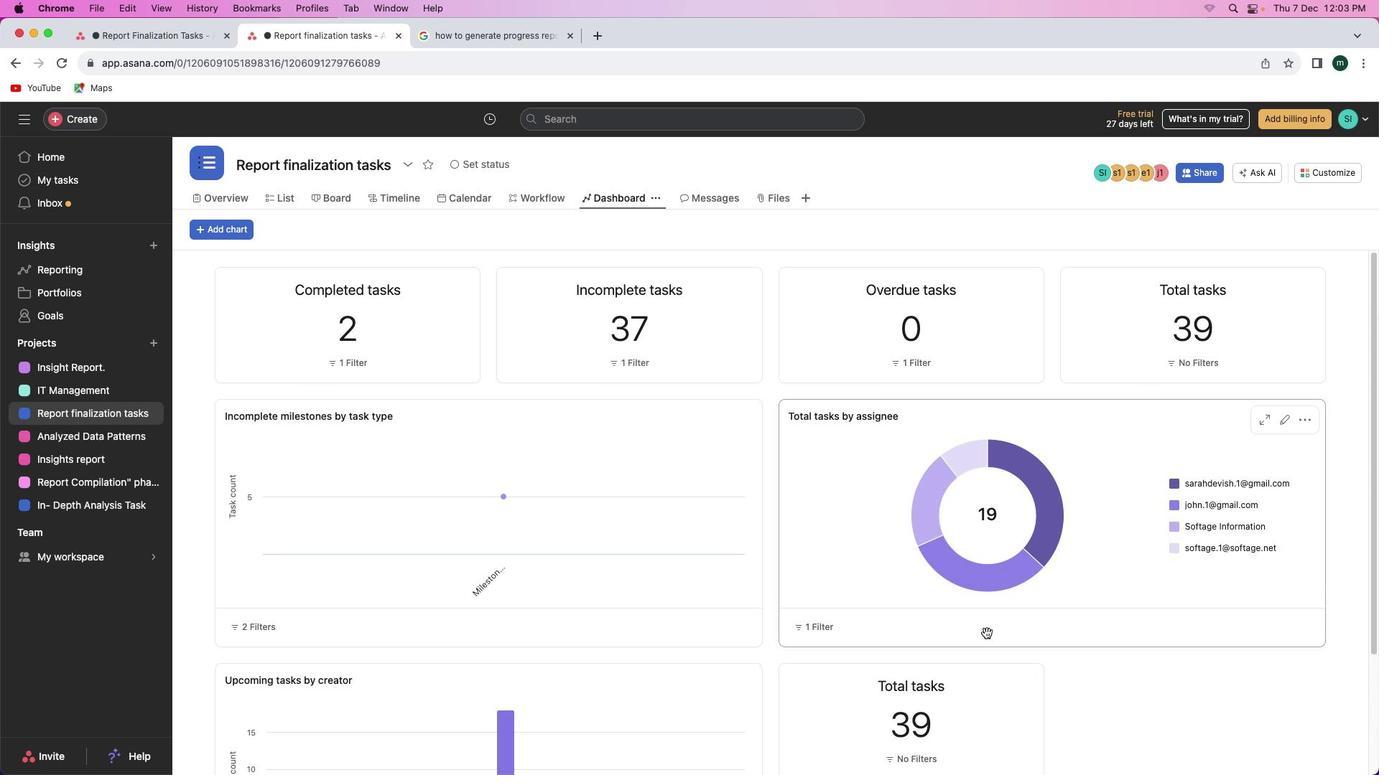 
Action: Mouse scrolled (986, 633) with delta (0, 0)
Screenshot: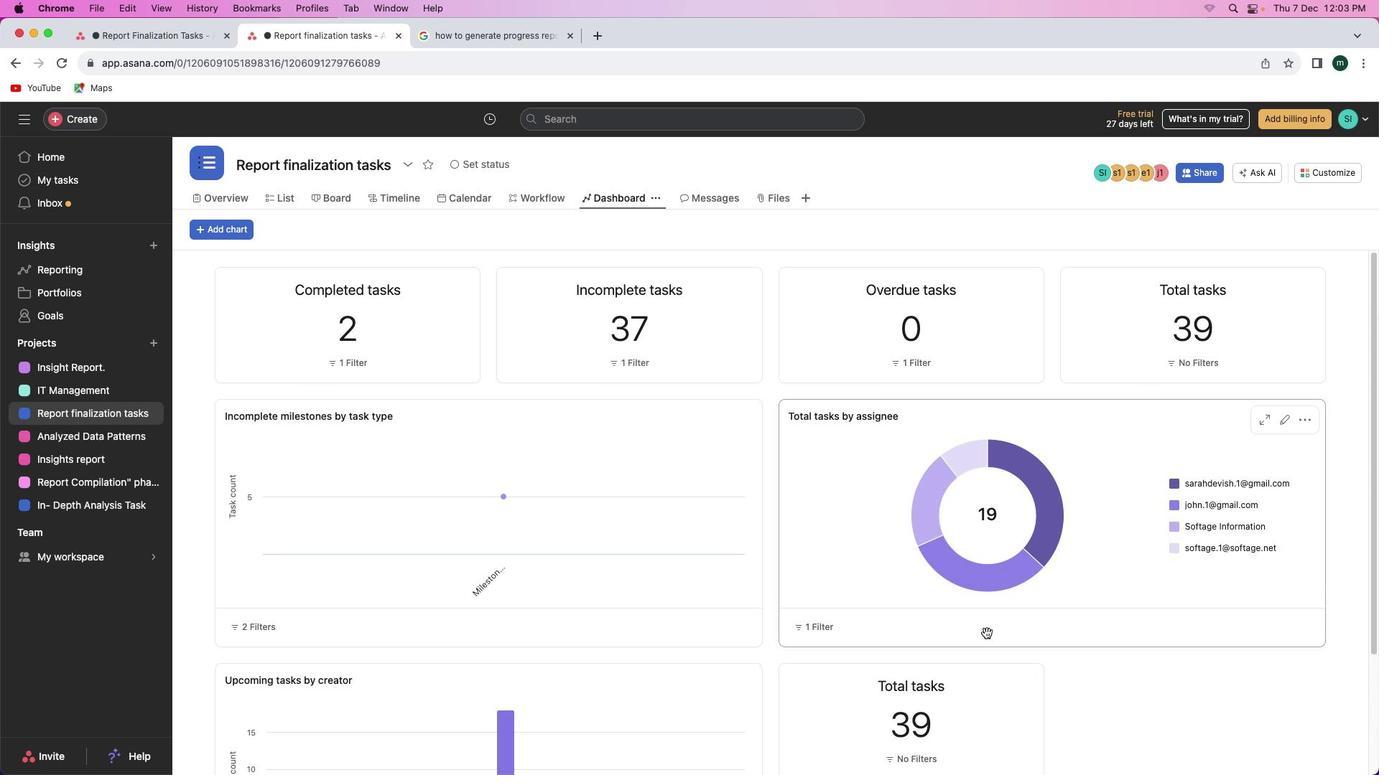 
Action: Mouse scrolled (986, 633) with delta (0, 1)
Screenshot: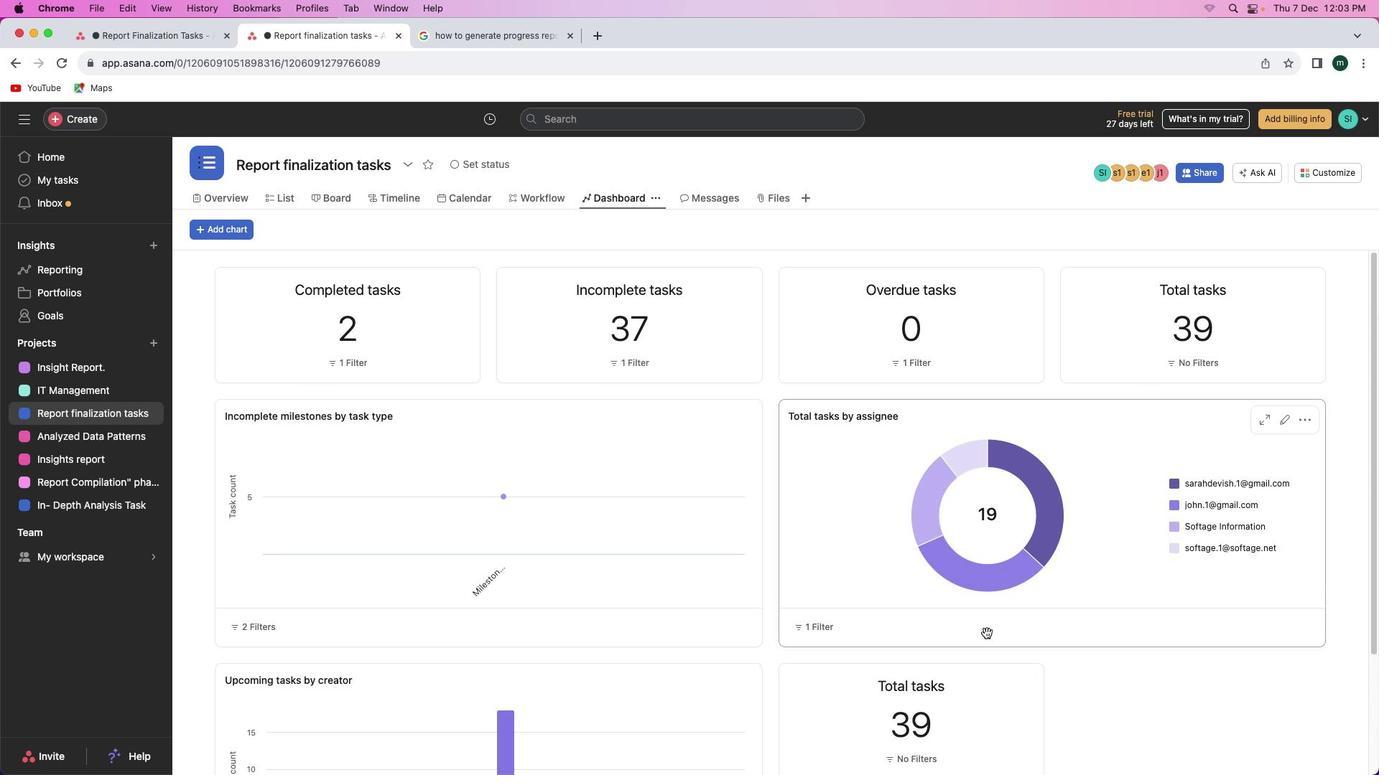 
